 Task: Get the current traffic on the Major Deegan Expressway (I-87).
Action: Mouse moved to (65, 144)
Screenshot: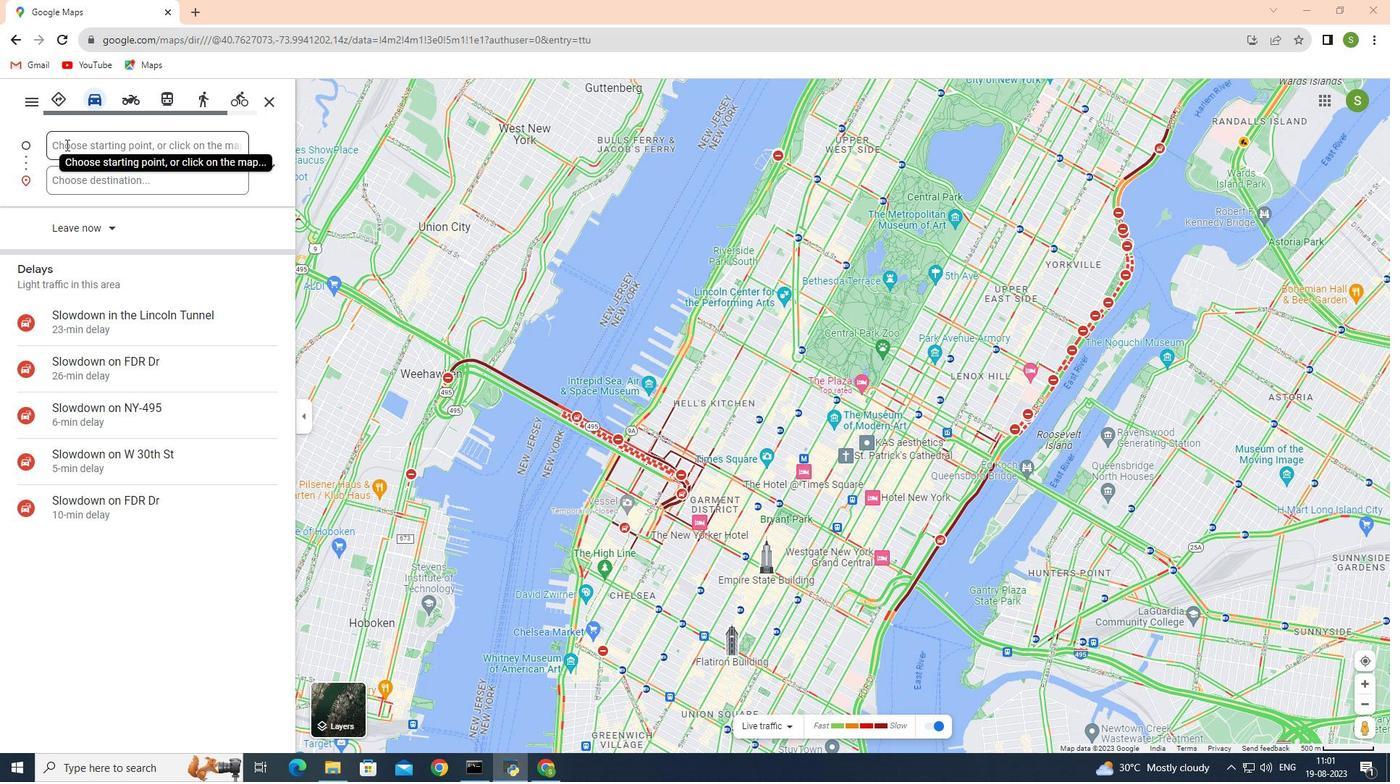 
Action: Mouse pressed left at (65, 144)
Screenshot: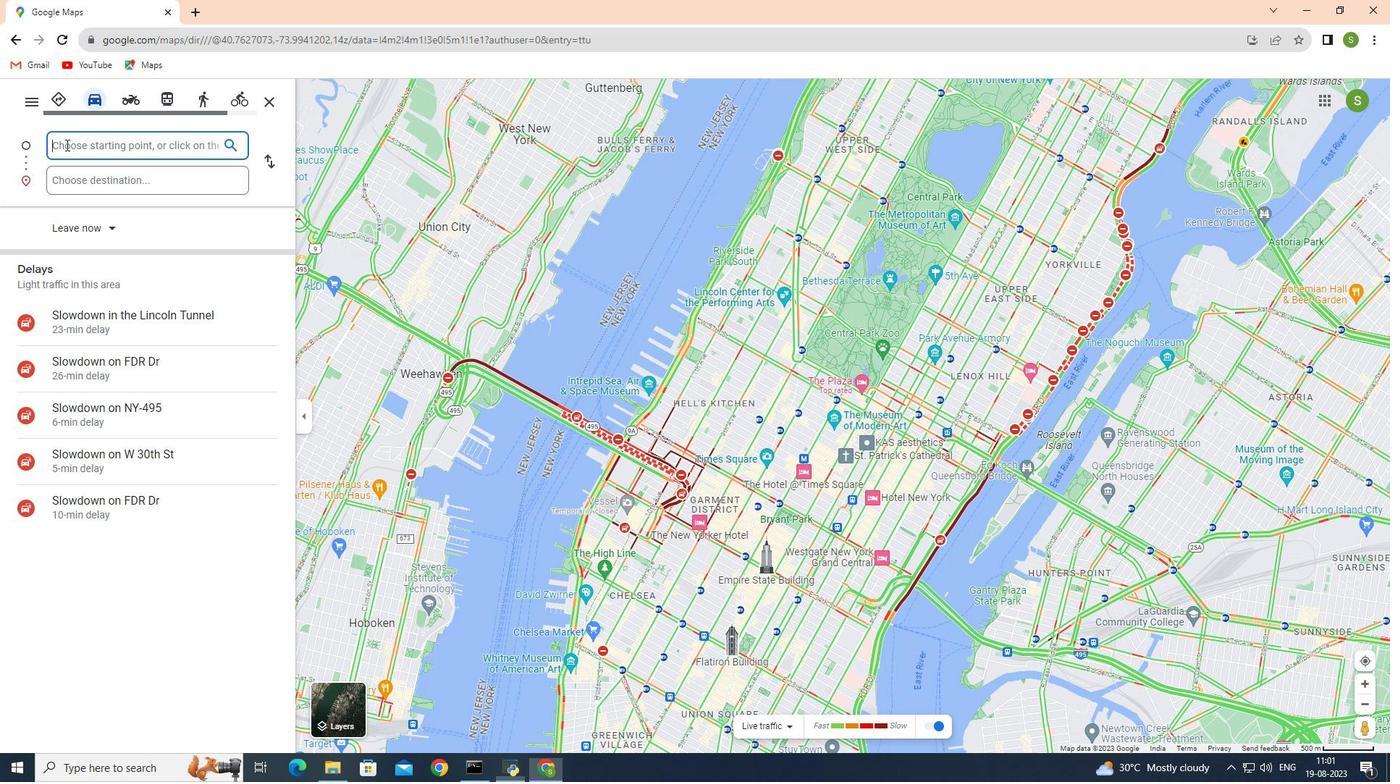 
Action: Key pressed <Key.shift><Key.shift><Key.shift><Key.shift><Key.shift><Key.shift>Major<Key.space><Key.shift>Deegan<Key.space><Key.shift>Express<Key.space><Key.backspace>way<Key.space><Key.shift>(1-87<Key.shift><Key.shift><Key.shift><Key.shift><Key.shift><Key.shift><Key.shift><Key.shift><Key.shift><Key.shift><Key.shift><Key.shift><Key.shift><Key.shift>)
Screenshot: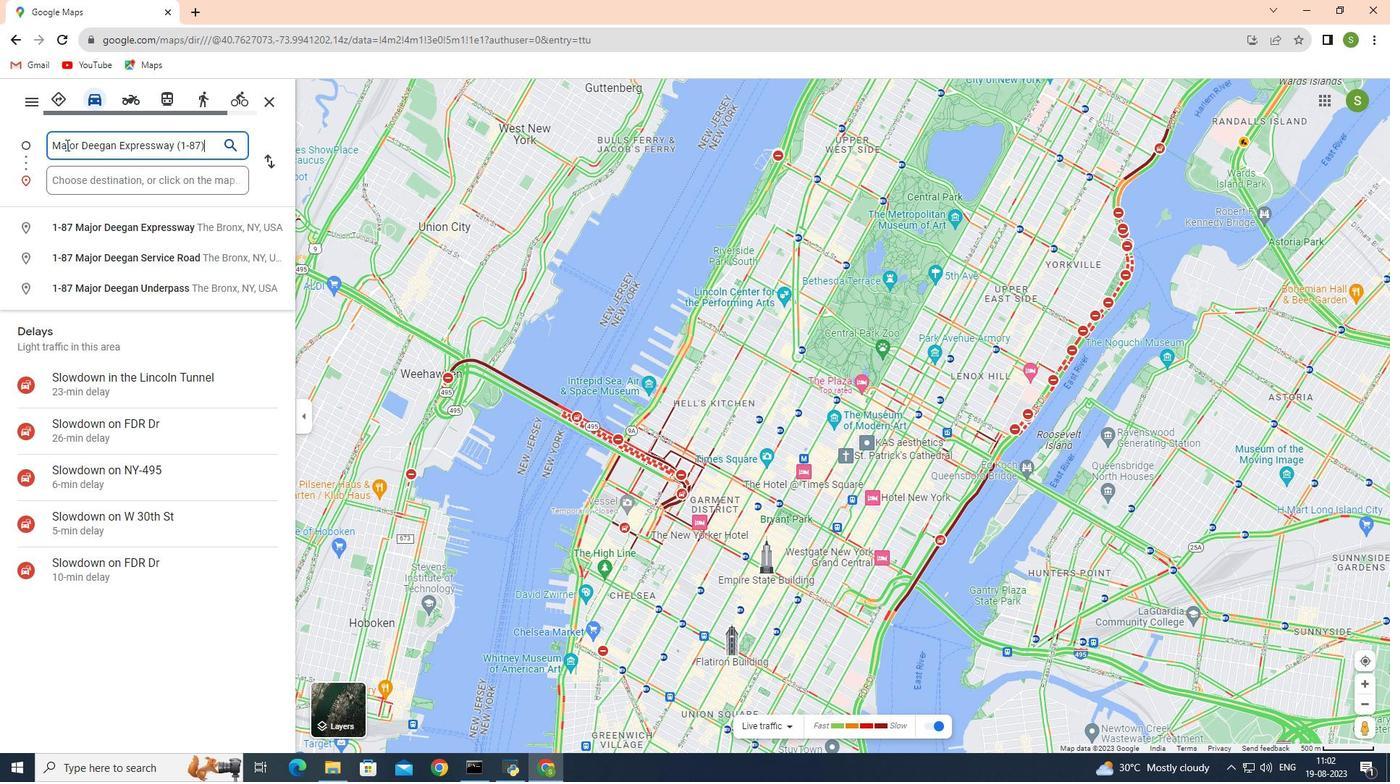 
Action: Mouse moved to (171, 225)
Screenshot: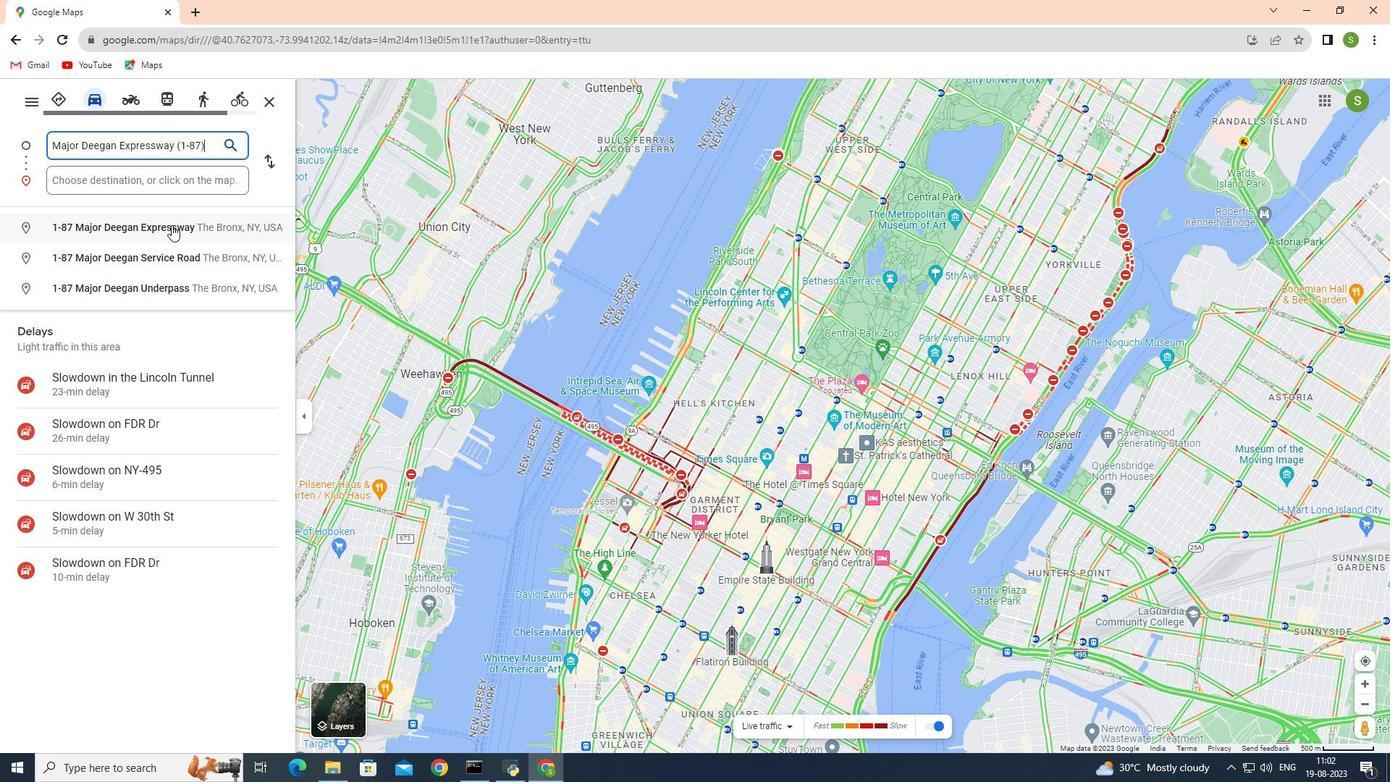 
Action: Mouse pressed left at (171, 225)
Screenshot: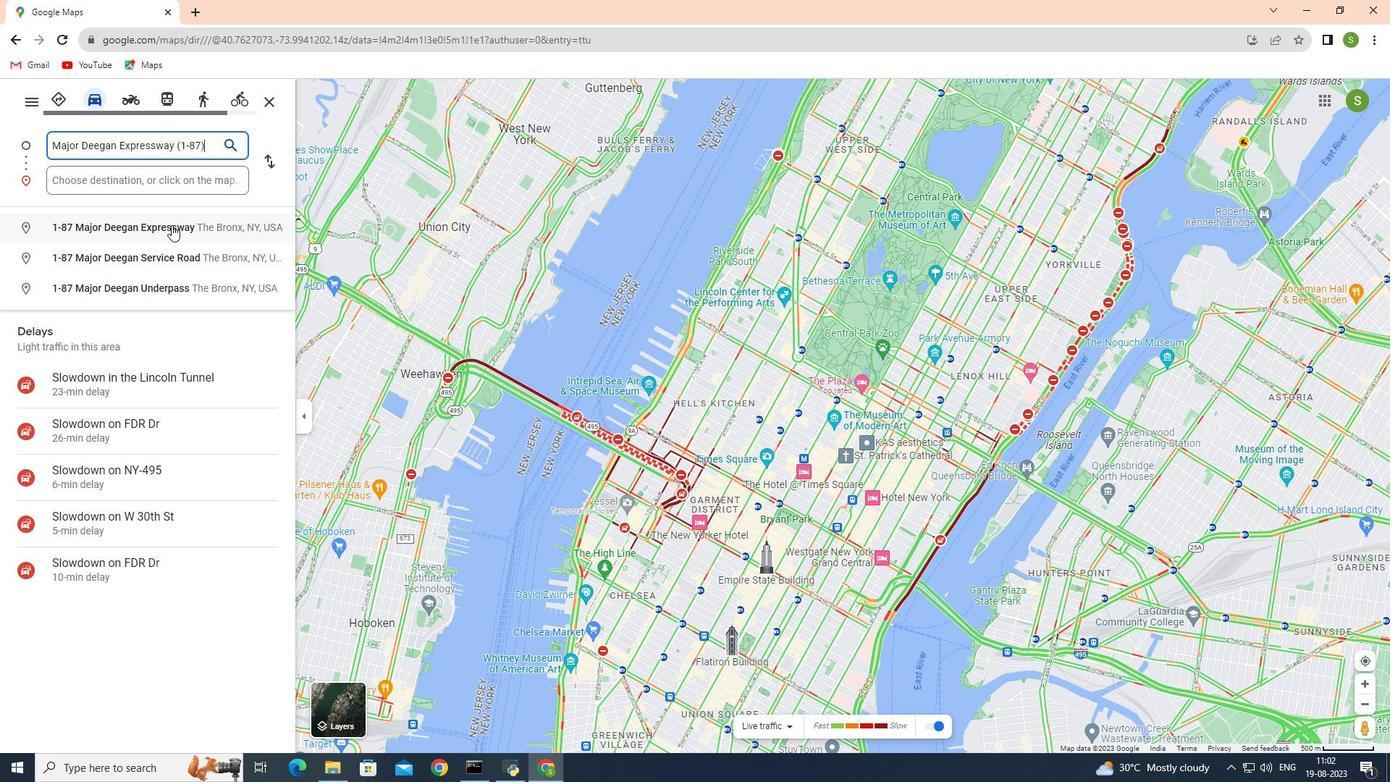 
Action: Mouse moved to (447, 709)
Screenshot: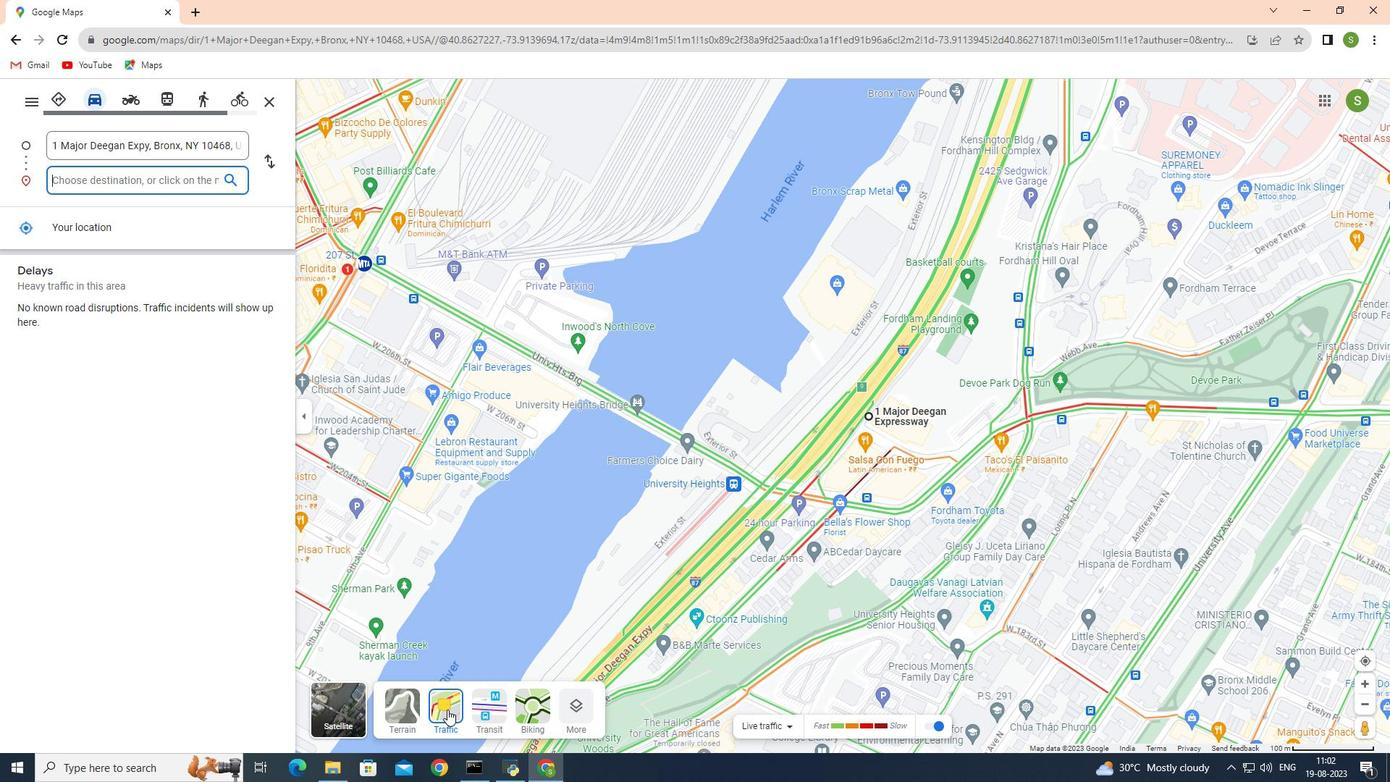 
Action: Mouse pressed left at (447, 709)
Screenshot: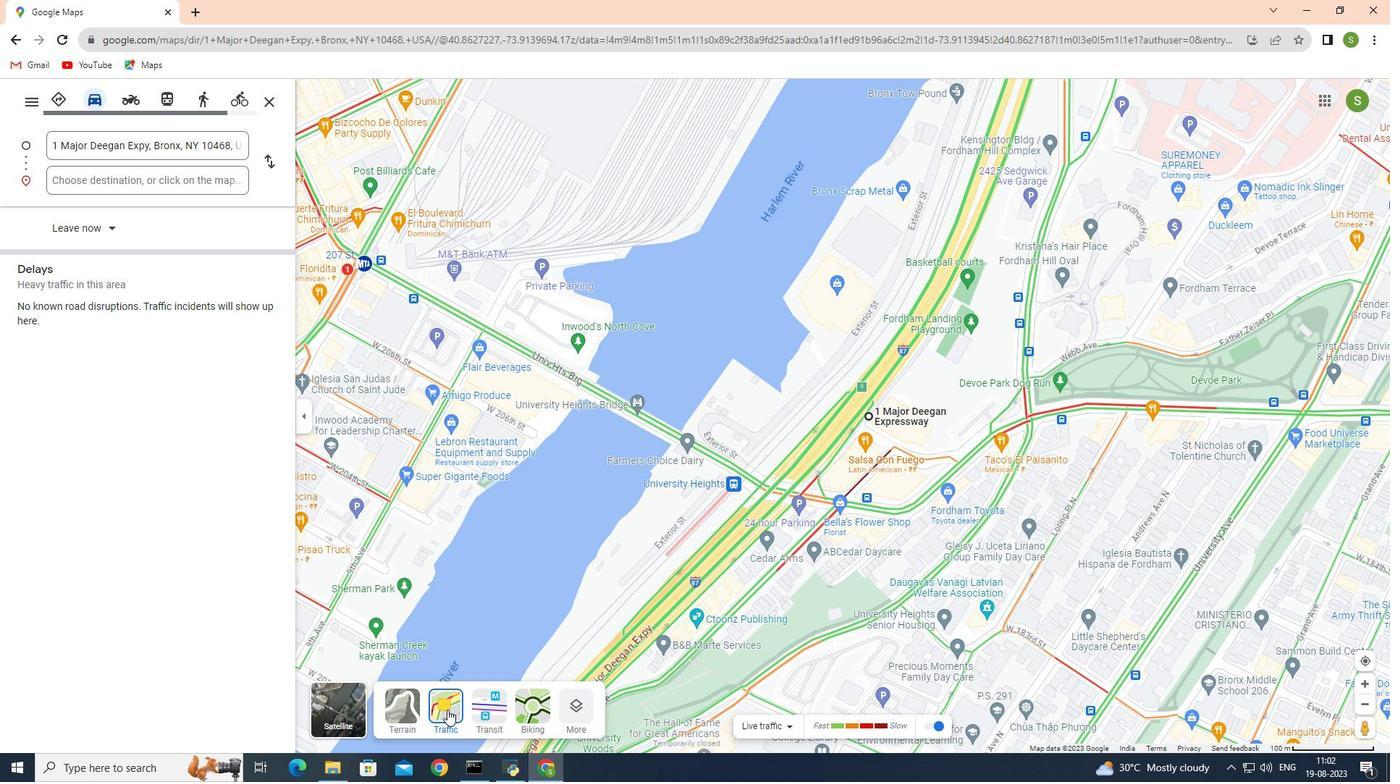 
Action: Mouse pressed left at (447, 709)
Screenshot: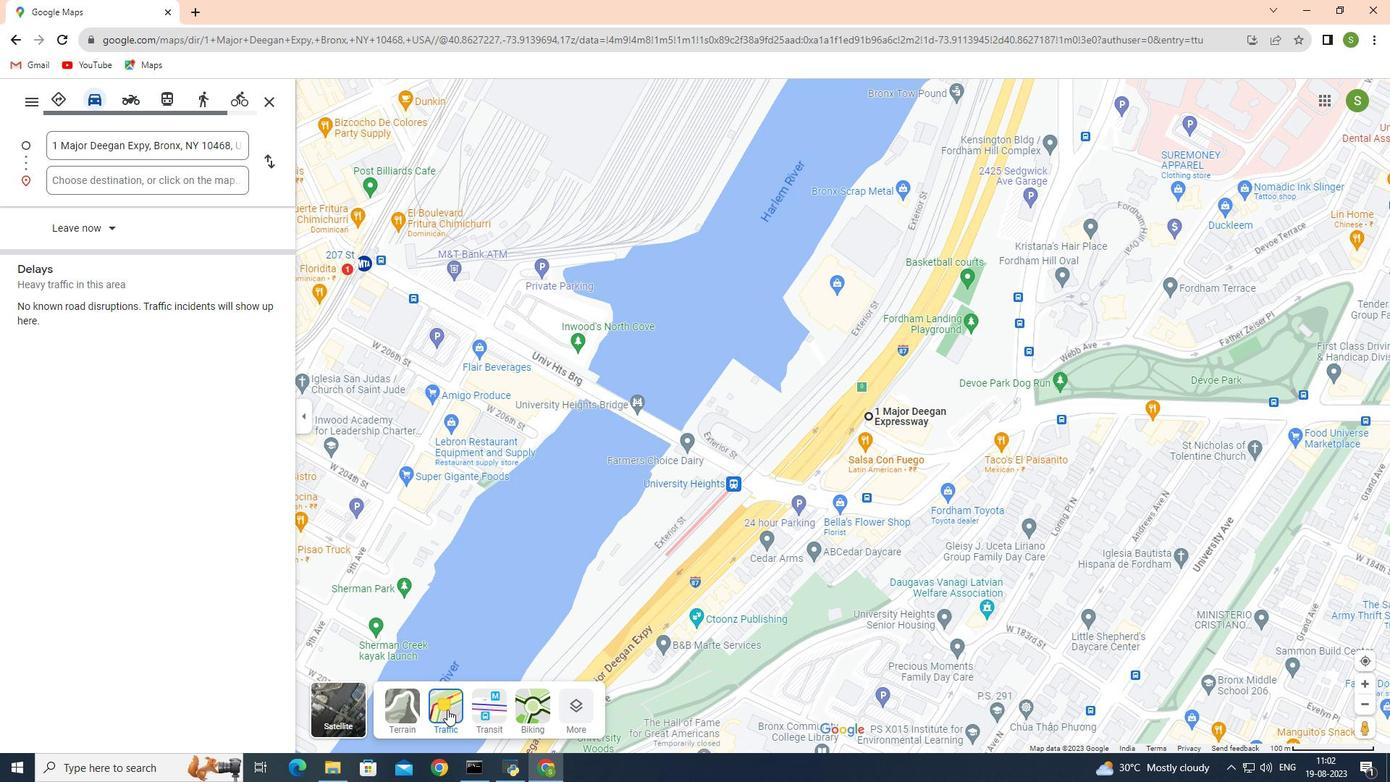 
Action: Mouse moved to (665, 479)
Screenshot: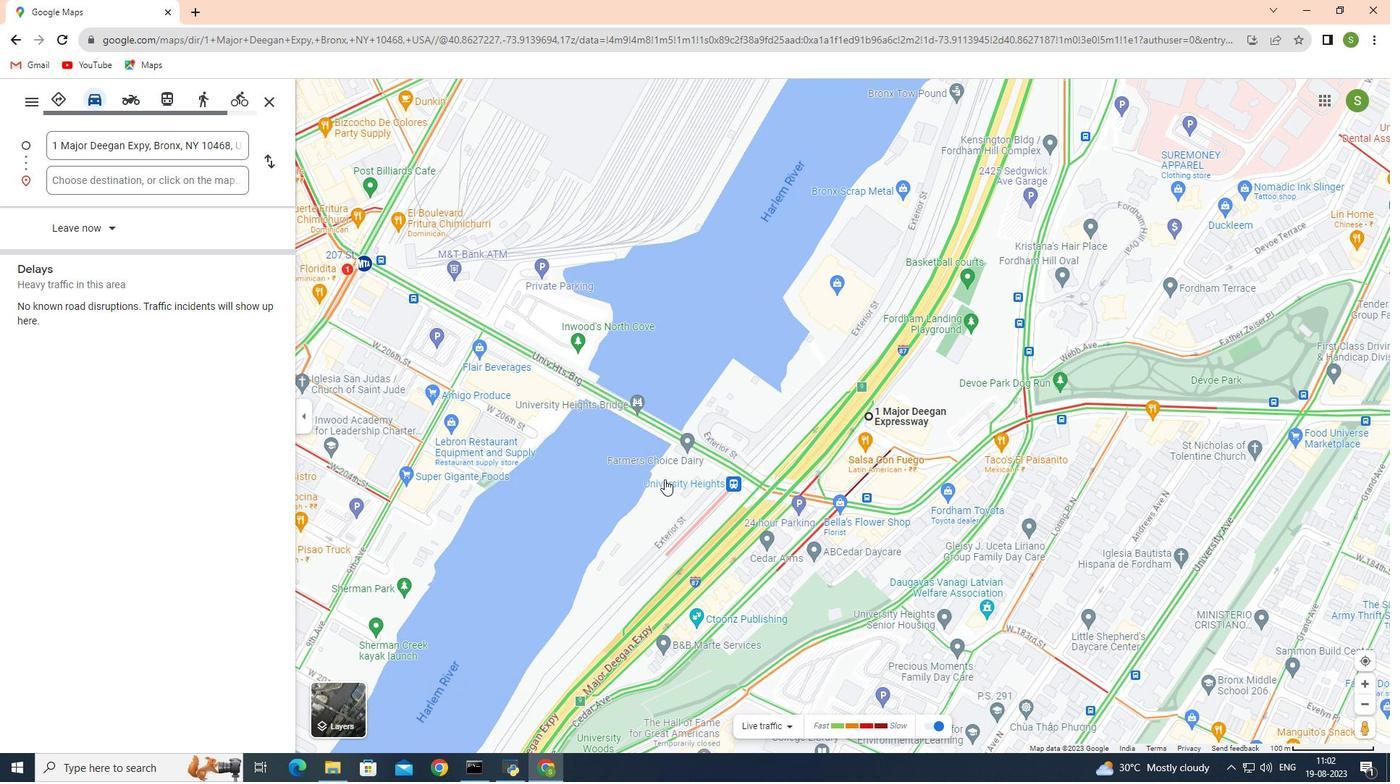 
Action: Mouse scrolled (665, 480) with delta (0, 0)
Screenshot: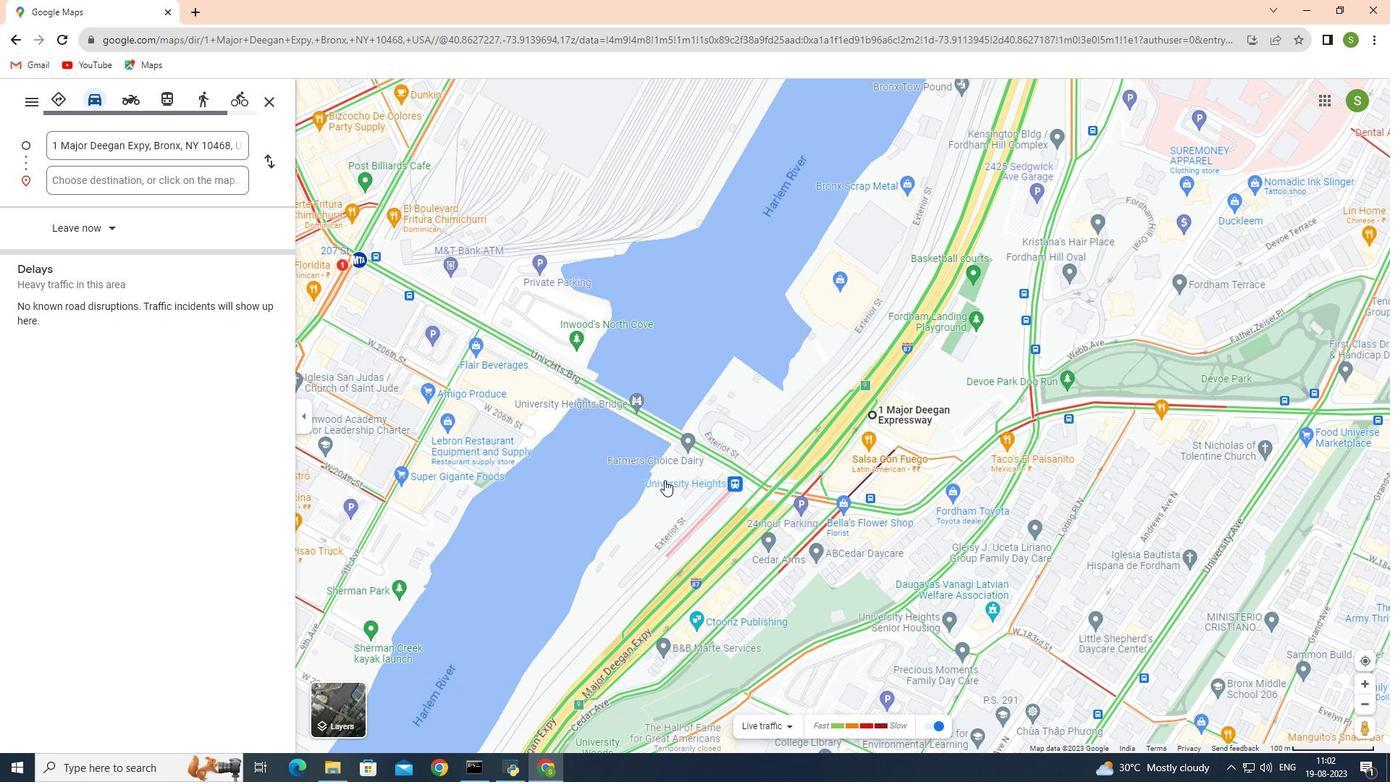 
Action: Mouse moved to (665, 480)
Screenshot: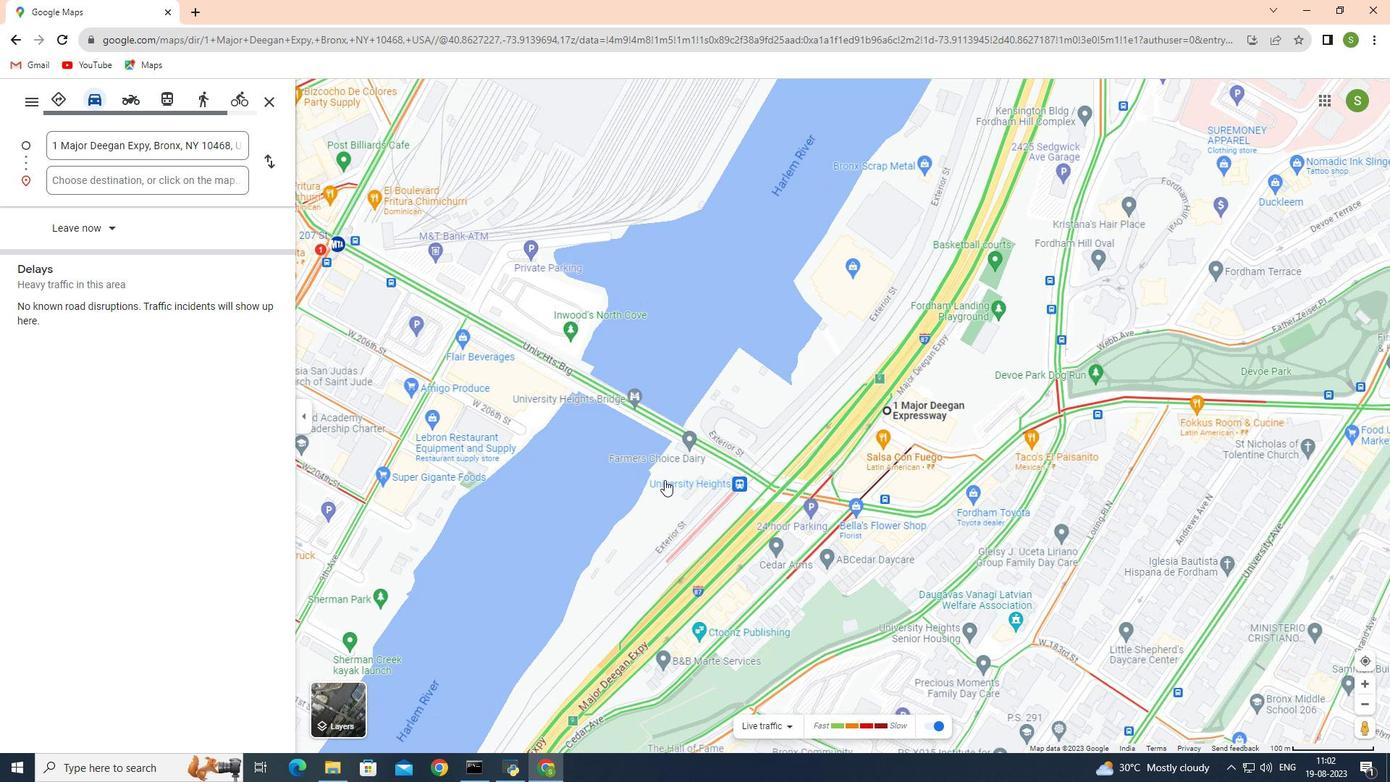 
Action: Mouse scrolled (665, 481) with delta (0, 0)
Screenshot: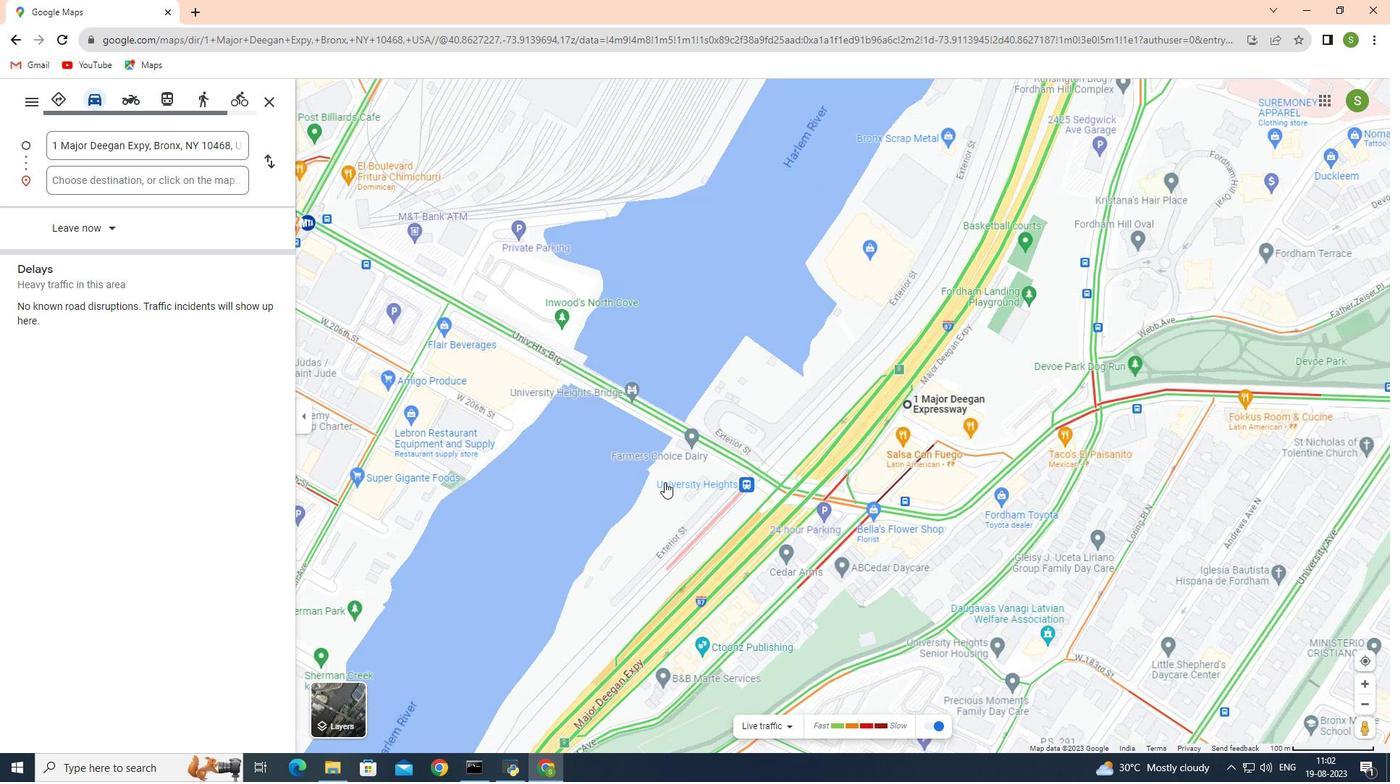 
Action: Mouse moved to (665, 485)
Screenshot: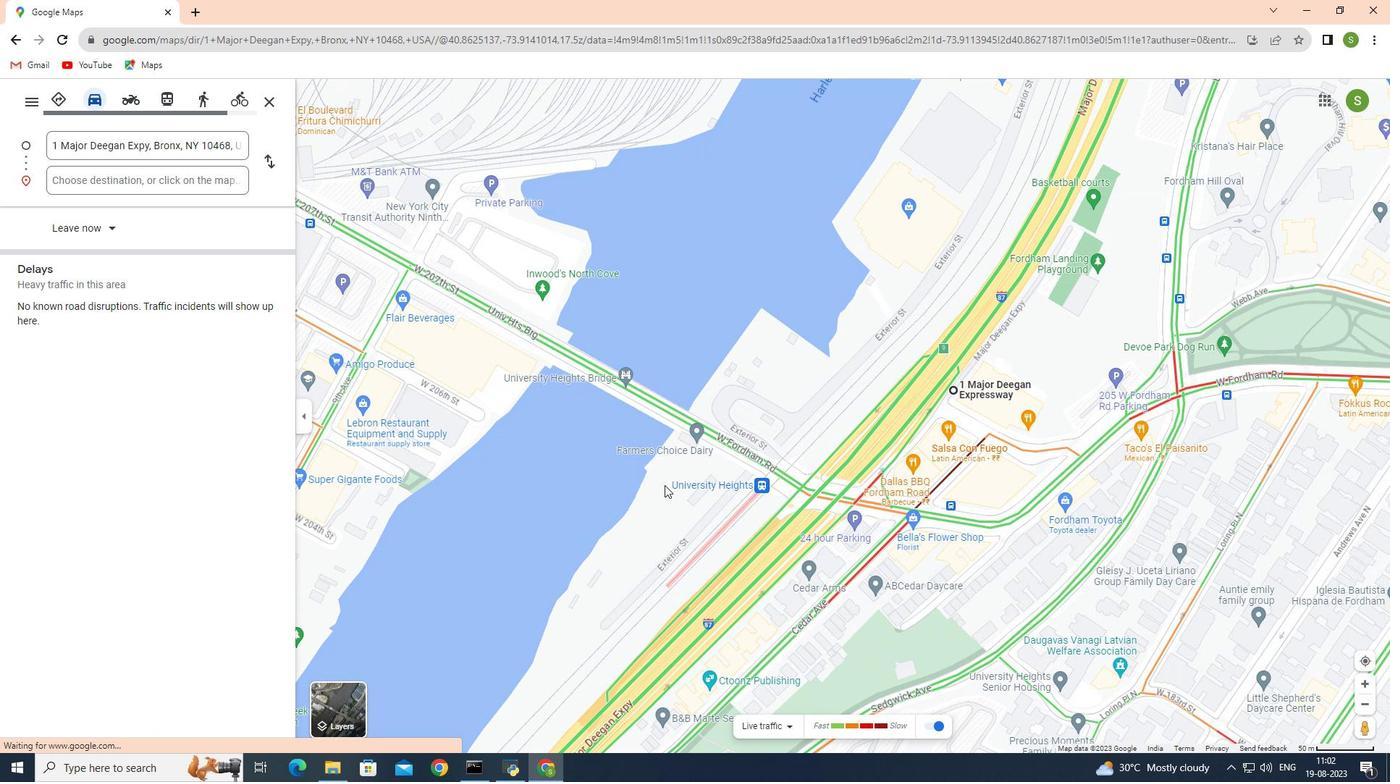 
Action: Mouse scrolled (665, 484) with delta (0, 0)
Screenshot: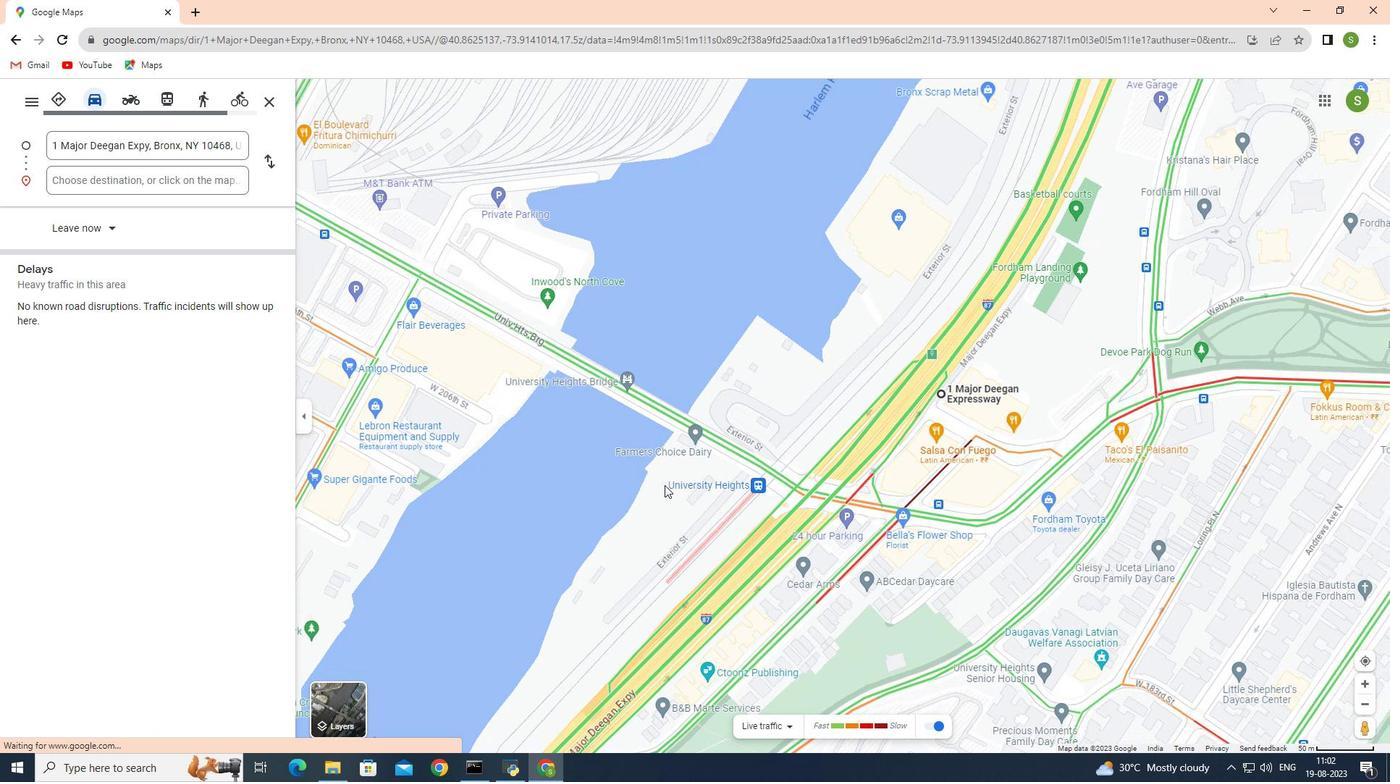
Action: Mouse moved to (665, 486)
Screenshot: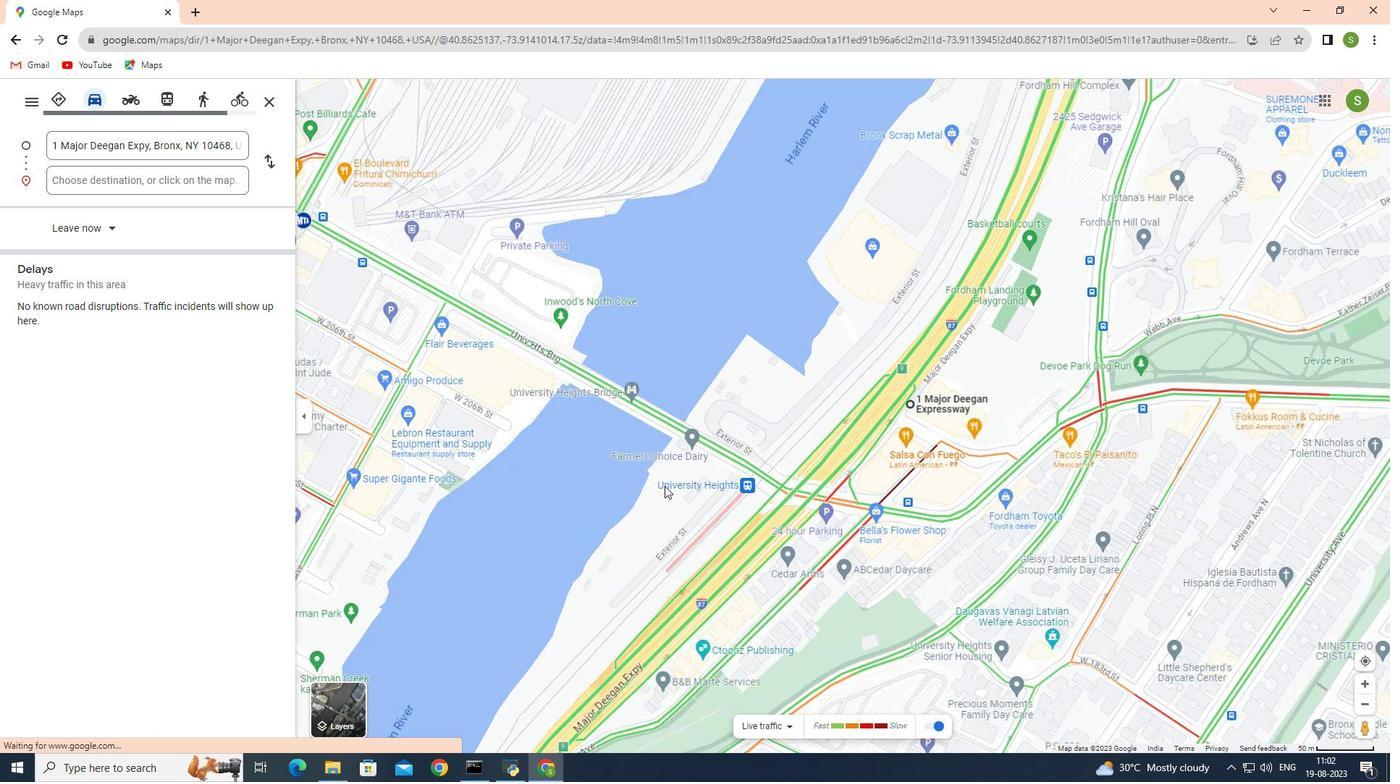 
Action: Mouse scrolled (665, 485) with delta (0, 0)
Screenshot: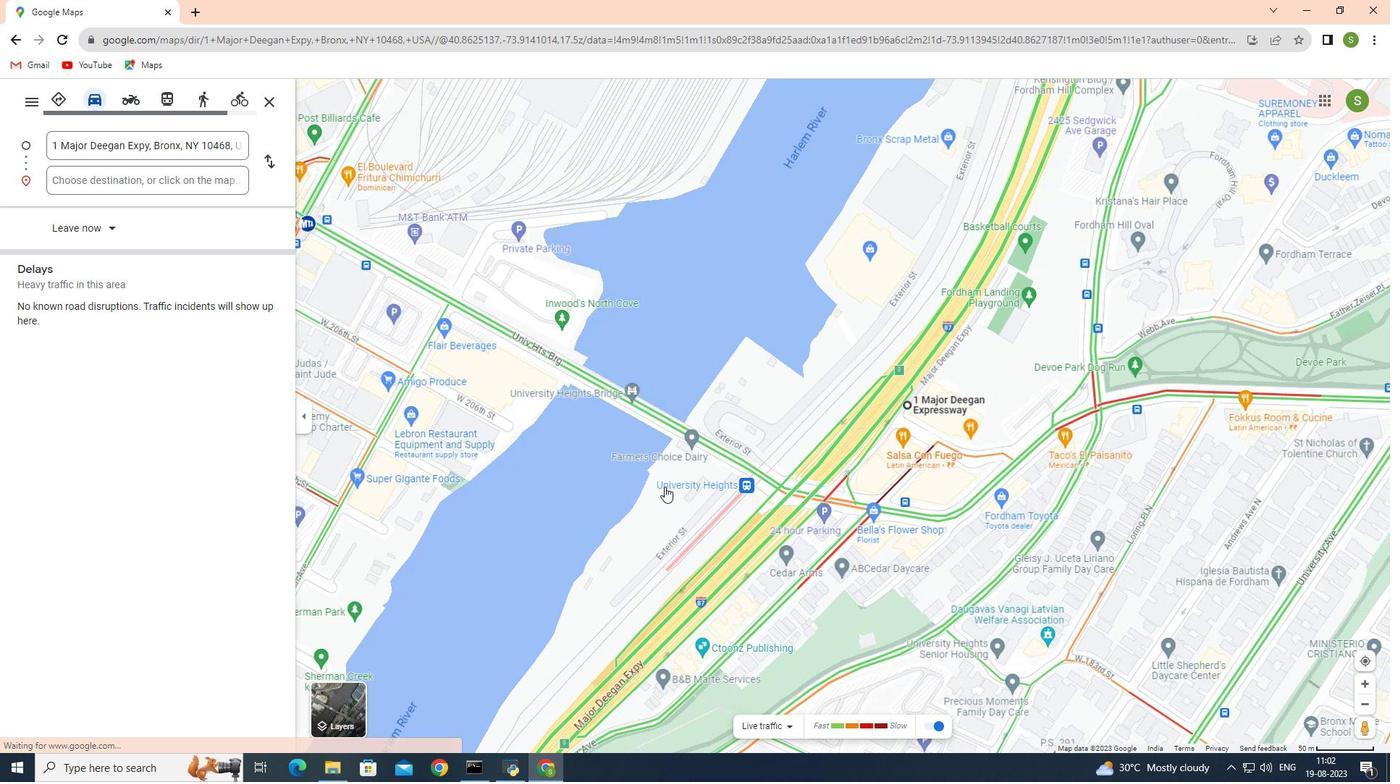 
Action: Mouse moved to (665, 486)
Screenshot: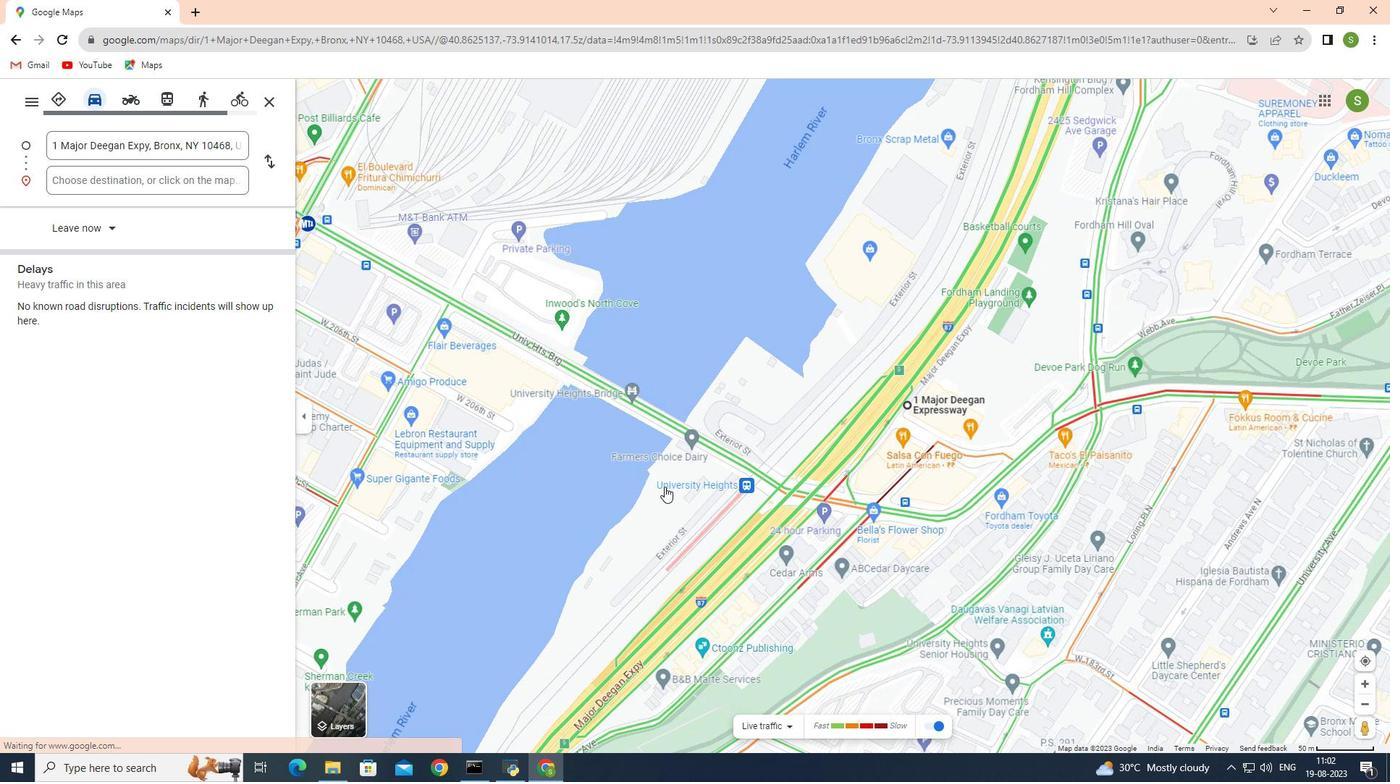
Action: Mouse scrolled (665, 486) with delta (0, 0)
Screenshot: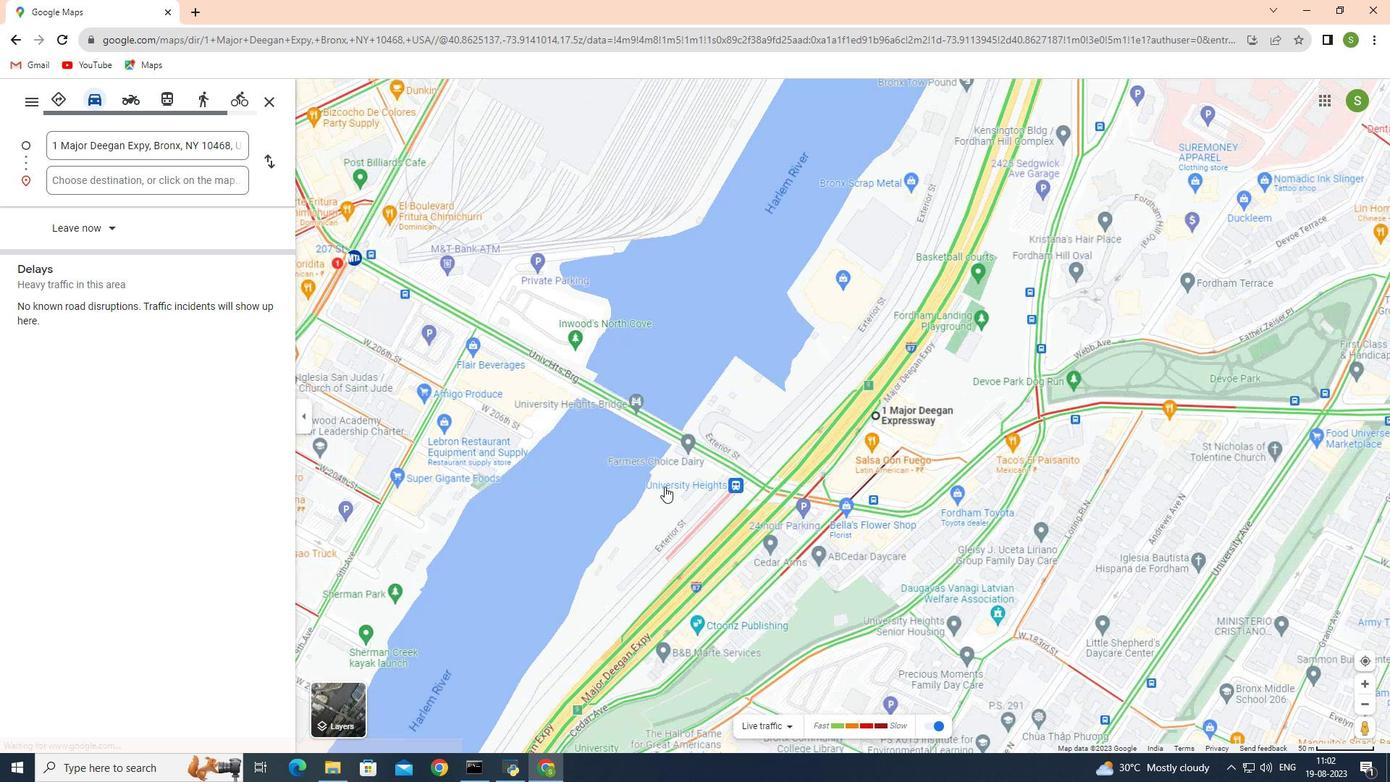 
Action: Mouse moved to (664, 489)
Screenshot: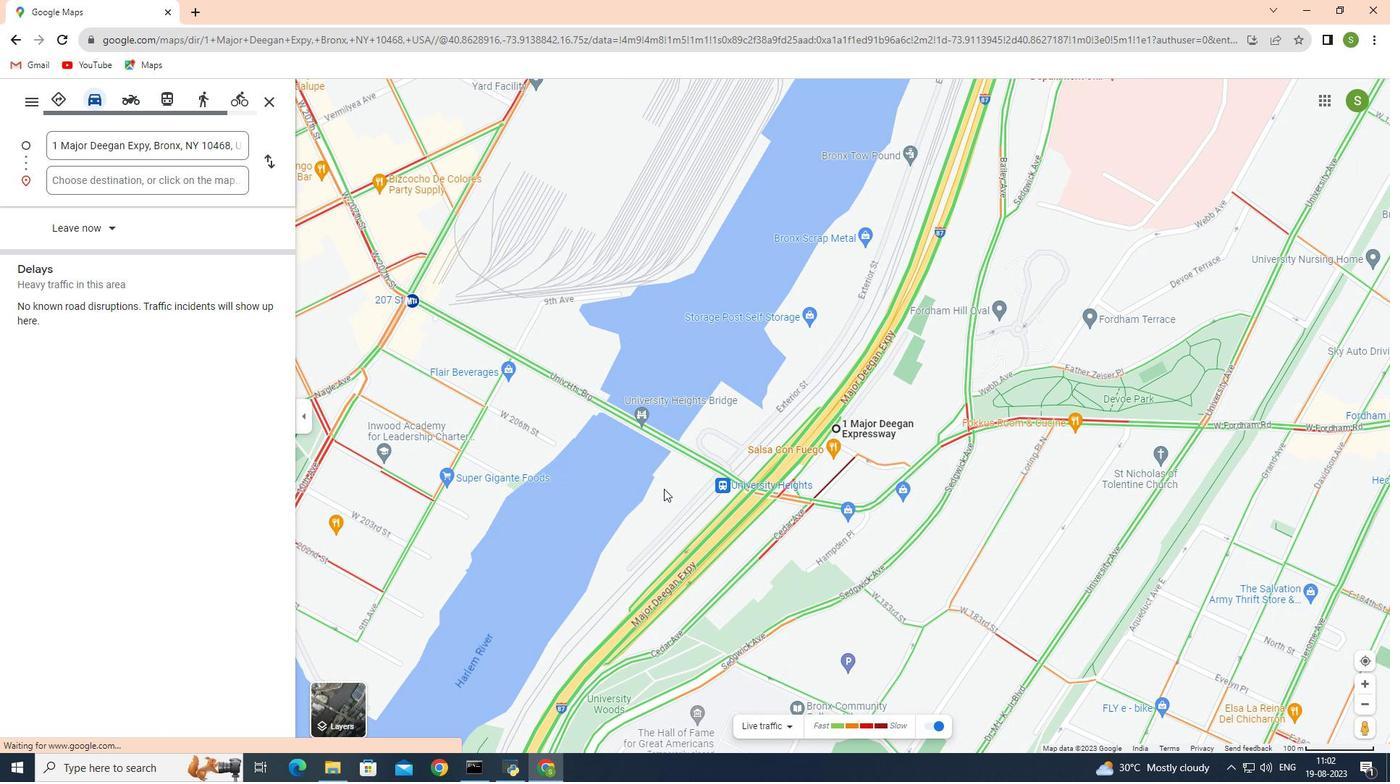 
Action: Mouse scrolled (664, 489) with delta (0, 0)
Screenshot: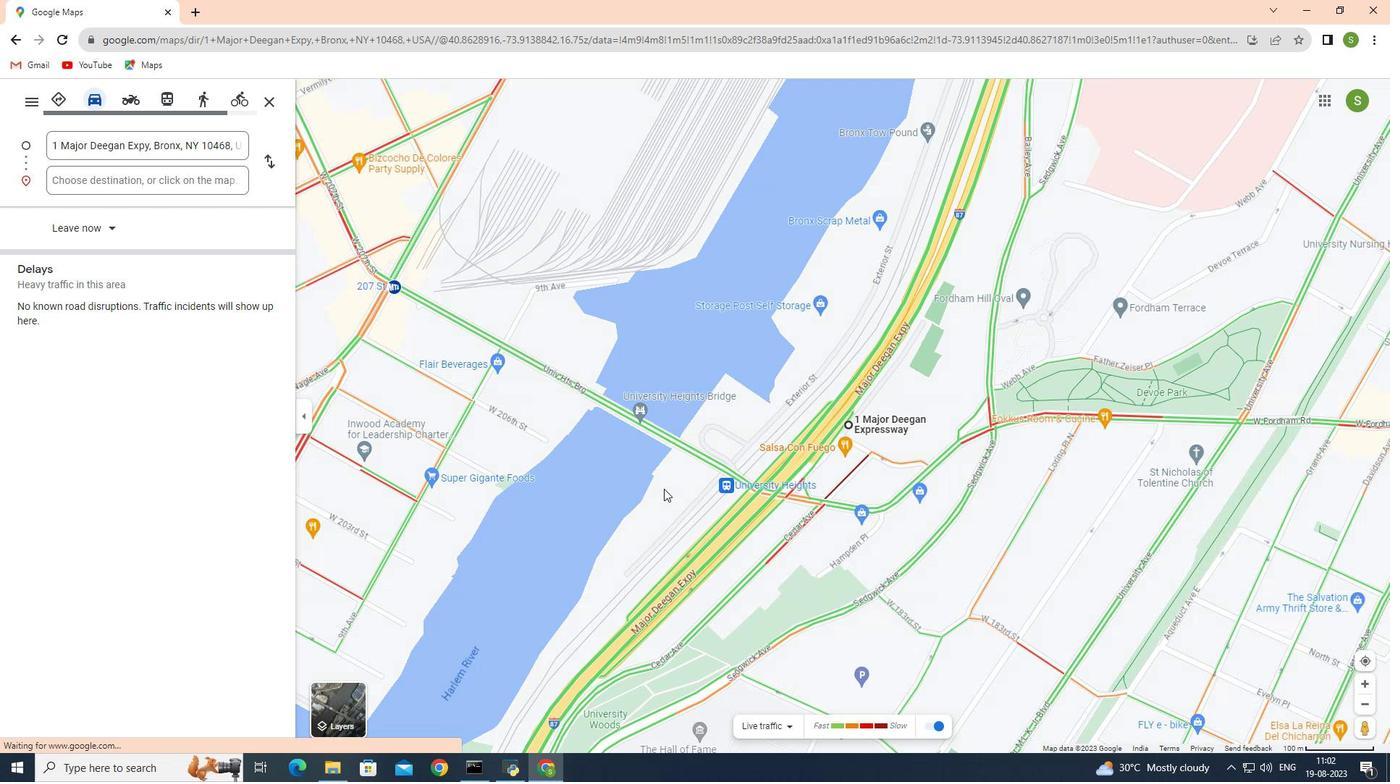 
Action: Mouse scrolled (664, 489) with delta (0, 0)
Screenshot: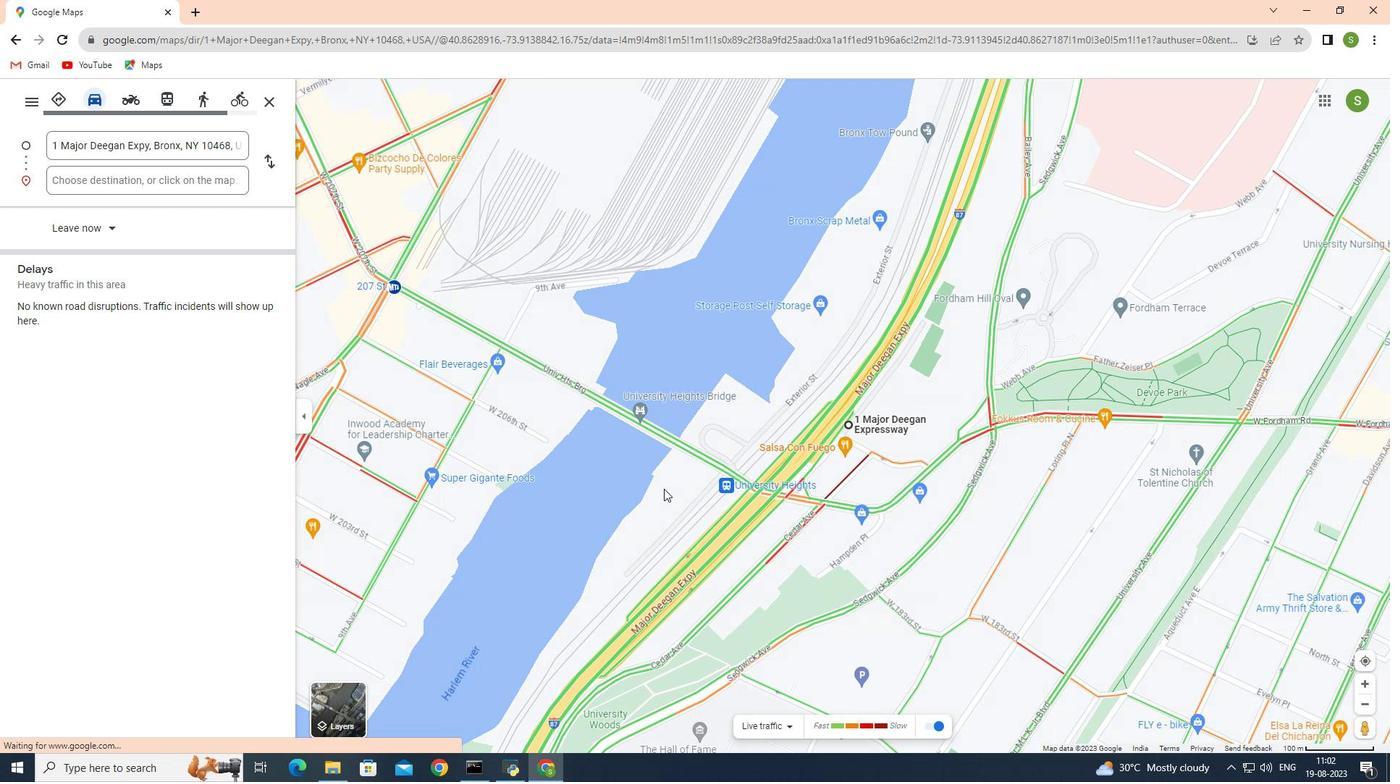 
Action: Mouse moved to (664, 489)
Screenshot: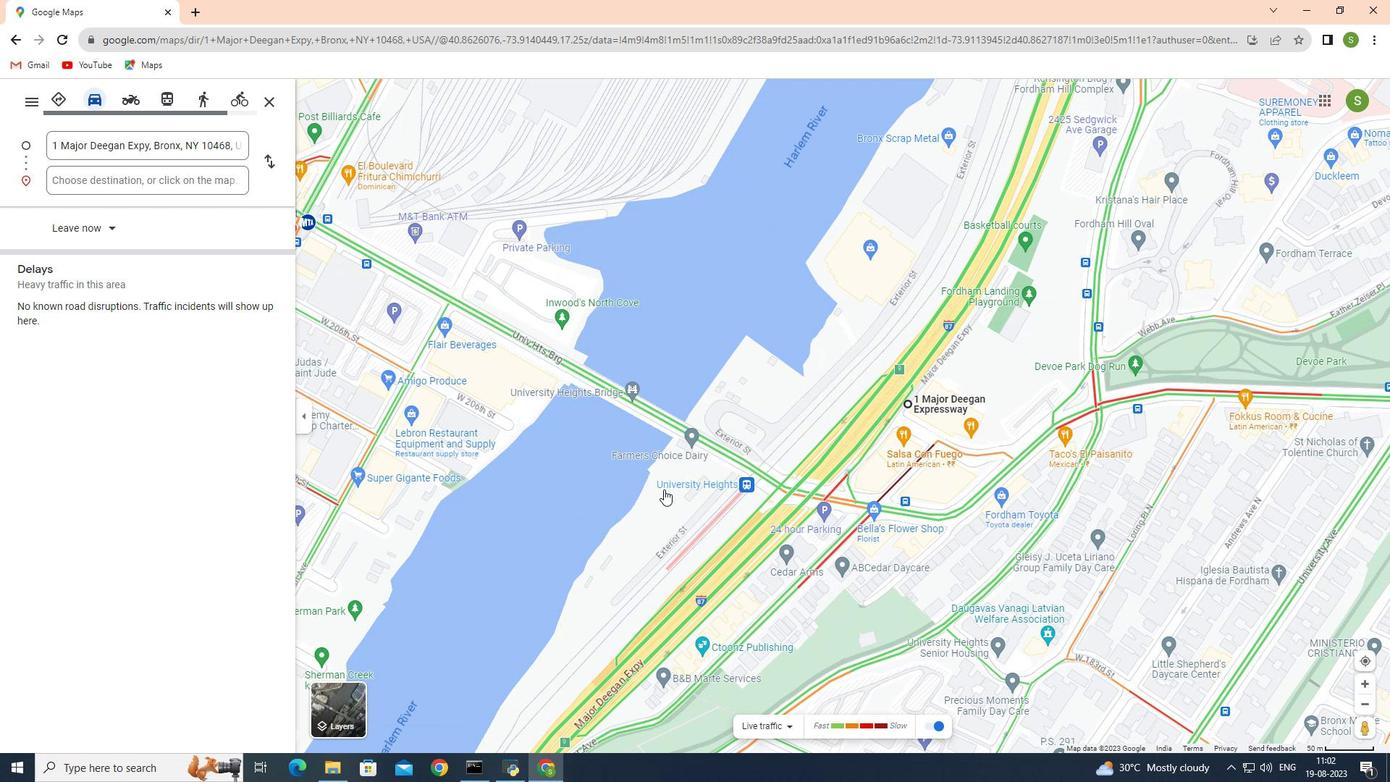 
Action: Mouse scrolled (664, 490) with delta (0, 0)
Screenshot: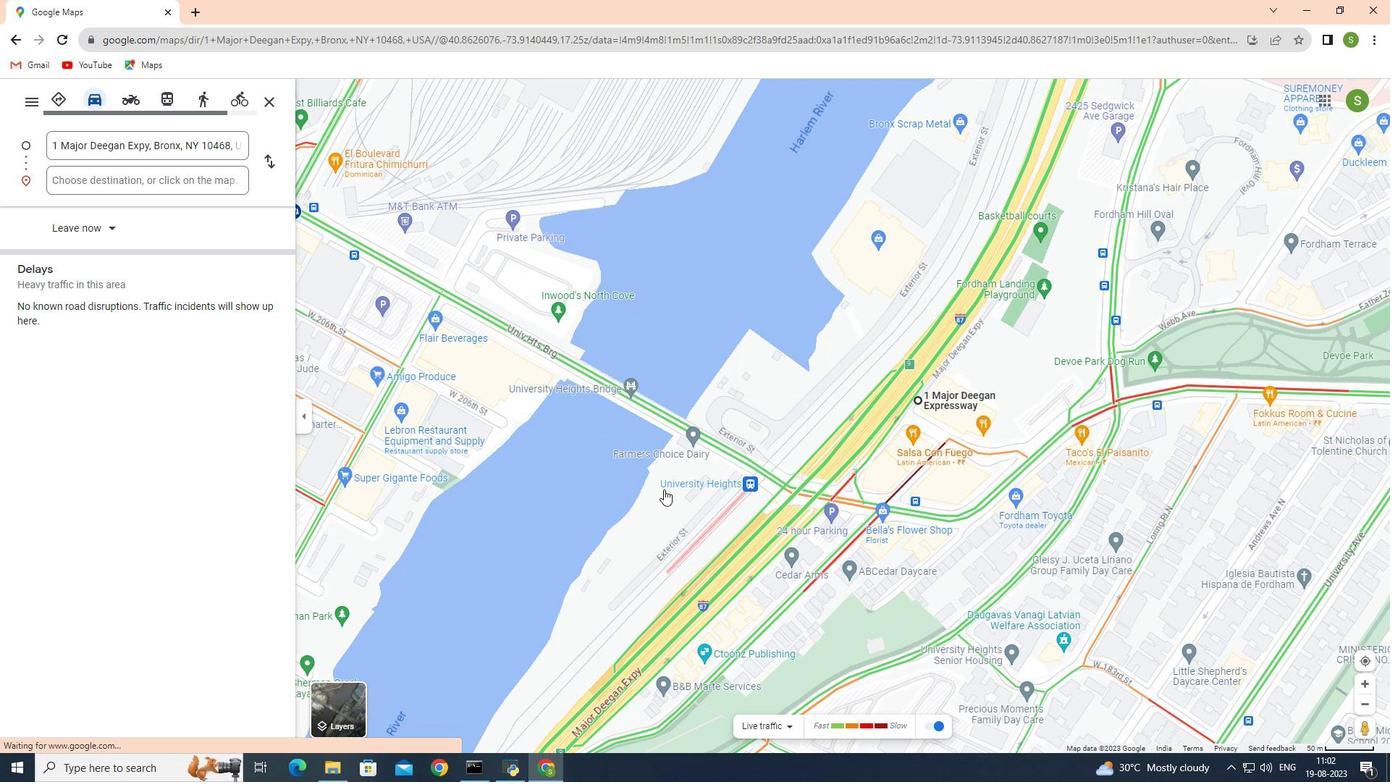 
Action: Mouse scrolled (664, 490) with delta (0, 0)
Screenshot: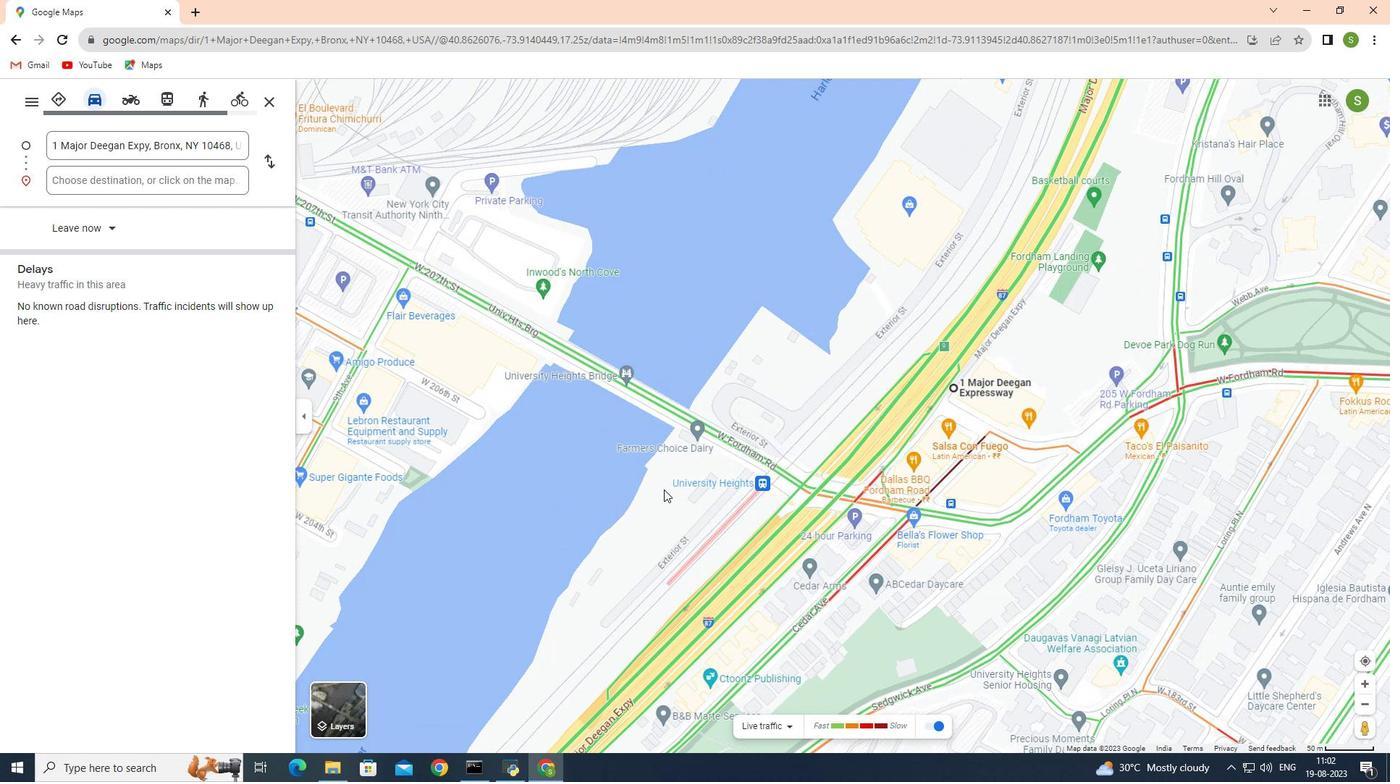 
Action: Mouse scrolled (664, 490) with delta (0, 0)
Screenshot: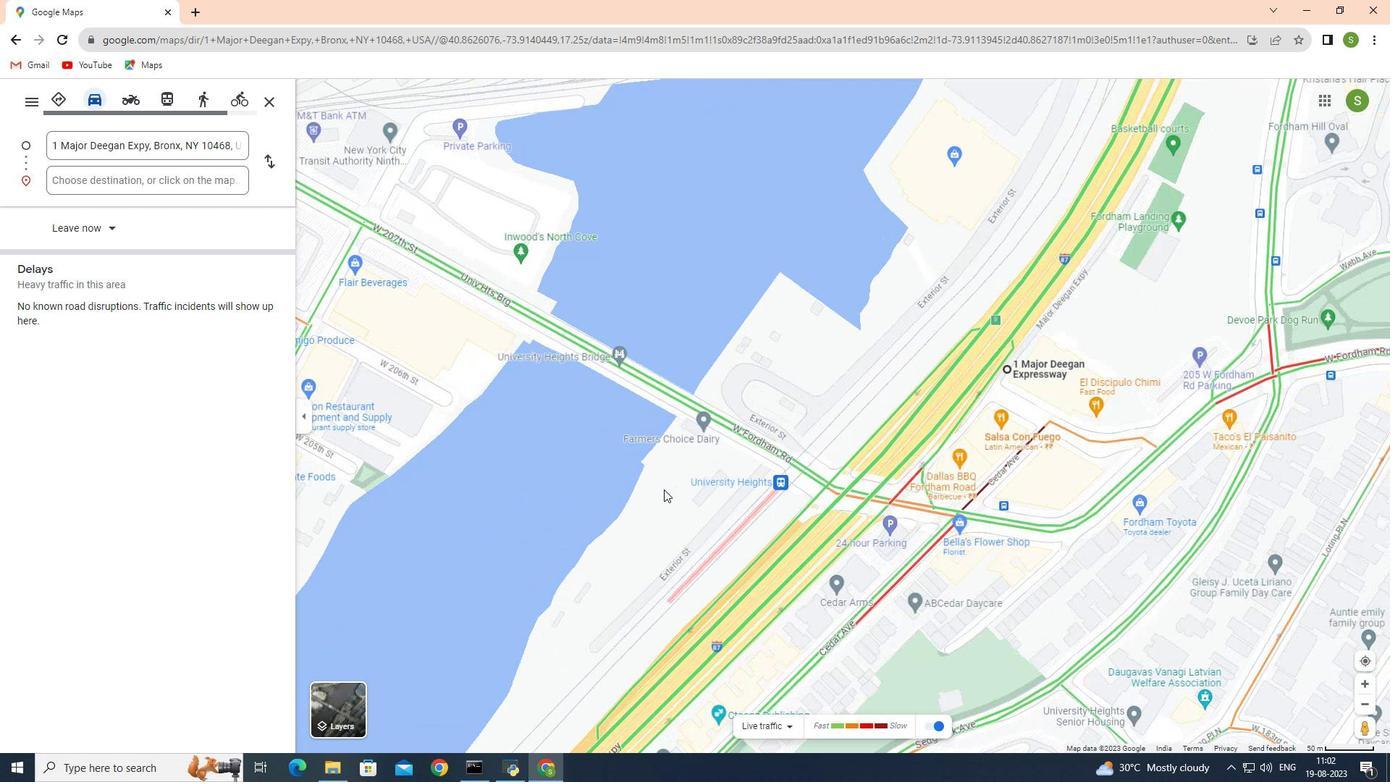 
Action: Mouse moved to (663, 492)
Screenshot: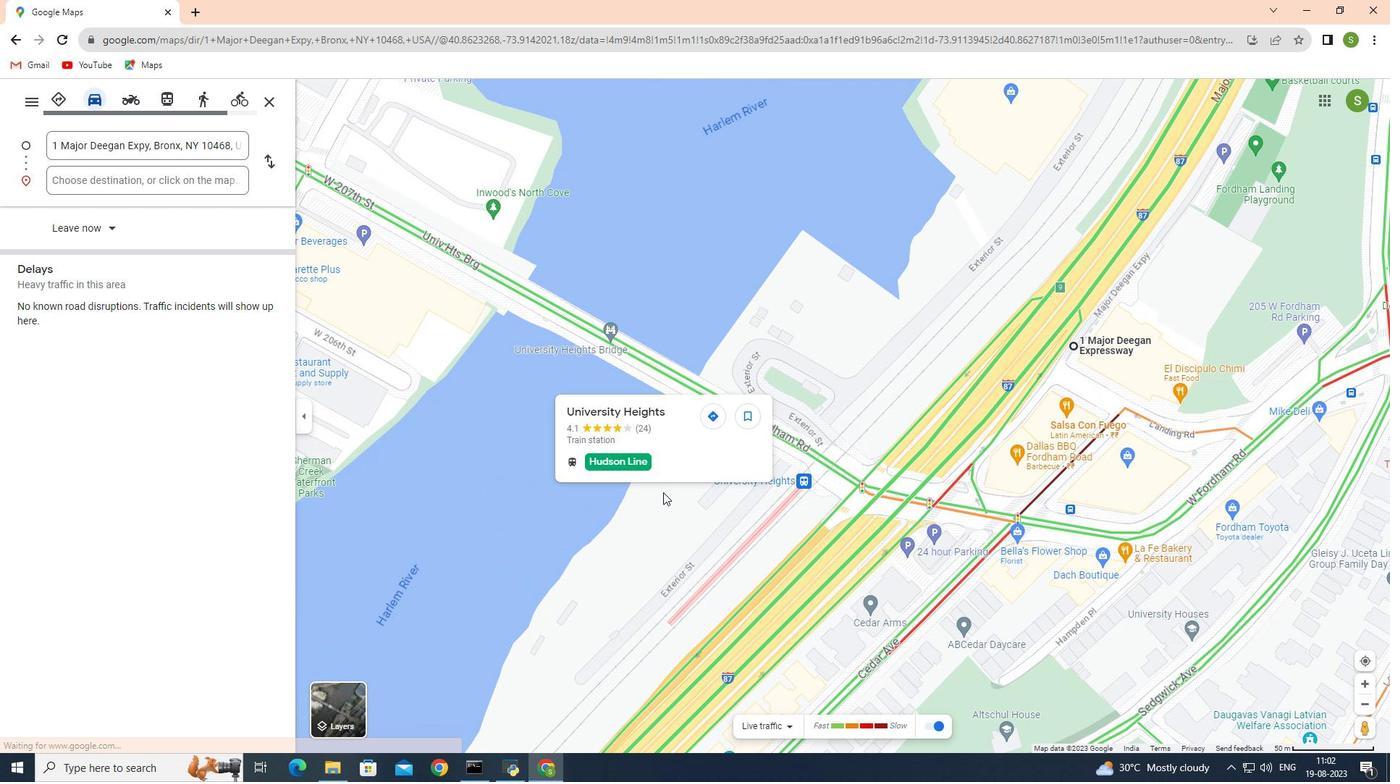 
Action: Mouse scrolled (663, 493) with delta (0, 0)
Screenshot: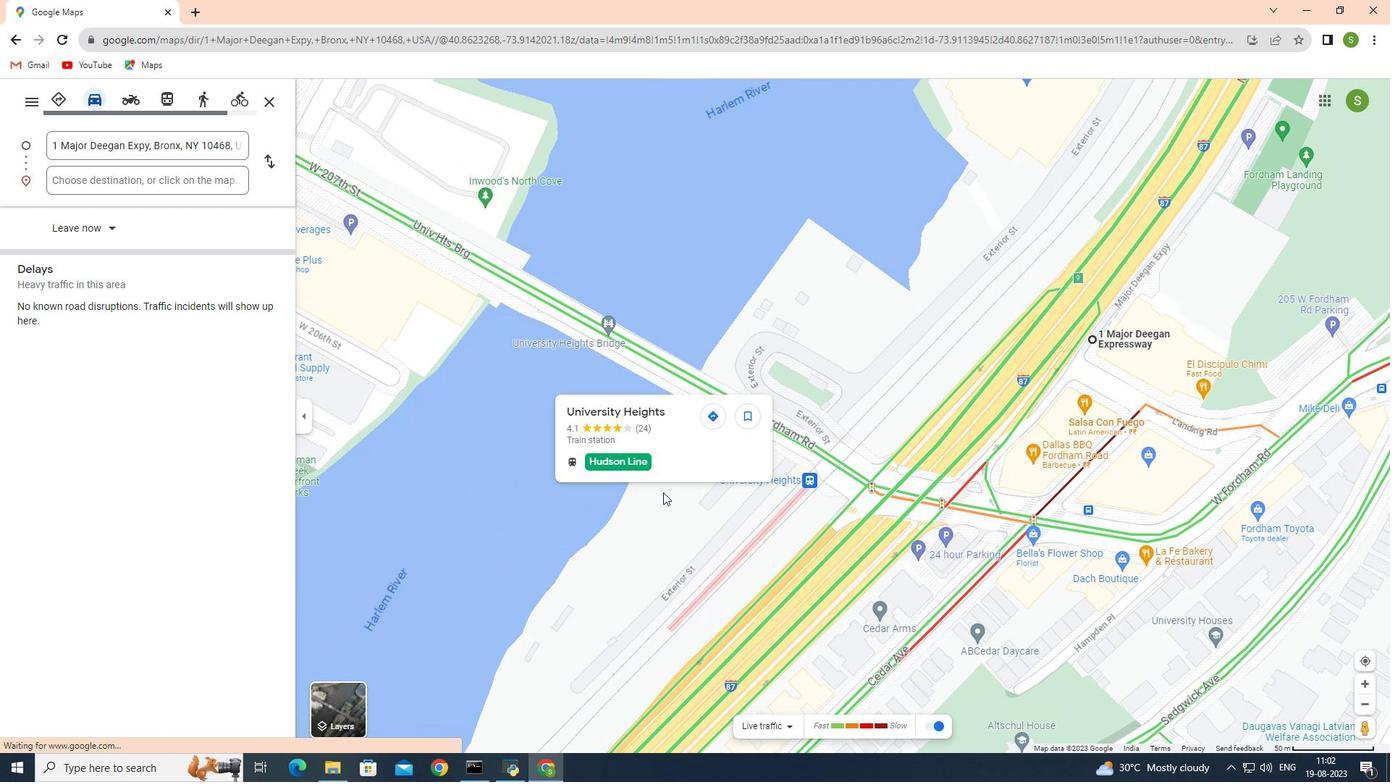 
Action: Mouse moved to (693, 502)
Screenshot: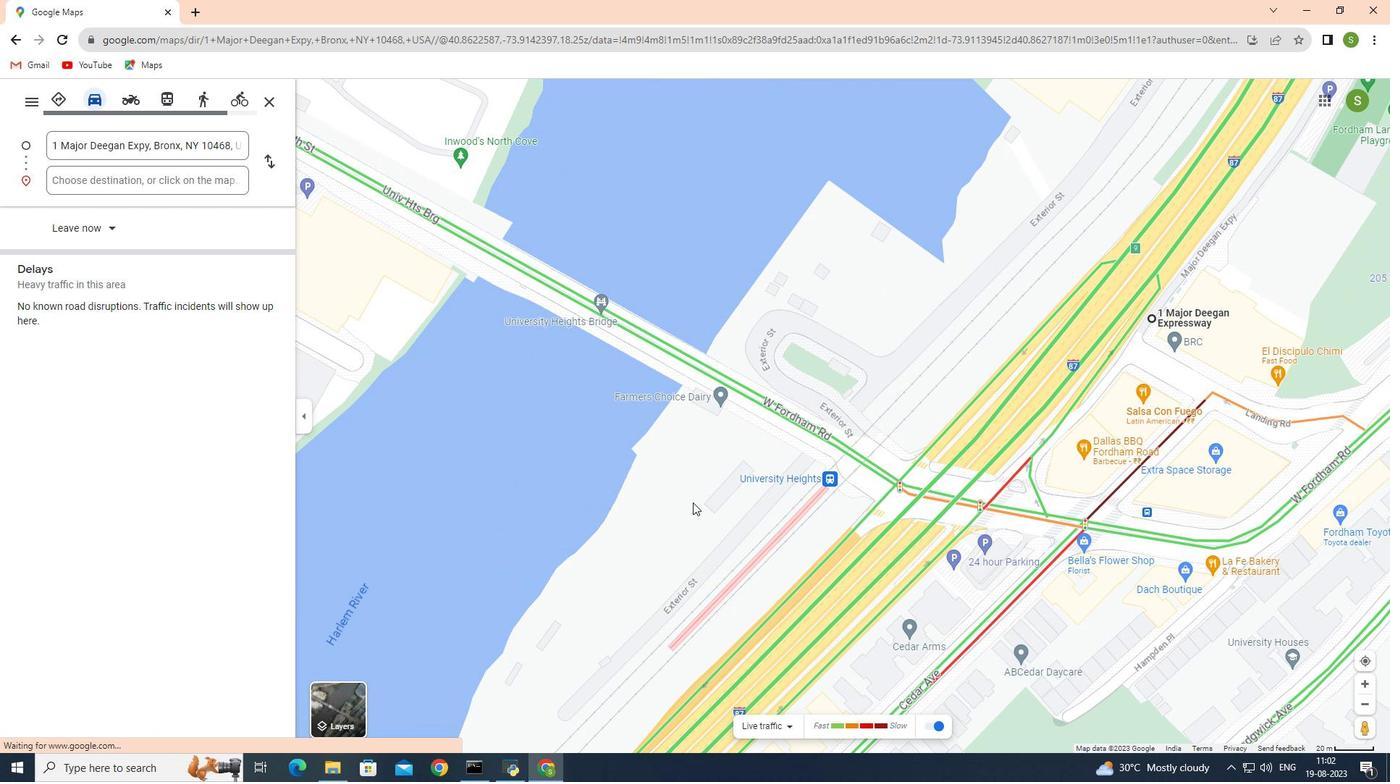 
Action: Mouse scrolled (693, 502) with delta (0, 0)
Screenshot: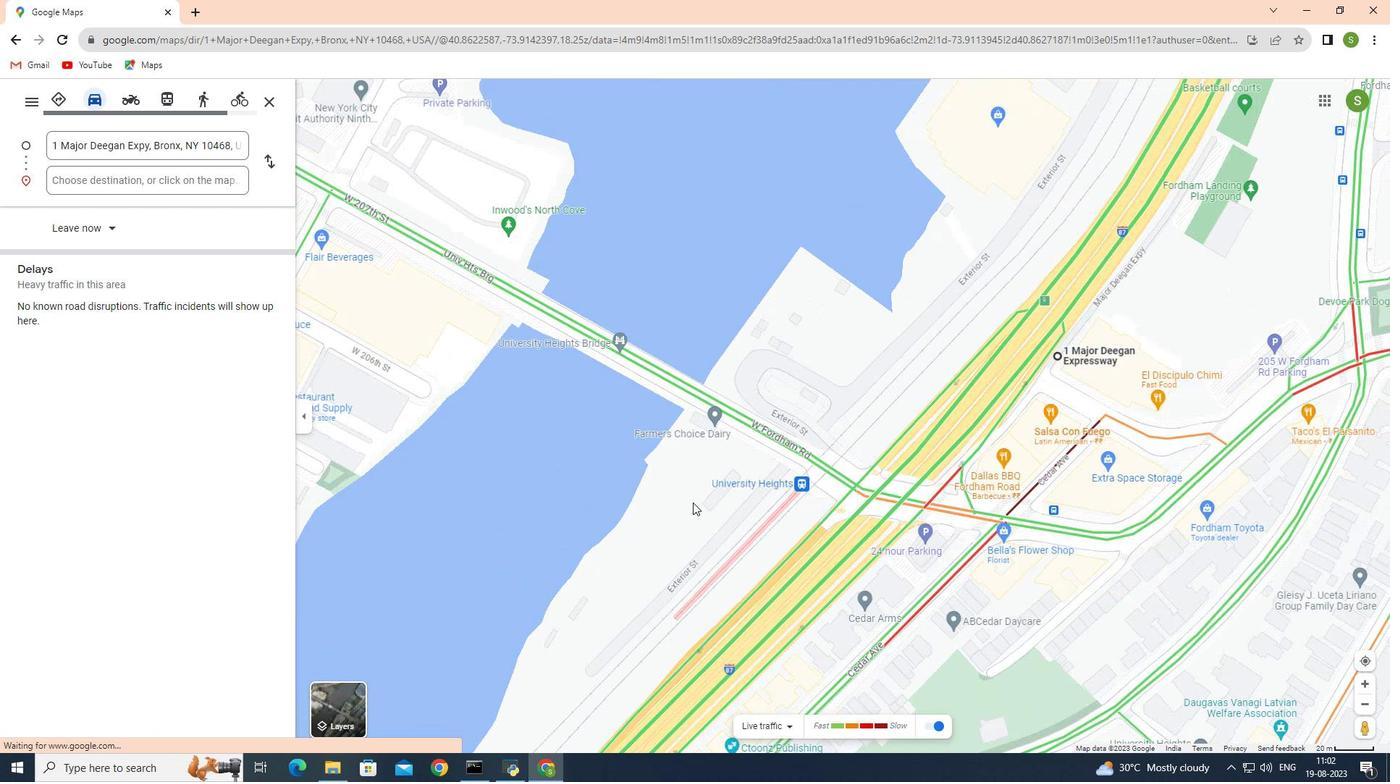 
Action: Mouse scrolled (693, 502) with delta (0, 0)
Screenshot: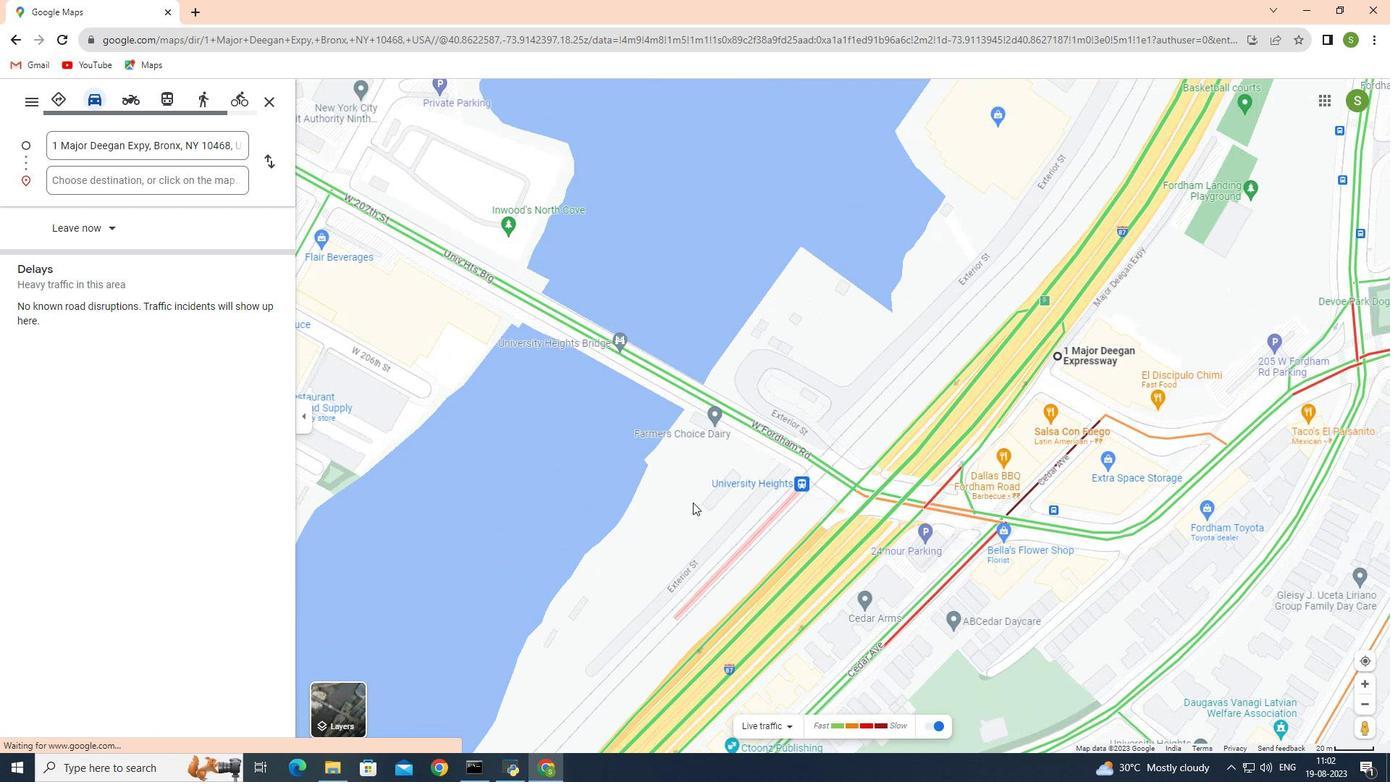 
Action: Mouse scrolled (693, 502) with delta (0, 0)
Screenshot: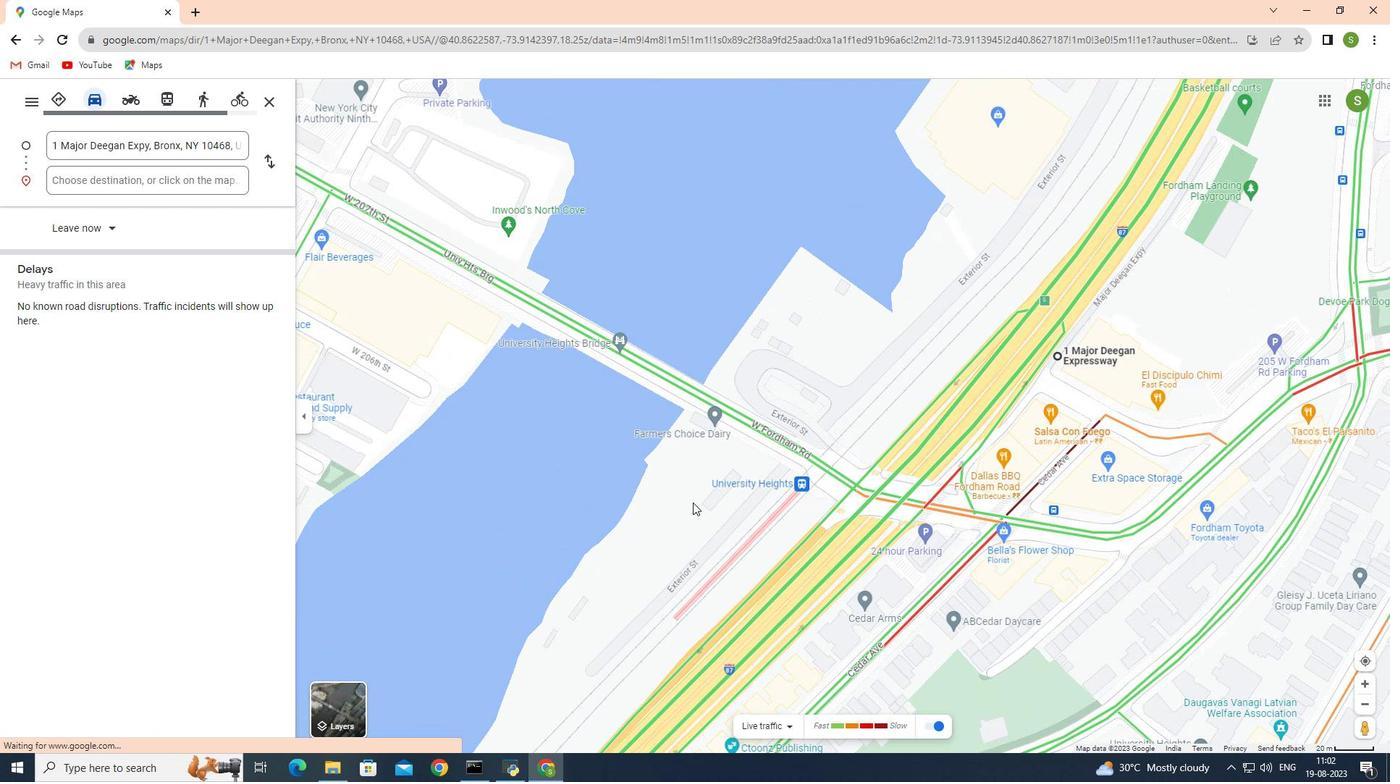 
Action: Mouse moved to (696, 507)
Screenshot: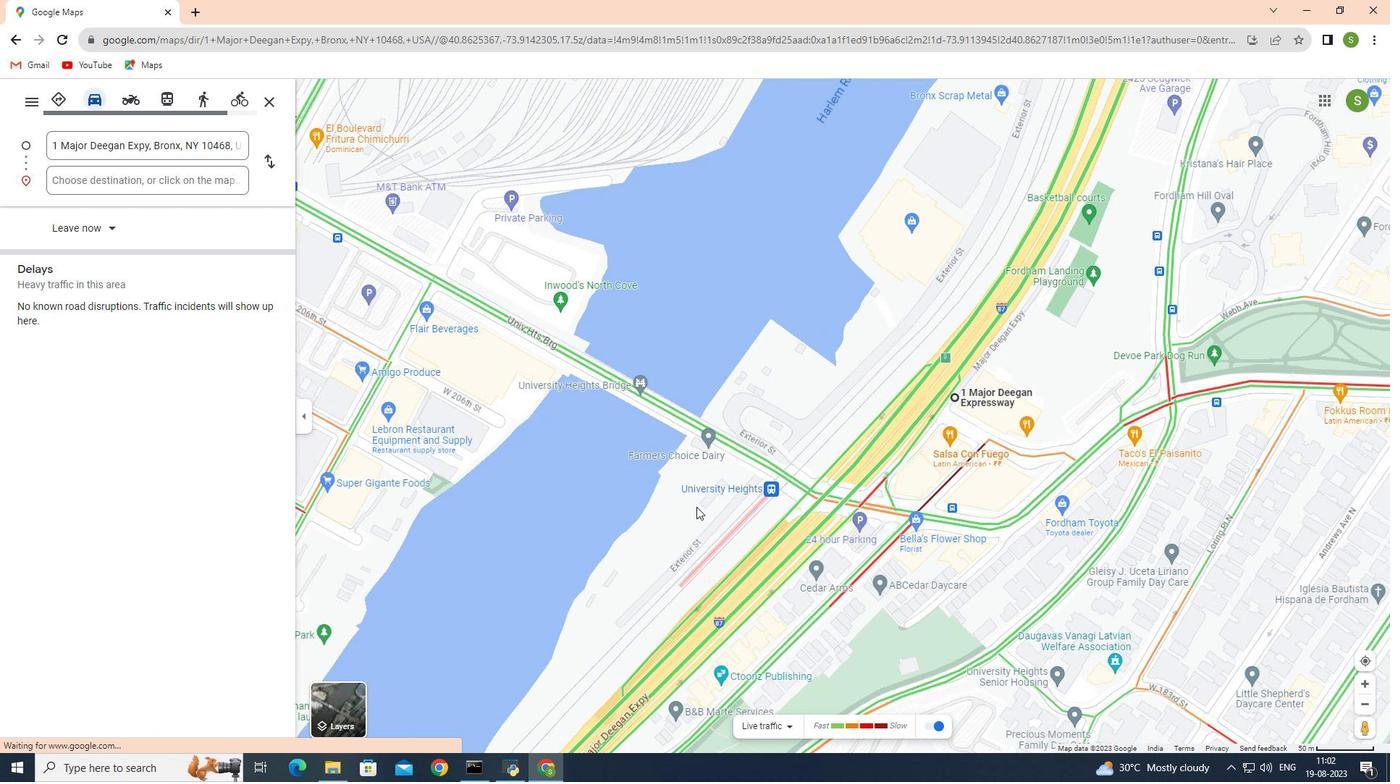 
Action: Mouse scrolled (696, 506) with delta (0, 0)
Screenshot: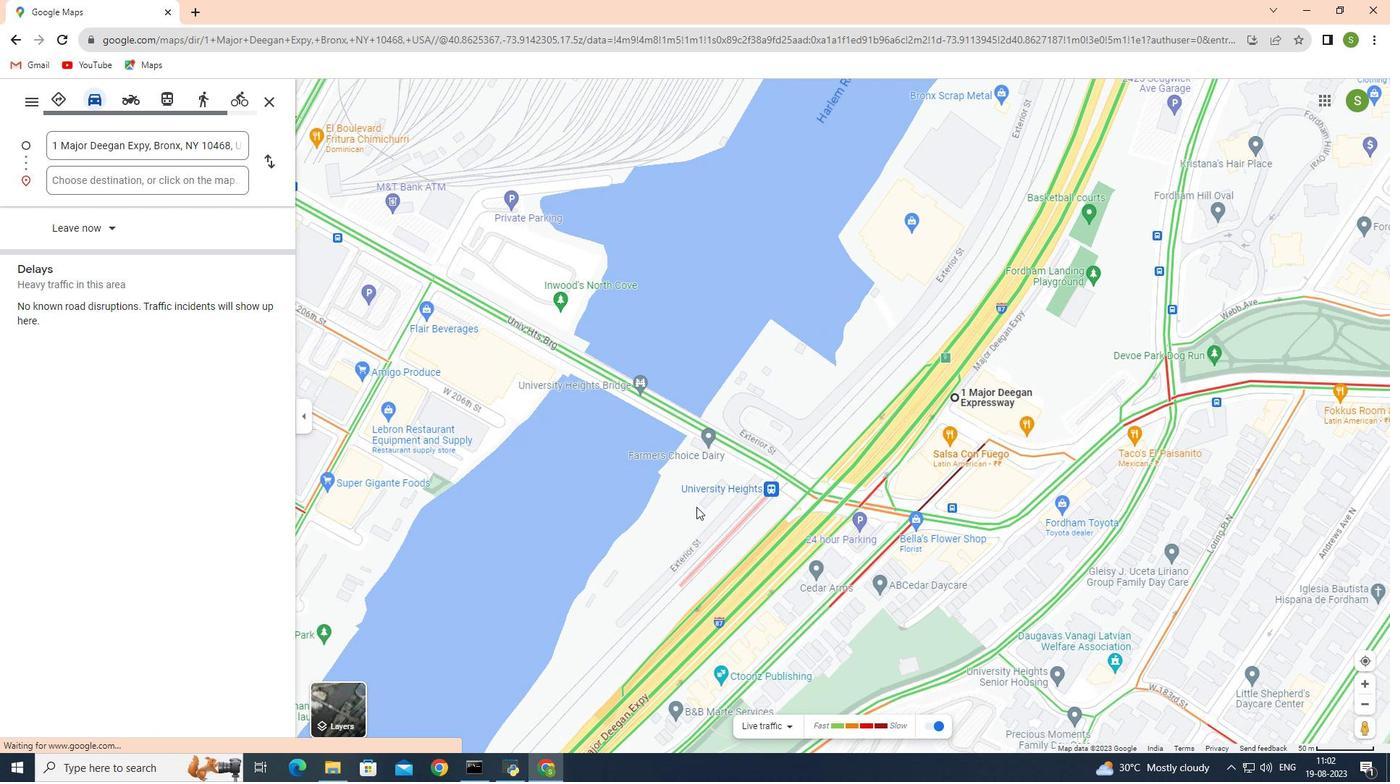 
Action: Mouse scrolled (696, 506) with delta (0, 0)
Screenshot: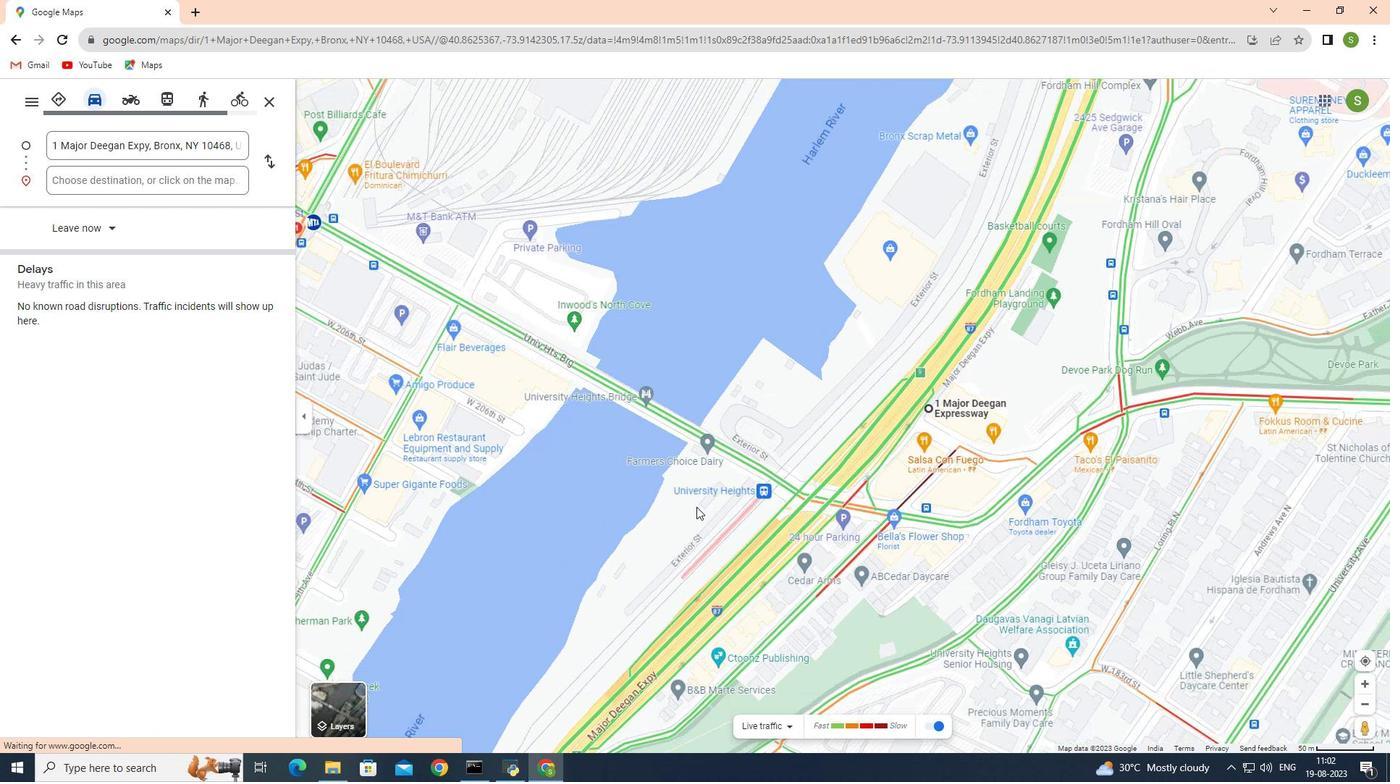 
Action: Mouse scrolled (696, 506) with delta (0, 0)
Screenshot: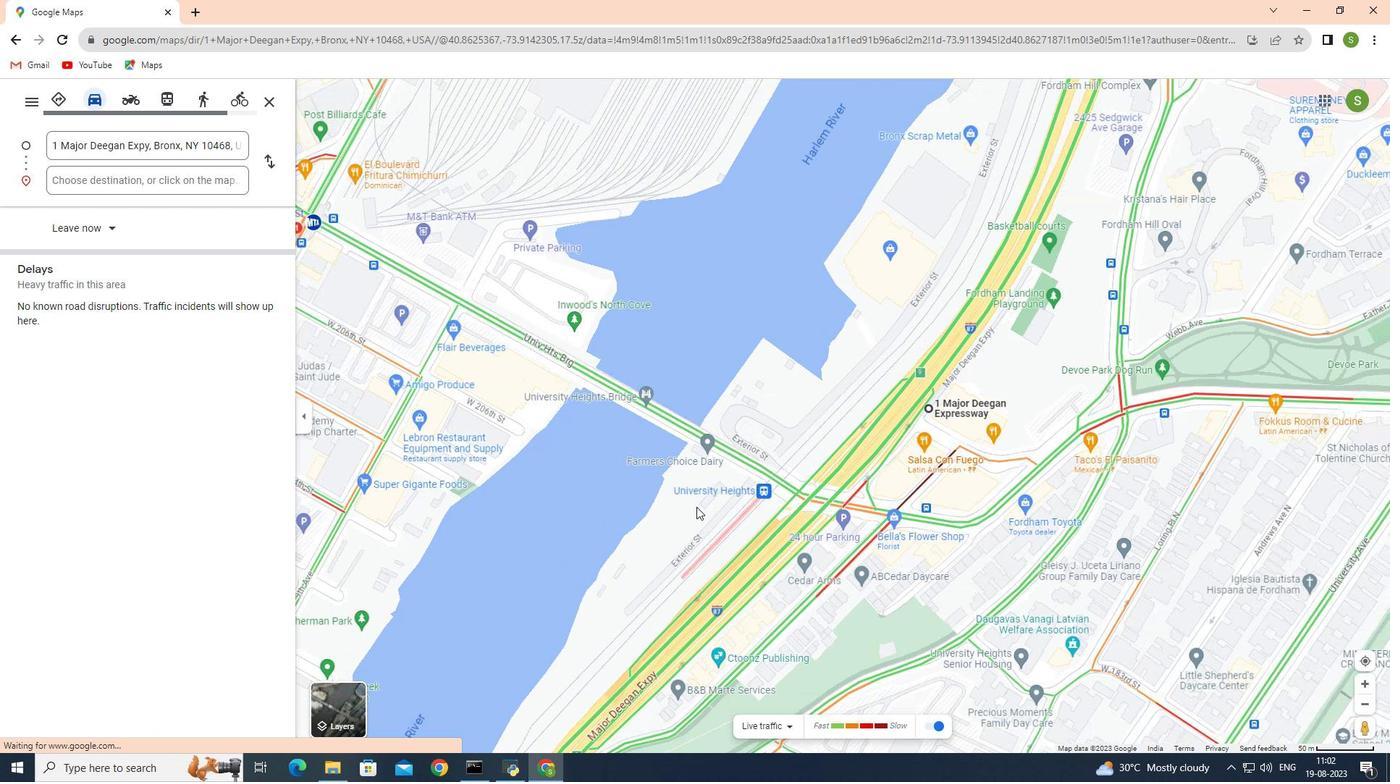 
Action: Mouse moved to (696, 507)
Screenshot: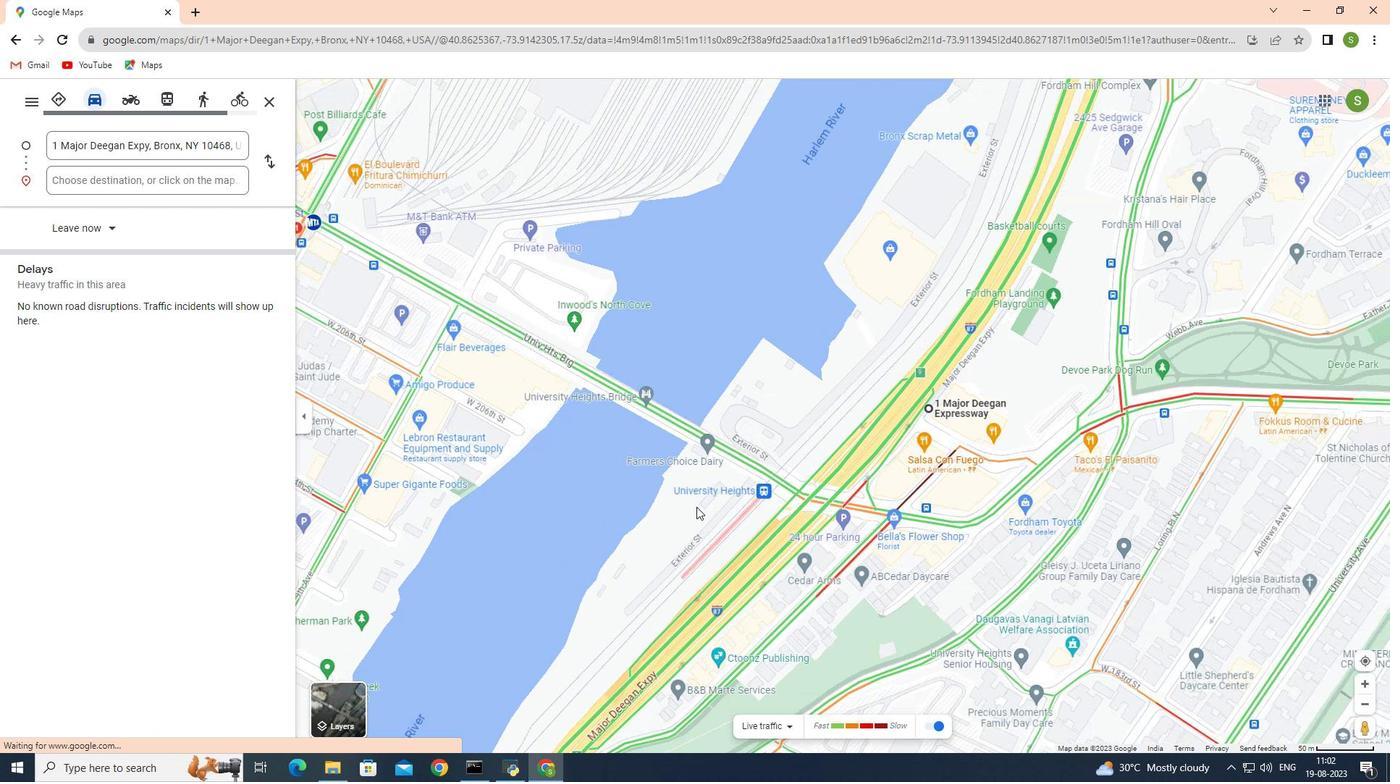 
Action: Mouse scrolled (696, 506) with delta (0, 0)
Screenshot: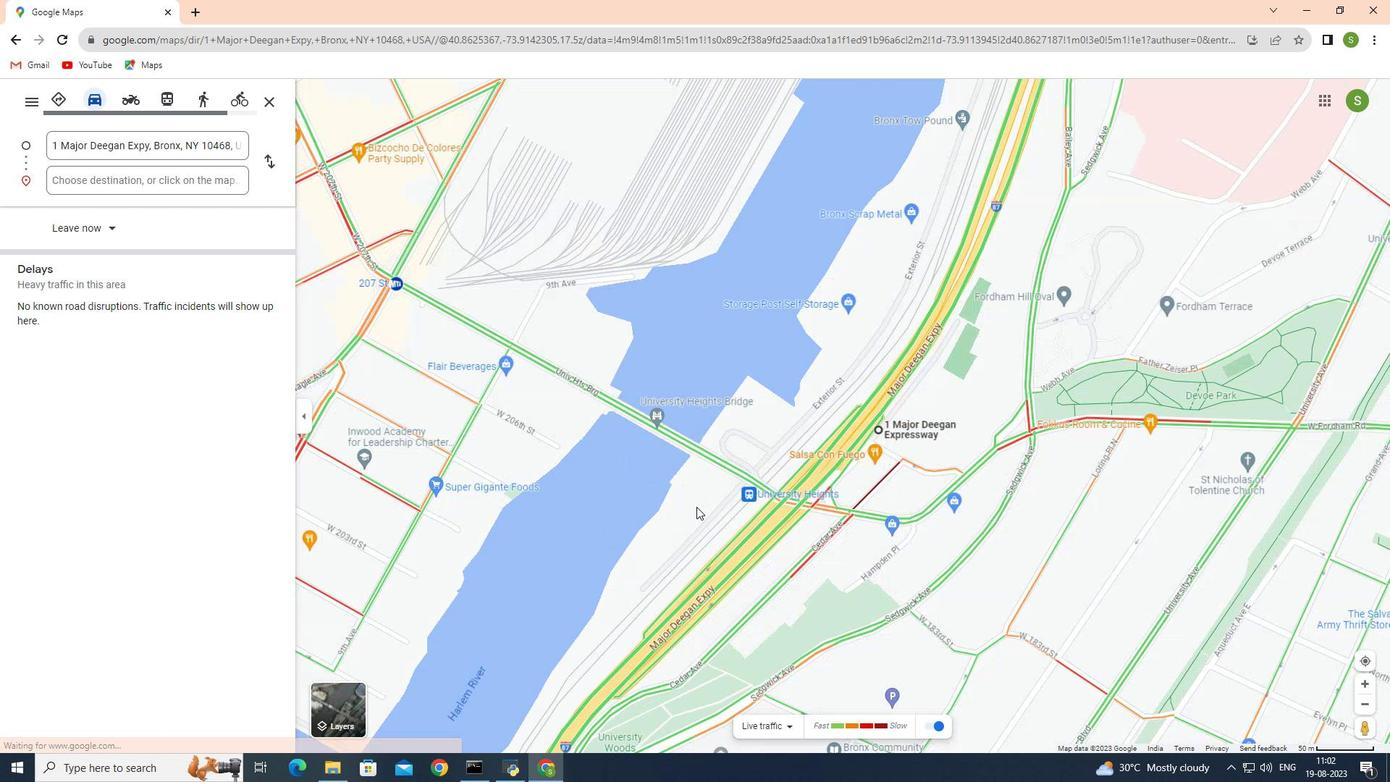 
Action: Mouse moved to (1034, 546)
Screenshot: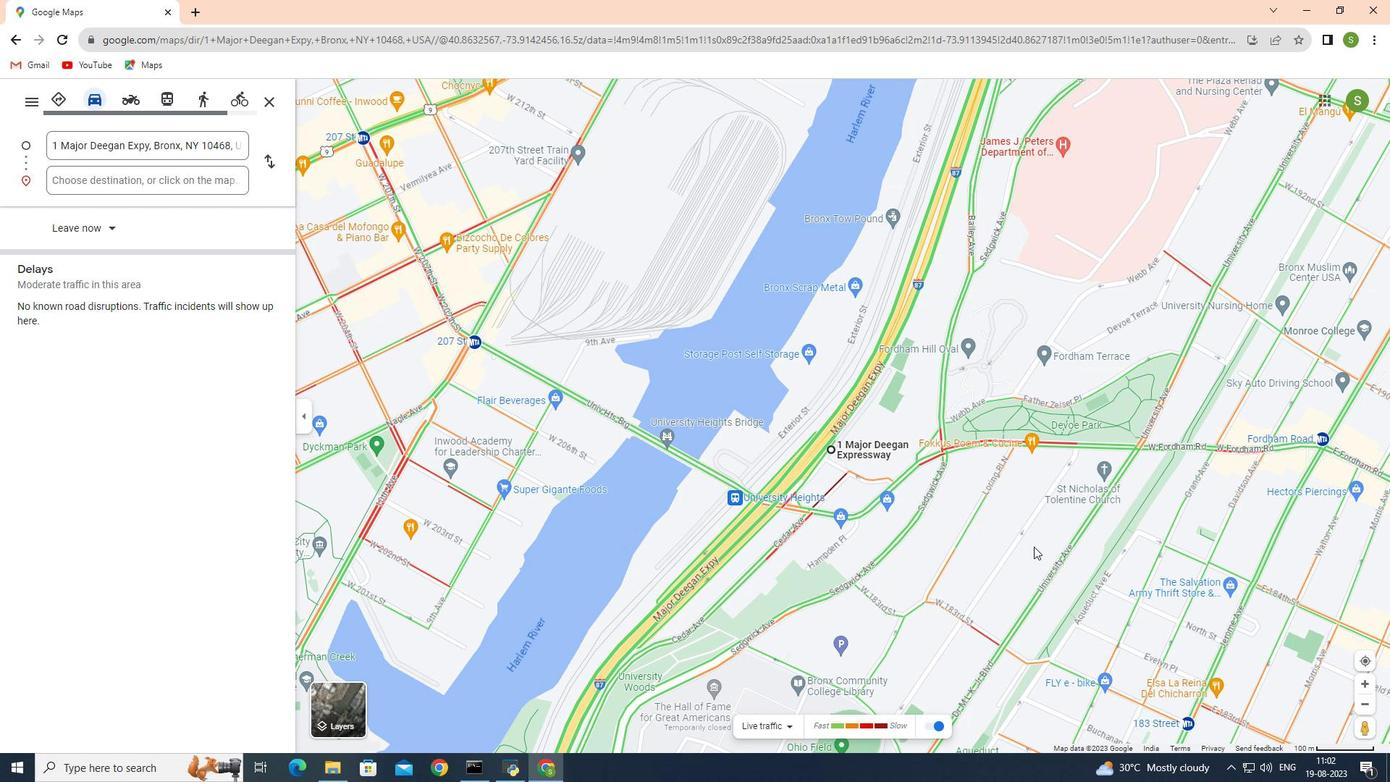 
Action: Mouse scrolled (1034, 546) with delta (0, 0)
Screenshot: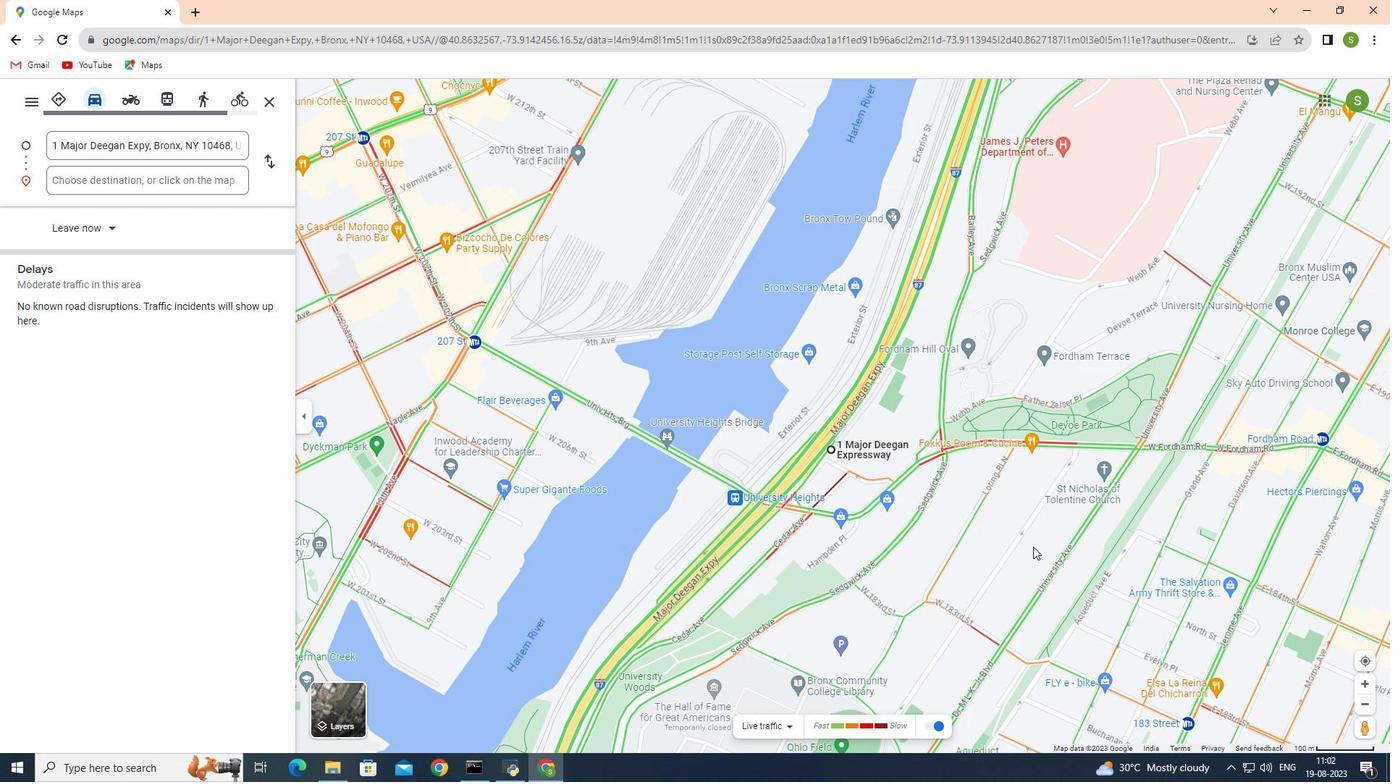 
Action: Mouse moved to (883, 467)
Screenshot: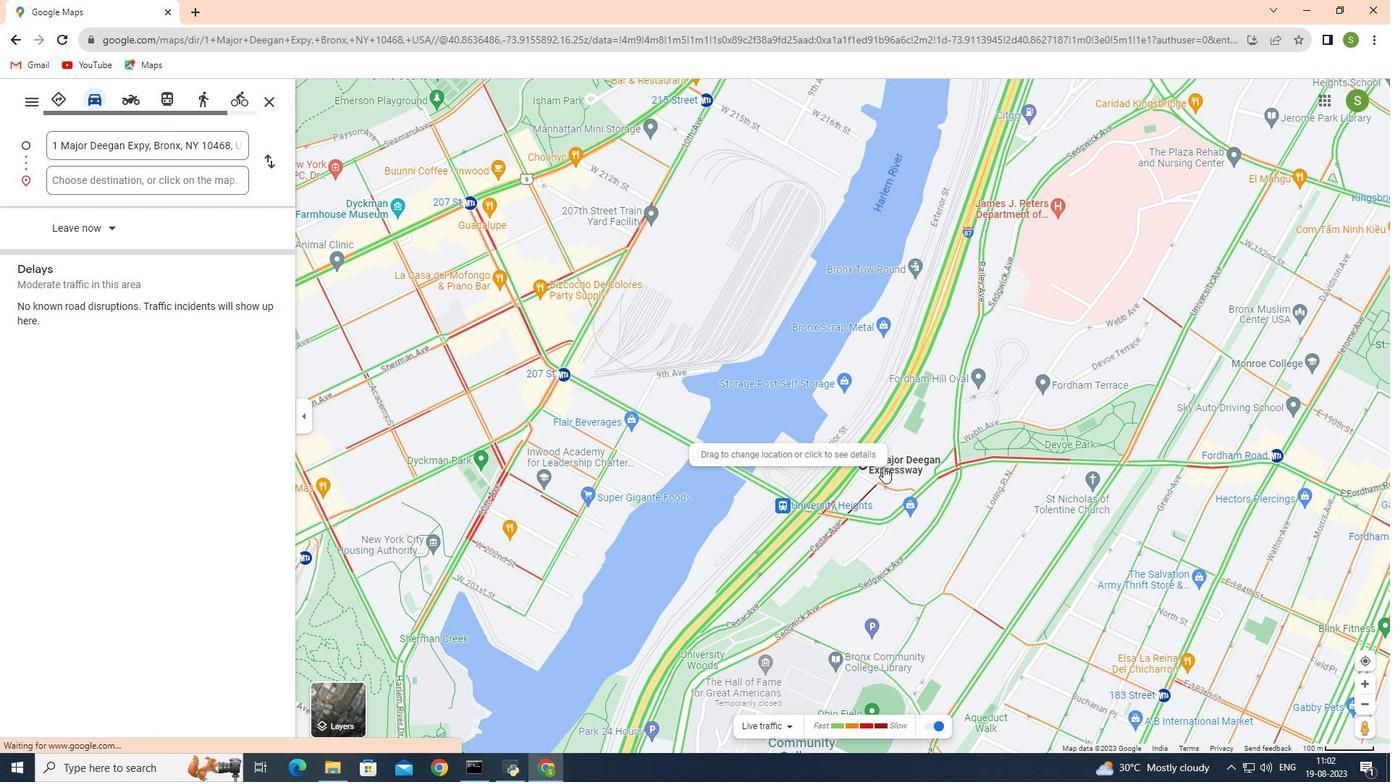 
Action: Mouse scrolled (883, 467) with delta (0, 0)
Screenshot: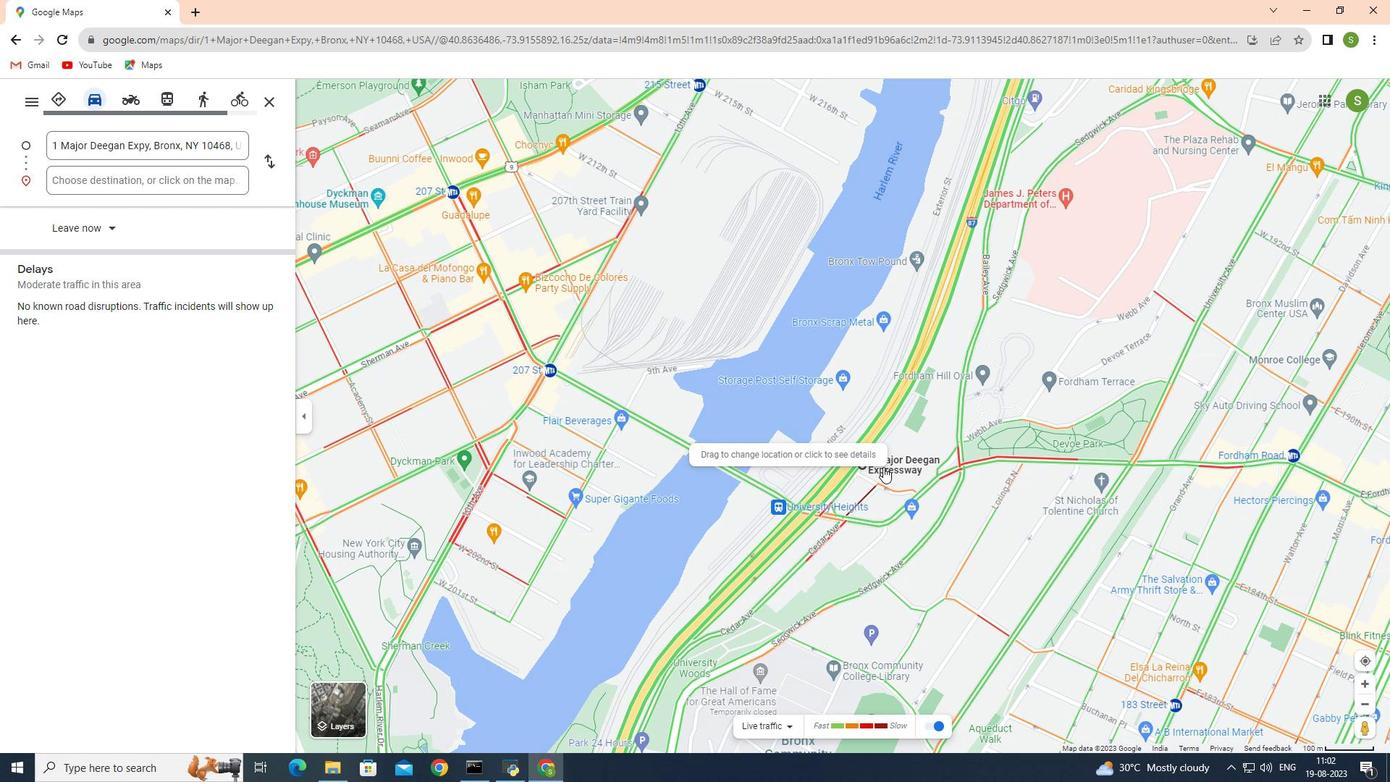 
Action: Mouse scrolled (883, 467) with delta (0, 0)
Screenshot: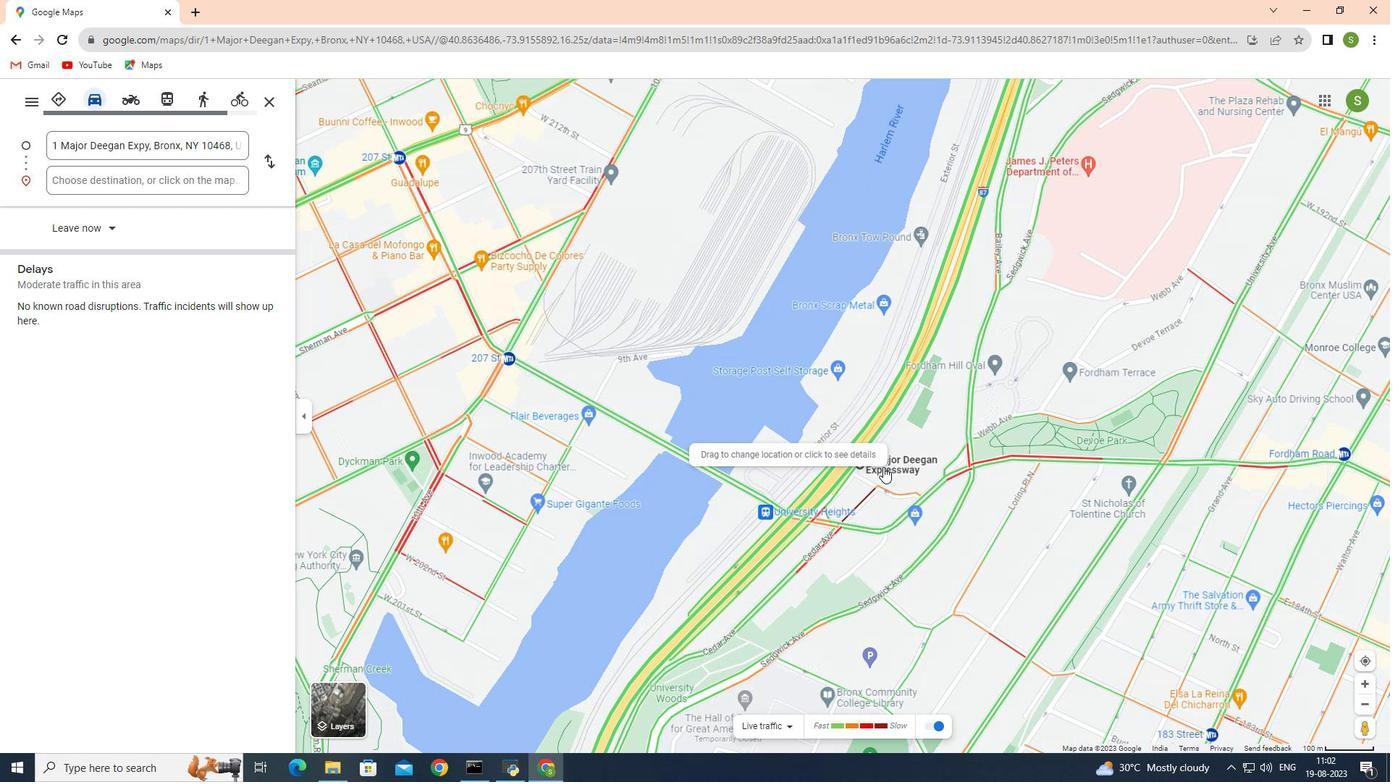 
Action: Mouse moved to (884, 470)
Screenshot: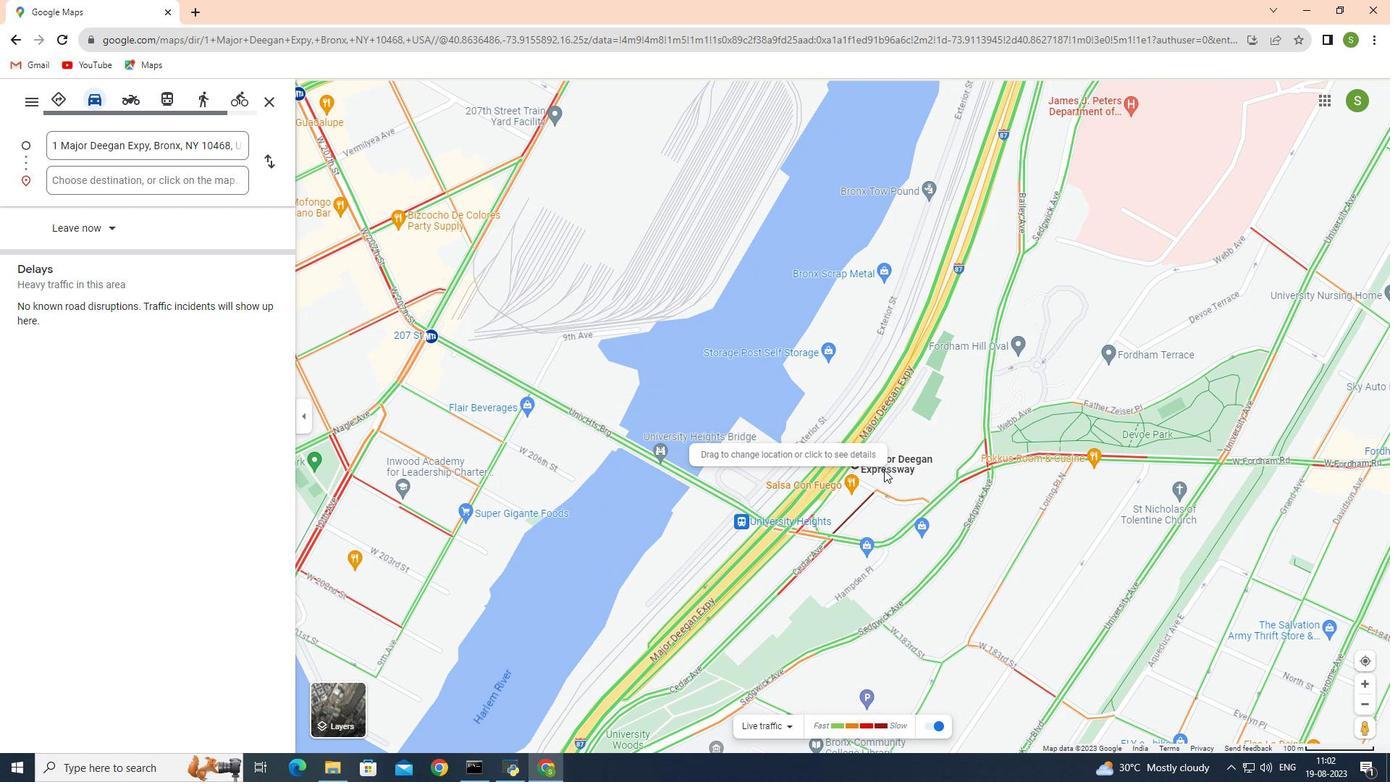 
Action: Mouse scrolled (884, 470) with delta (0, 0)
Screenshot: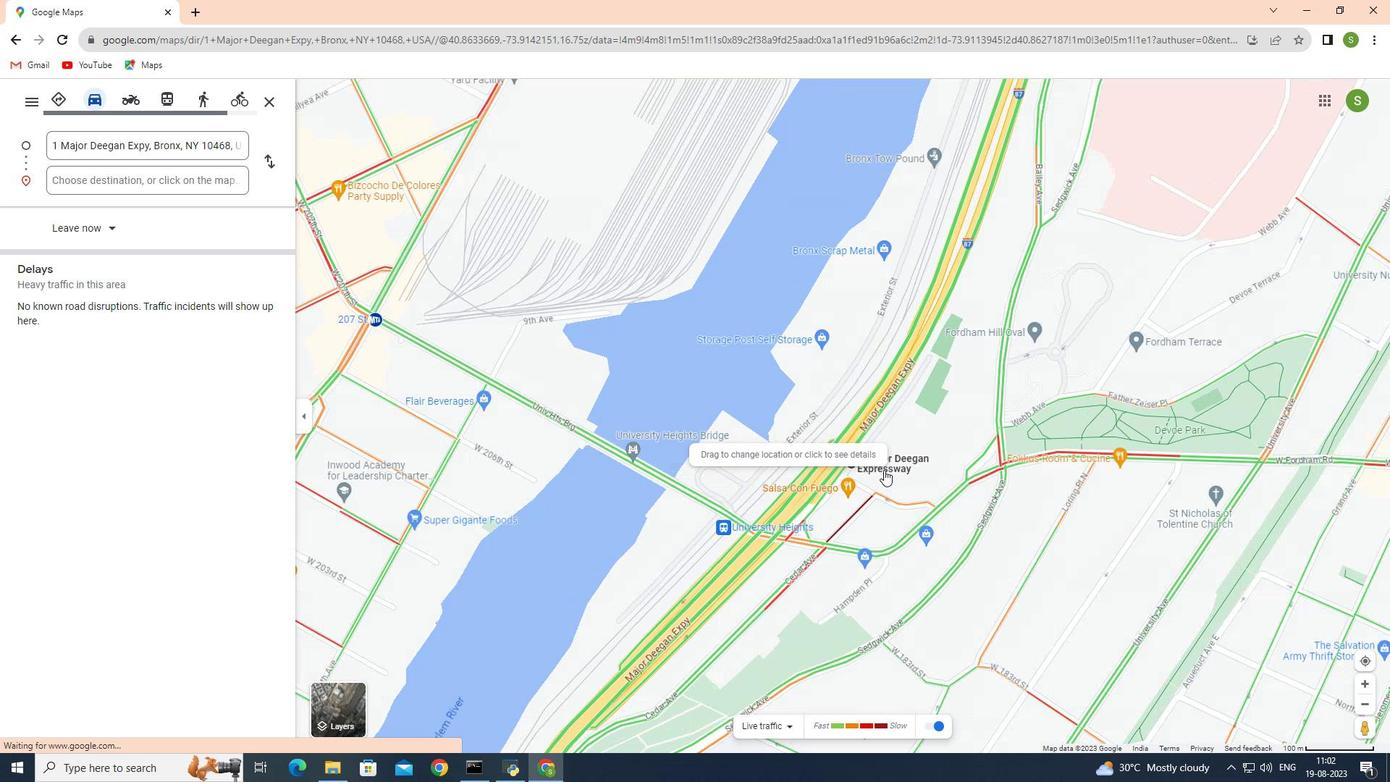 
Action: Mouse scrolled (884, 470) with delta (0, 0)
Screenshot: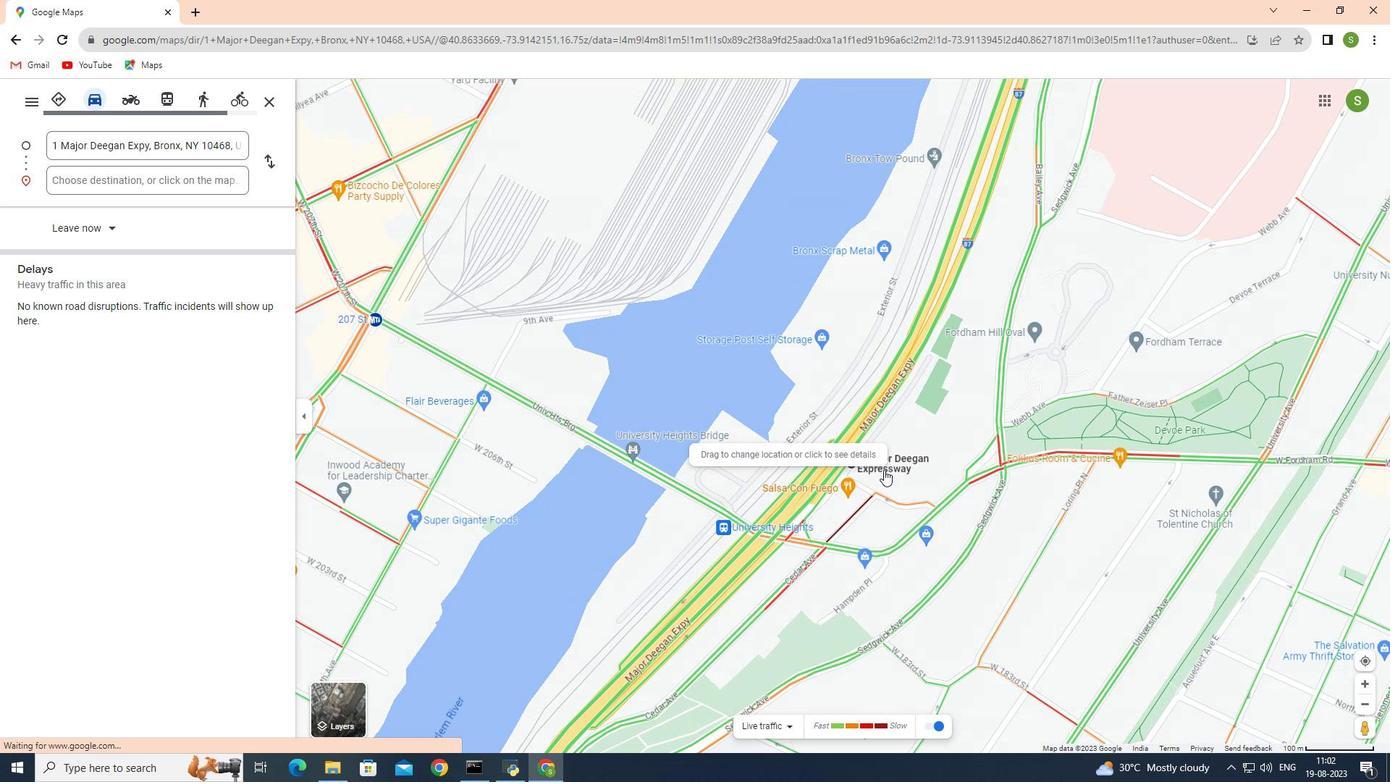 
Action: Mouse moved to (886, 472)
Screenshot: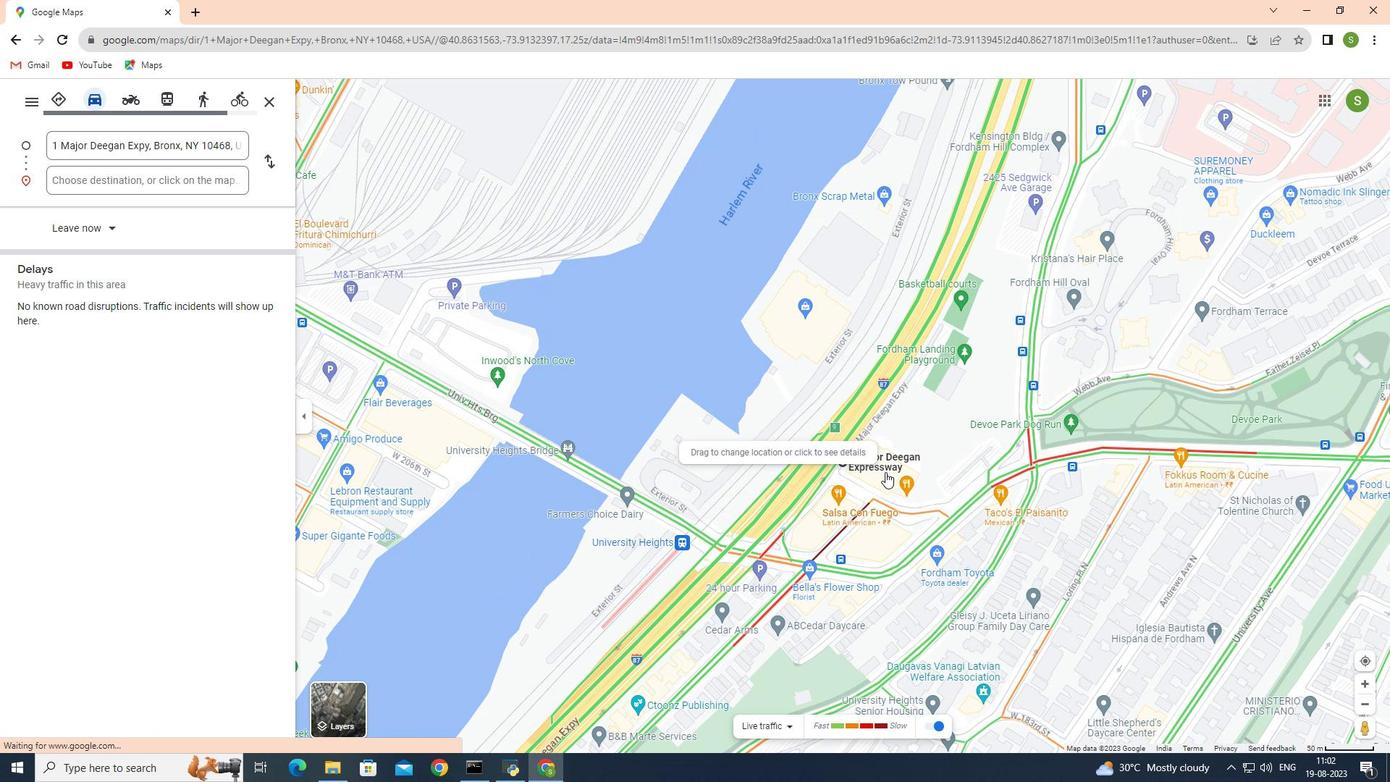 
Action: Mouse scrolled (886, 473) with delta (0, 0)
Screenshot: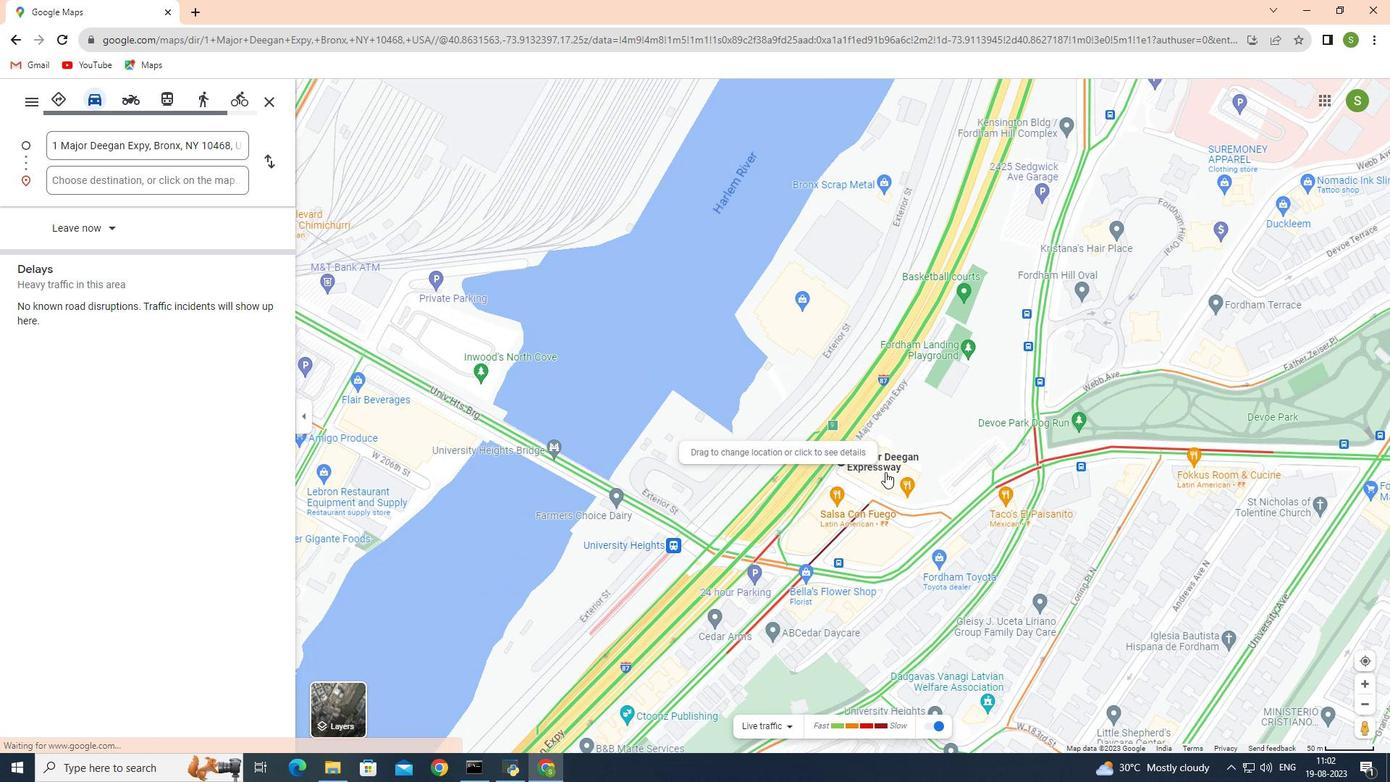 
Action: Mouse scrolled (886, 473) with delta (0, 0)
Screenshot: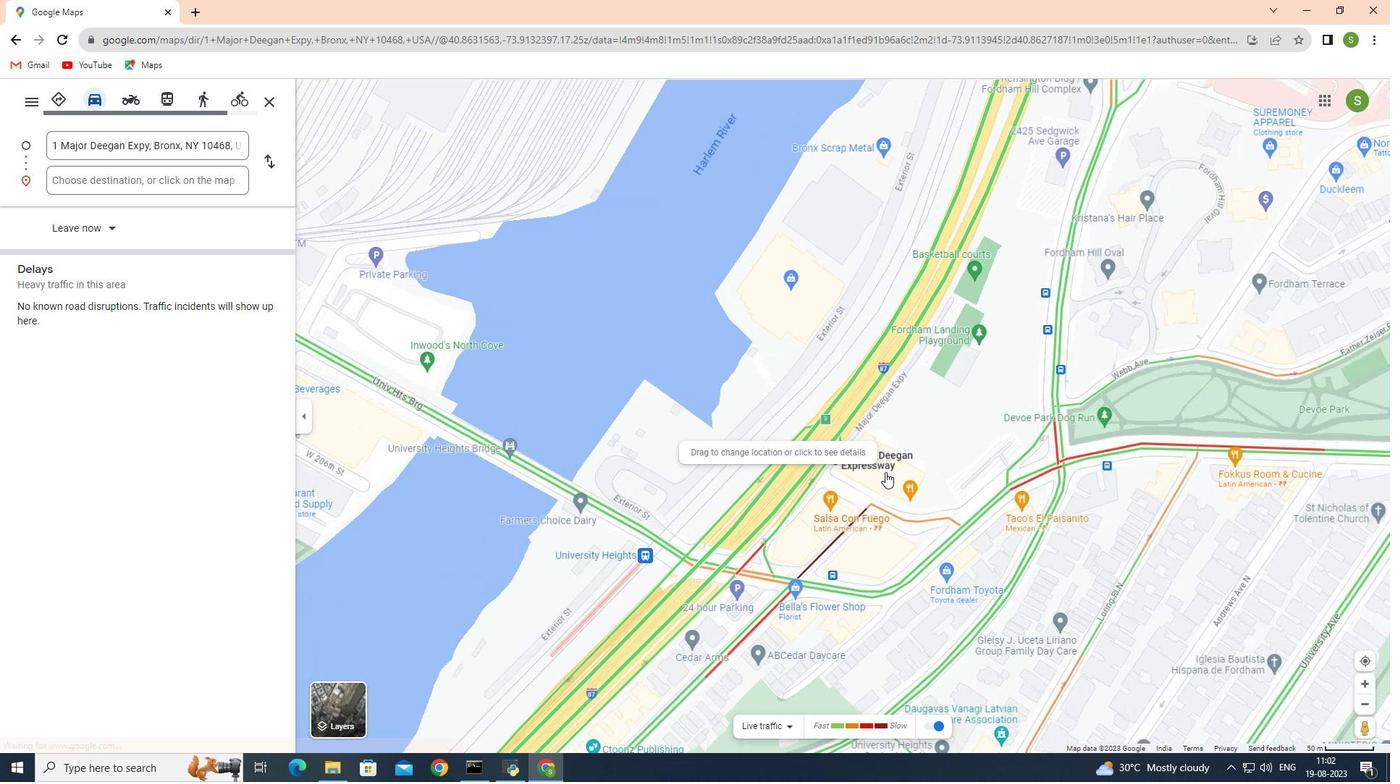 
Action: Mouse scrolled (886, 473) with delta (0, 0)
Screenshot: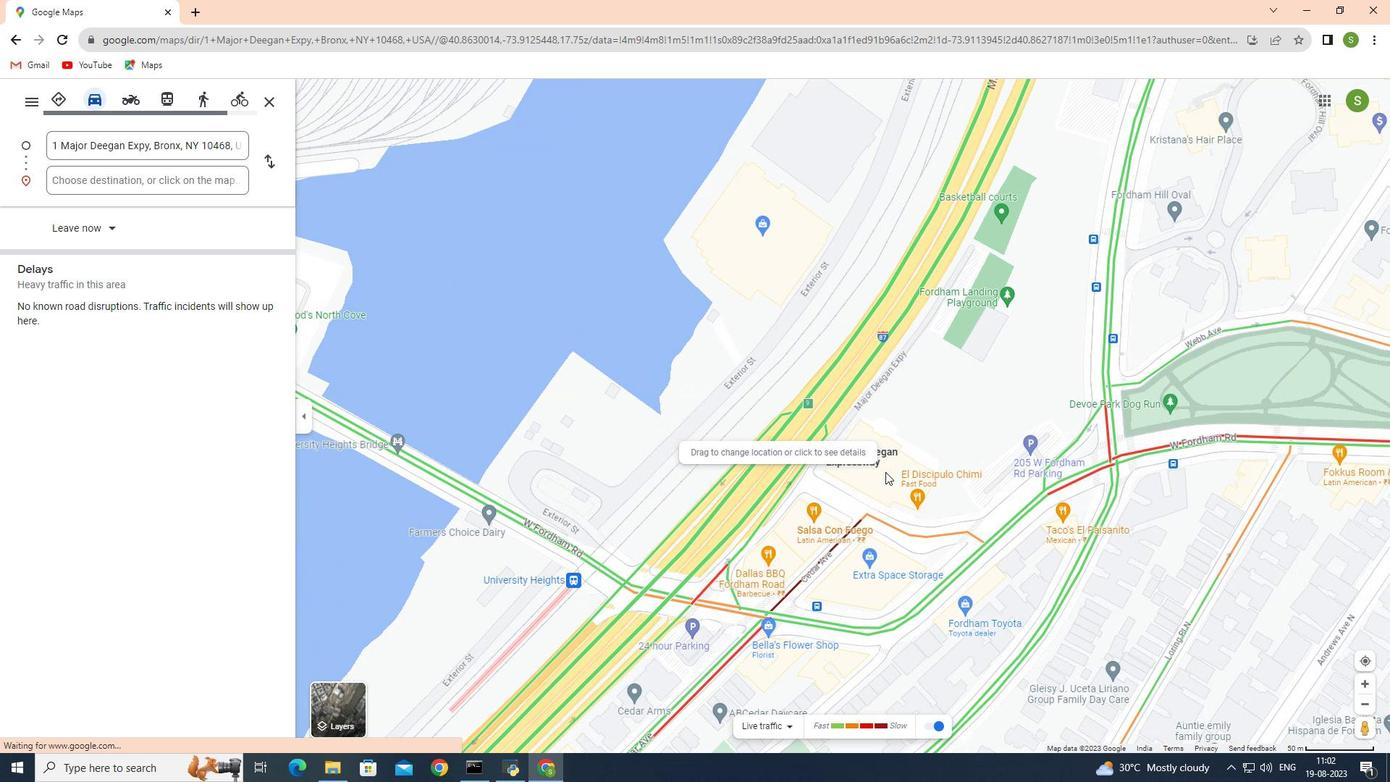 
Action: Mouse scrolled (886, 473) with delta (0, 0)
Screenshot: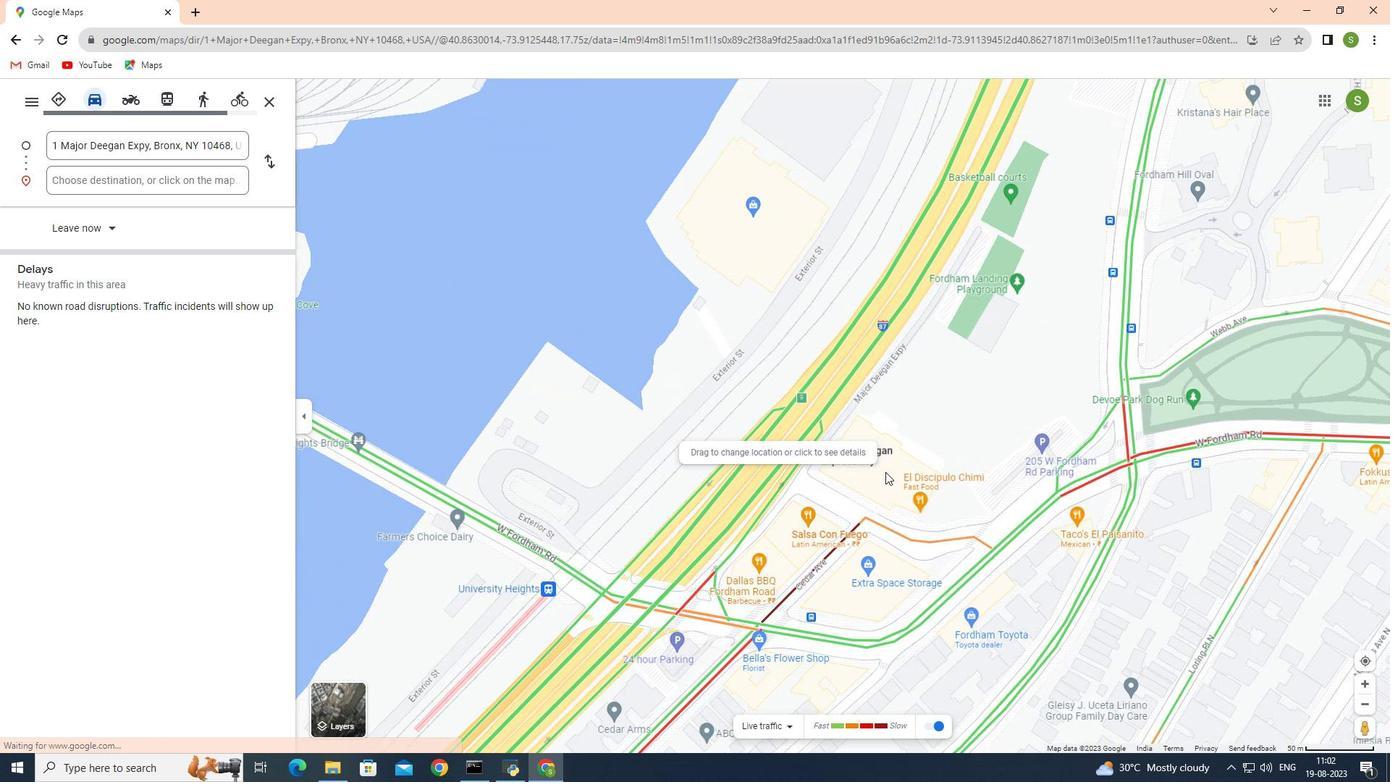 
Action: Mouse scrolled (886, 473) with delta (0, 0)
Screenshot: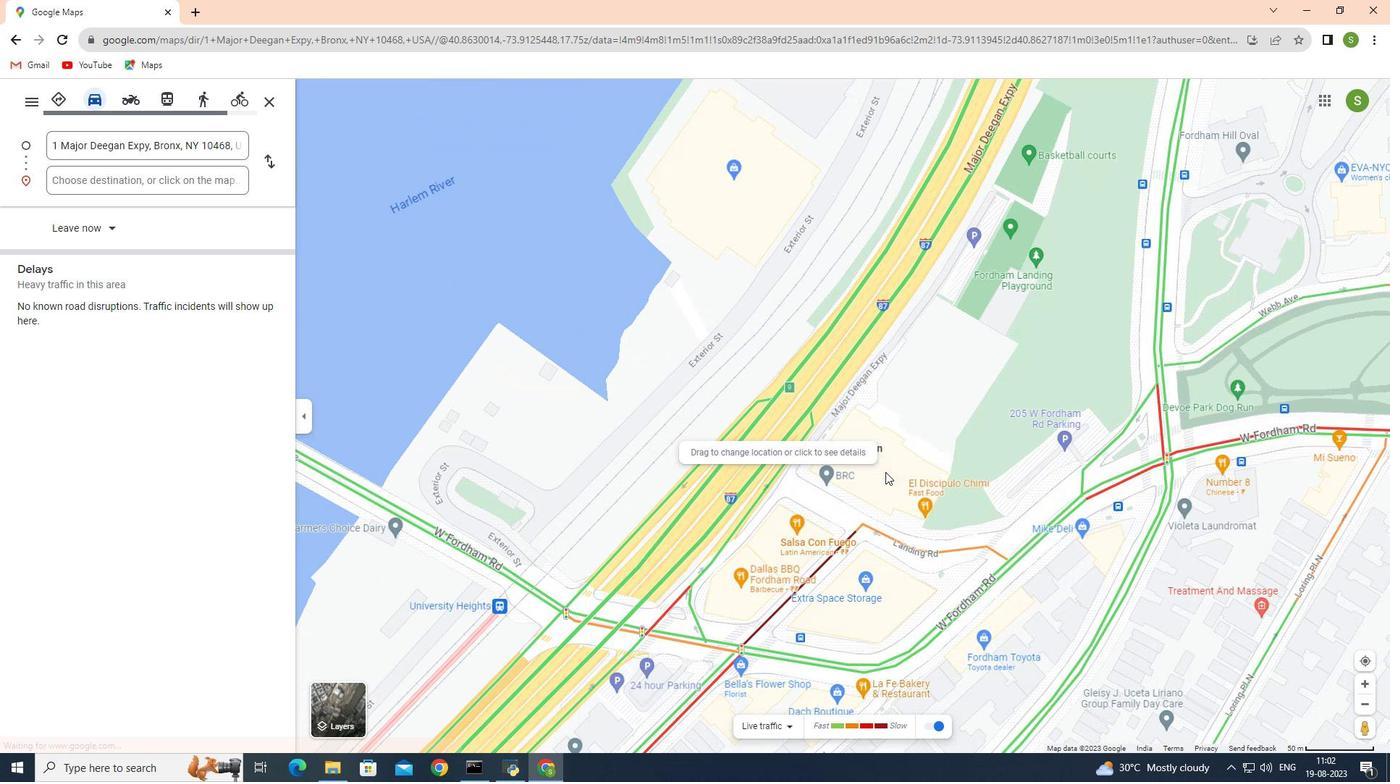 
Action: Mouse scrolled (886, 473) with delta (0, 0)
Screenshot: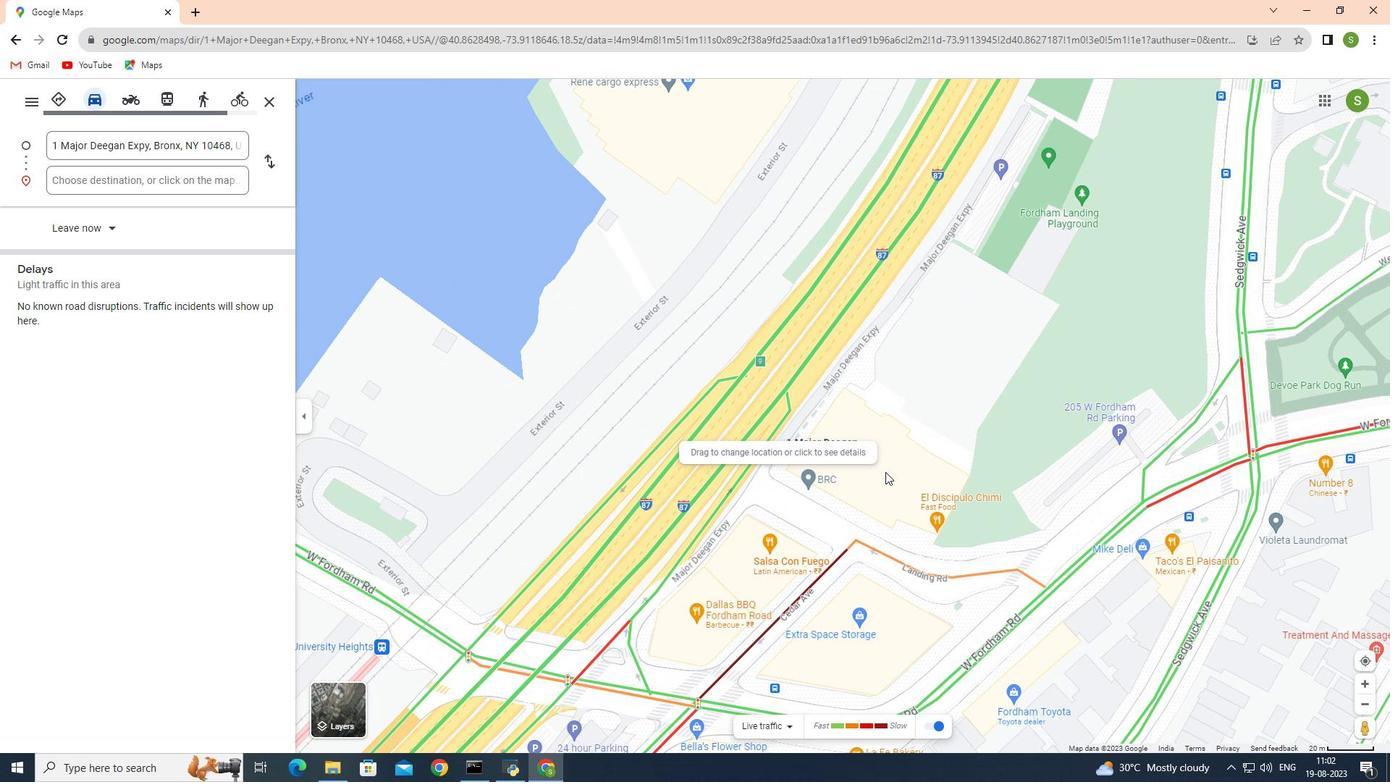 
Action: Mouse scrolled (886, 473) with delta (0, 0)
Screenshot: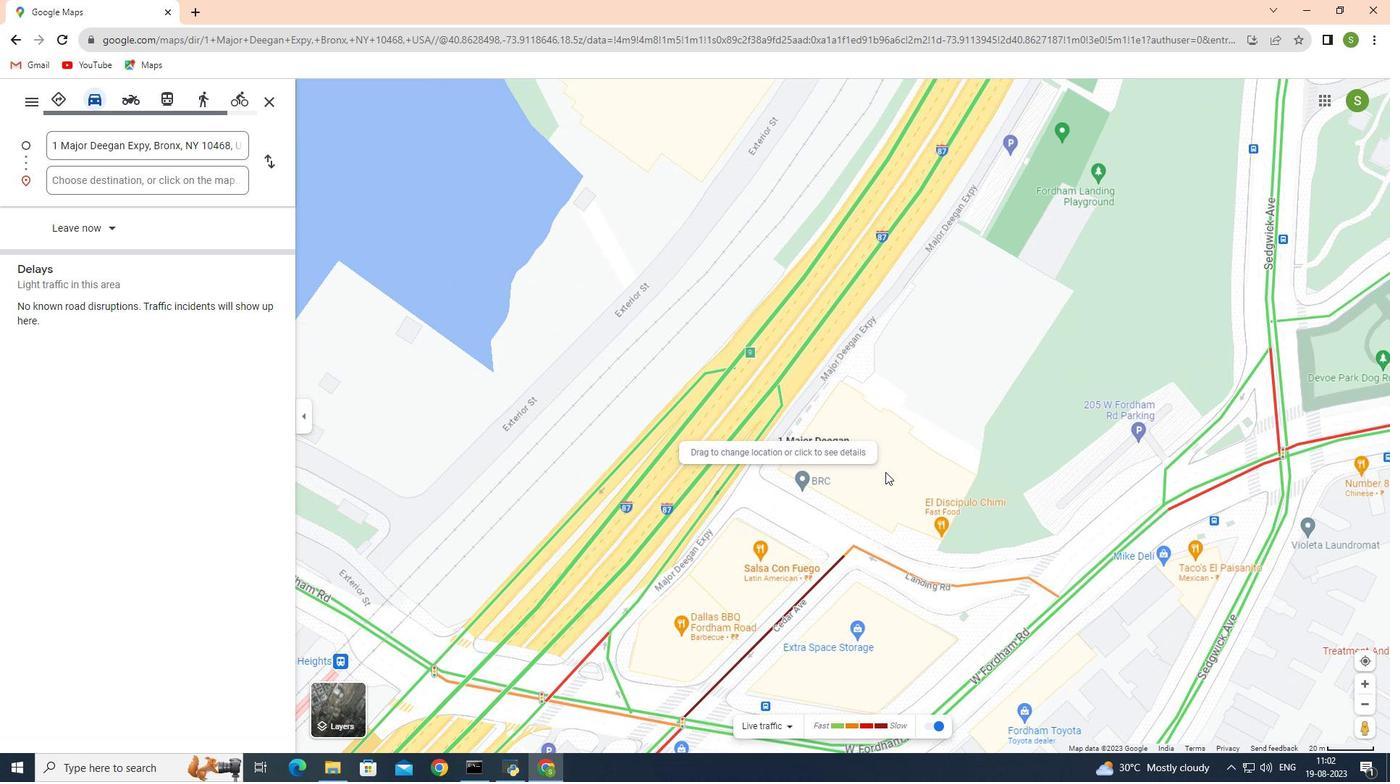 
Action: Mouse scrolled (886, 473) with delta (0, 0)
Screenshot: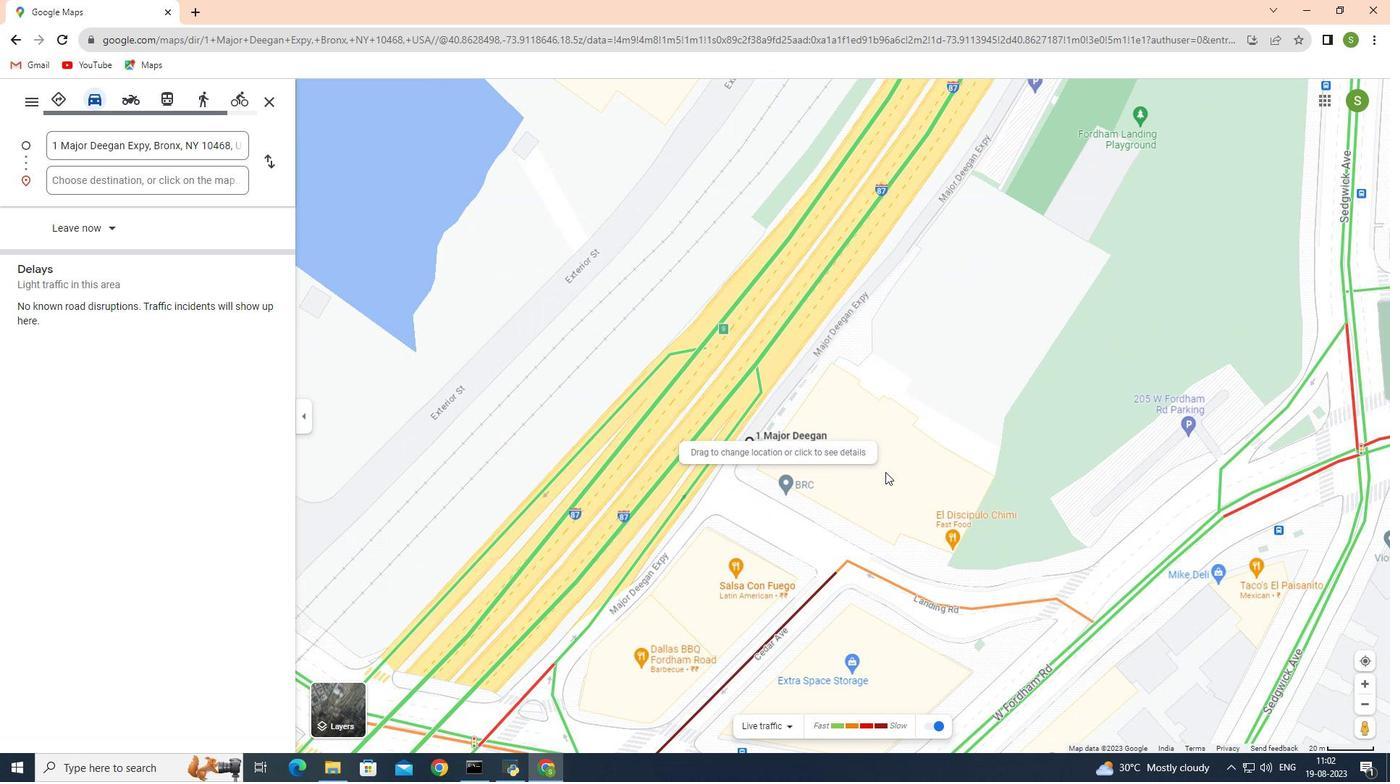 
Action: Mouse scrolled (886, 473) with delta (0, 0)
Screenshot: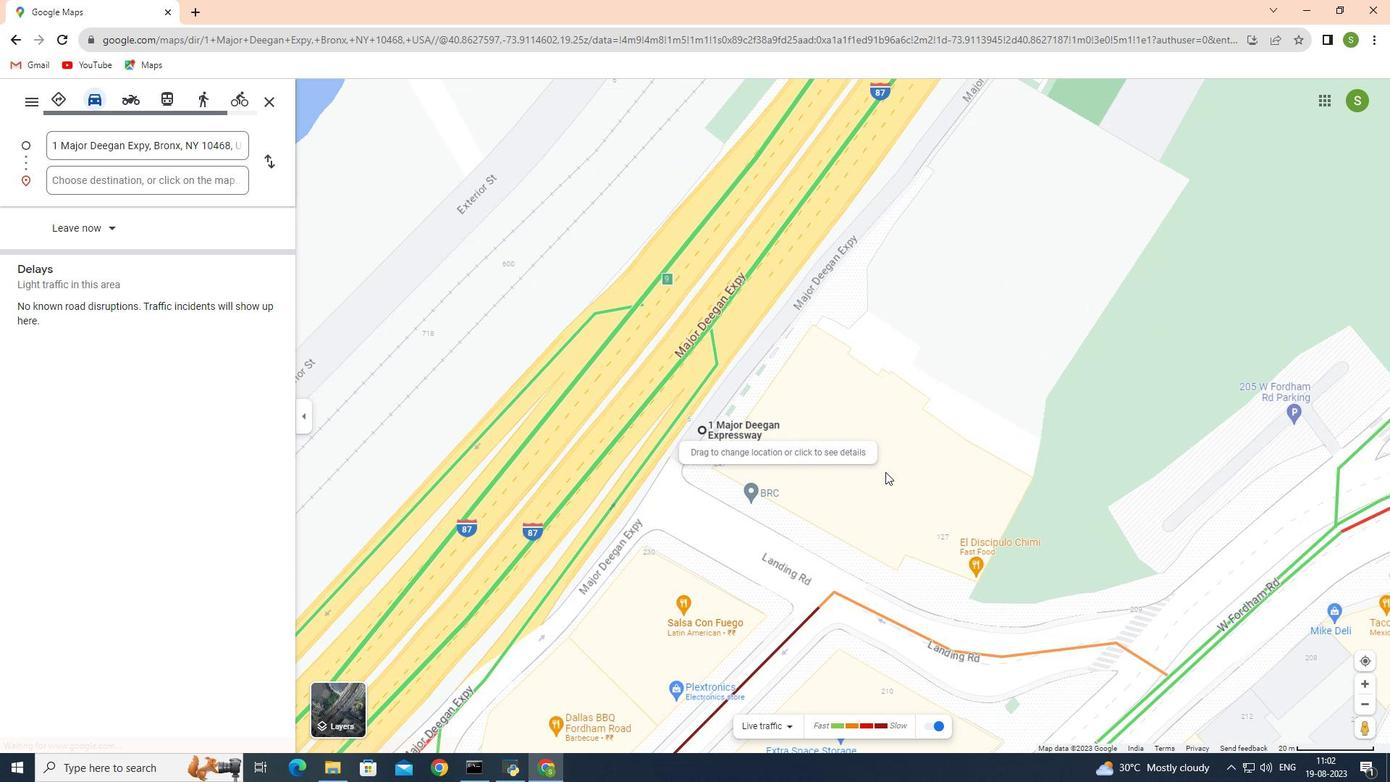 
Action: Mouse scrolled (886, 473) with delta (0, 0)
Screenshot: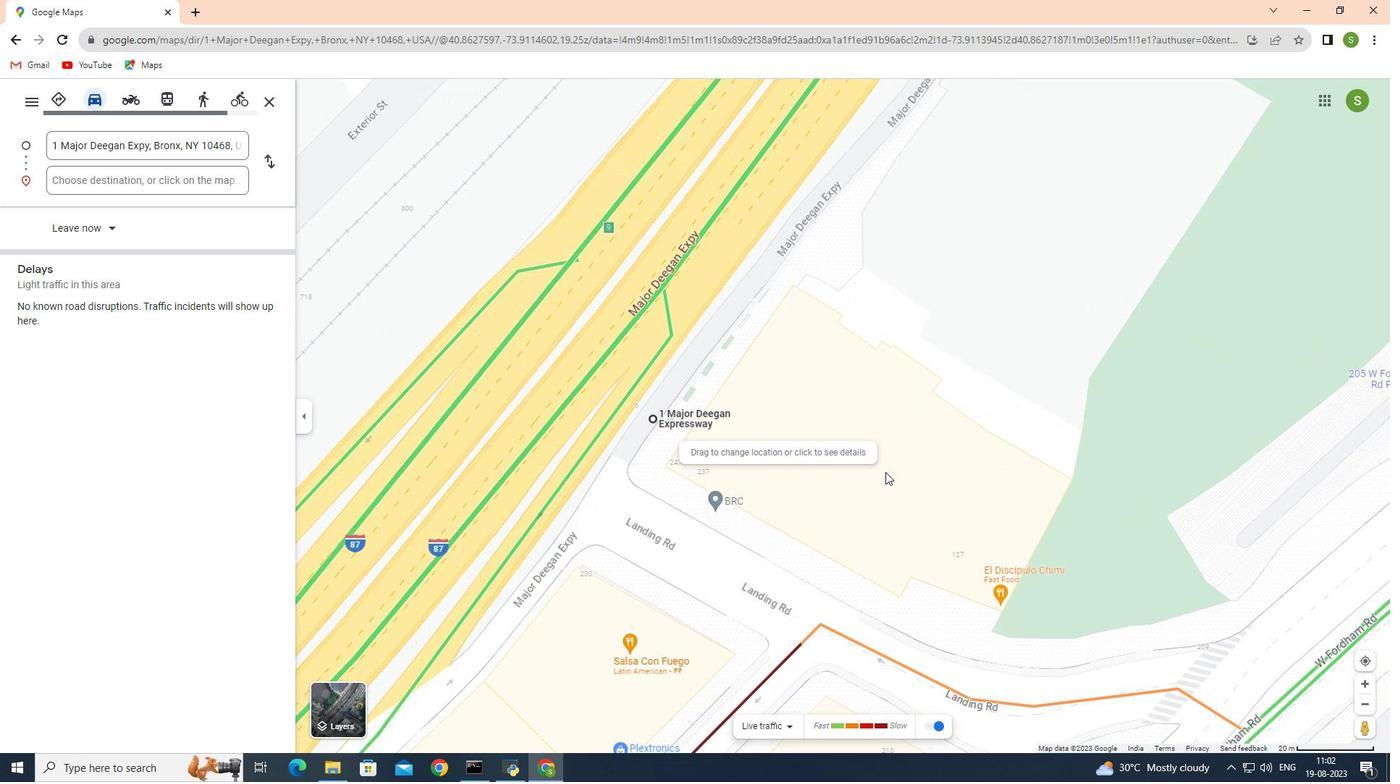 
Action: Mouse moved to (834, 468)
Screenshot: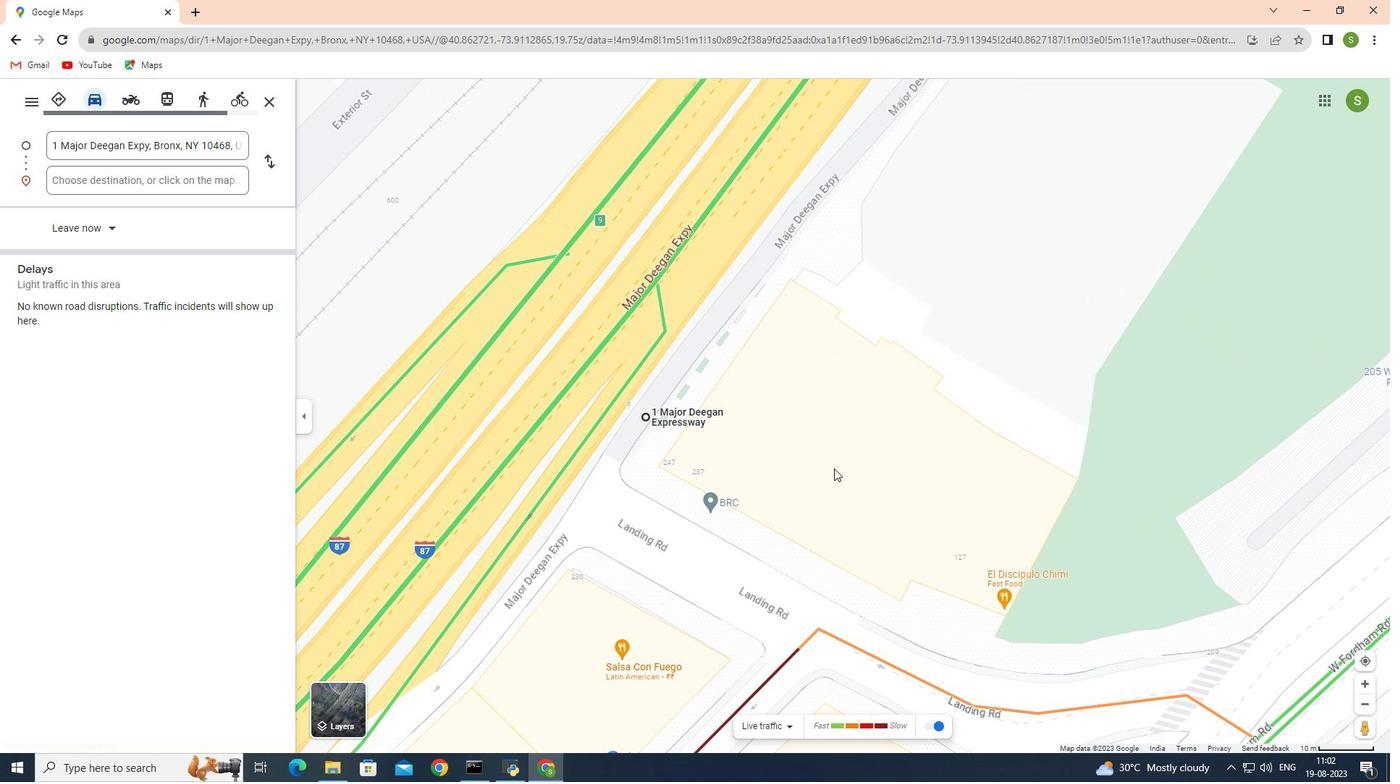 
Action: Mouse scrolled (834, 467) with delta (0, 0)
Screenshot: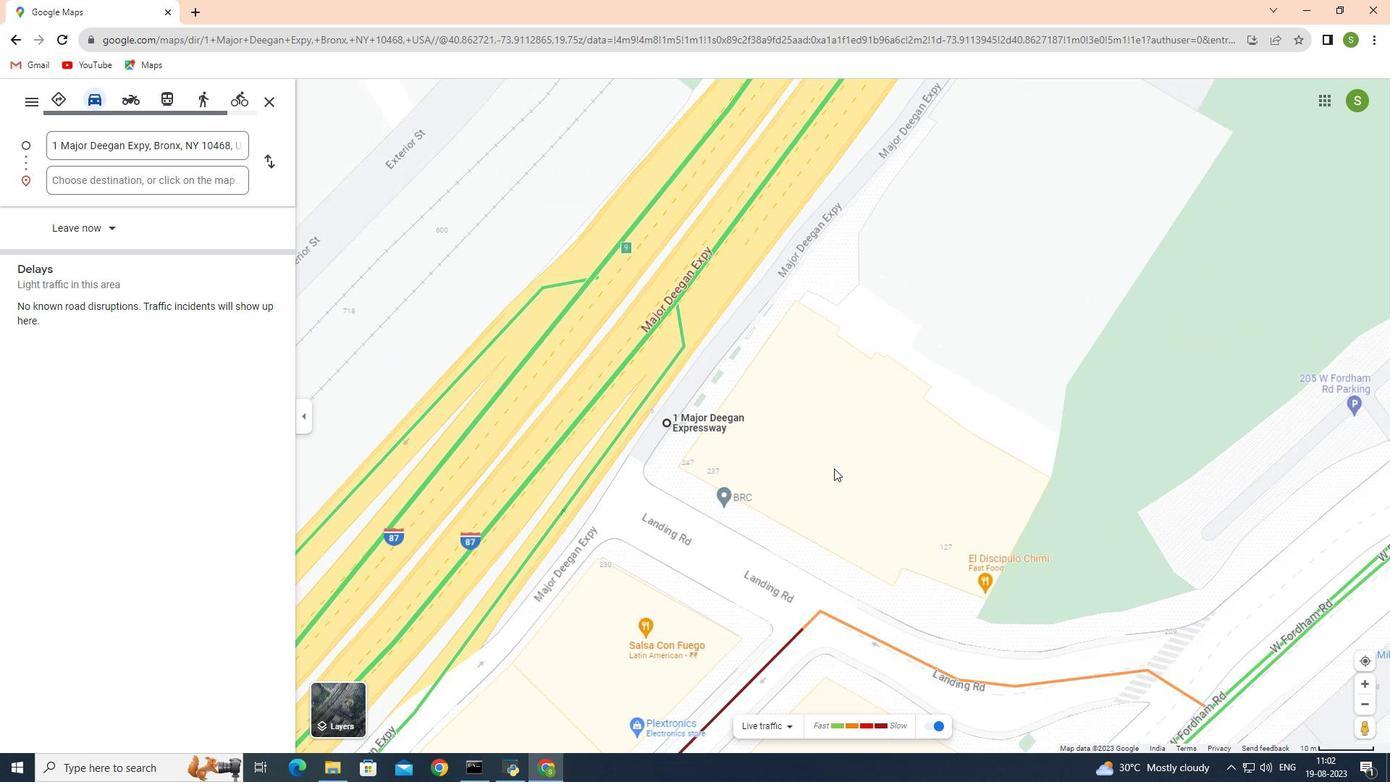 
Action: Mouse scrolled (834, 467) with delta (0, 0)
Screenshot: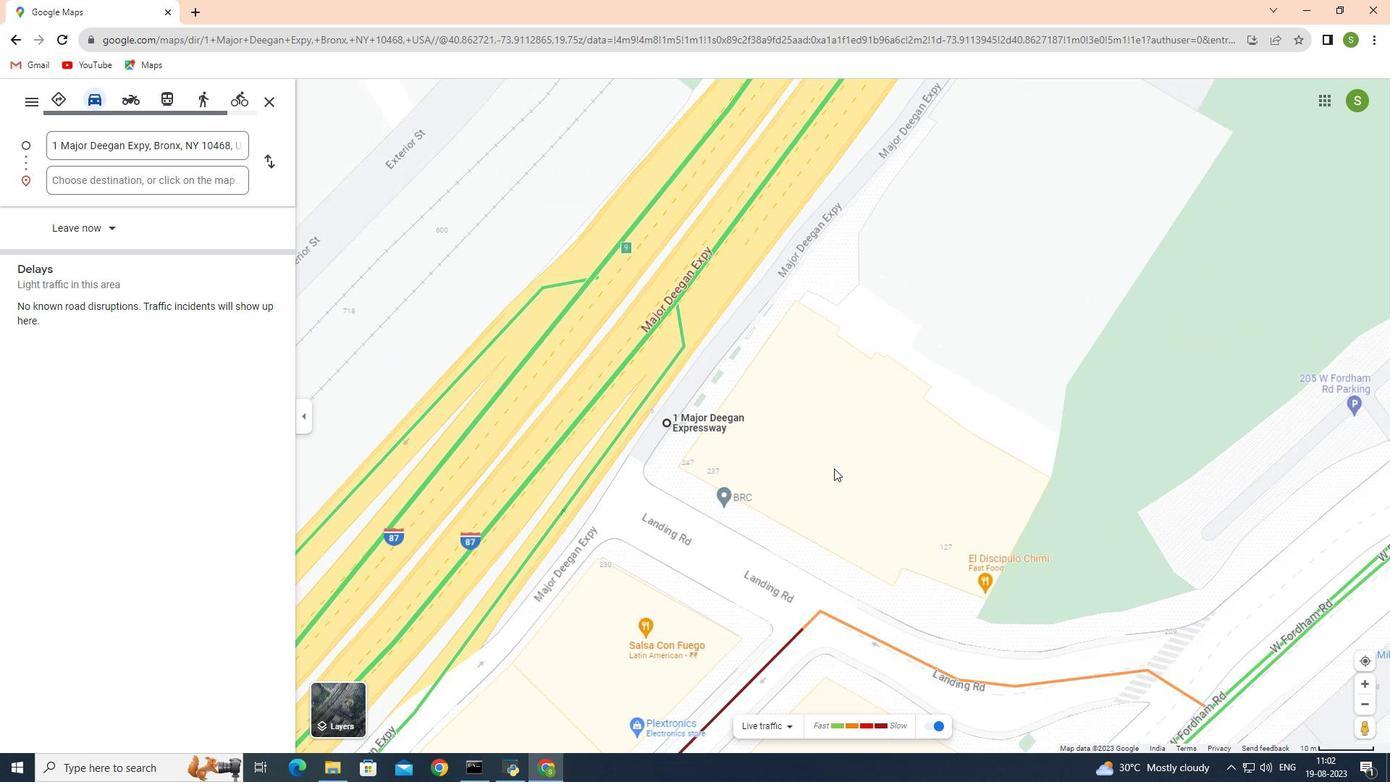 
Action: Mouse scrolled (834, 467) with delta (0, 0)
Screenshot: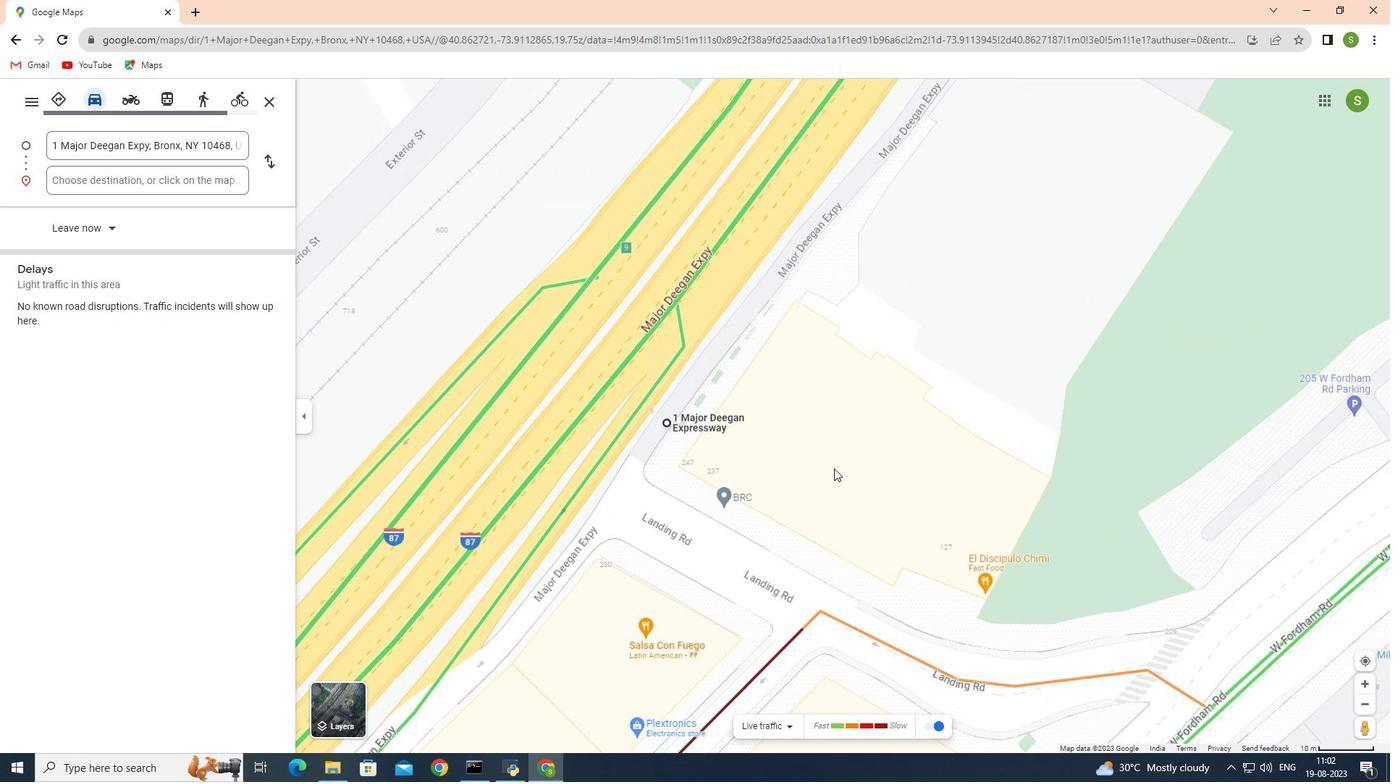
Action: Mouse scrolled (834, 467) with delta (0, 0)
Screenshot: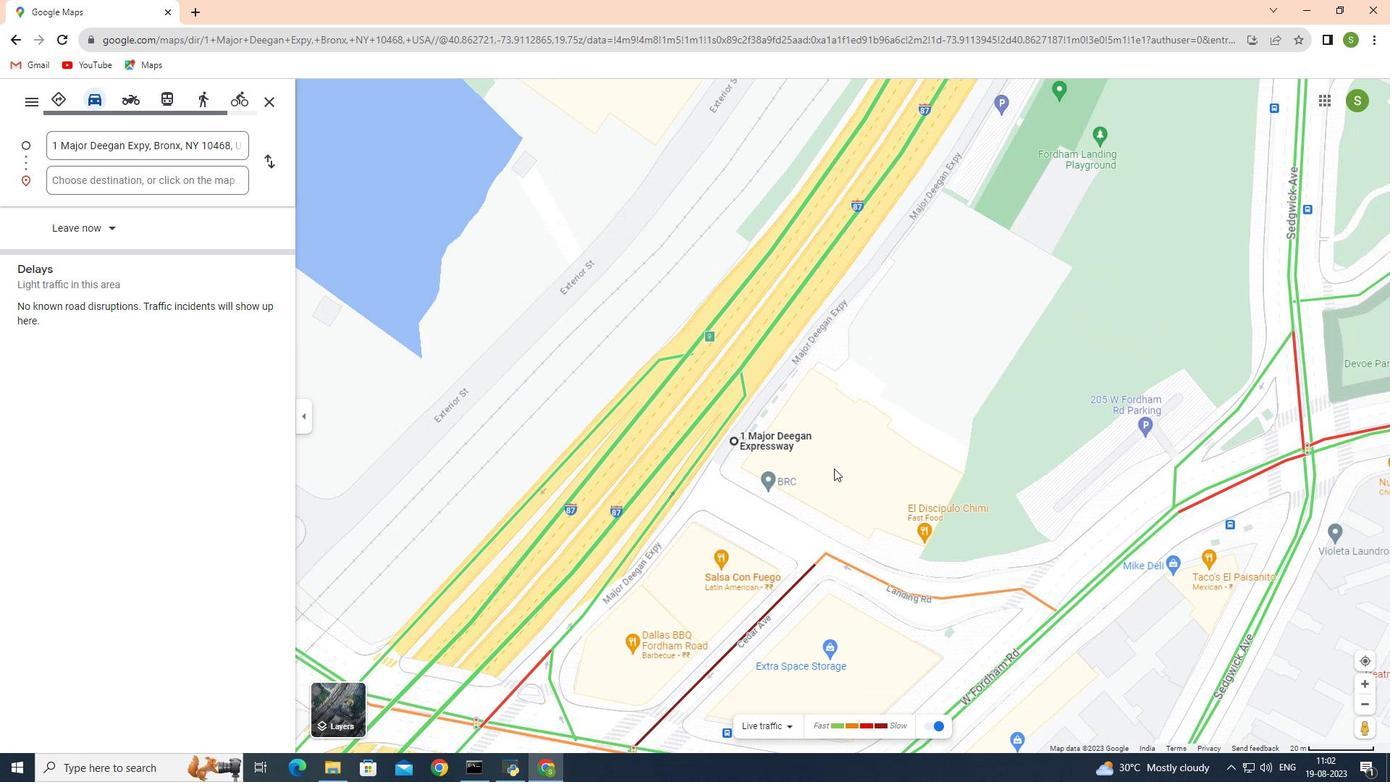 
Action: Mouse scrolled (834, 467) with delta (0, 0)
Screenshot: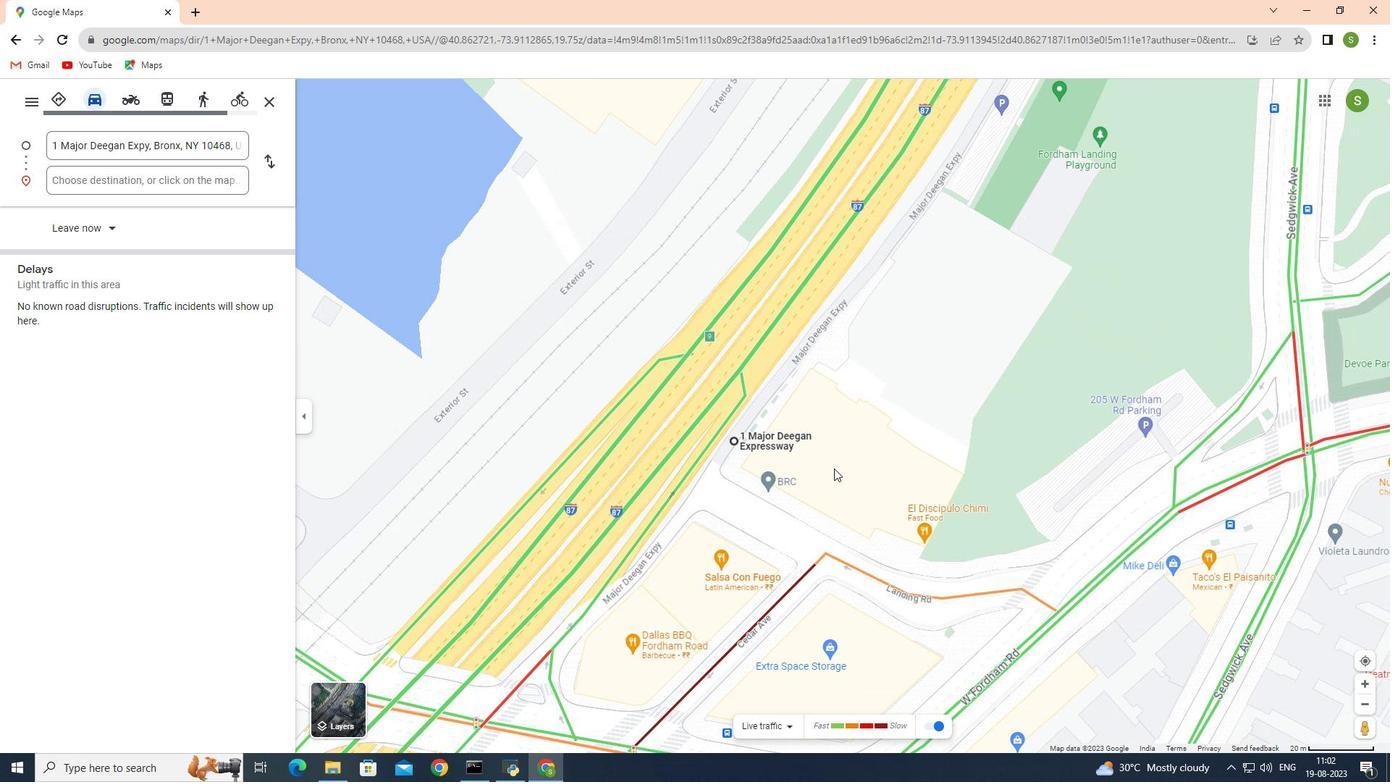 
Action: Mouse scrolled (834, 467) with delta (0, 0)
Screenshot: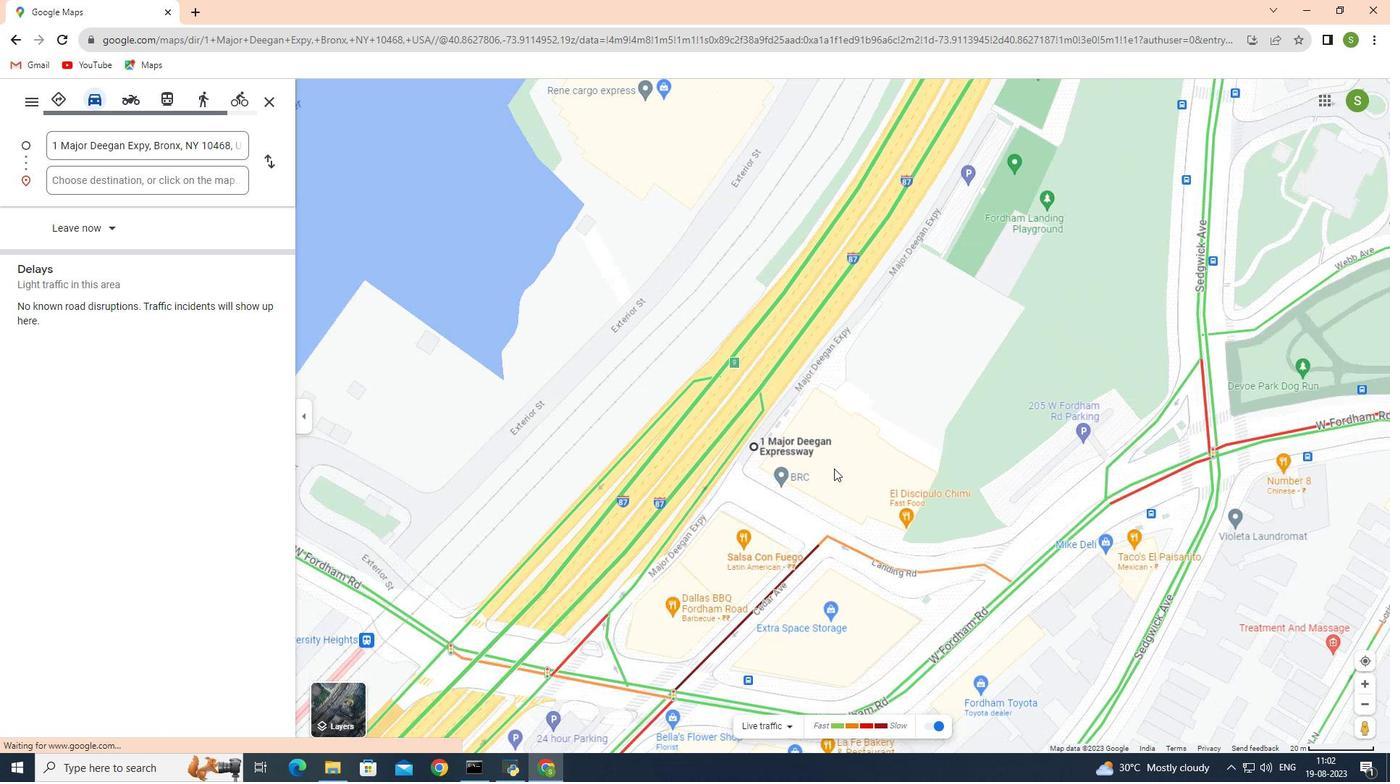 
Action: Mouse scrolled (834, 467) with delta (0, 0)
Screenshot: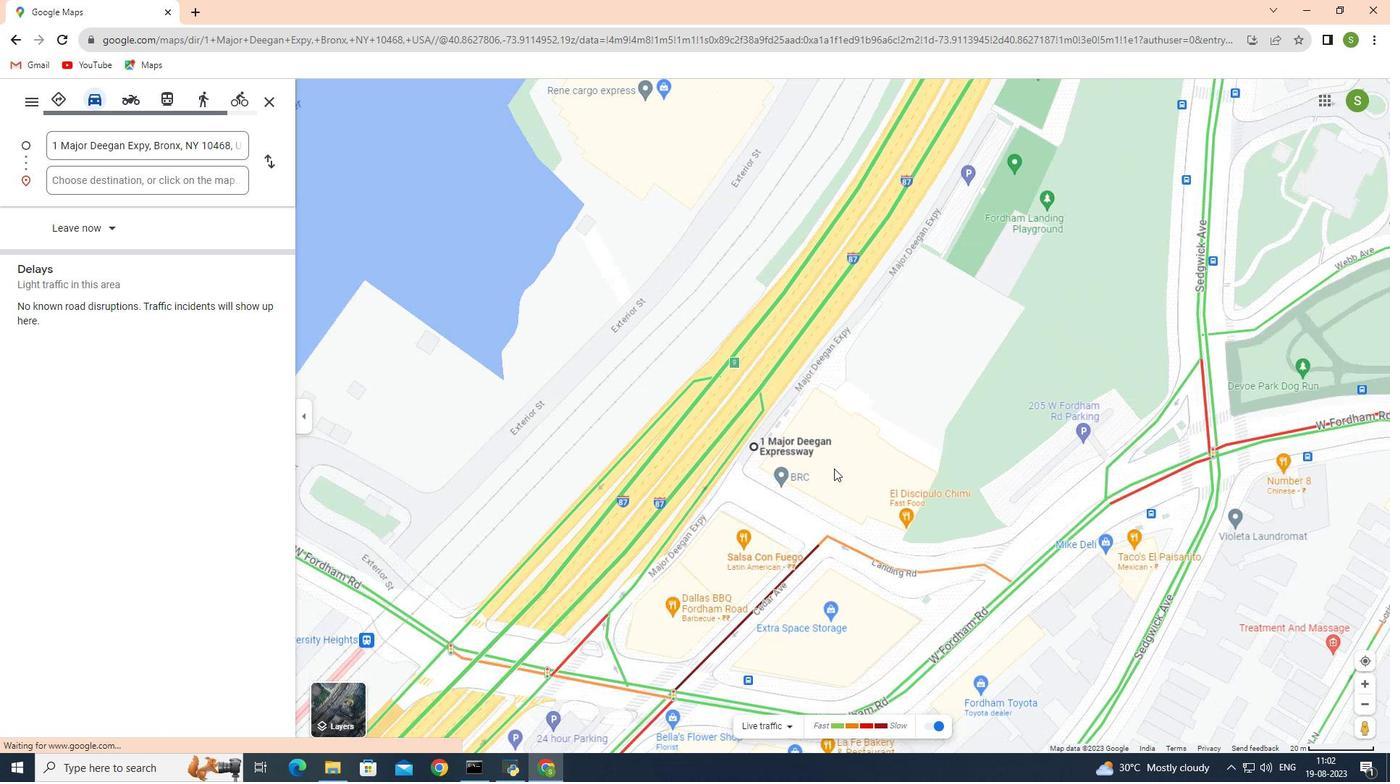 
Action: Mouse scrolled (834, 467) with delta (0, 0)
Screenshot: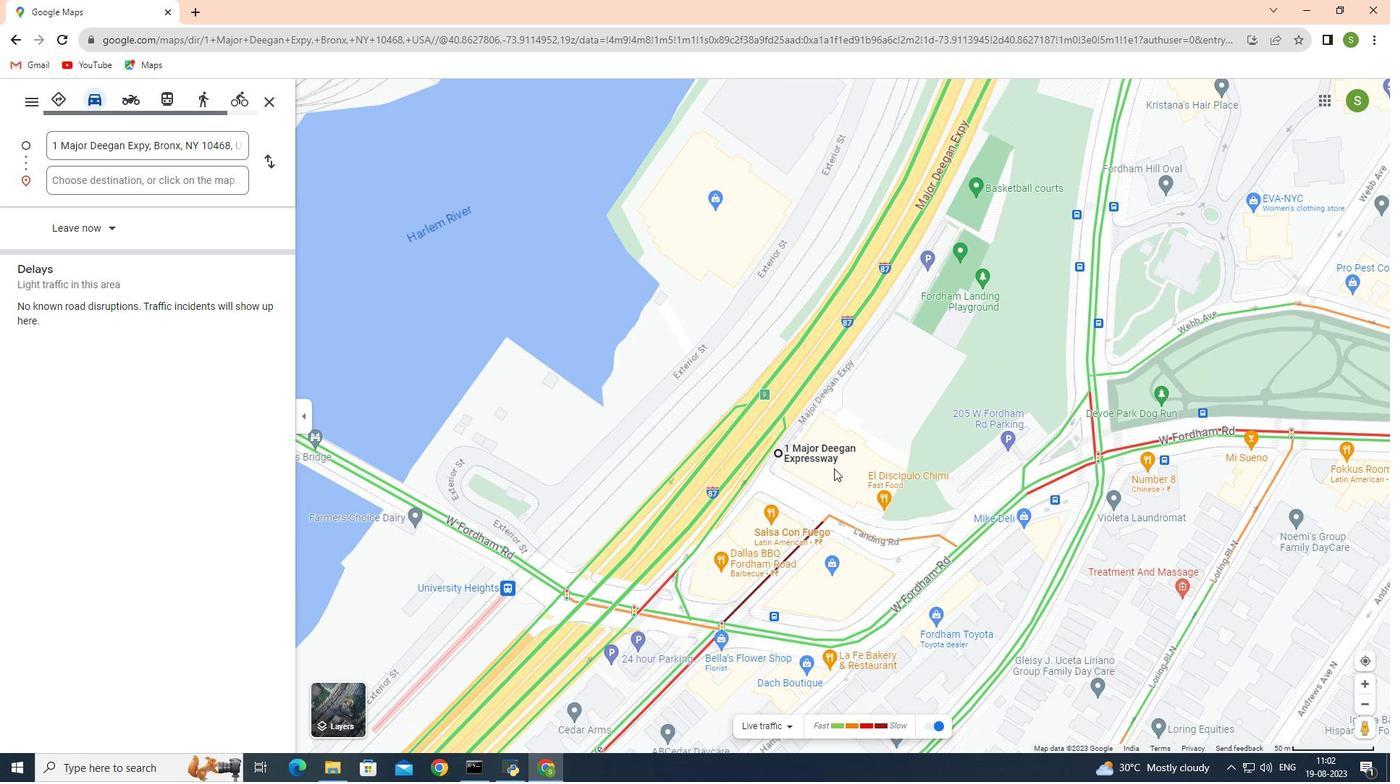 
Action: Mouse scrolled (834, 467) with delta (0, 0)
Screenshot: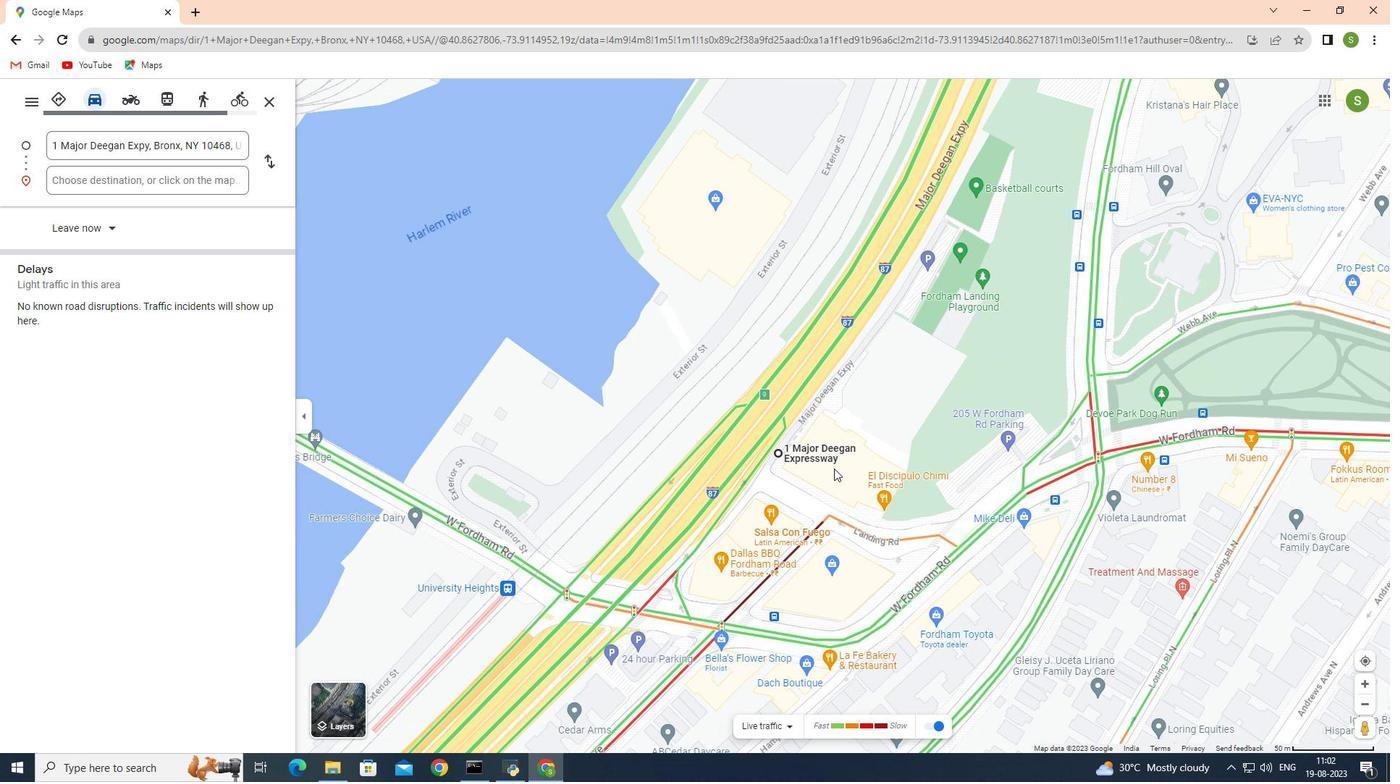
Action: Mouse scrolled (834, 467) with delta (0, 0)
Screenshot: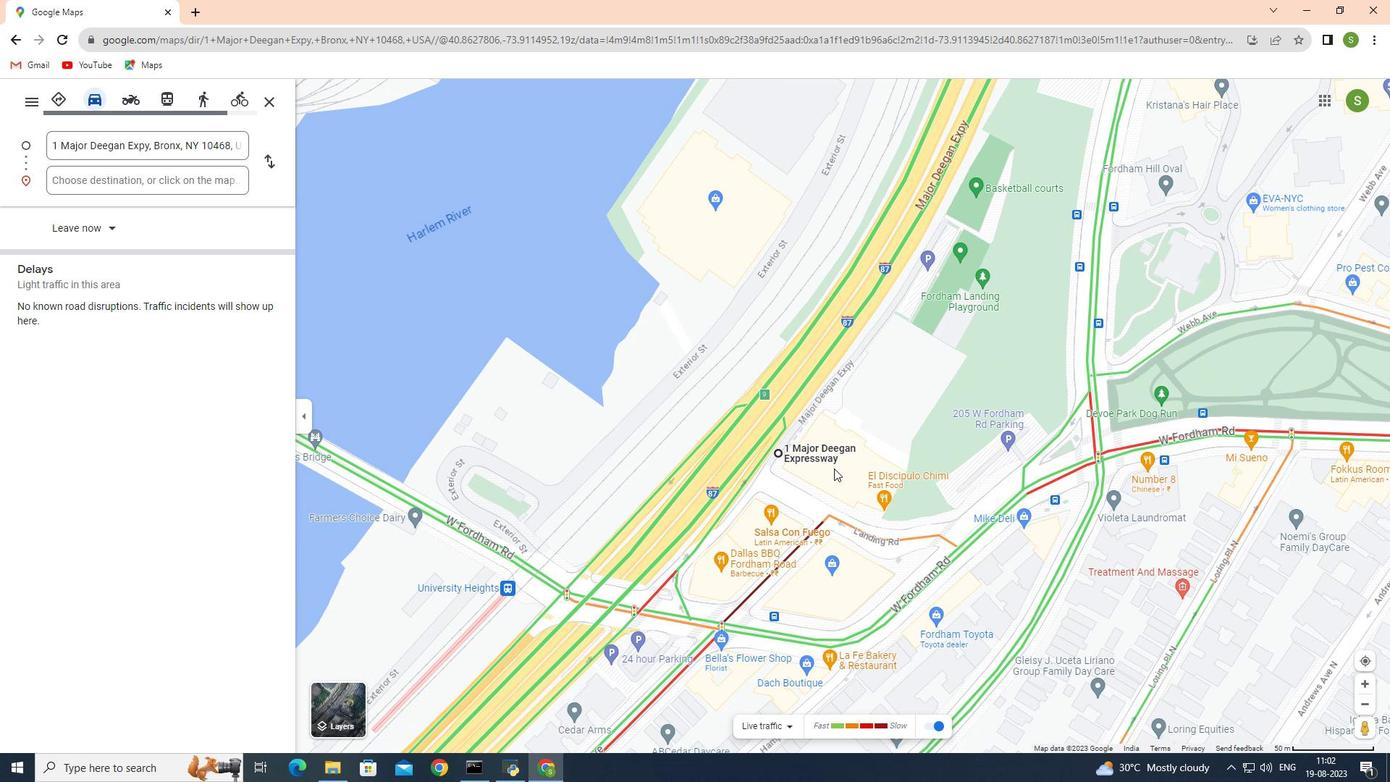 
Action: Mouse scrolled (834, 467) with delta (0, 0)
Screenshot: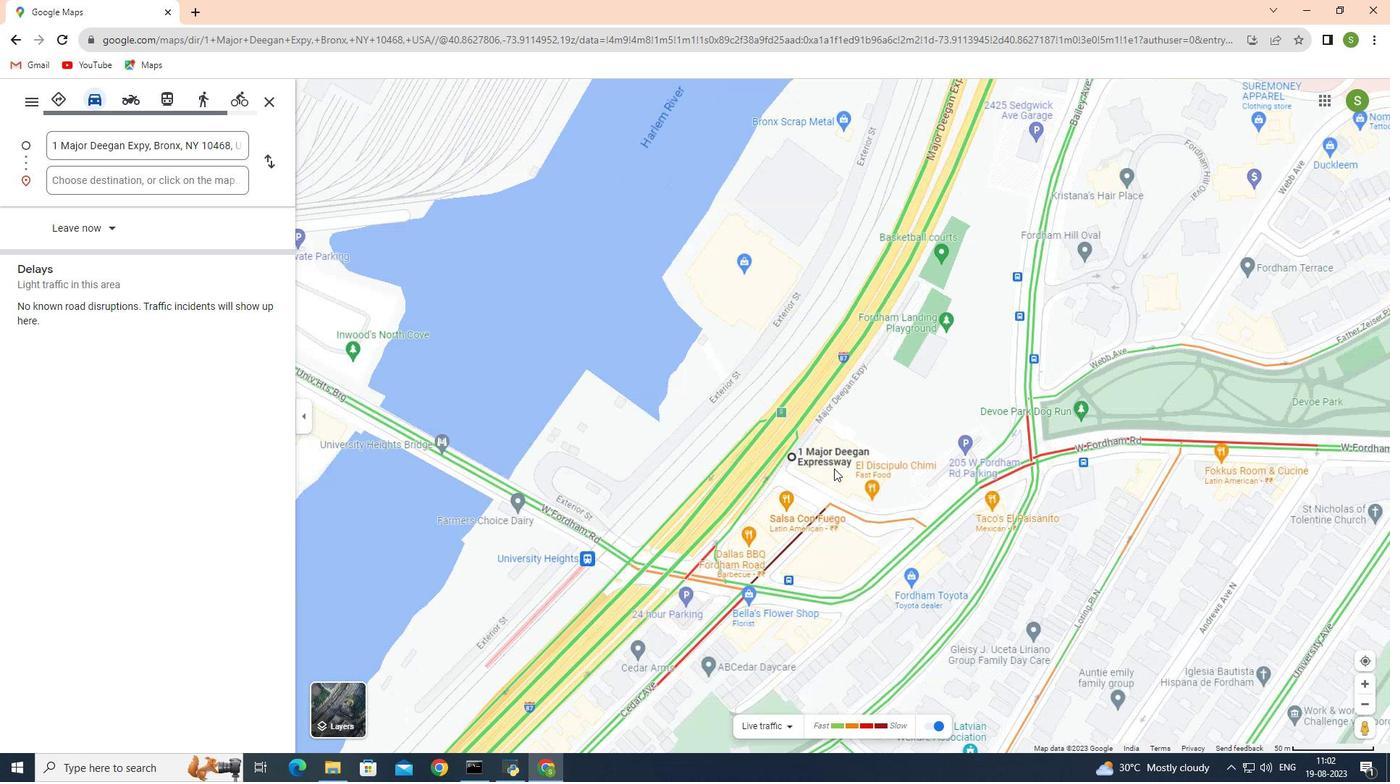 
Action: Mouse scrolled (834, 467) with delta (0, 0)
Screenshot: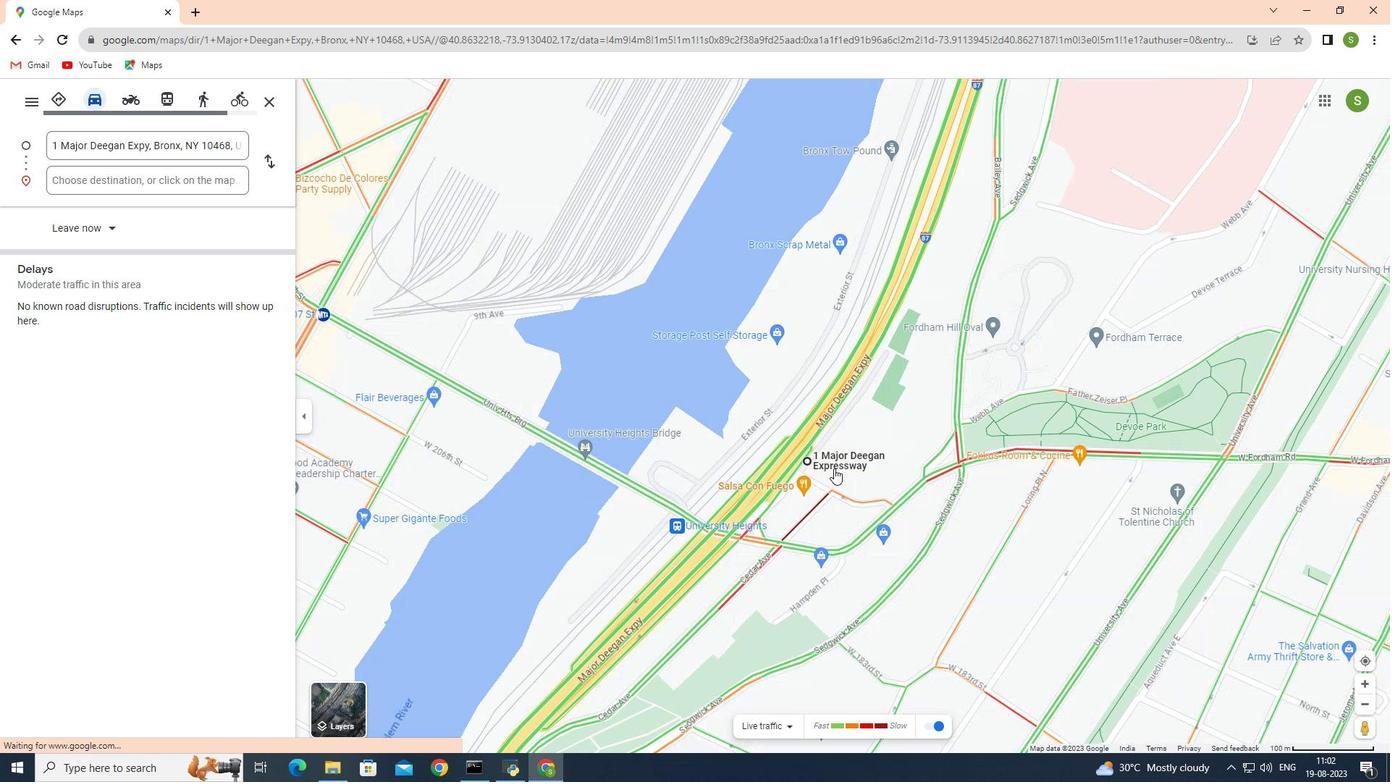 
Action: Mouse scrolled (834, 467) with delta (0, 0)
Screenshot: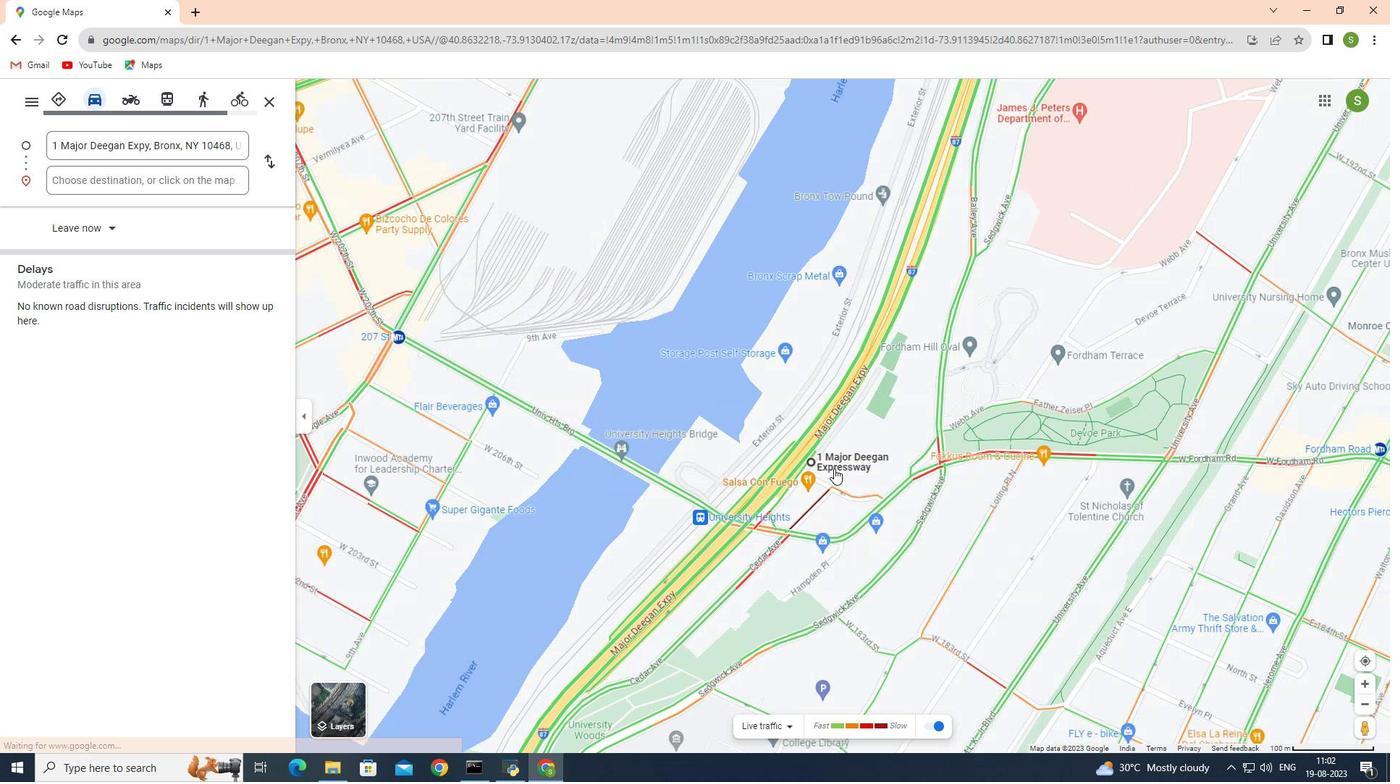 
Action: Mouse scrolled (834, 467) with delta (0, 0)
Screenshot: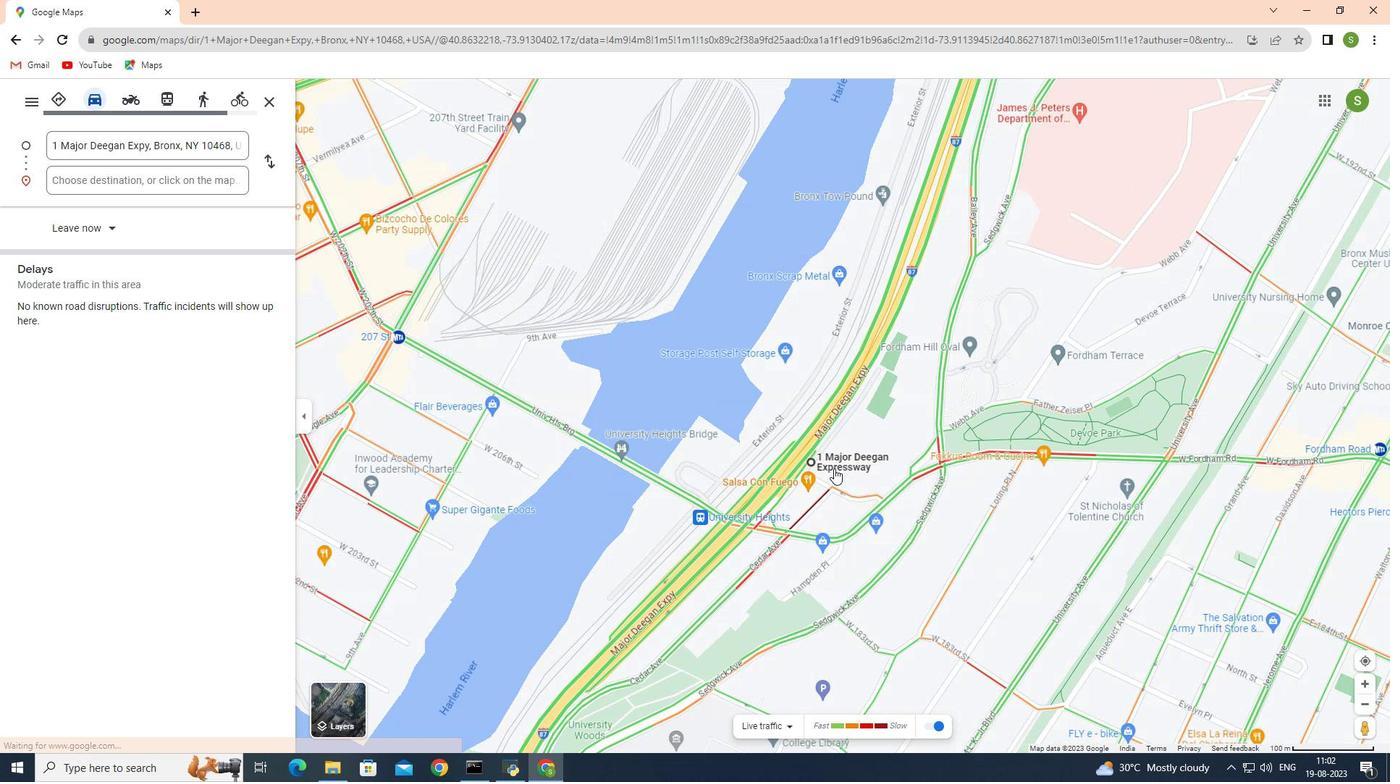 
Action: Mouse scrolled (834, 467) with delta (0, 0)
Screenshot: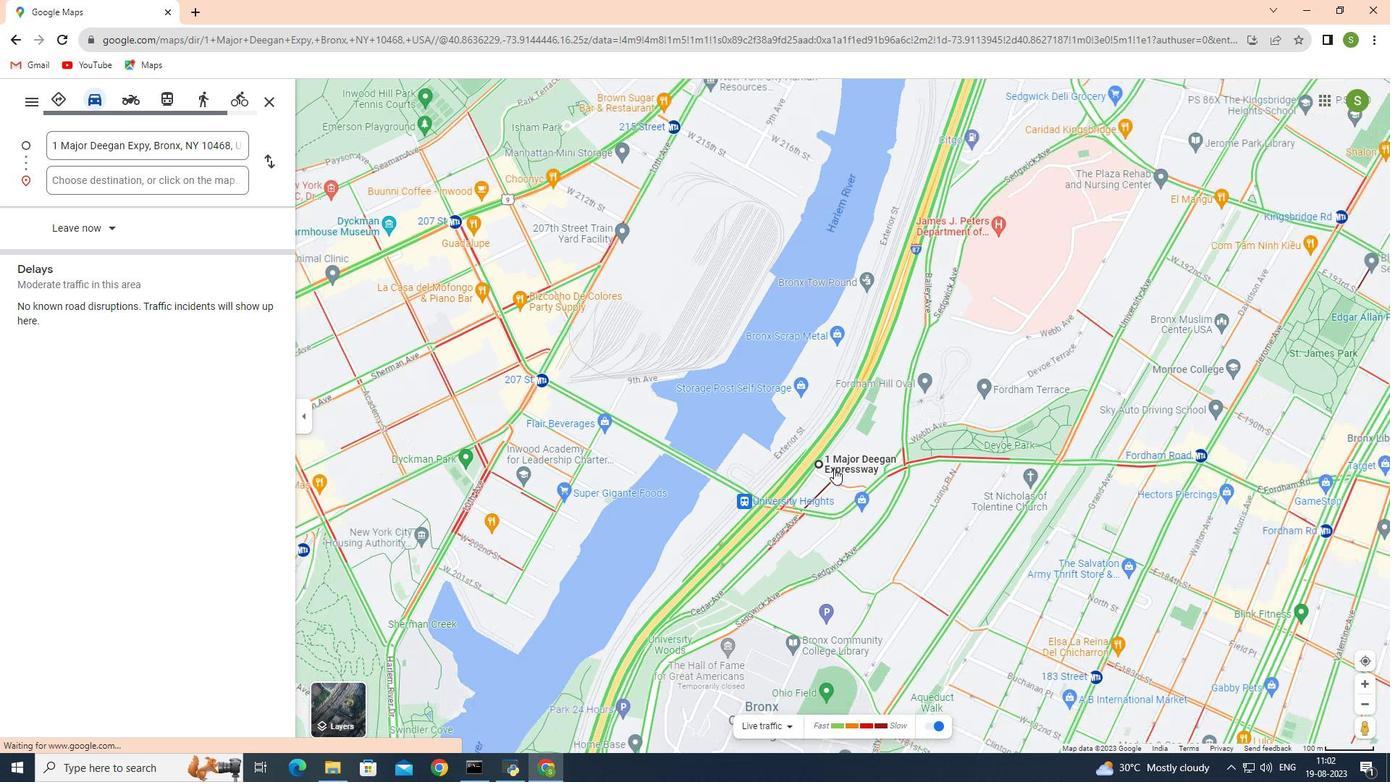 
Action: Mouse scrolled (834, 467) with delta (0, 0)
Screenshot: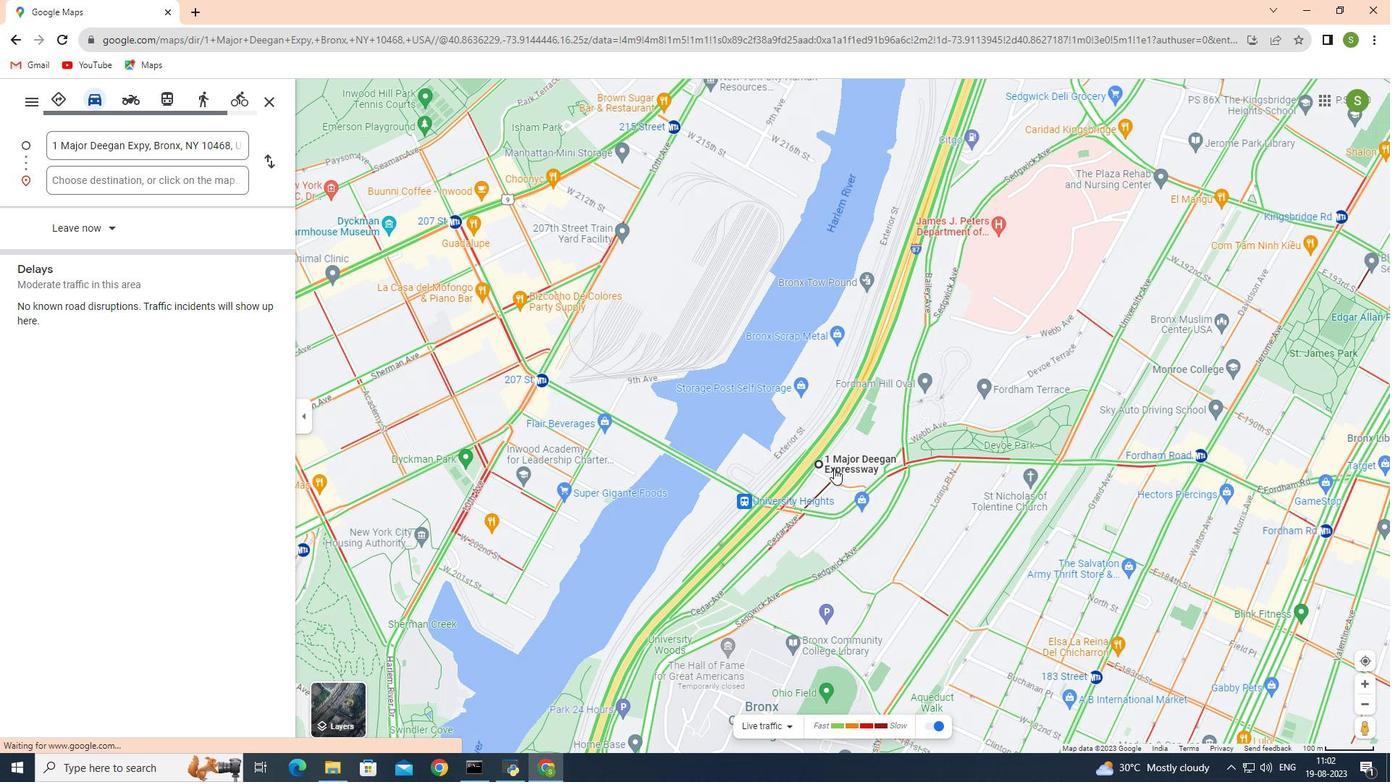 
Action: Mouse scrolled (834, 467) with delta (0, 0)
Screenshot: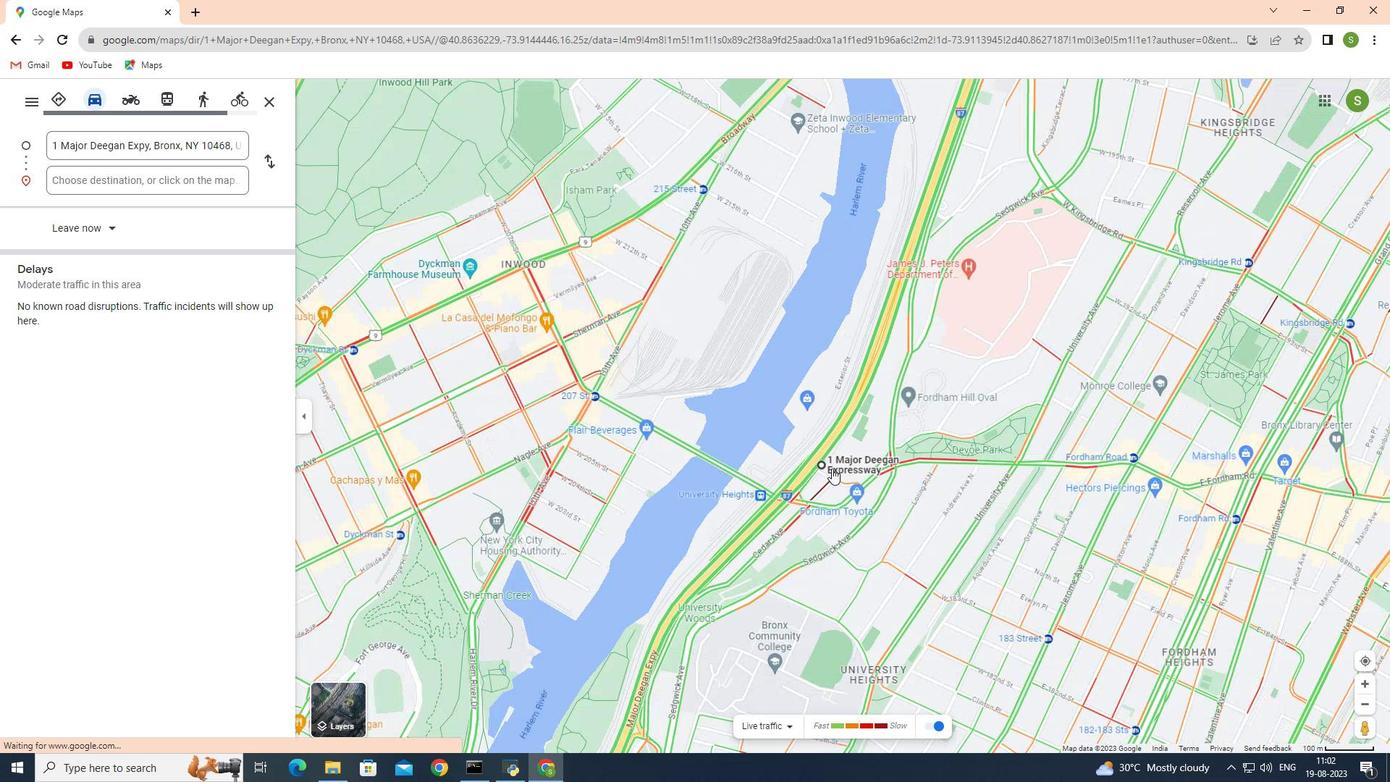
Action: Mouse moved to (832, 468)
Screenshot: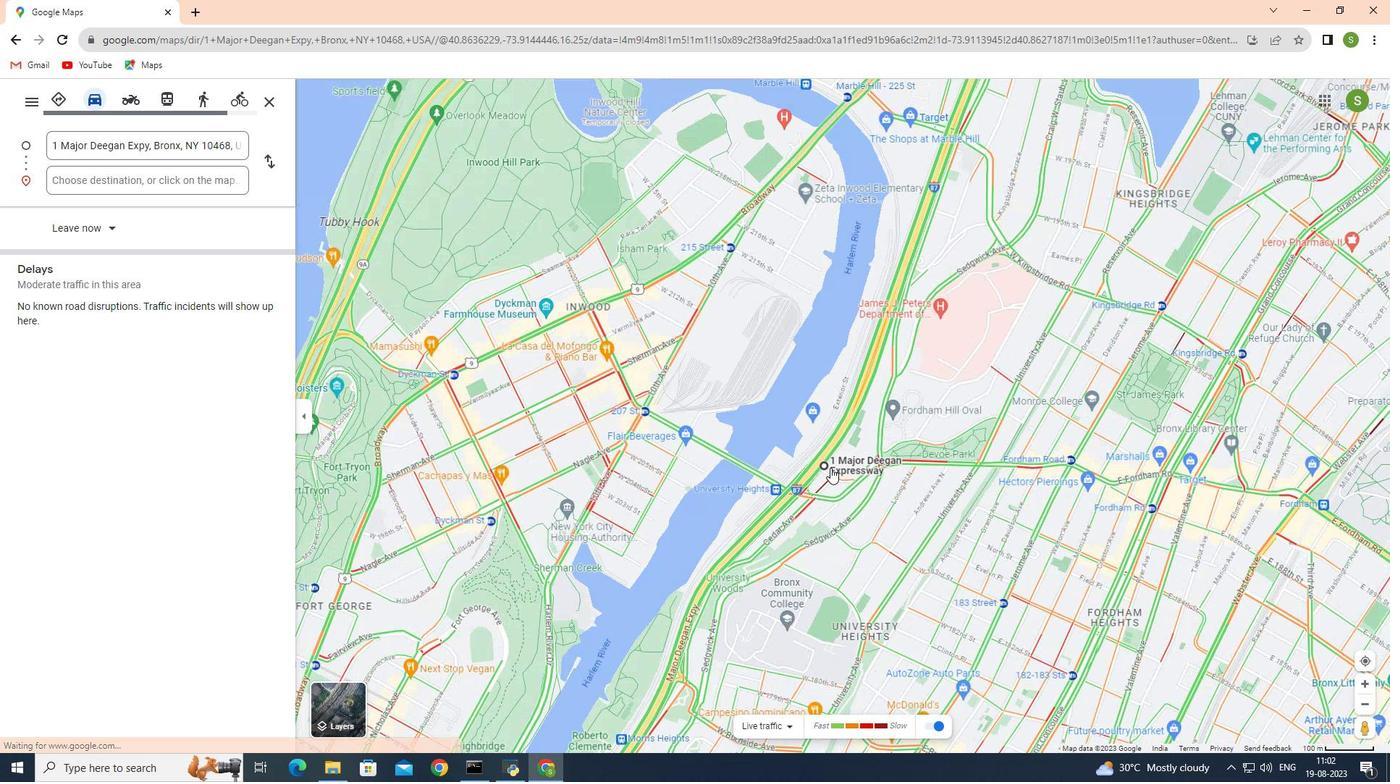 
Action: Mouse scrolled (833, 467) with delta (0, 0)
Screenshot: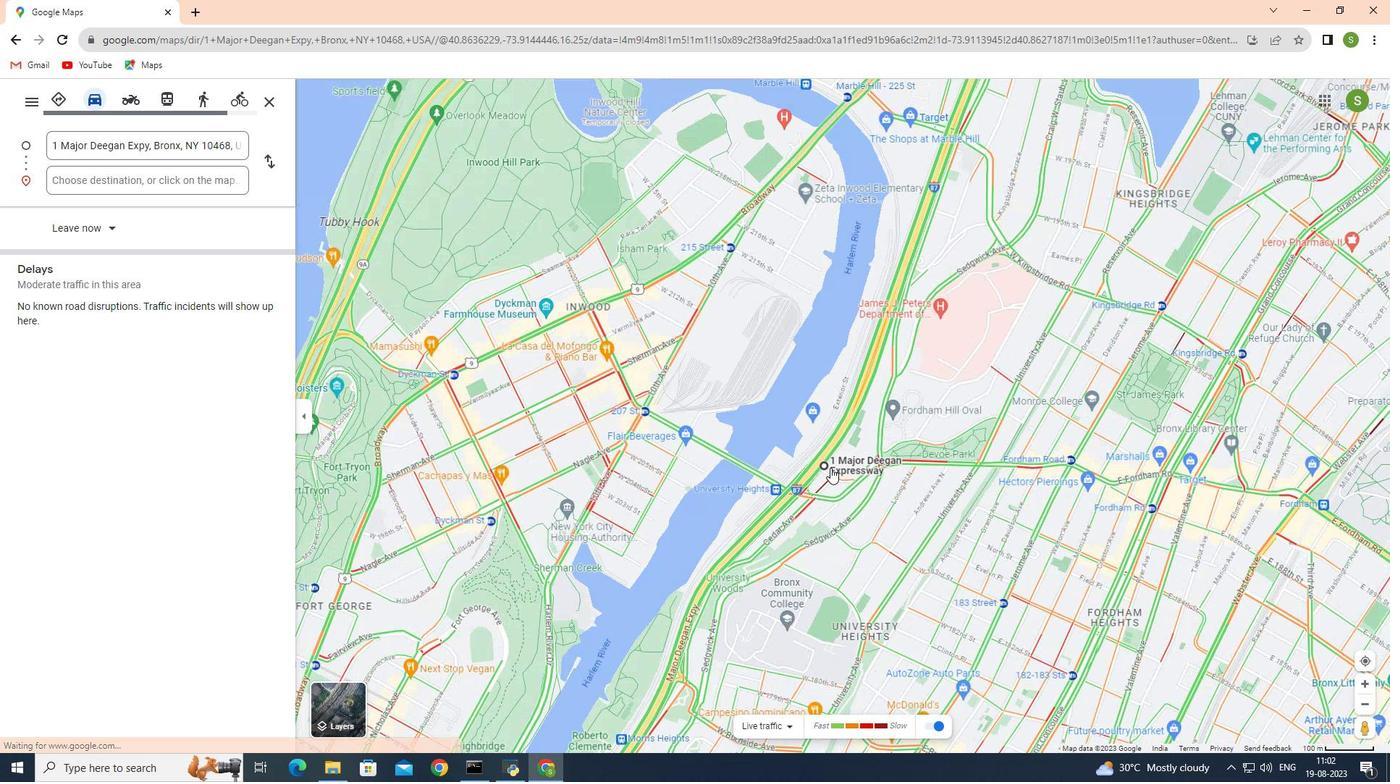 
Action: Mouse moved to (824, 466)
Screenshot: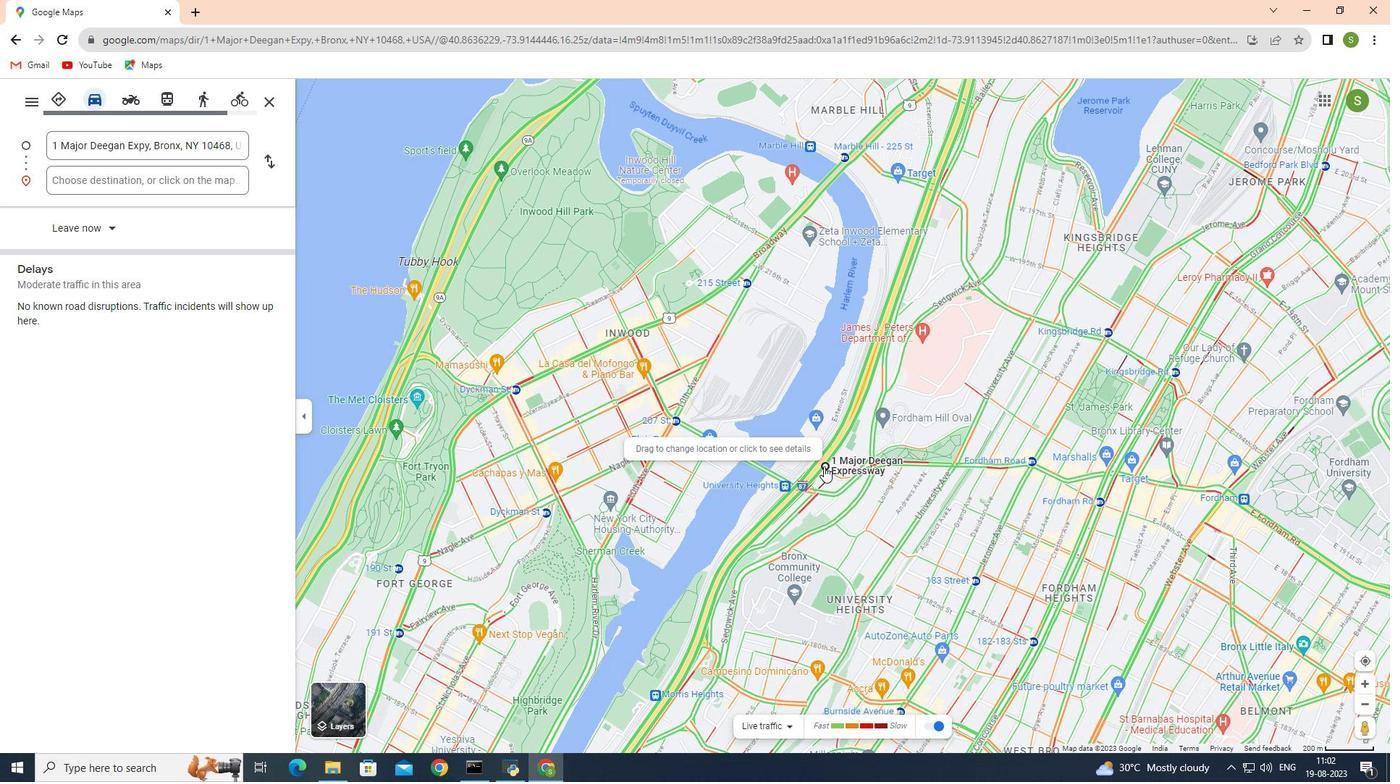 
Action: Mouse scrolled (824, 465) with delta (0, 0)
Screenshot: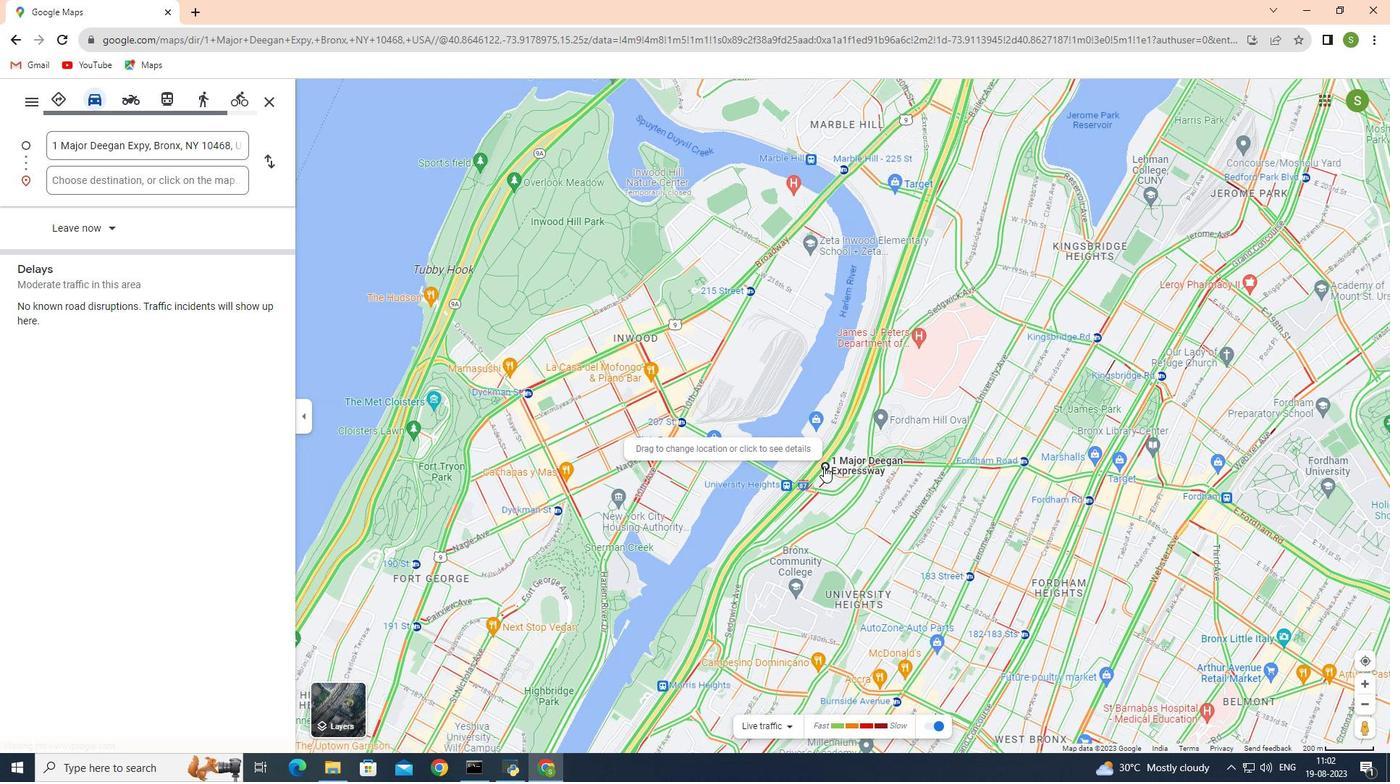 
Action: Mouse scrolled (824, 465) with delta (0, 0)
Screenshot: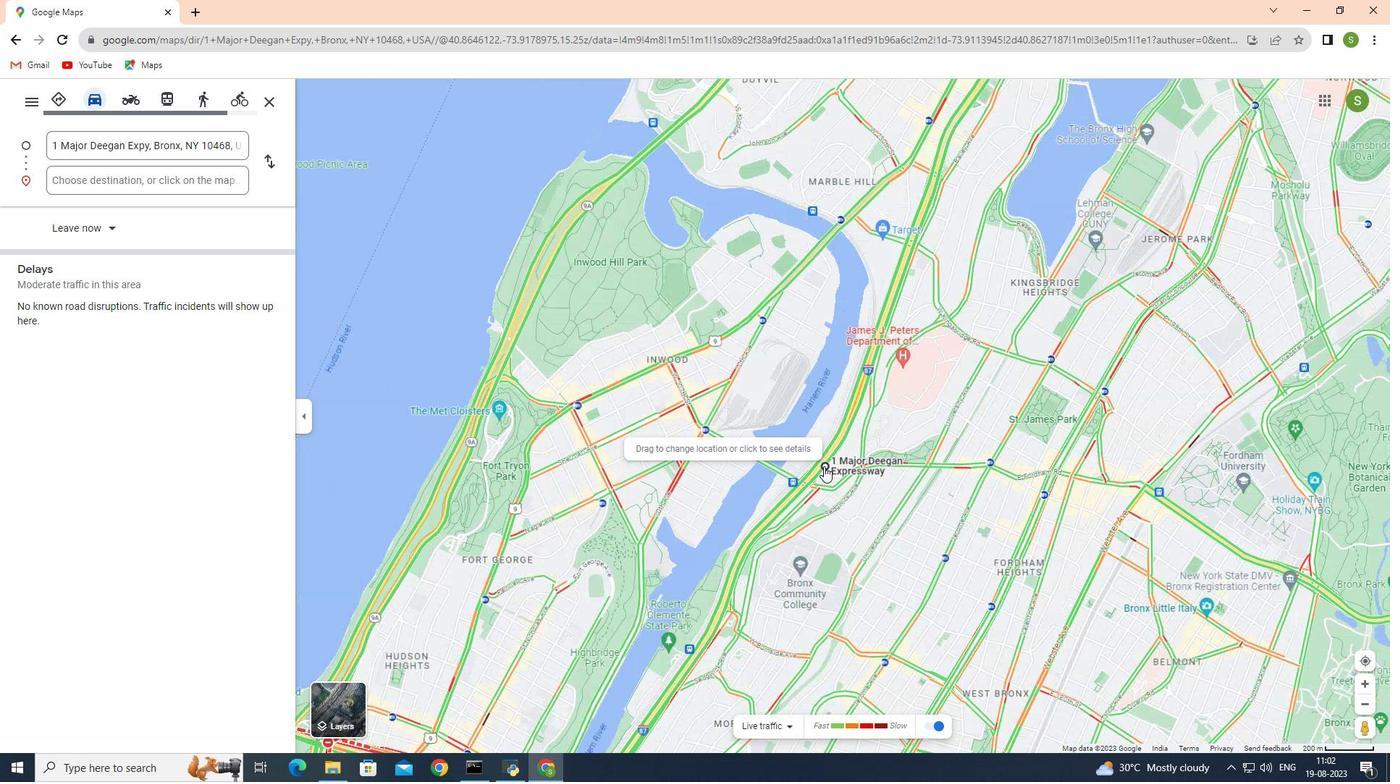 
Action: Mouse scrolled (824, 465) with delta (0, 0)
Screenshot: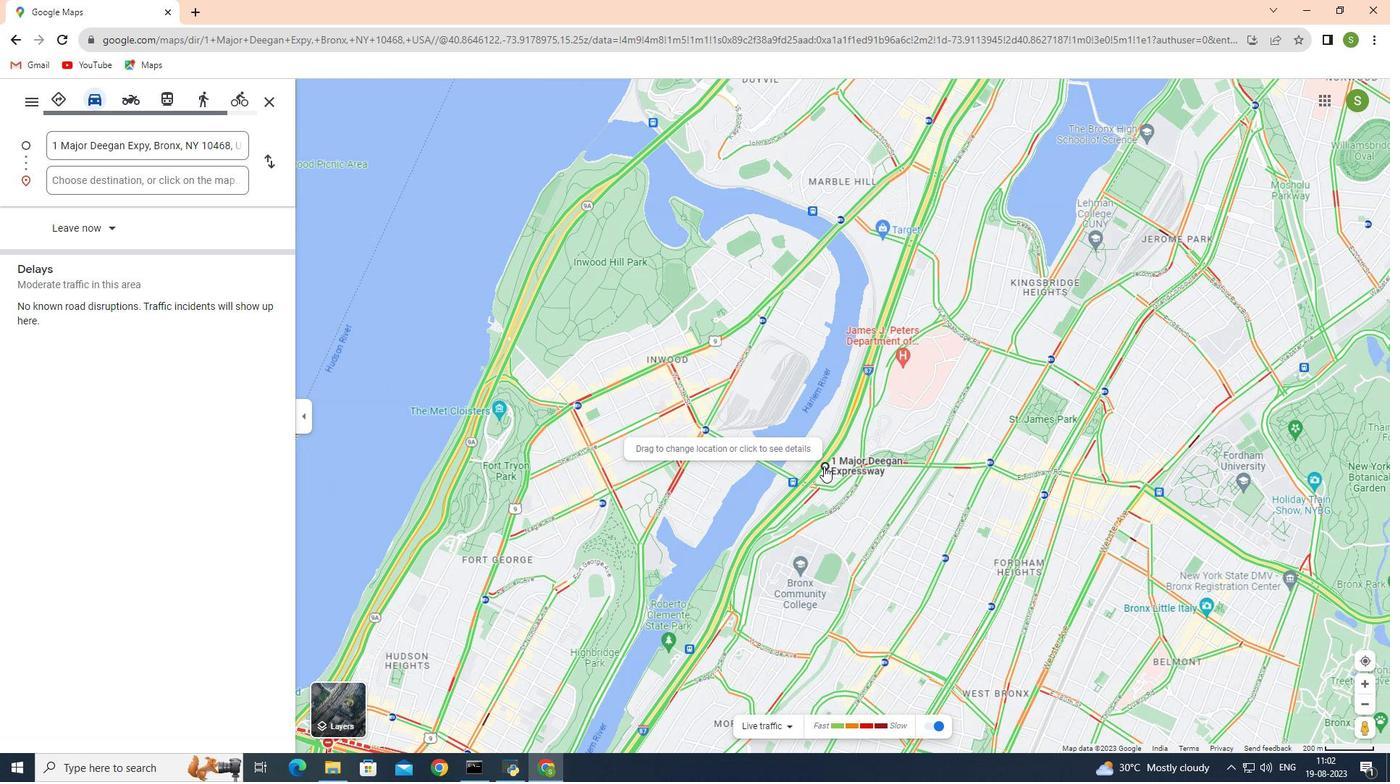 
Action: Mouse scrolled (824, 465) with delta (0, 0)
Screenshot: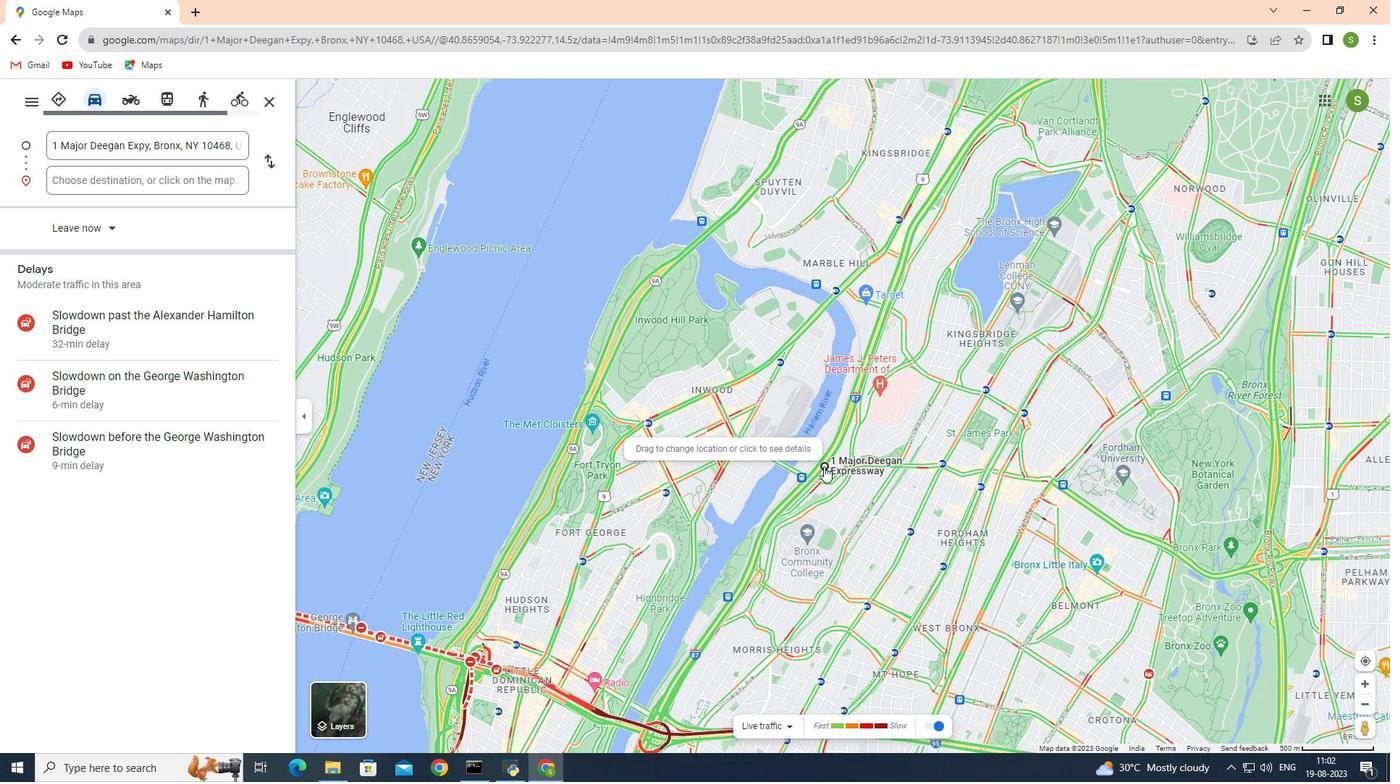 
Action: Mouse scrolled (824, 465) with delta (0, 0)
Screenshot: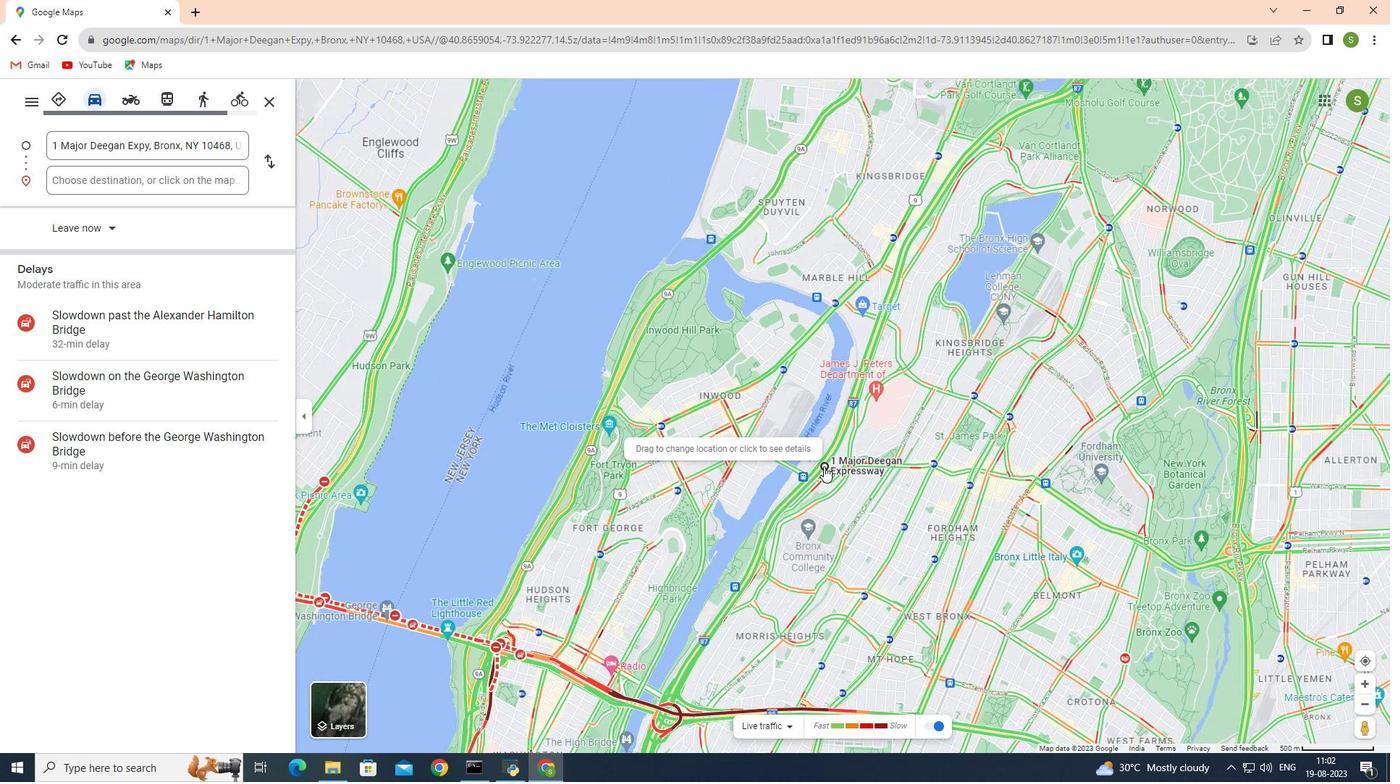 
Action: Mouse scrolled (824, 465) with delta (0, 0)
Screenshot: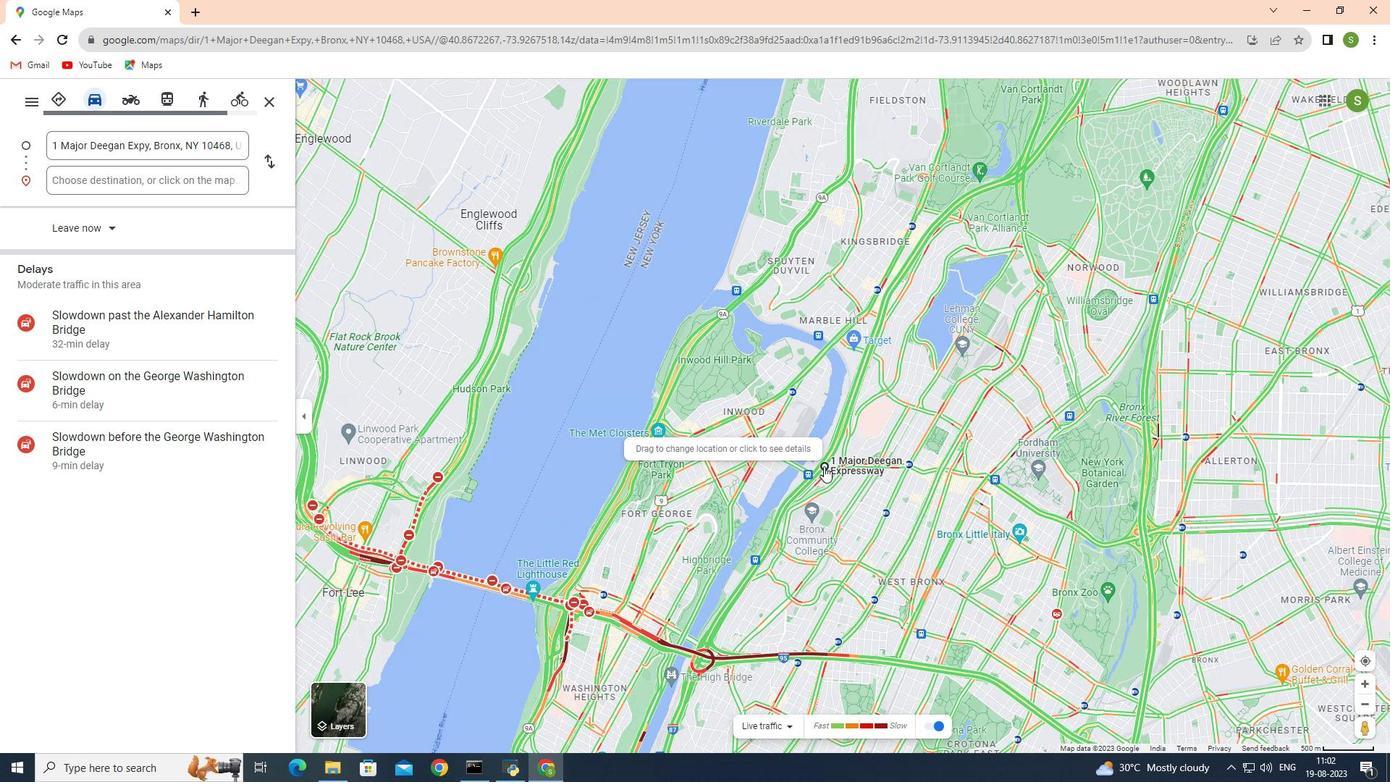 
Action: Mouse scrolled (824, 465) with delta (0, 0)
Screenshot: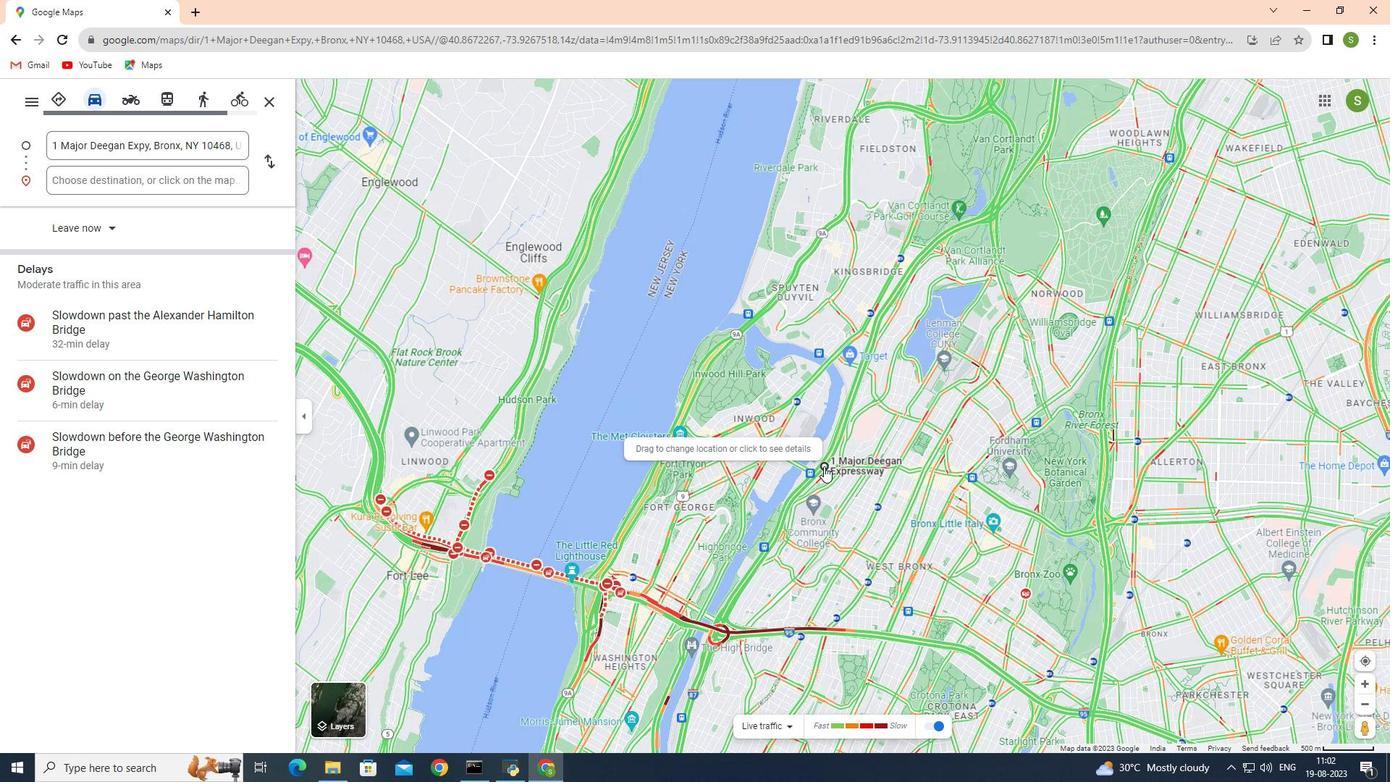 
Action: Mouse scrolled (824, 465) with delta (0, 0)
Screenshot: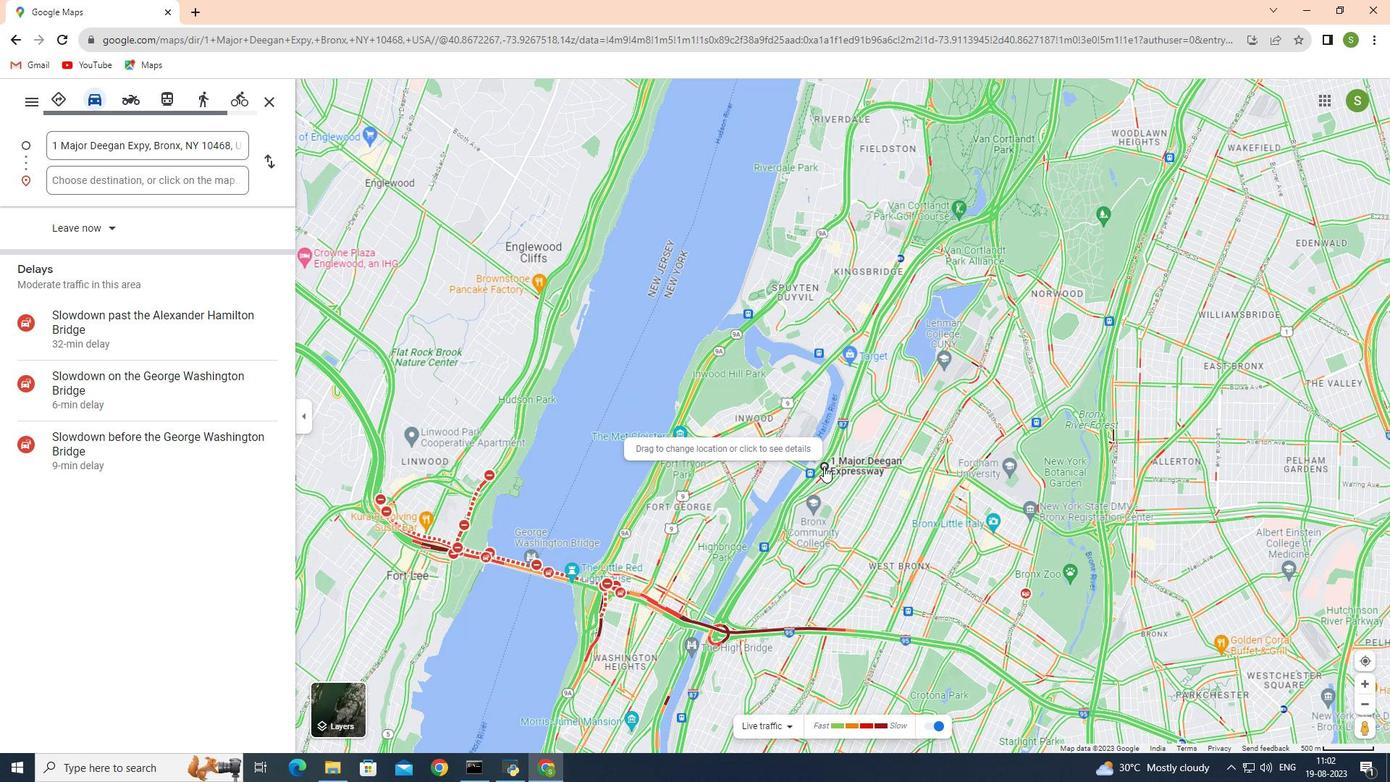 
Action: Mouse scrolled (824, 465) with delta (0, 0)
Screenshot: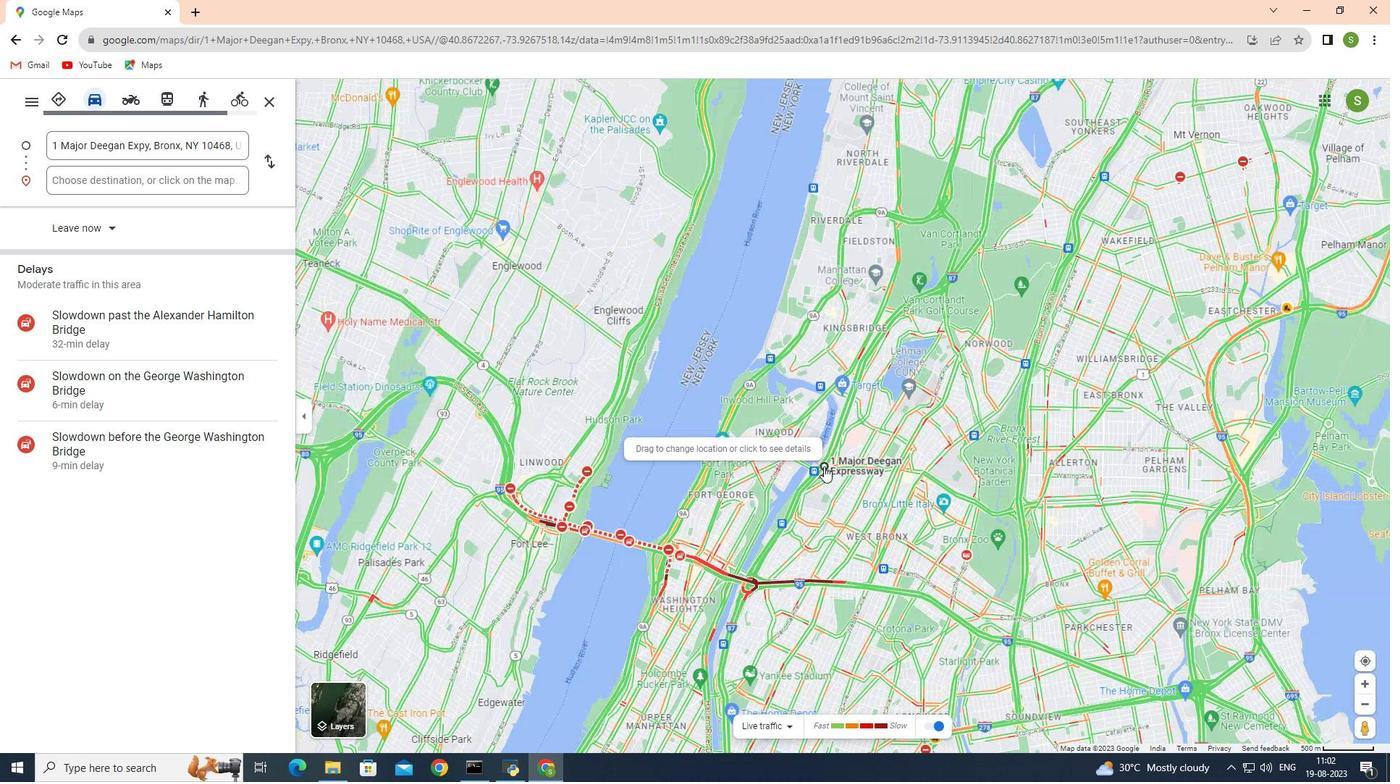 
Action: Mouse scrolled (824, 467) with delta (0, 0)
Screenshot: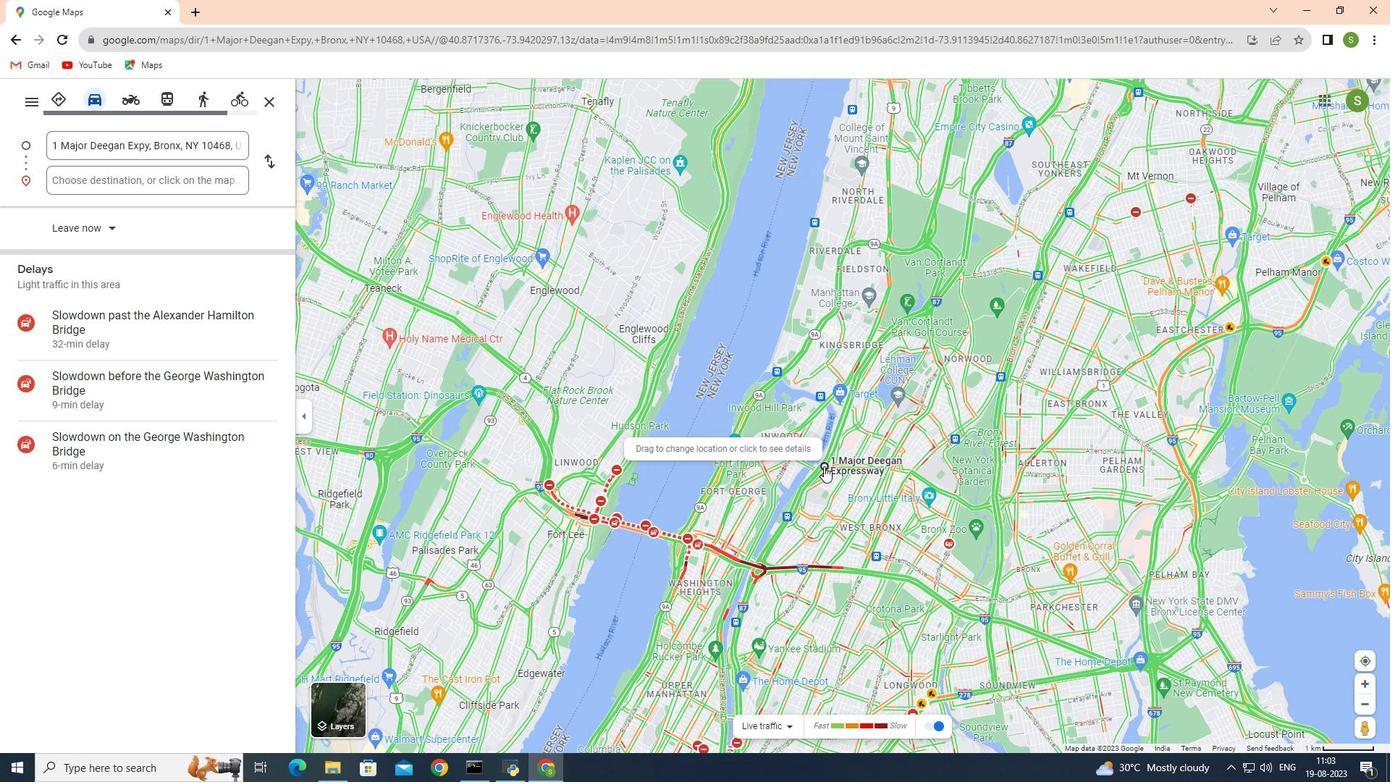 
Action: Mouse scrolled (824, 467) with delta (0, 0)
Screenshot: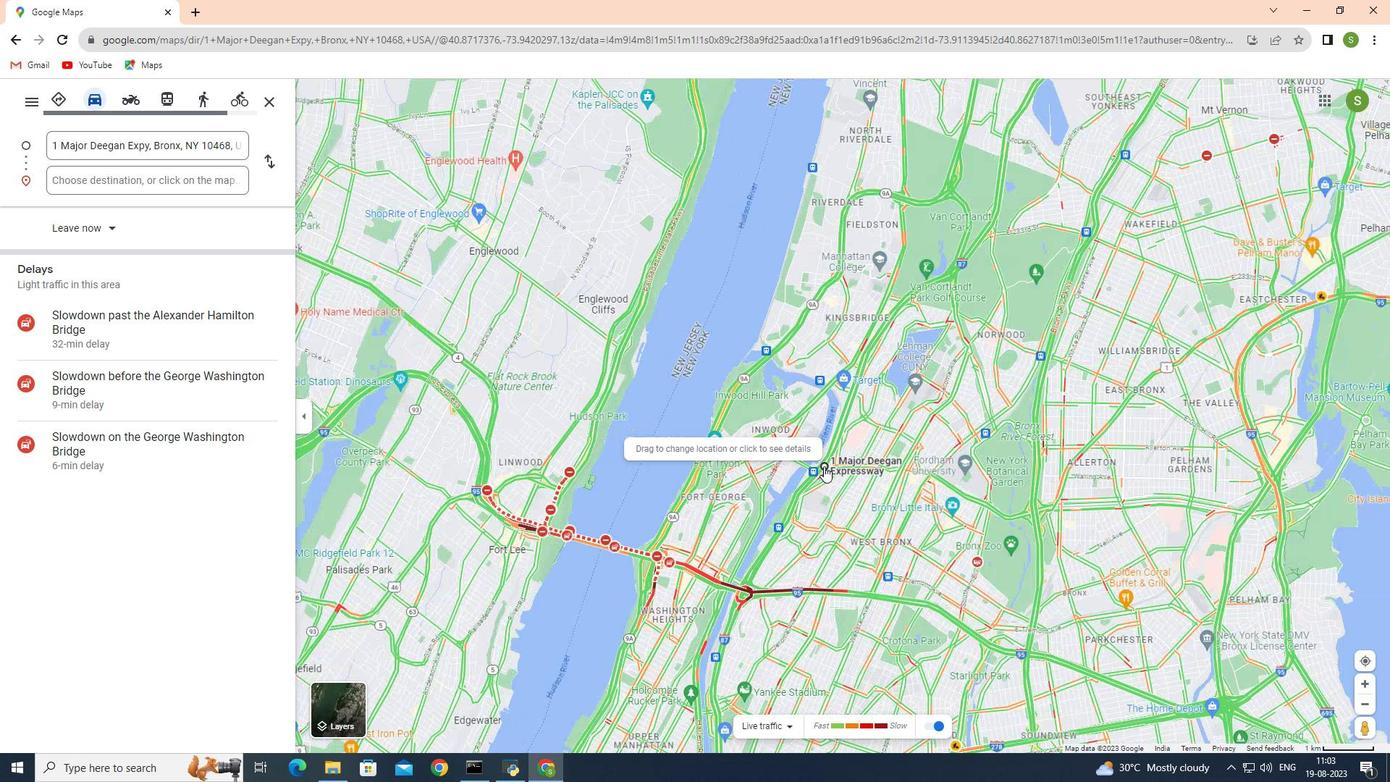 
Action: Mouse scrolled (824, 467) with delta (0, 0)
Screenshot: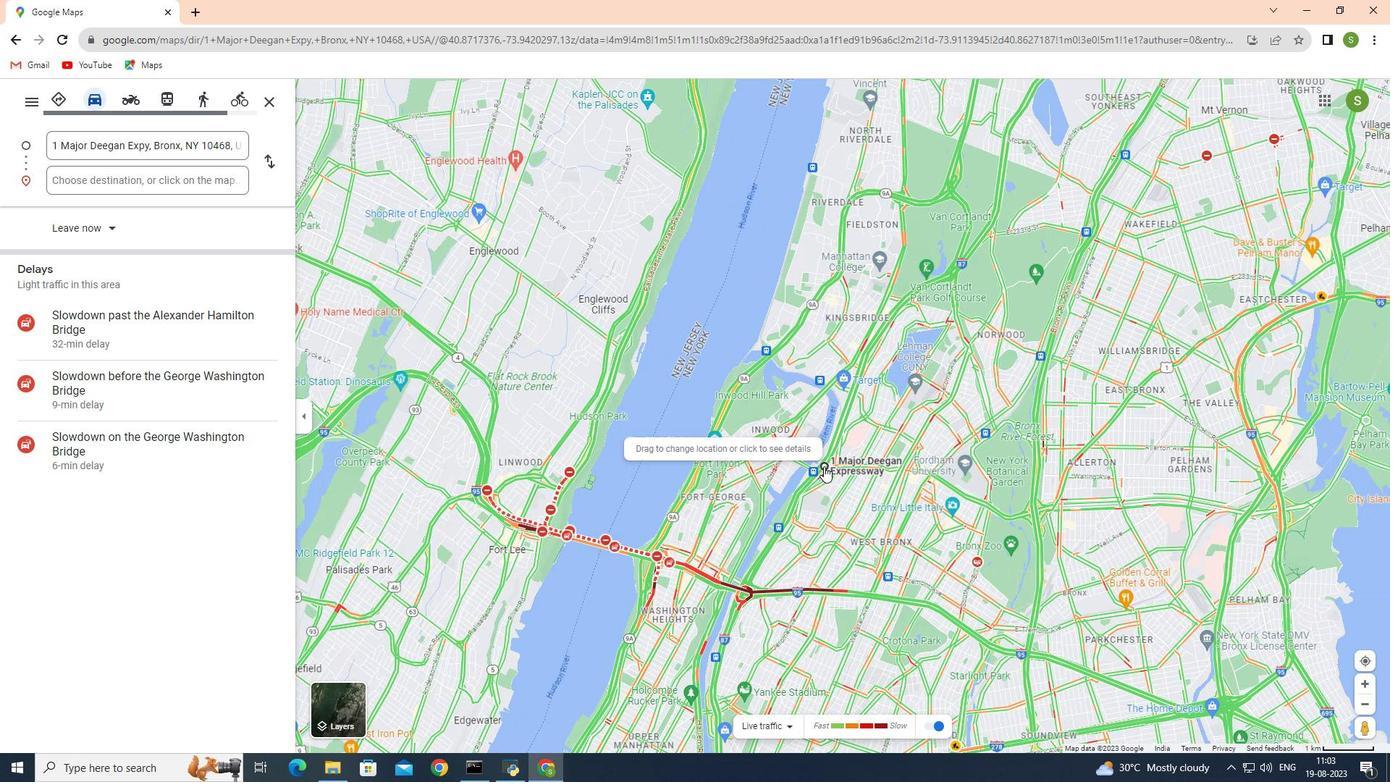 
Action: Mouse scrolled (824, 467) with delta (0, 0)
Screenshot: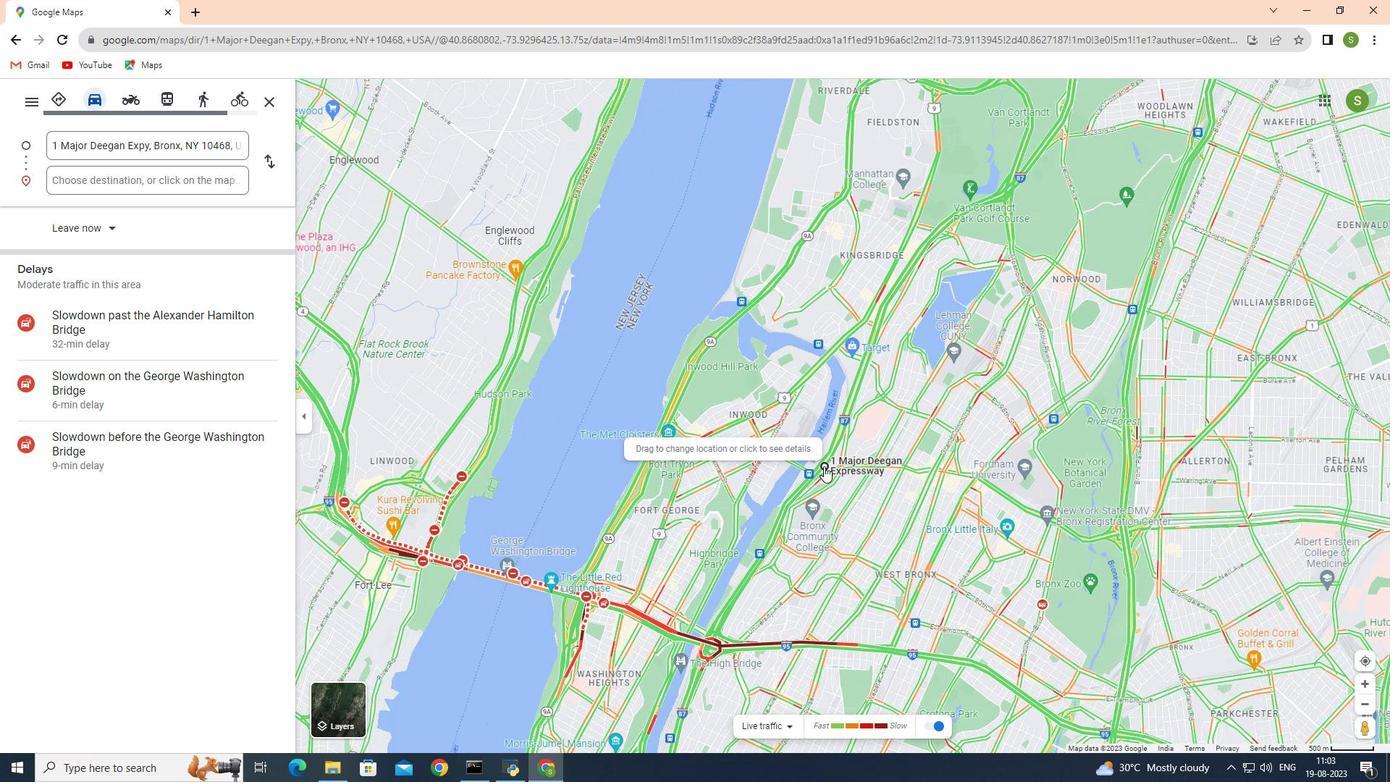
Action: Mouse scrolled (824, 467) with delta (0, 0)
Screenshot: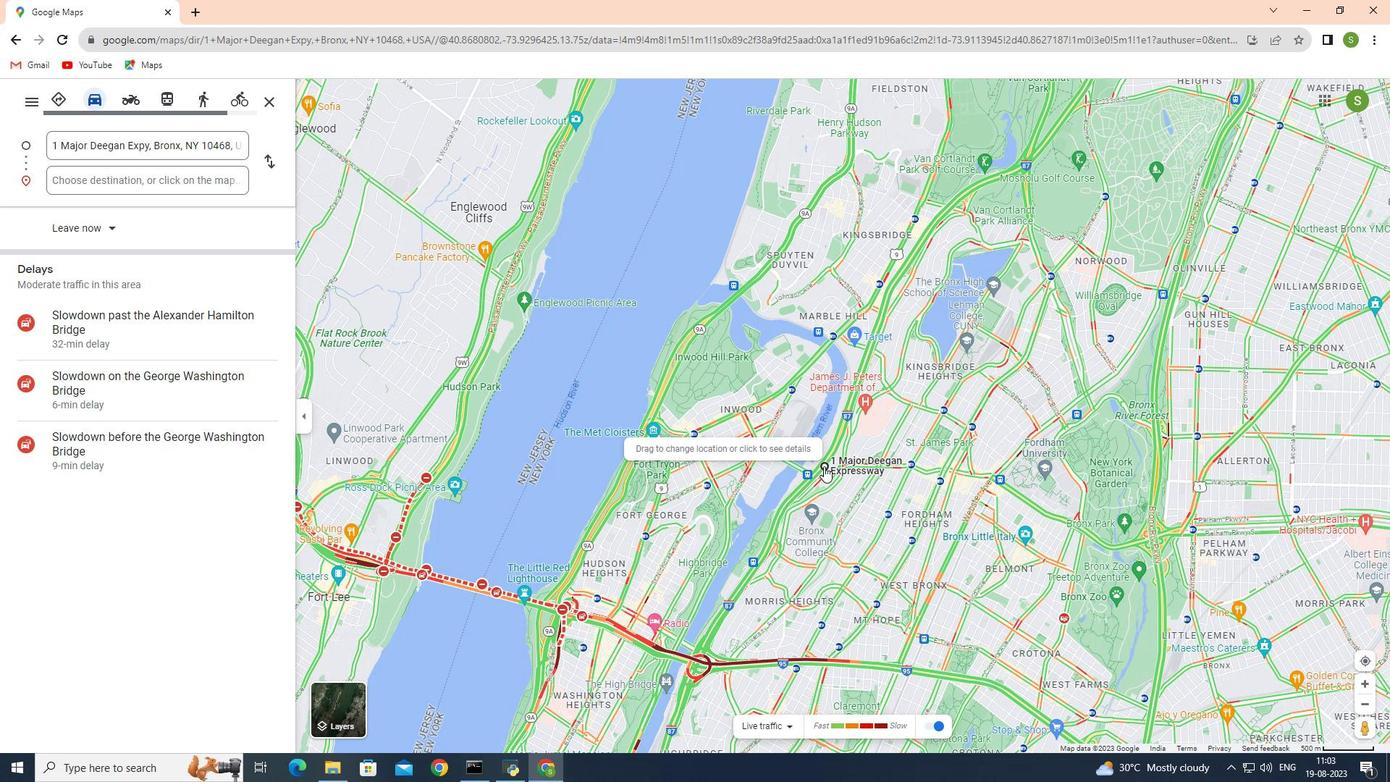 
Action: Mouse scrolled (824, 467) with delta (0, 0)
Screenshot: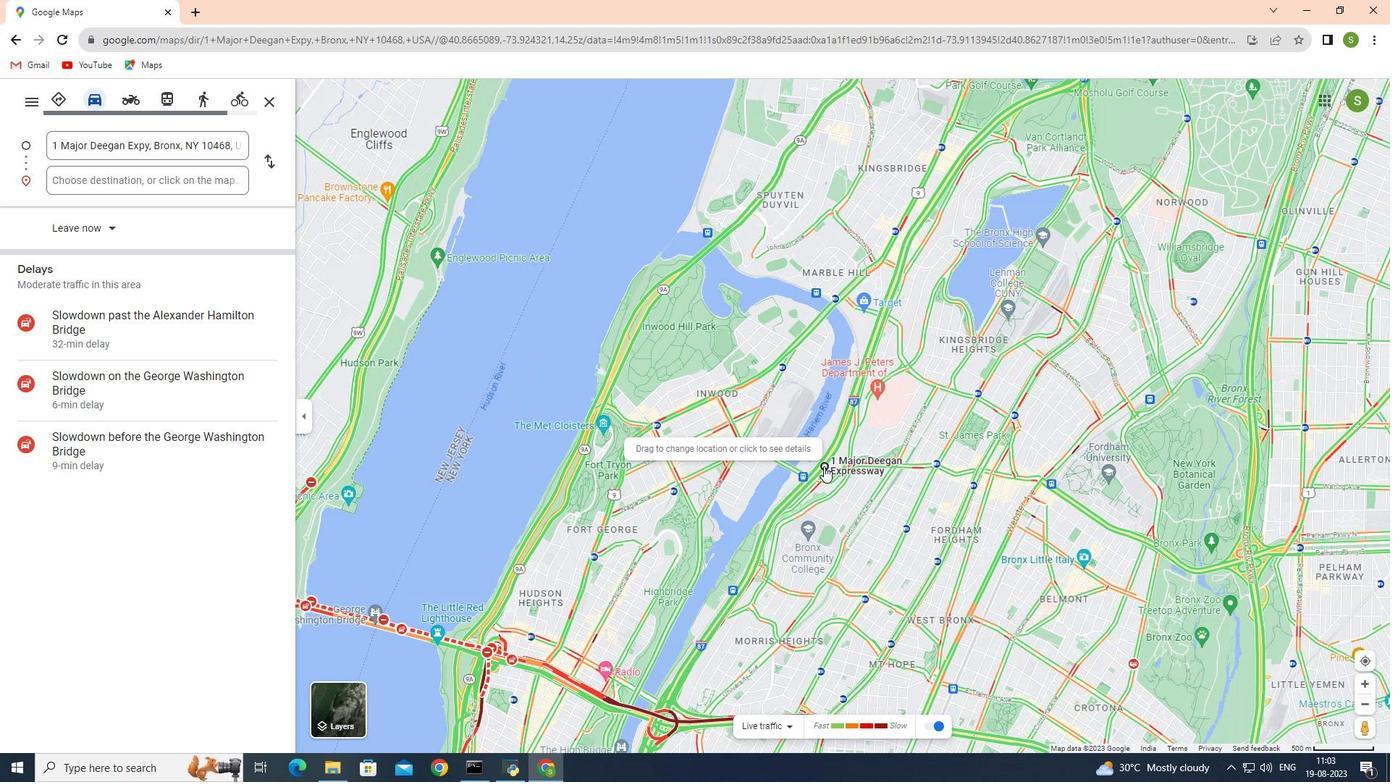 
Action: Mouse scrolled (824, 467) with delta (0, 0)
Screenshot: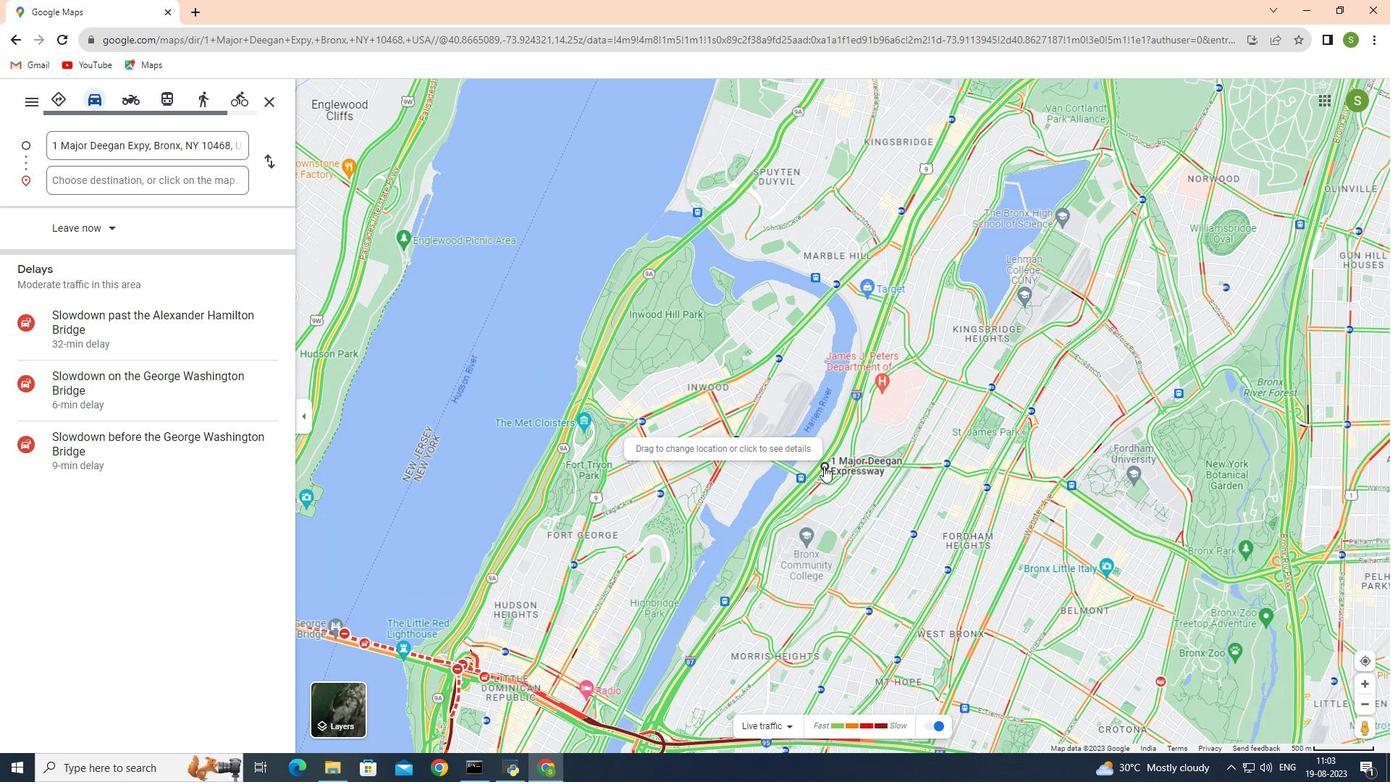 
Action: Mouse scrolled (824, 467) with delta (0, 0)
Screenshot: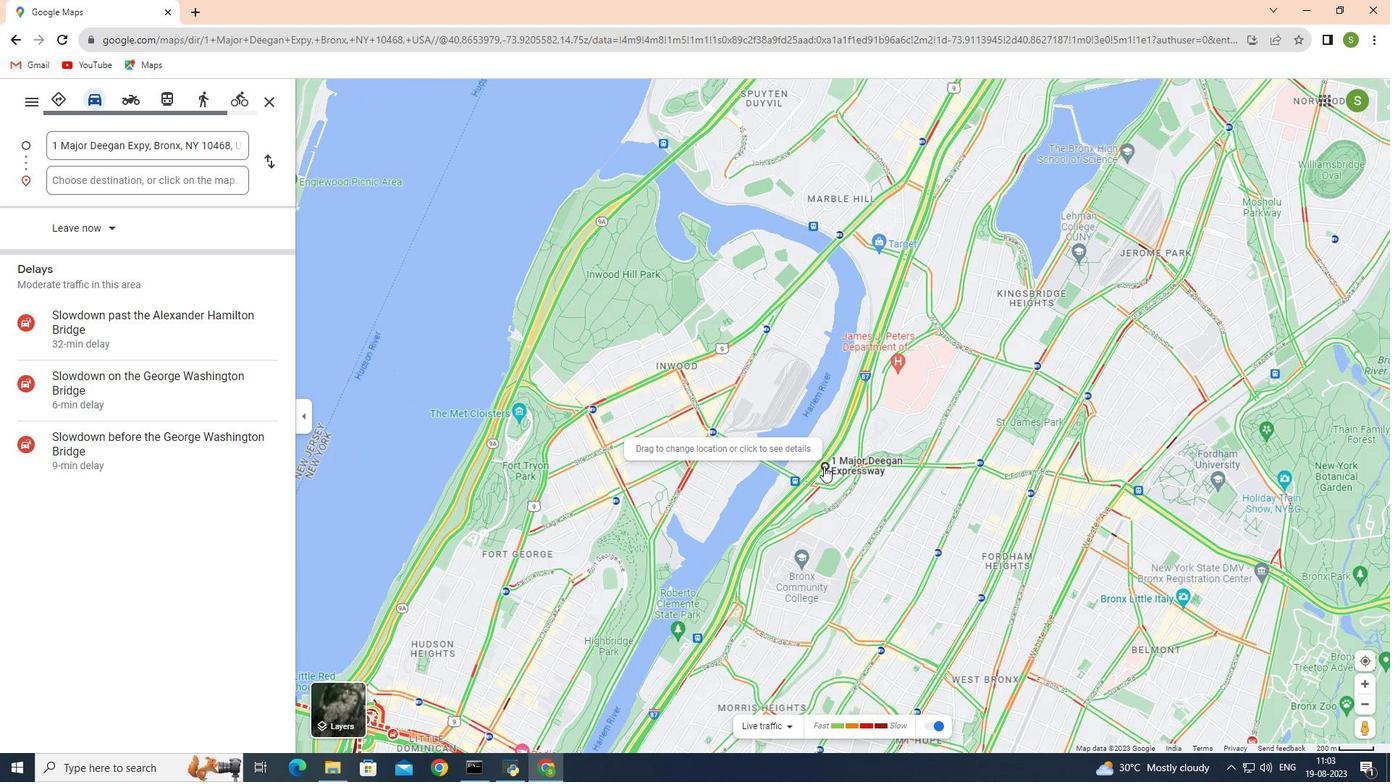 
Action: Mouse scrolled (824, 467) with delta (0, 0)
Screenshot: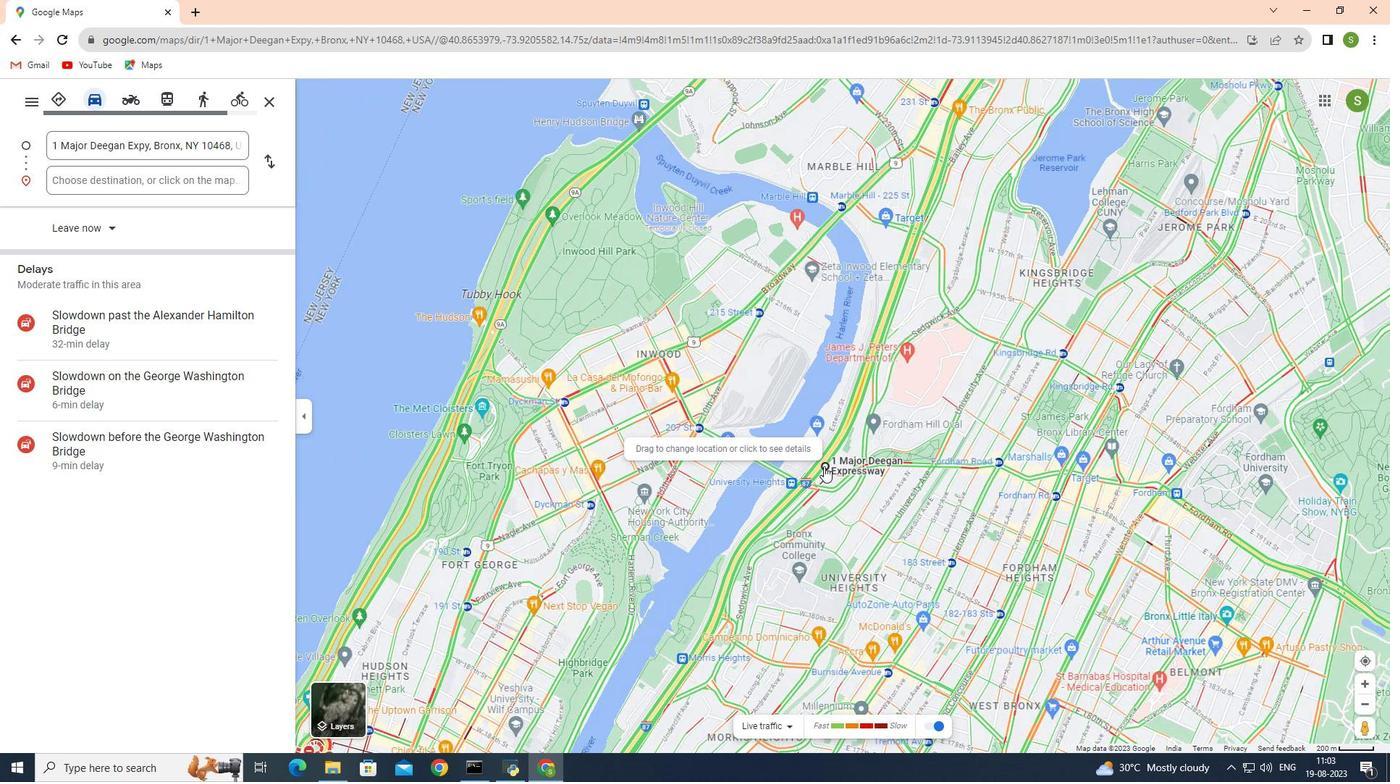 
Action: Mouse scrolled (824, 467) with delta (0, 0)
Screenshot: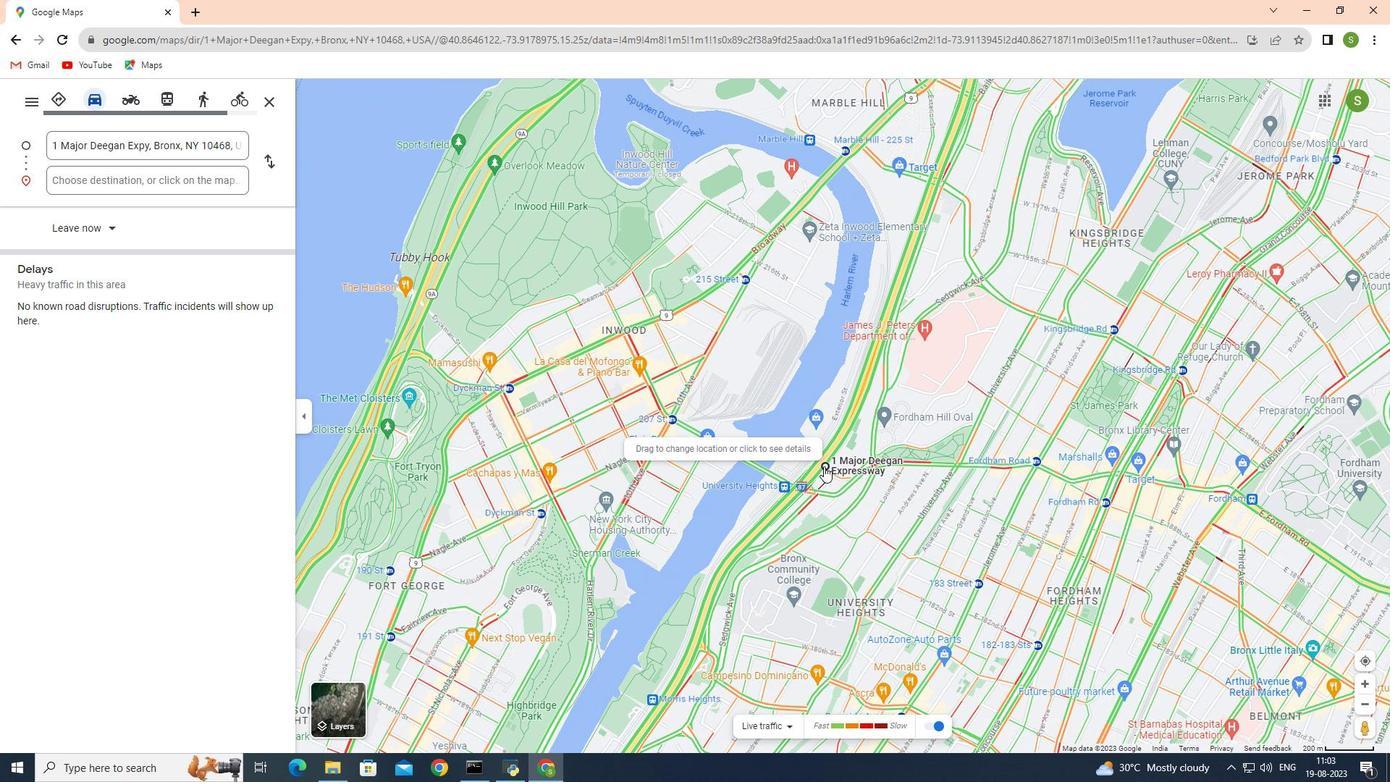 
Action: Mouse scrolled (824, 467) with delta (0, 0)
Screenshot: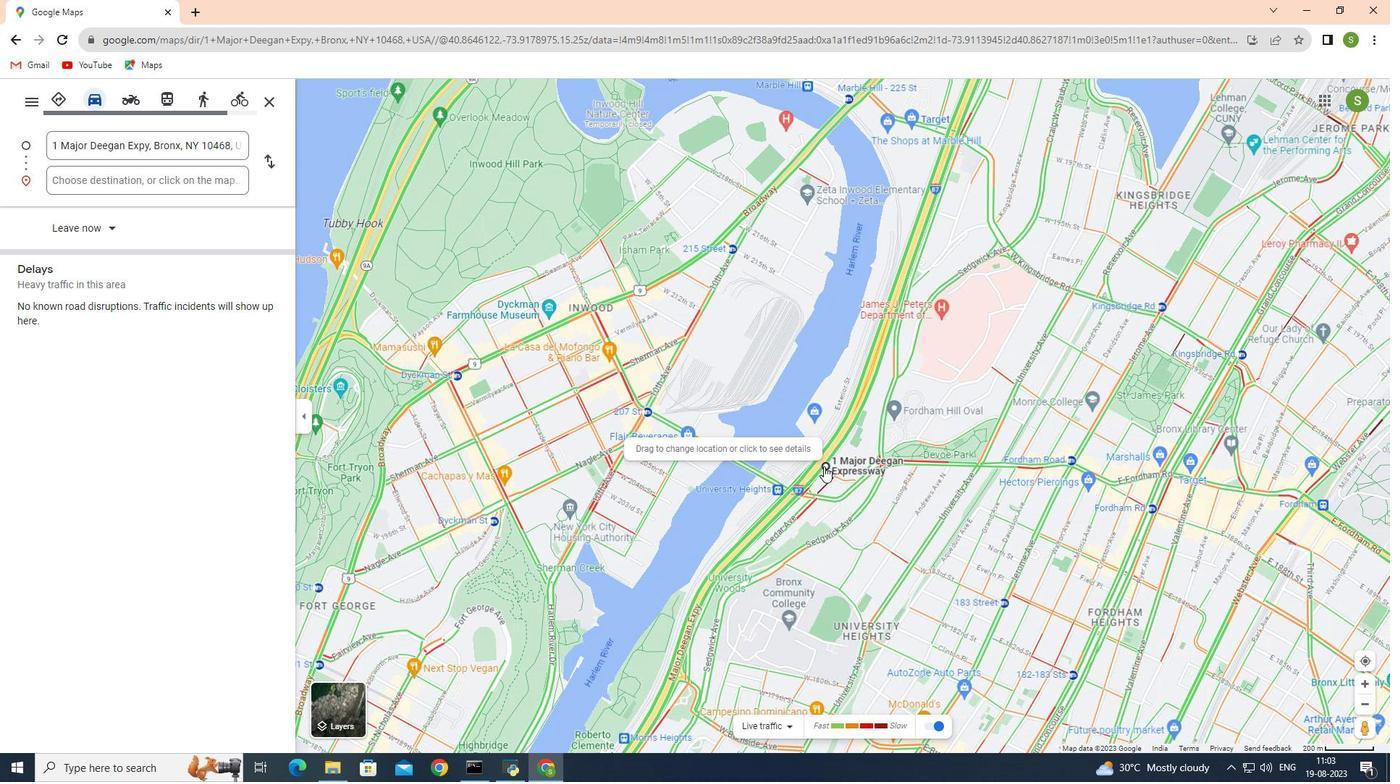 
Action: Mouse scrolled (824, 465) with delta (0, 0)
Screenshot: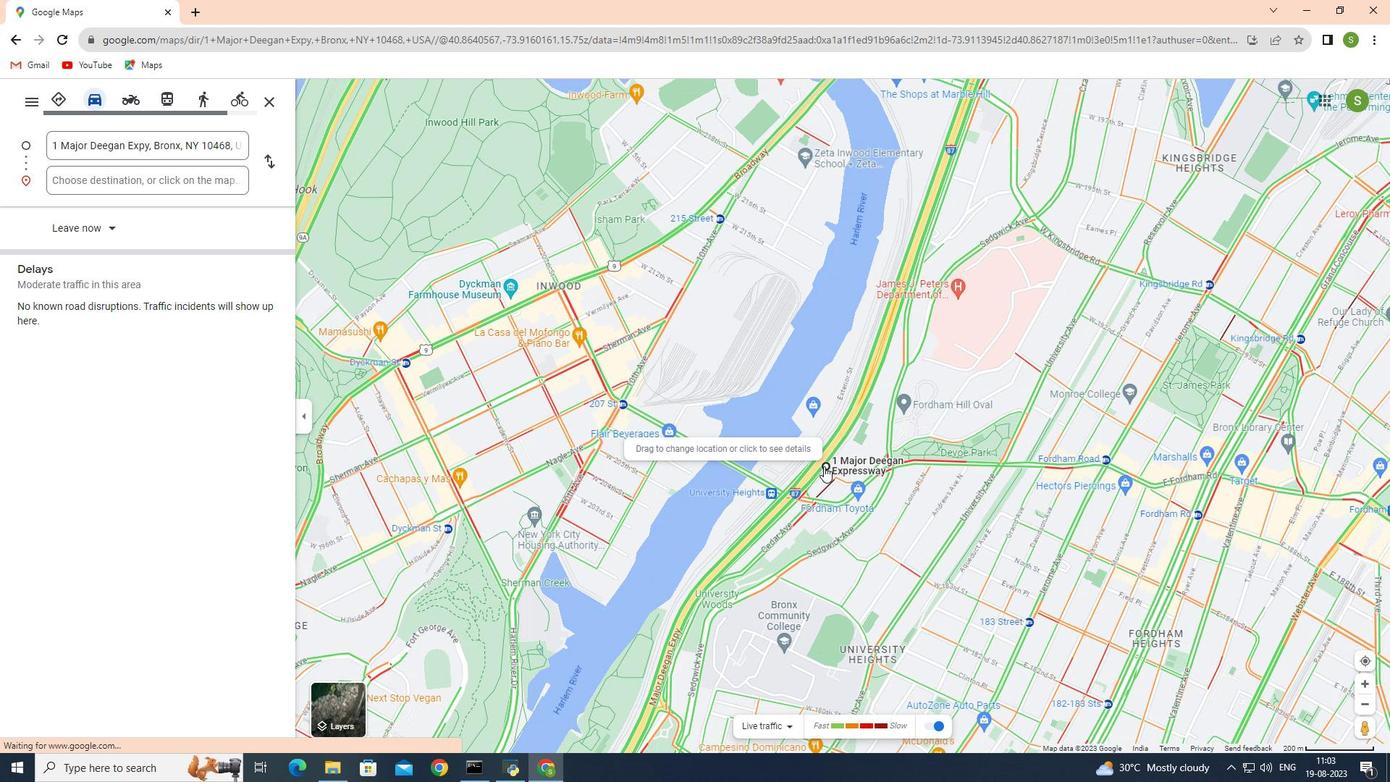
Action: Mouse scrolled (824, 465) with delta (0, 0)
Screenshot: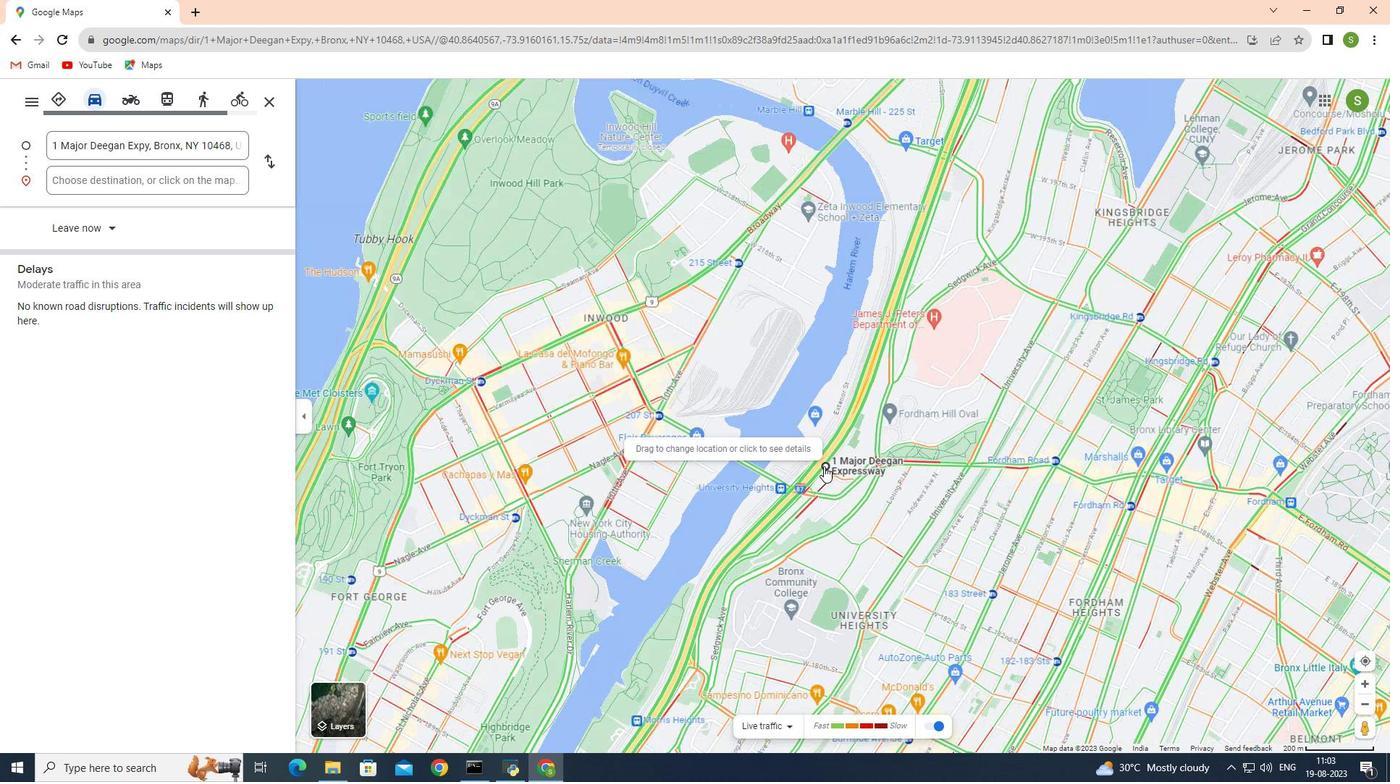 
Action: Mouse moved to (864, 472)
Screenshot: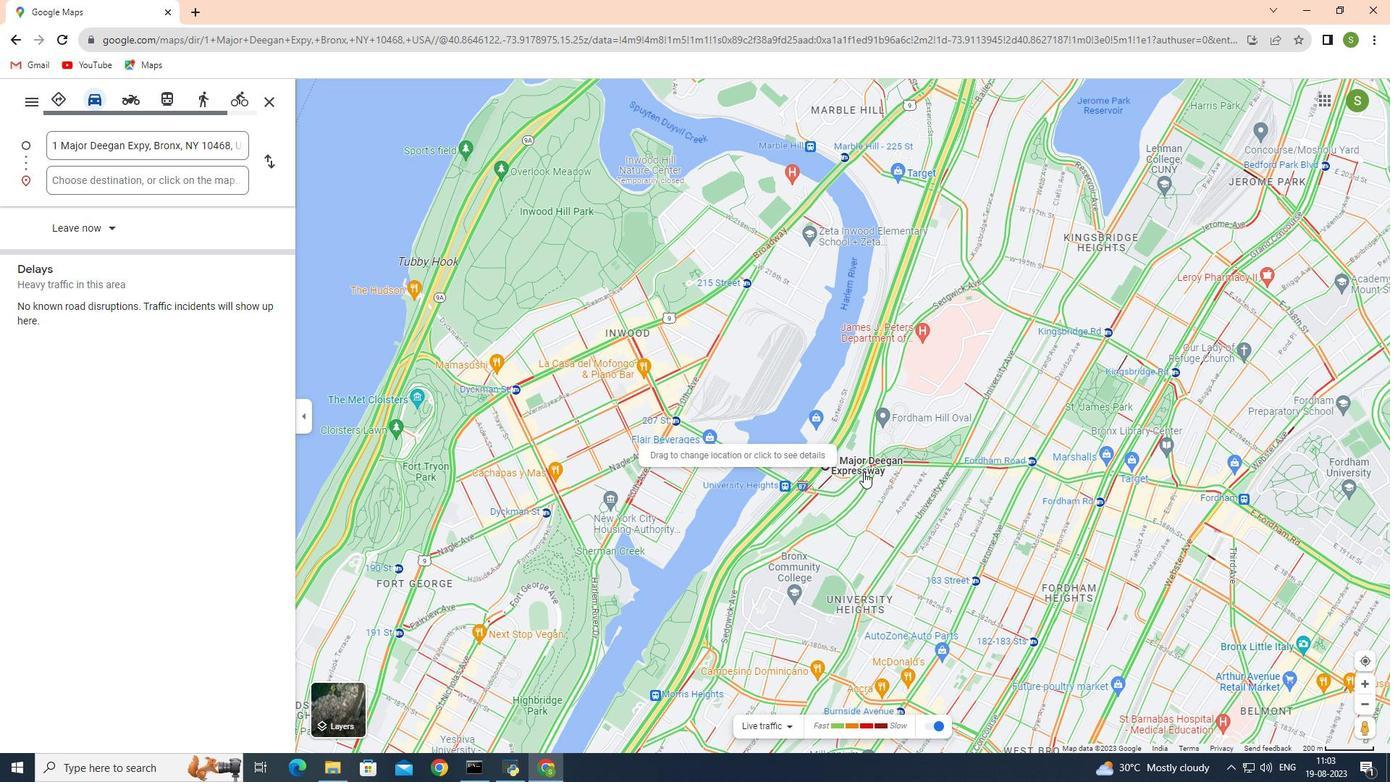 
Action: Mouse scrolled (864, 473) with delta (0, 0)
Screenshot: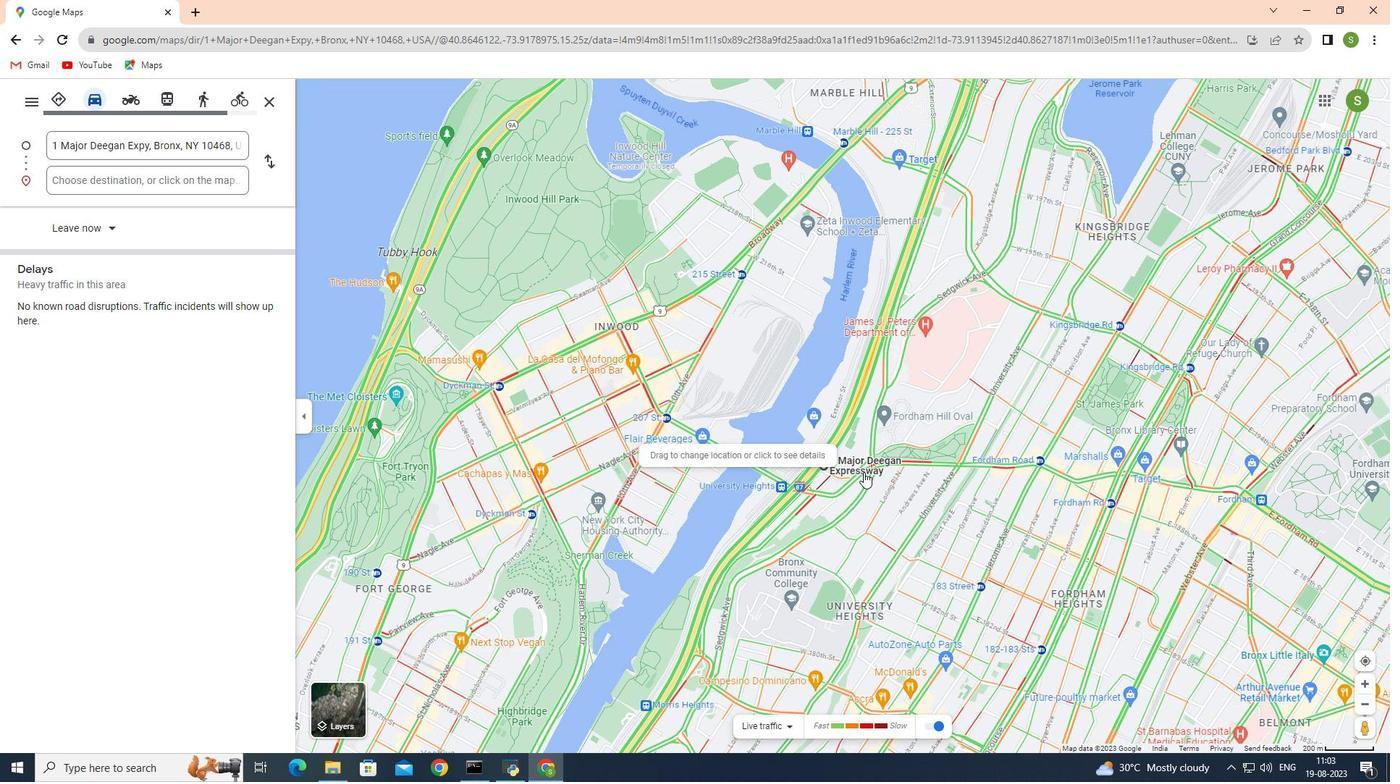 
Action: Mouse moved to (862, 474)
Screenshot: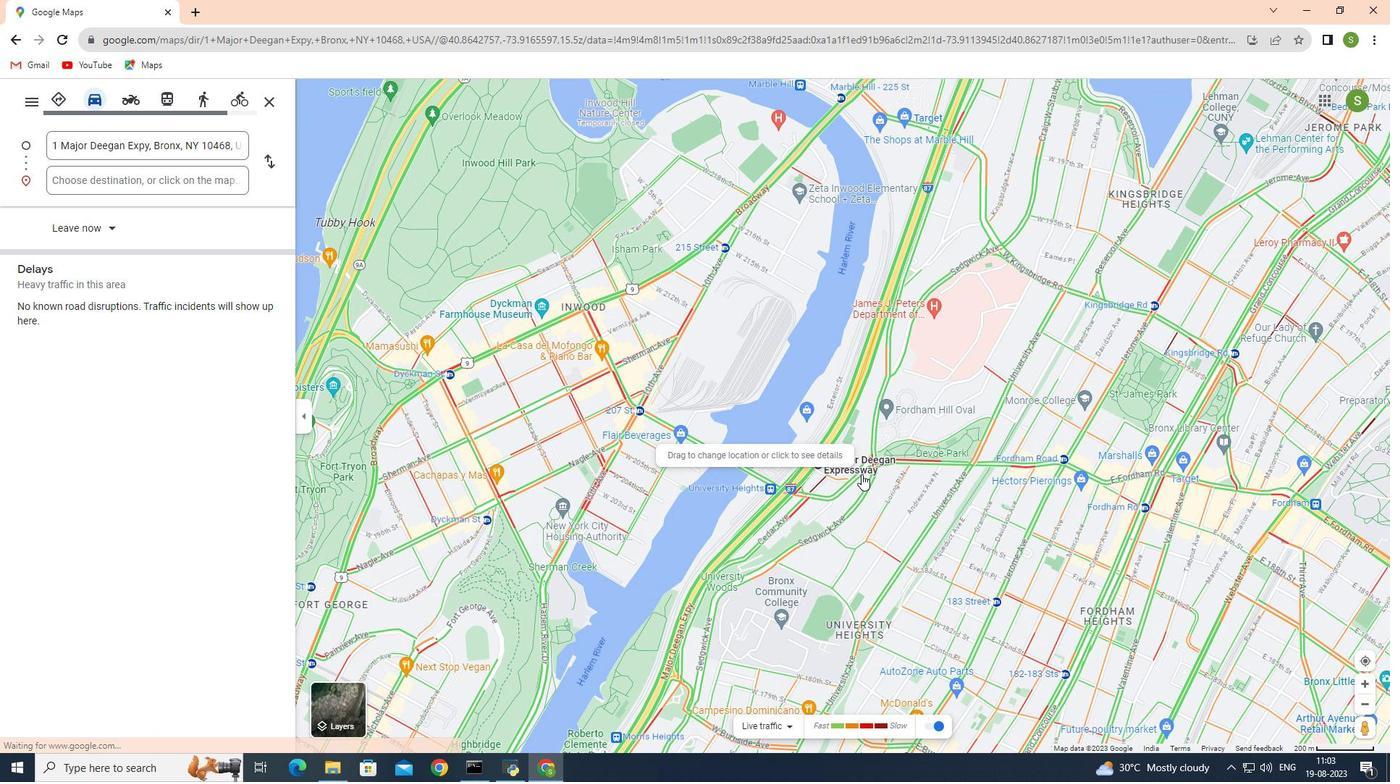 
Action: Mouse scrolled (862, 475) with delta (0, 0)
Screenshot: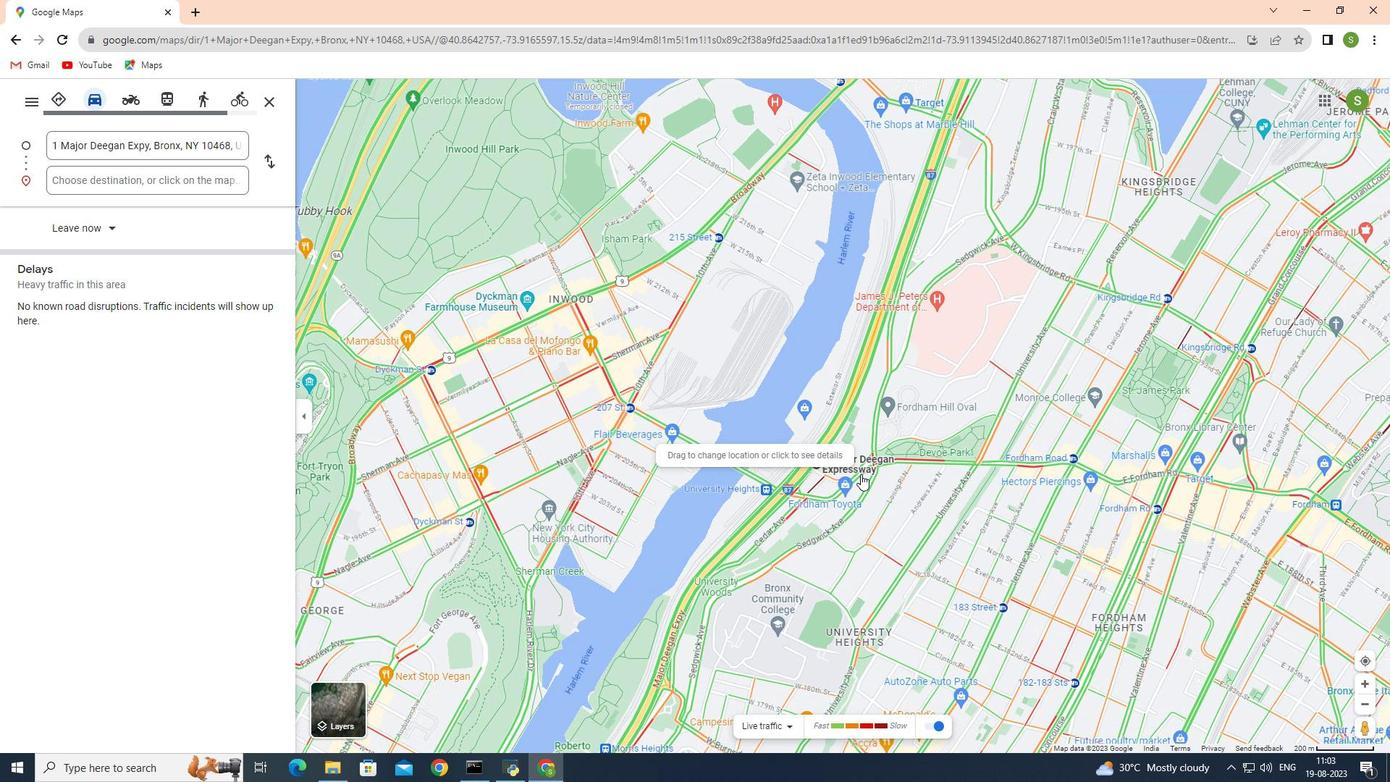
Action: Mouse moved to (857, 474)
Screenshot: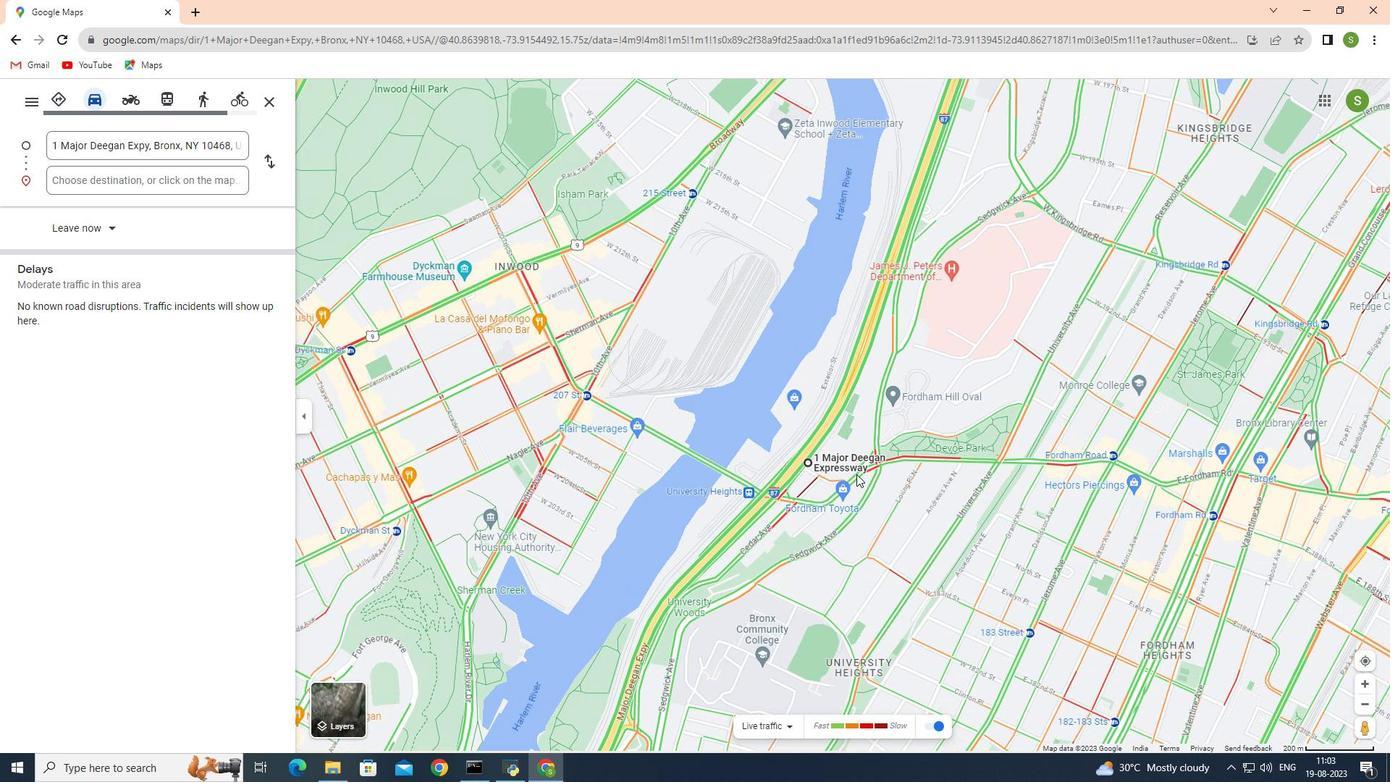 
Action: Mouse scrolled (857, 475) with delta (0, 0)
Screenshot: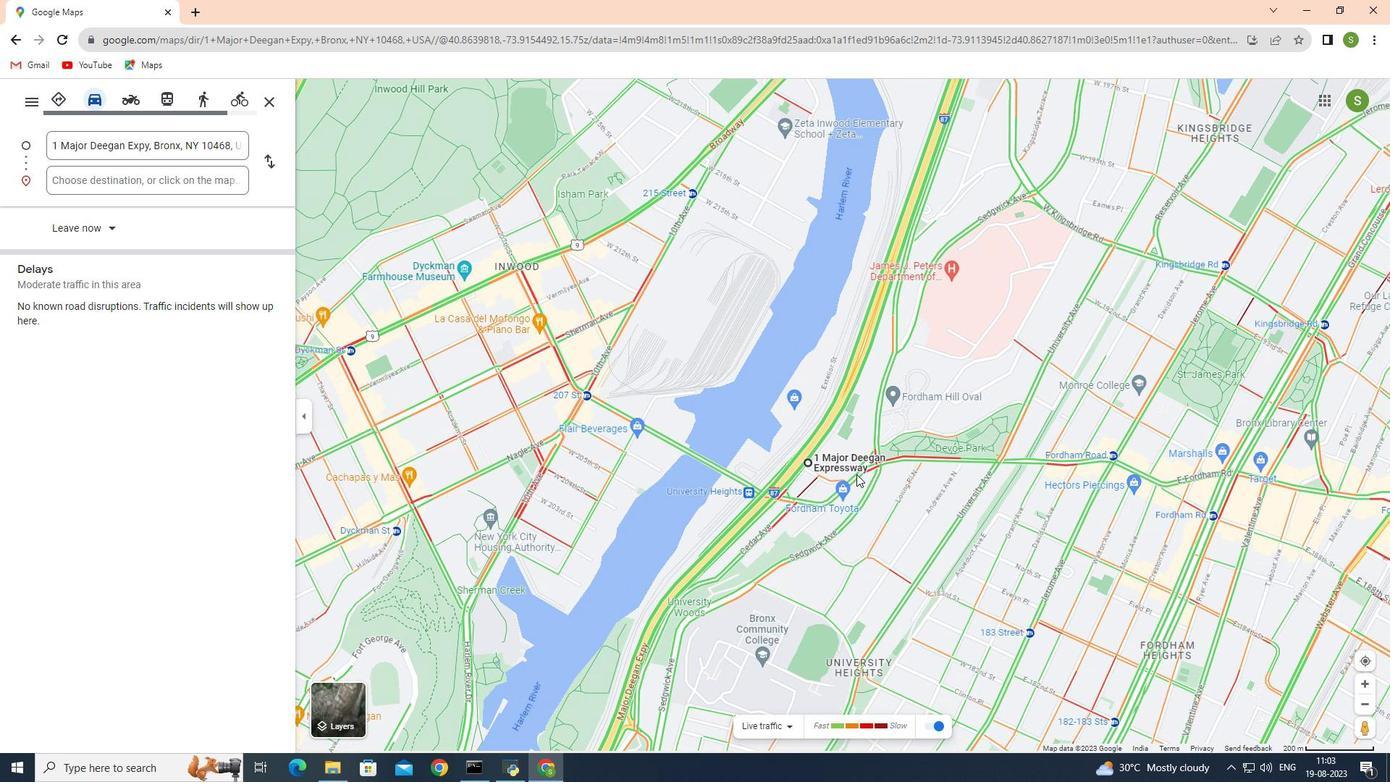 
Action: Mouse moved to (857, 474)
Screenshot: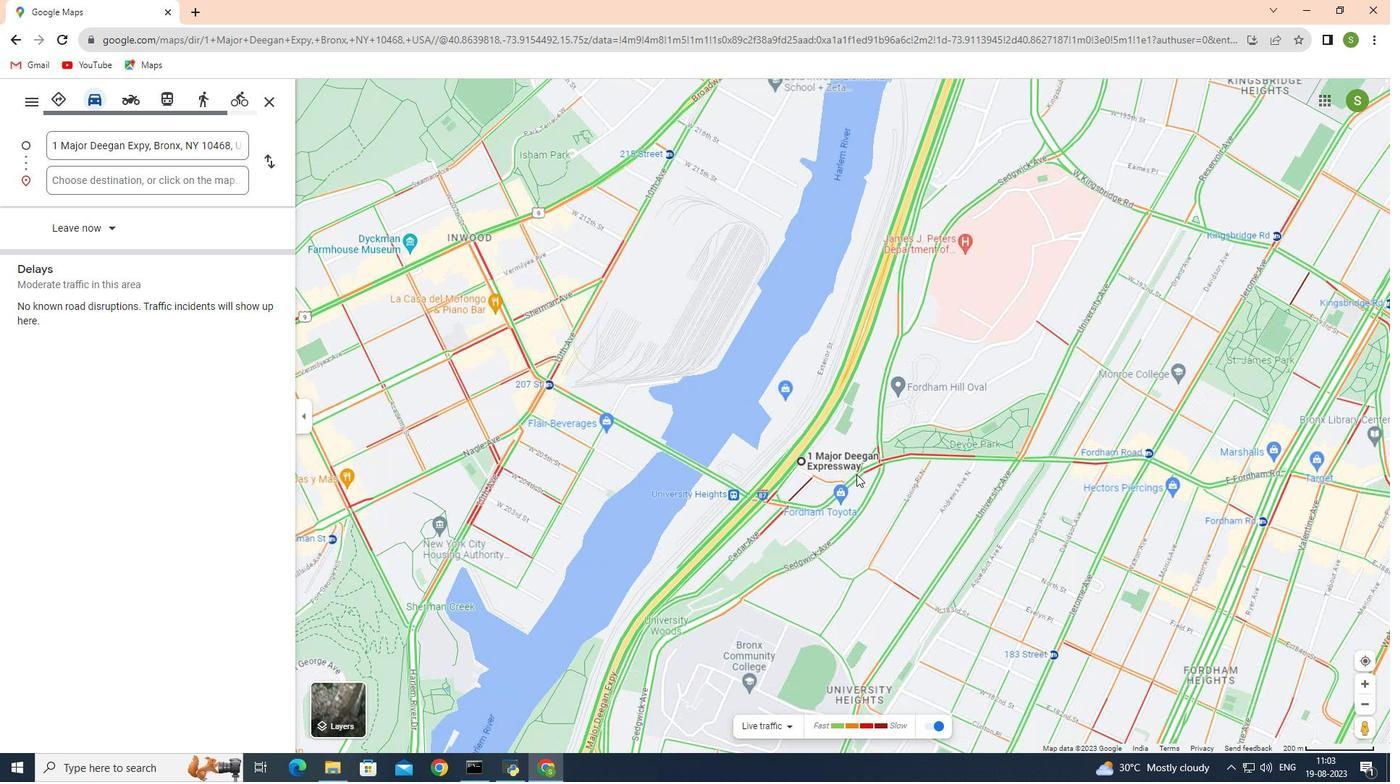 
Action: Mouse scrolled (857, 475) with delta (0, 0)
Screenshot: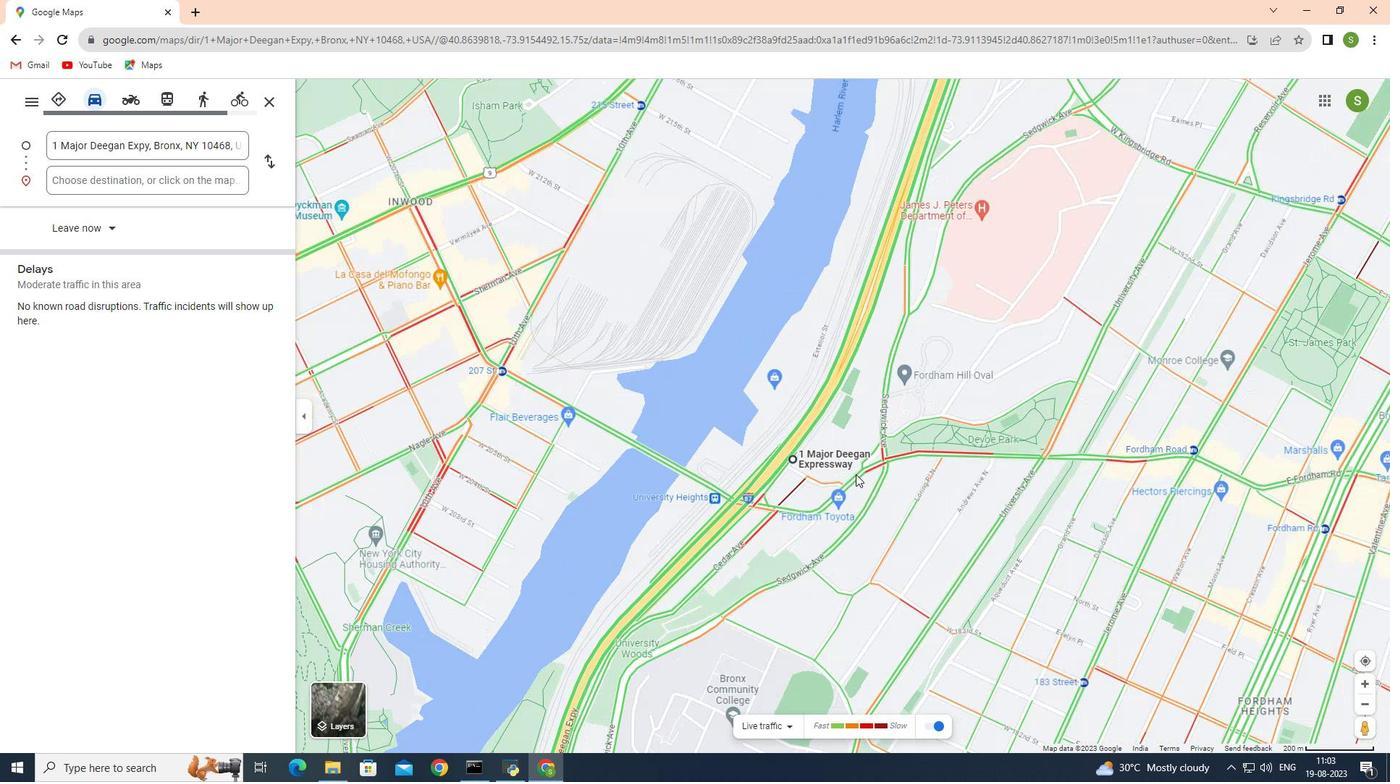 
Action: Mouse moved to (850, 477)
Screenshot: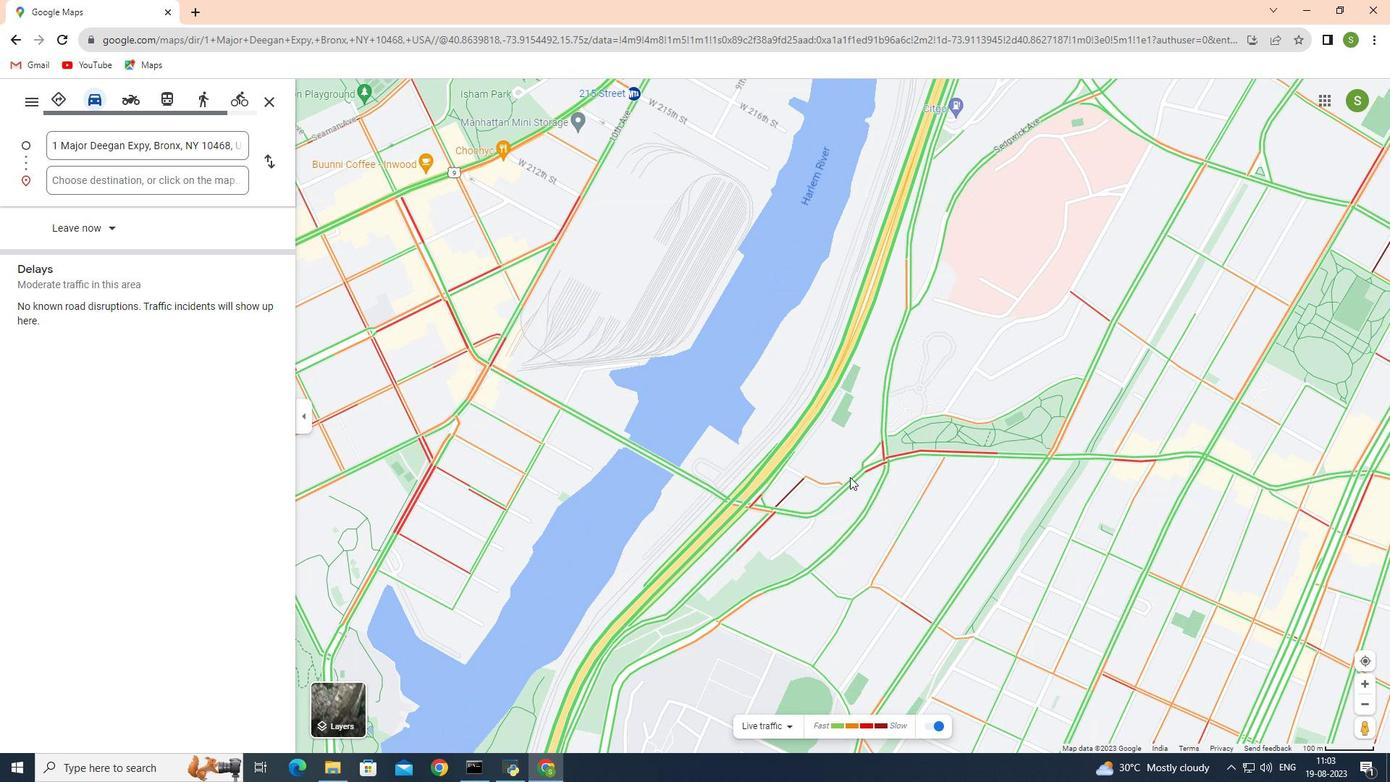 
Action: Mouse scrolled (850, 478) with delta (0, 0)
Screenshot: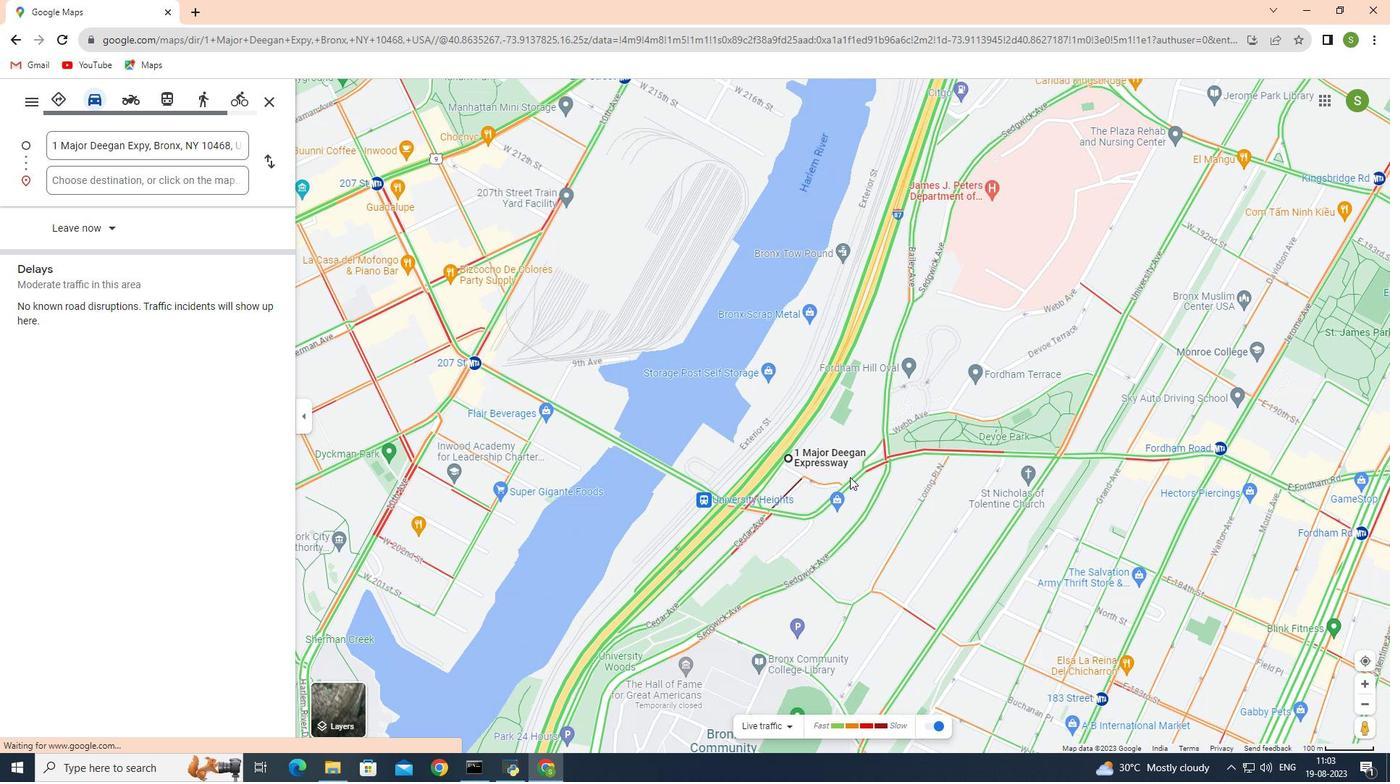 
Action: Mouse scrolled (850, 478) with delta (0, 0)
Screenshot: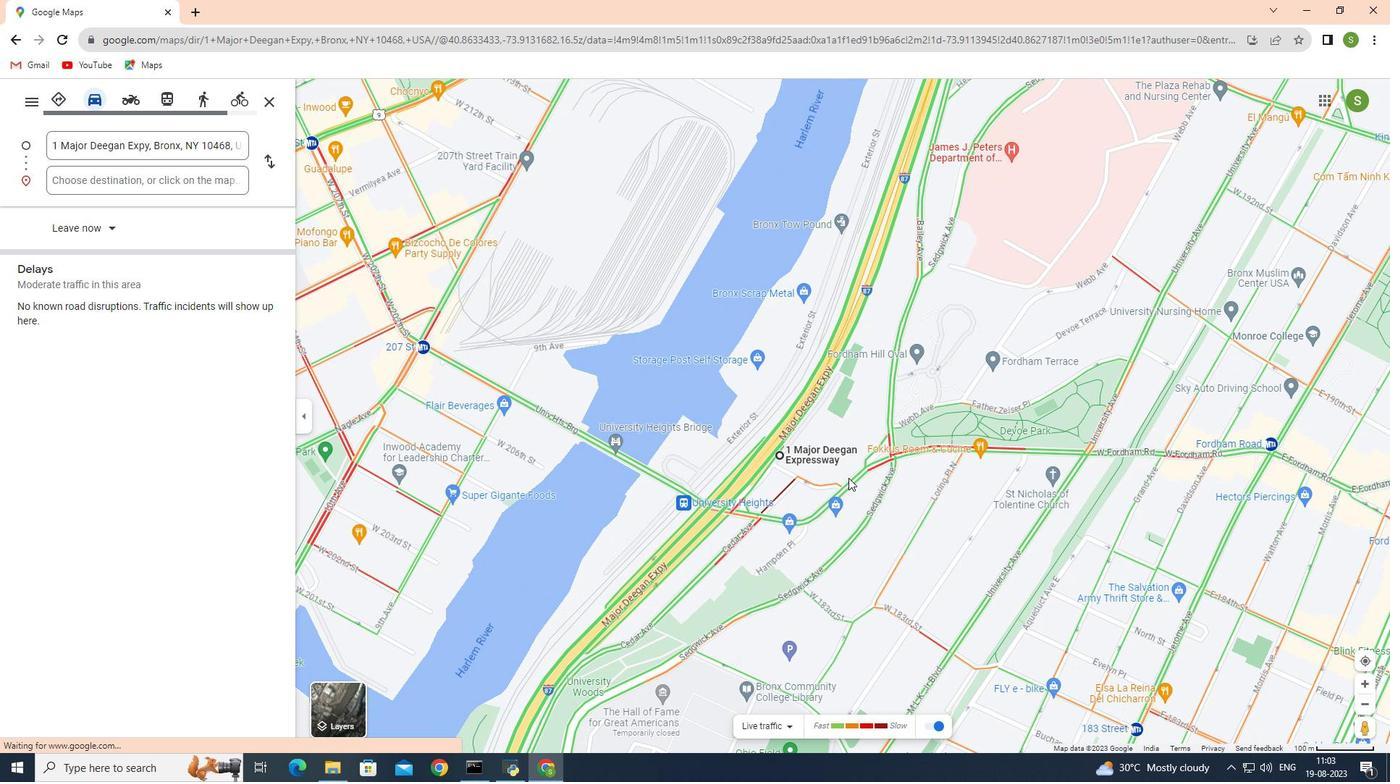 
Action: Mouse moved to (841, 481)
Screenshot: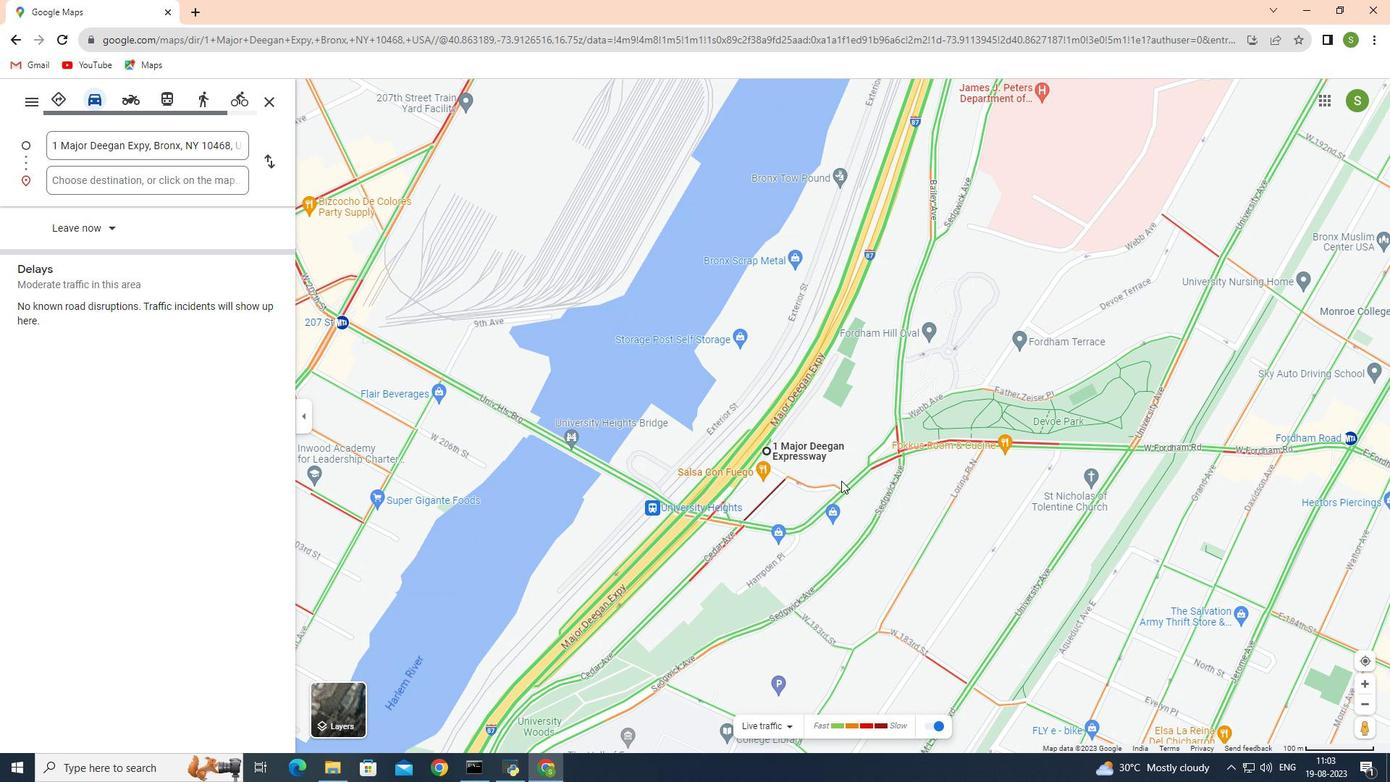
Action: Mouse scrolled (841, 481) with delta (0, 0)
Screenshot: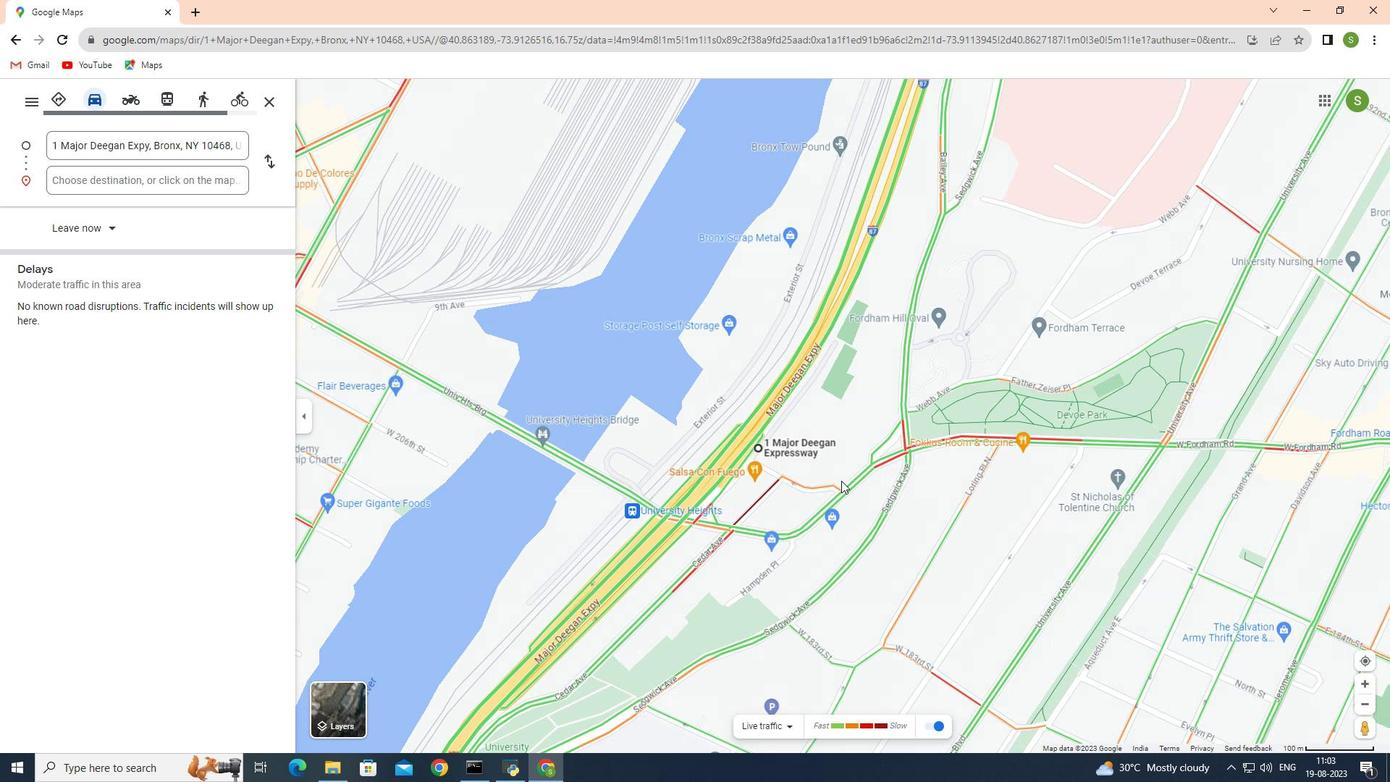 
Action: Mouse scrolled (841, 481) with delta (0, 0)
Screenshot: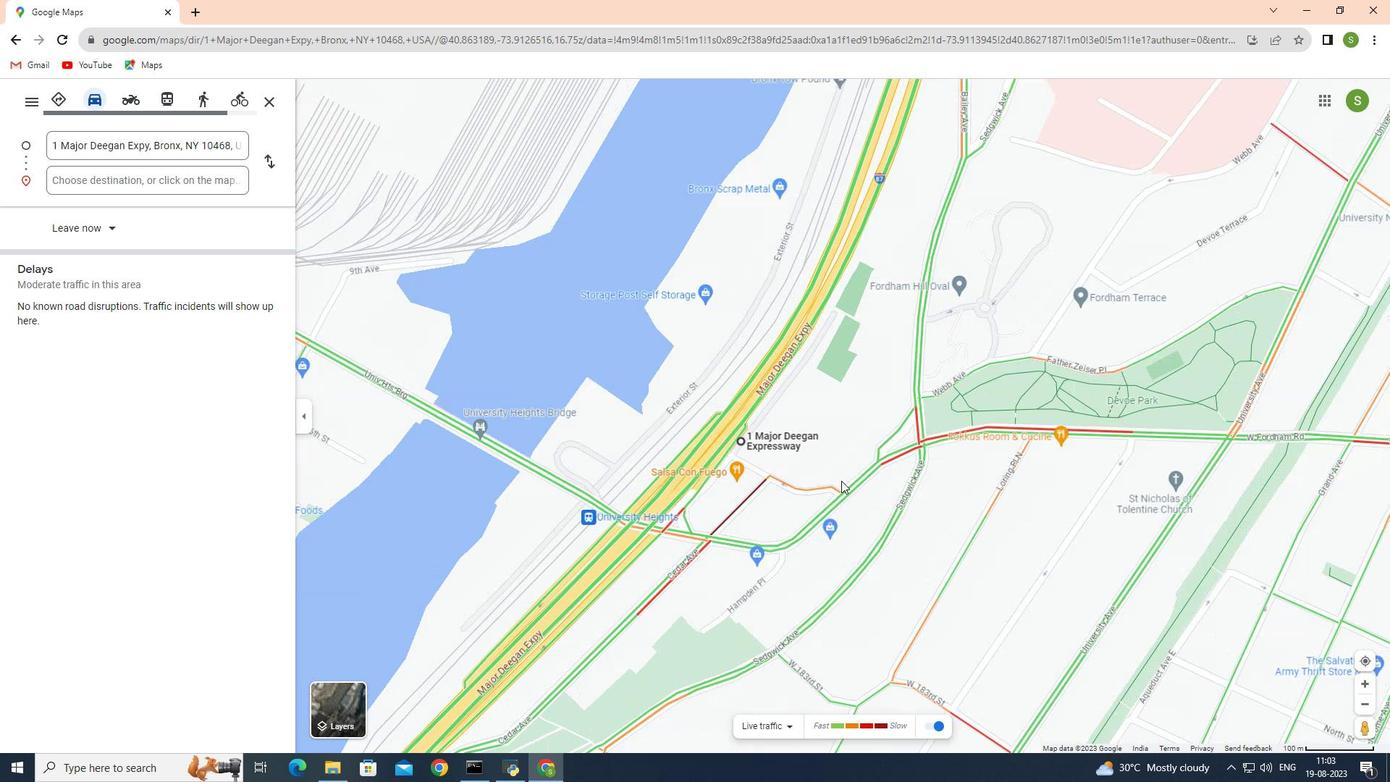 
Action: Mouse scrolled (841, 481) with delta (0, 0)
Screenshot: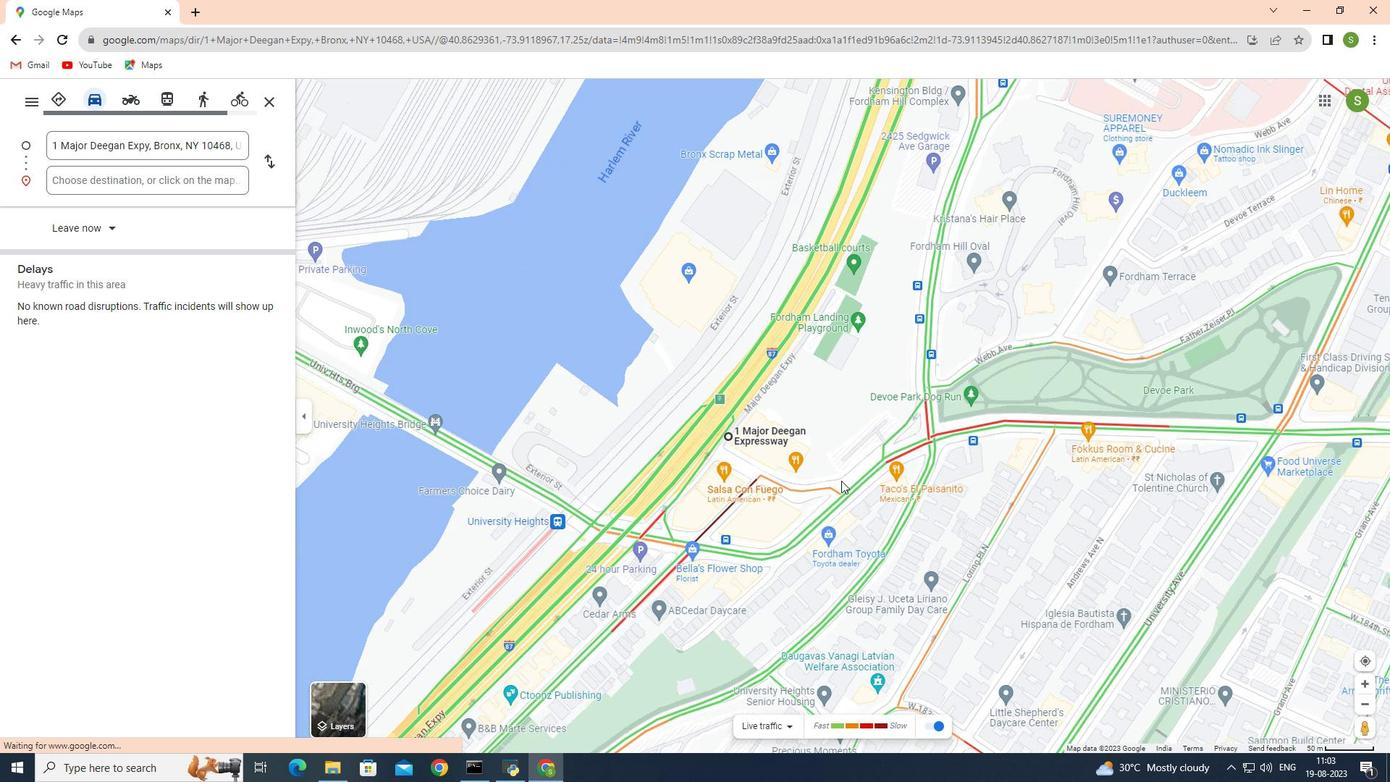 
Action: Mouse scrolled (841, 481) with delta (0, 0)
Screenshot: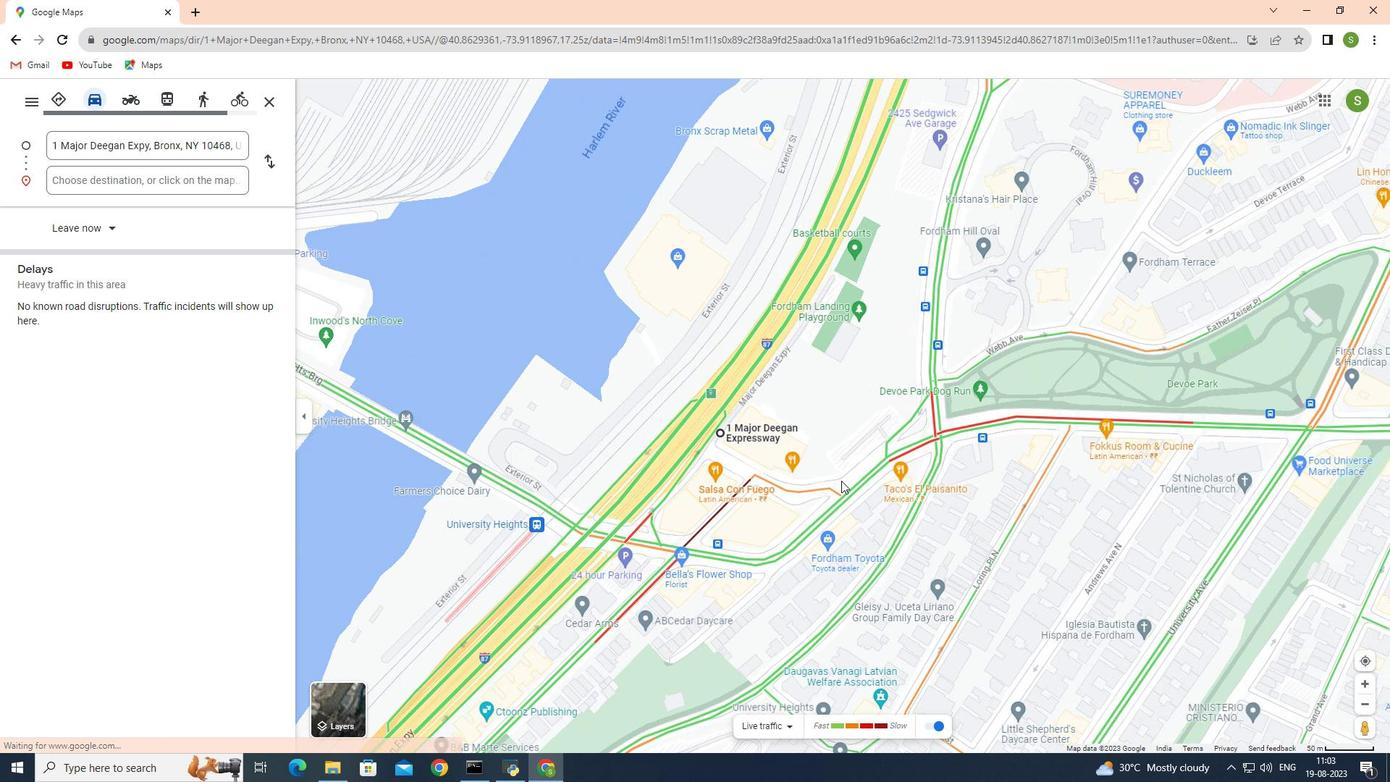 
Action: Mouse scrolled (841, 480) with delta (0, 0)
Screenshot: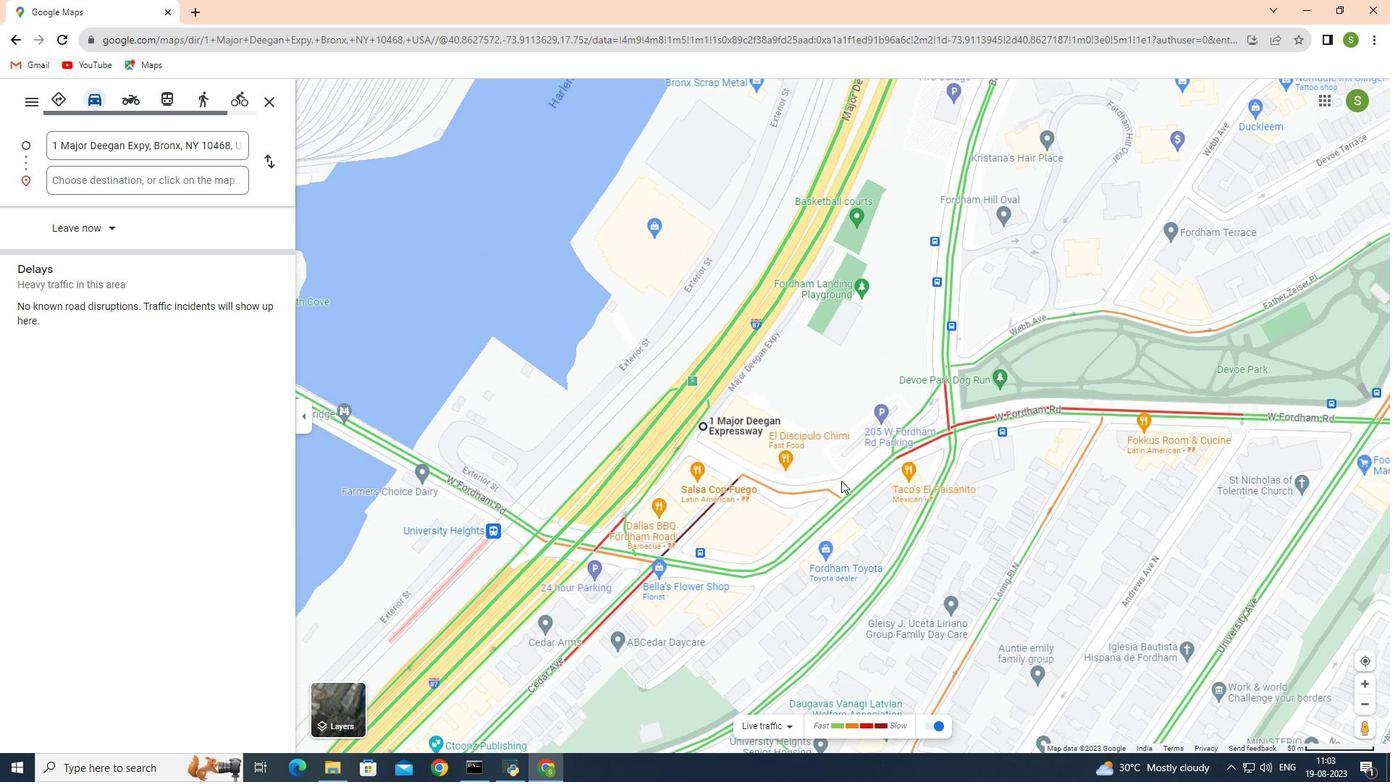 
Action: Mouse scrolled (841, 480) with delta (0, 0)
Screenshot: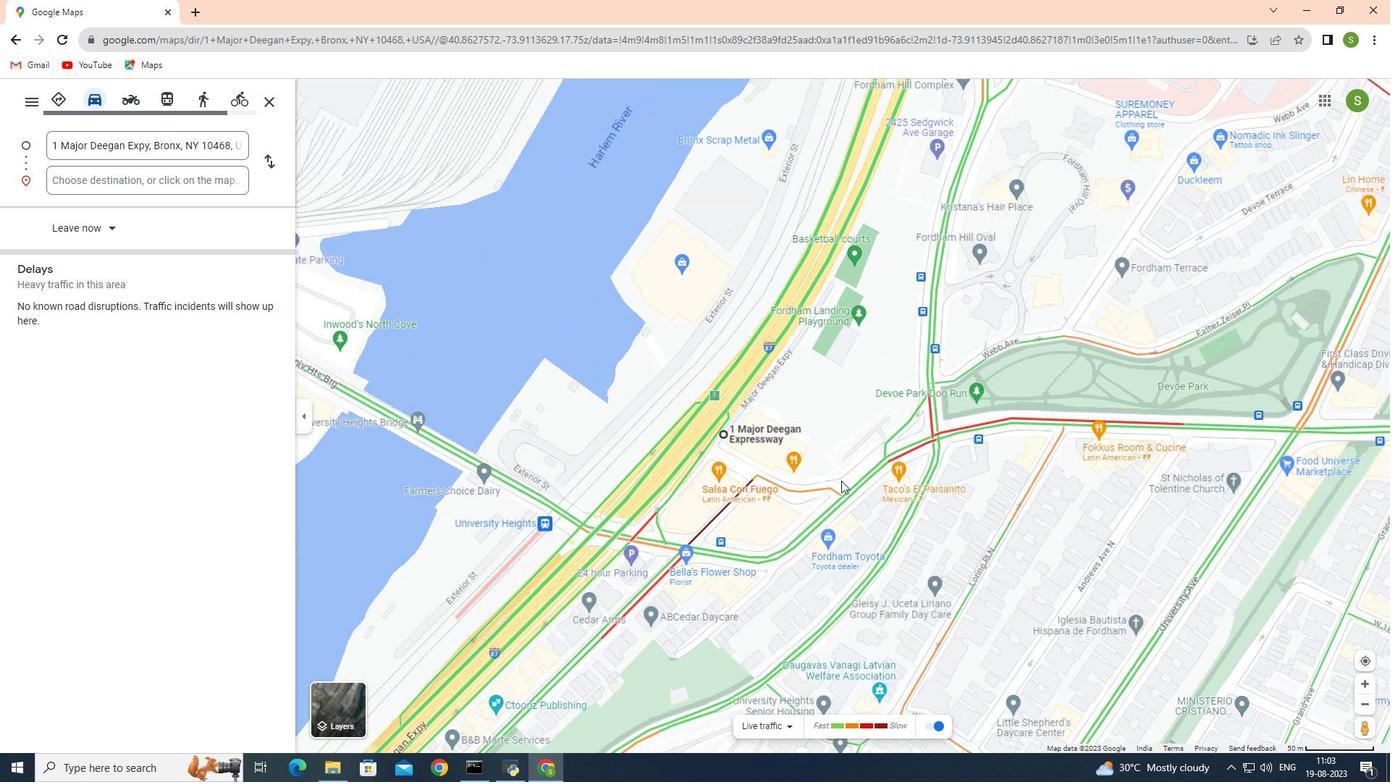 
Action: Mouse scrolled (841, 480) with delta (0, 0)
Screenshot: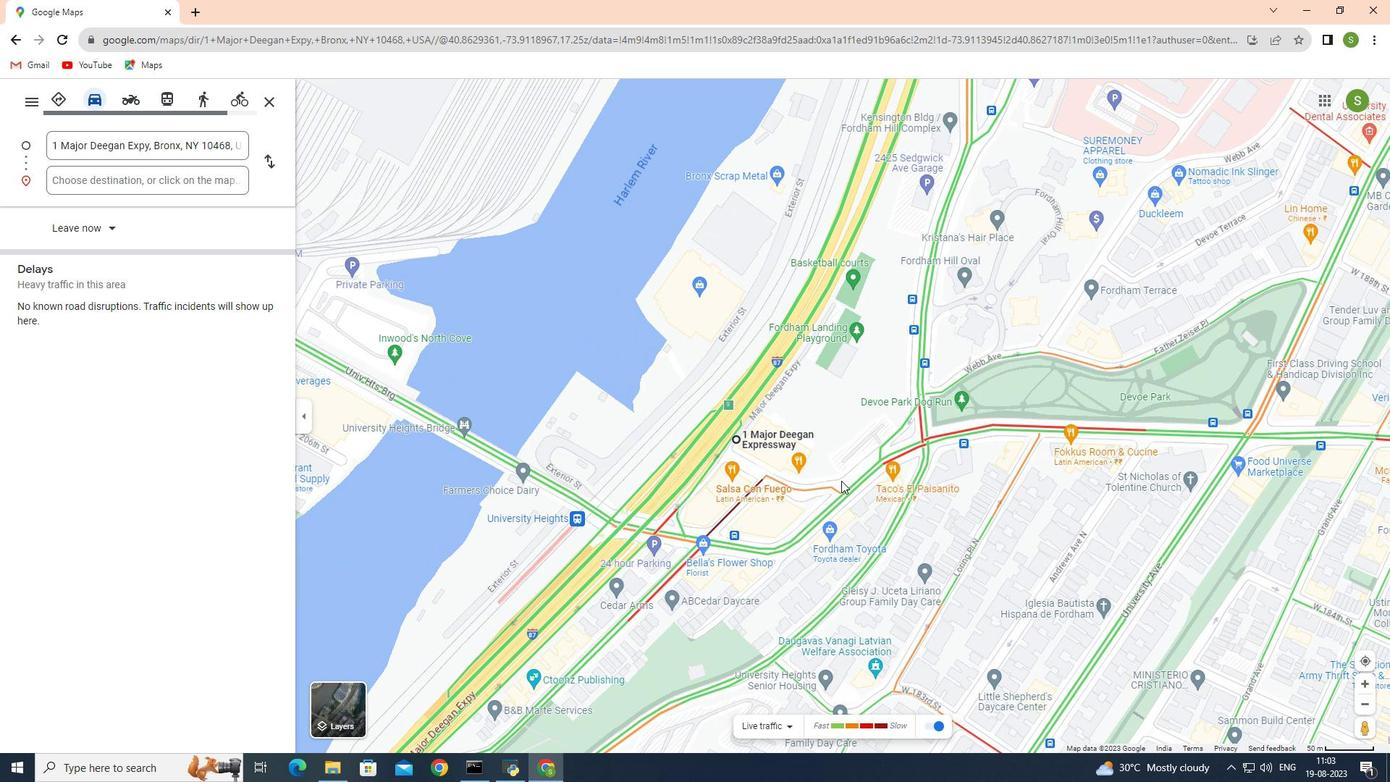
Action: Mouse scrolled (841, 480) with delta (0, 0)
Screenshot: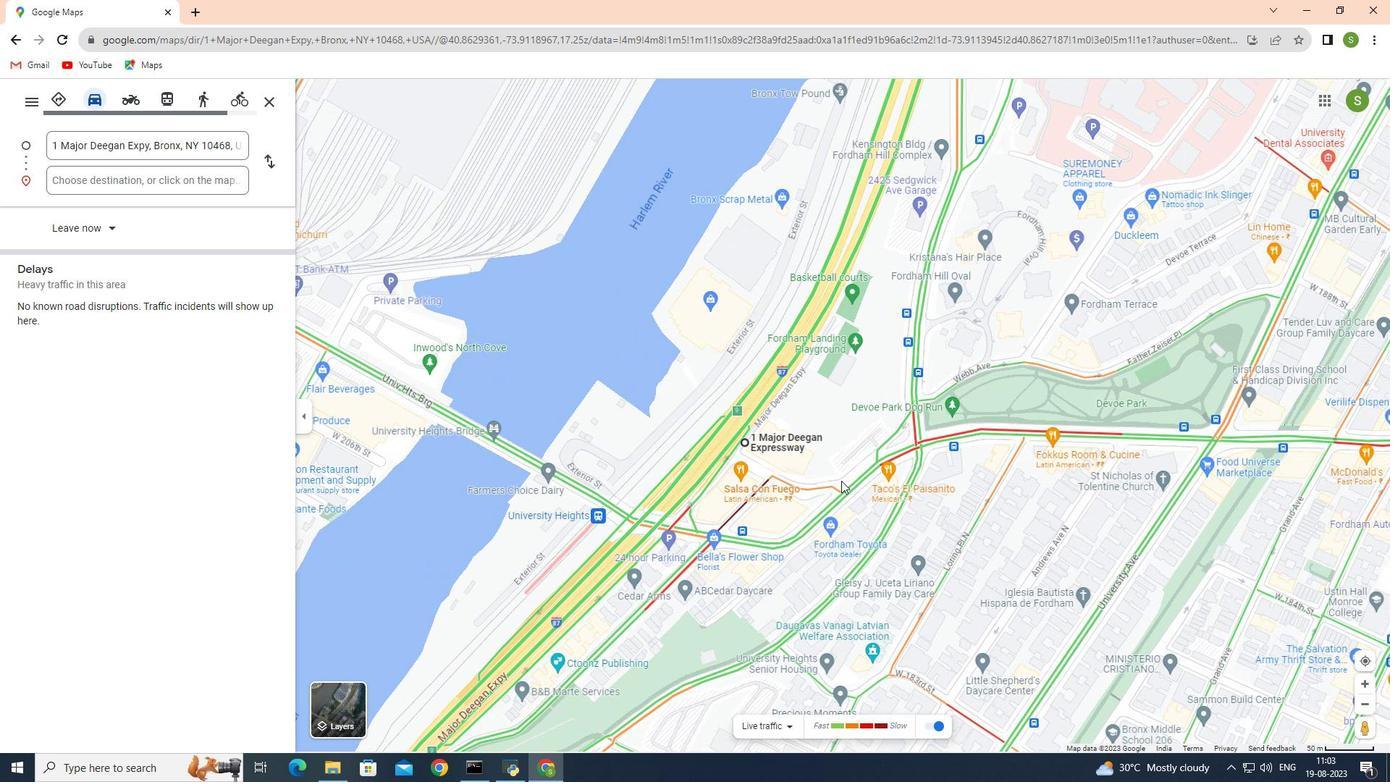
Action: Mouse scrolled (841, 480) with delta (0, 0)
Screenshot: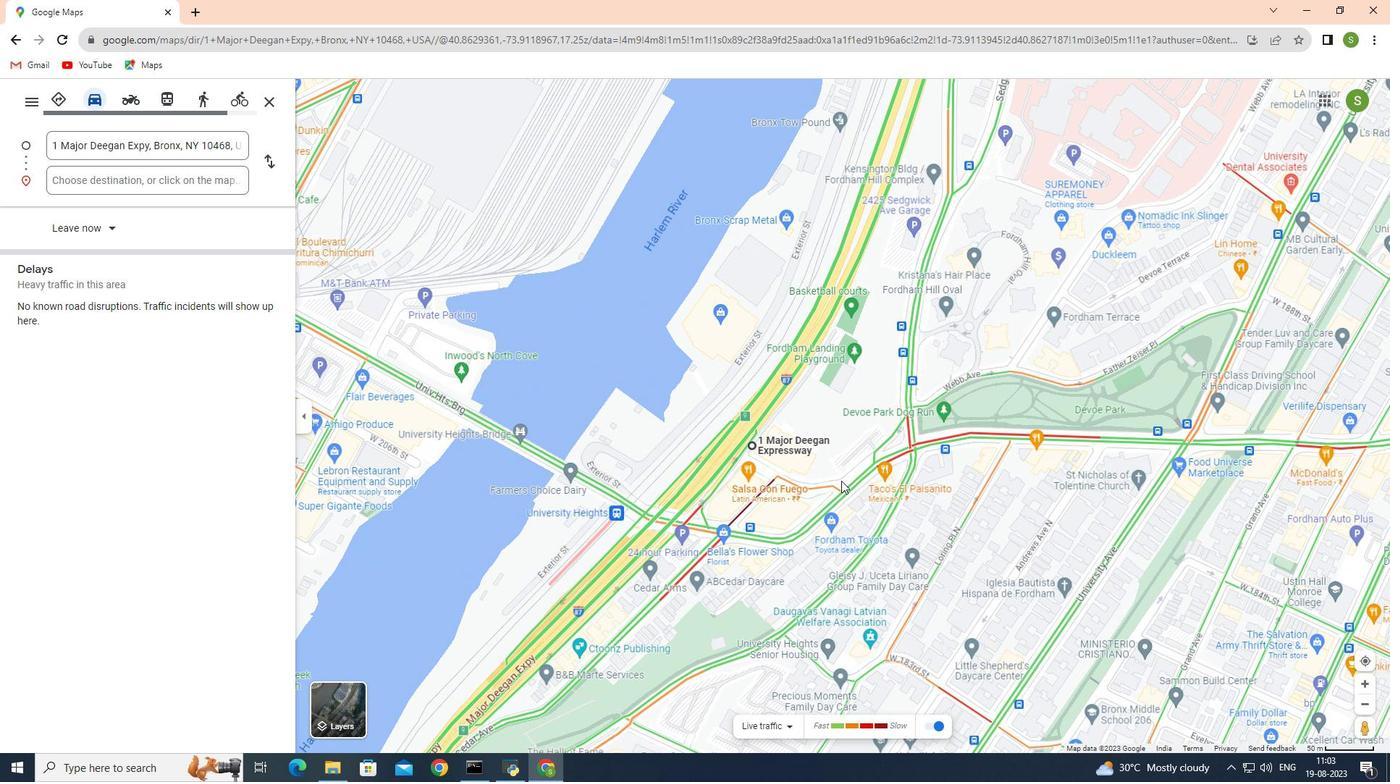 
Action: Mouse scrolled (841, 480) with delta (0, 0)
Screenshot: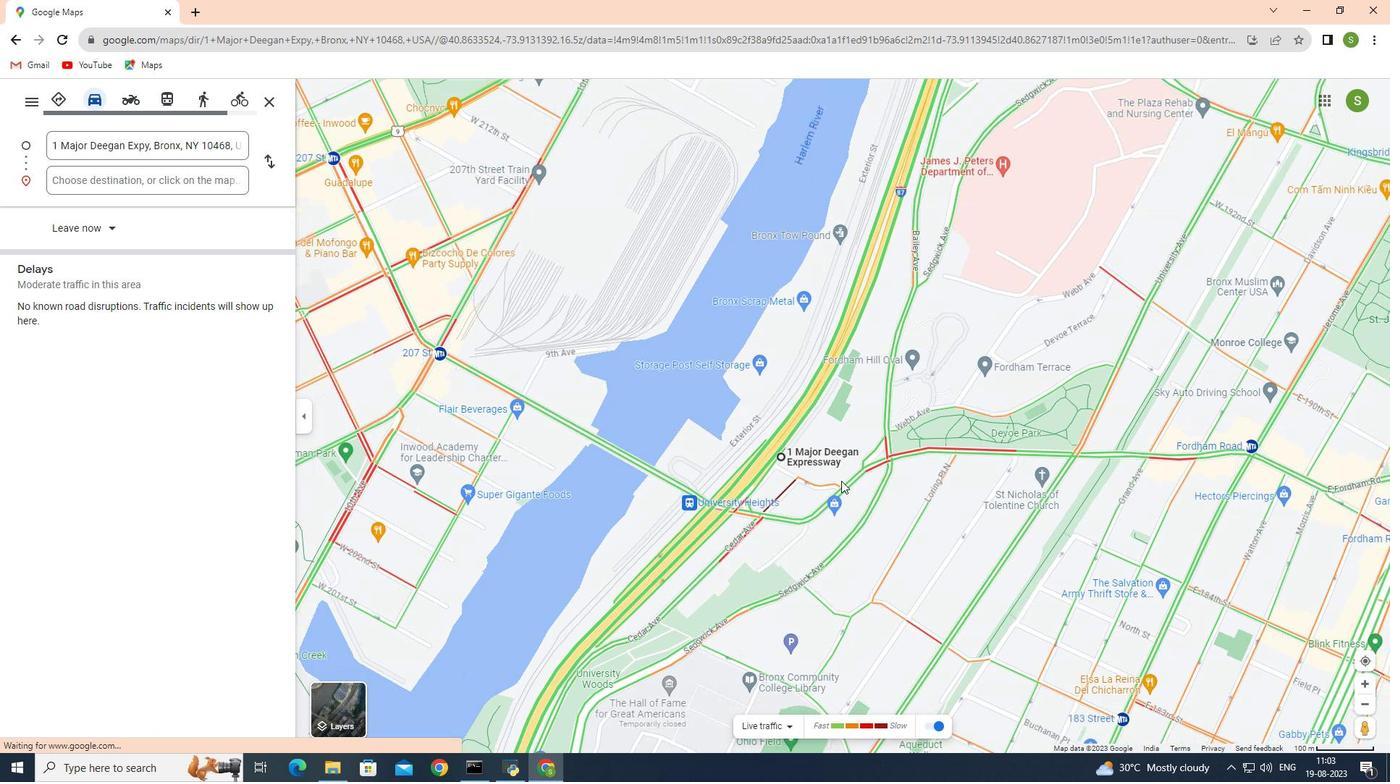 
Action: Mouse scrolled (841, 480) with delta (0, 0)
Screenshot: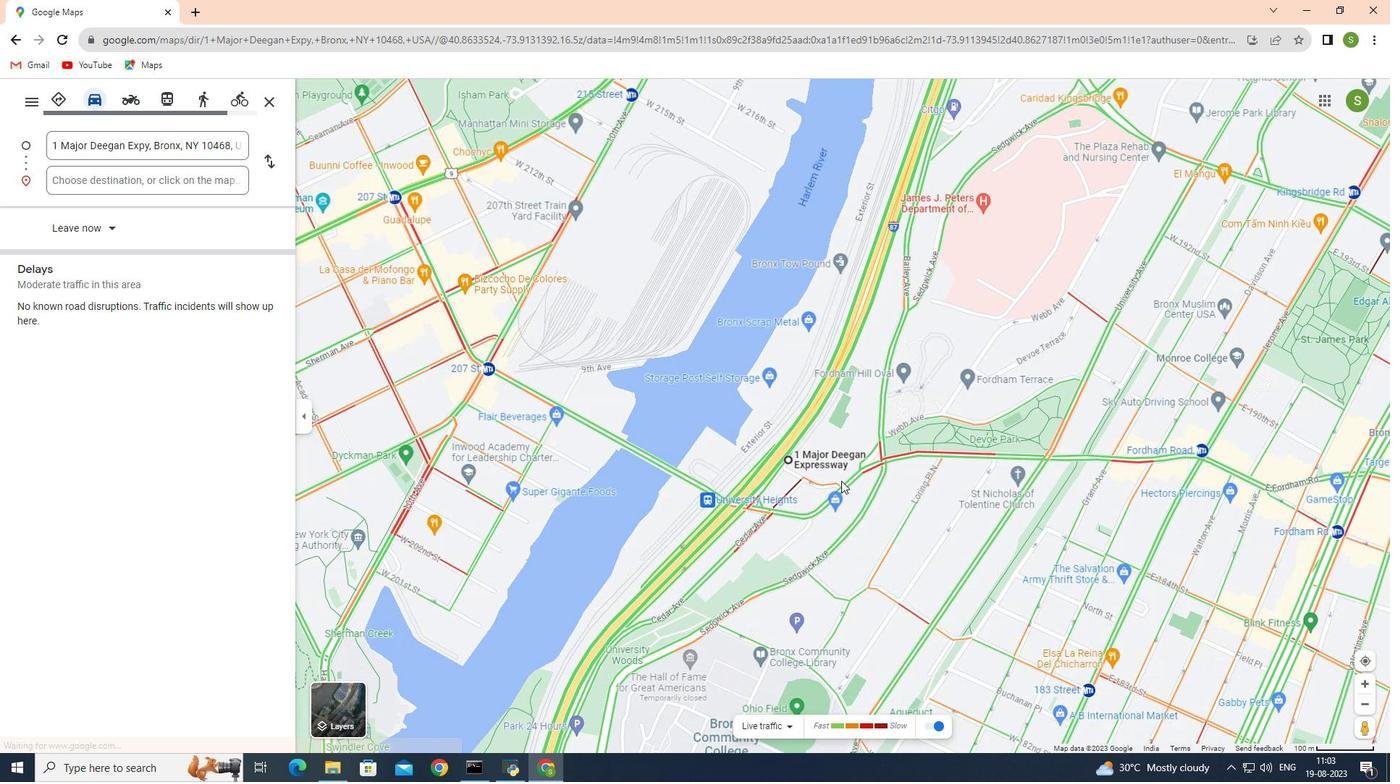 
Action: Mouse scrolled (841, 480) with delta (0, 0)
Screenshot: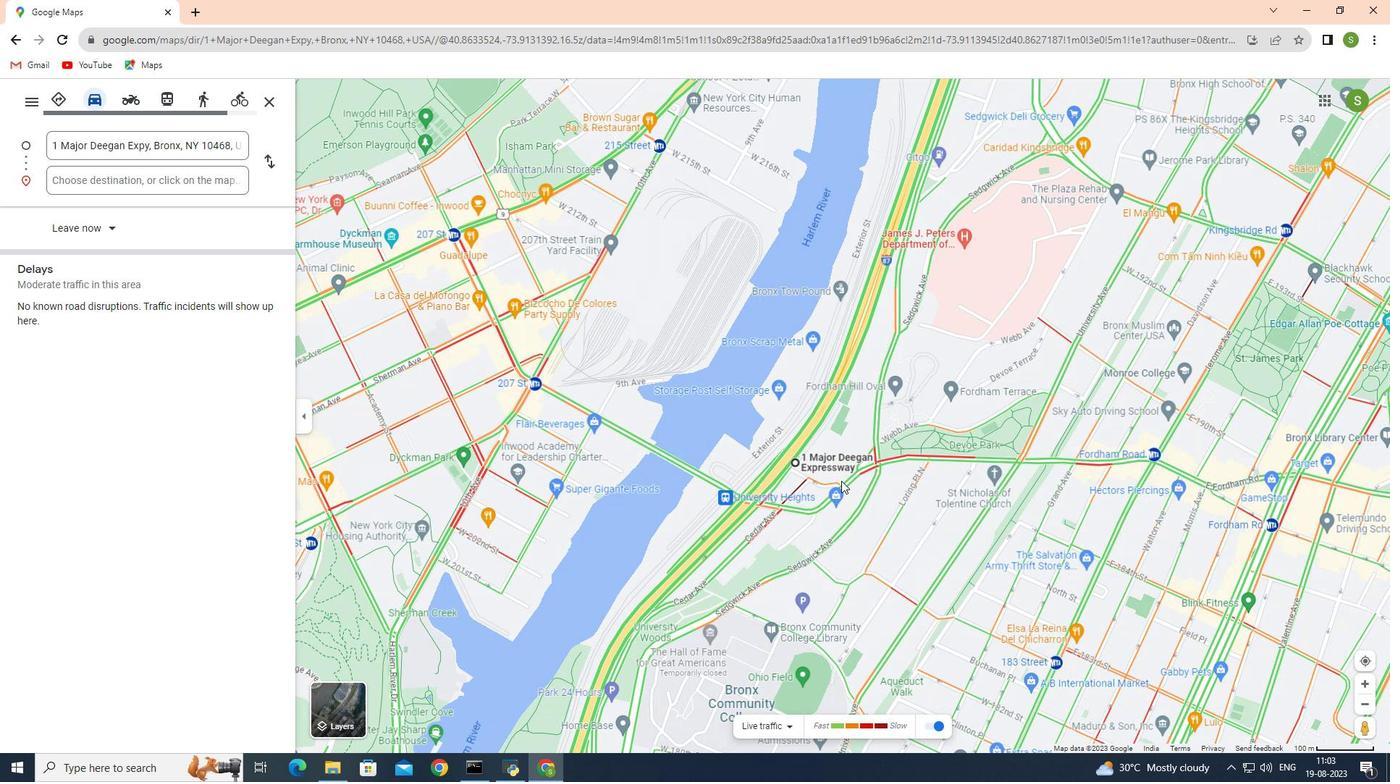 
Action: Mouse moved to (959, 450)
Screenshot: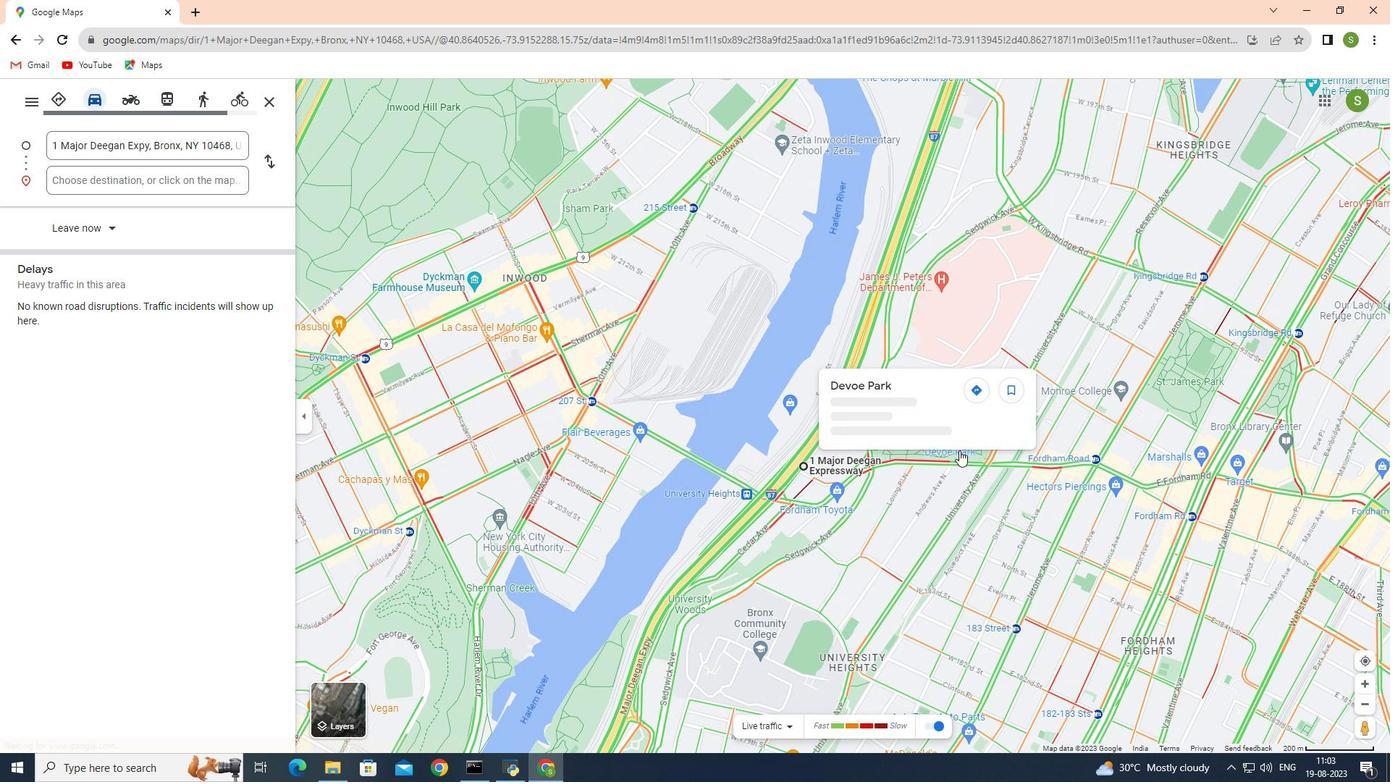 
Action: Mouse scrolled (959, 451) with delta (0, 0)
Screenshot: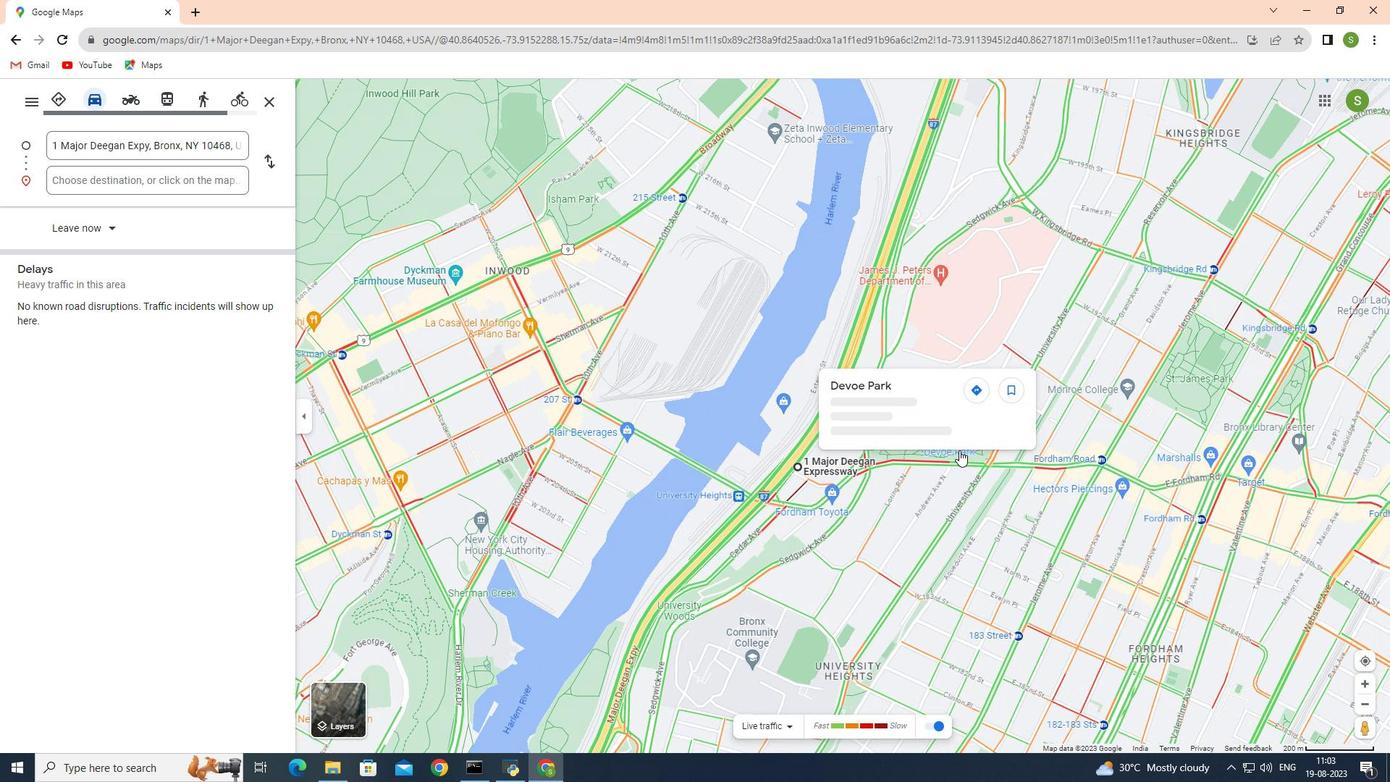 
Action: Mouse scrolled (959, 451) with delta (0, 0)
Screenshot: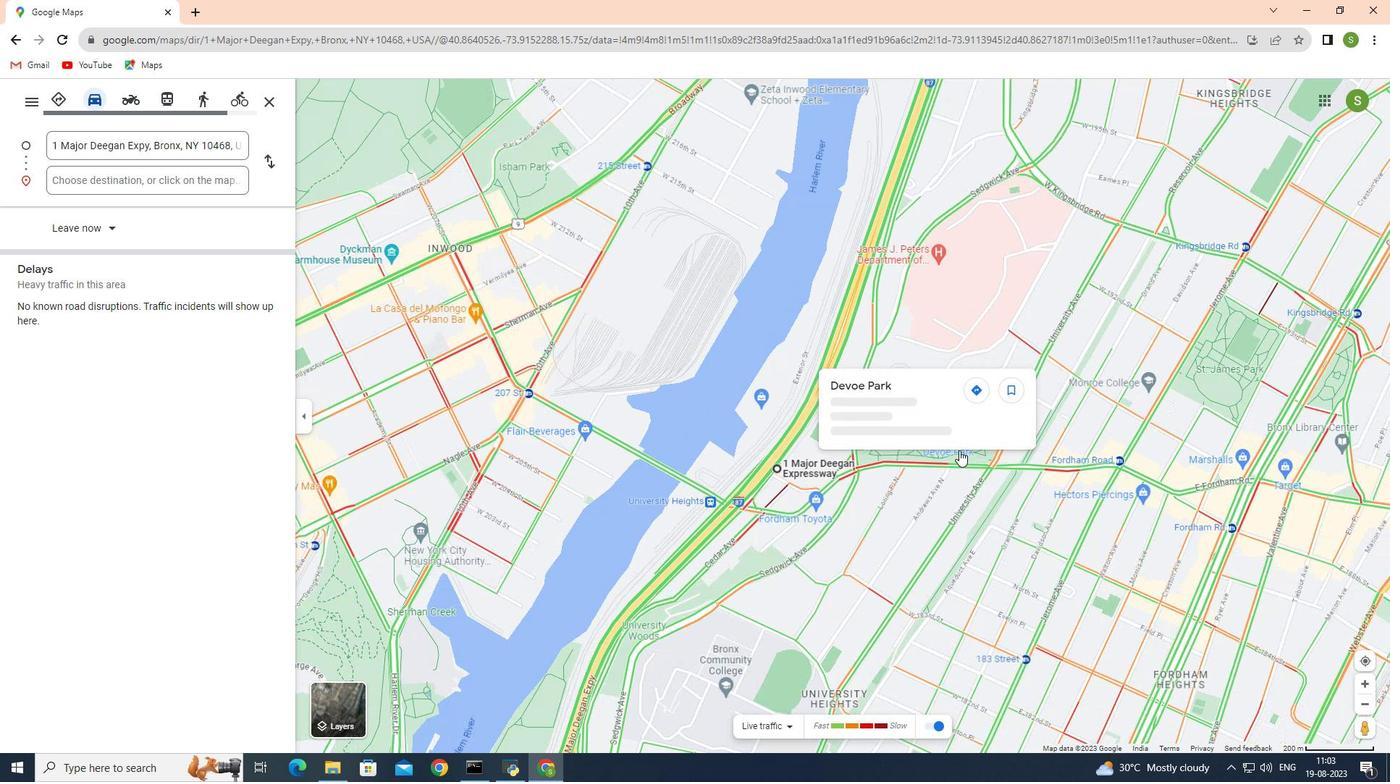 
Action: Mouse moved to (961, 450)
Screenshot: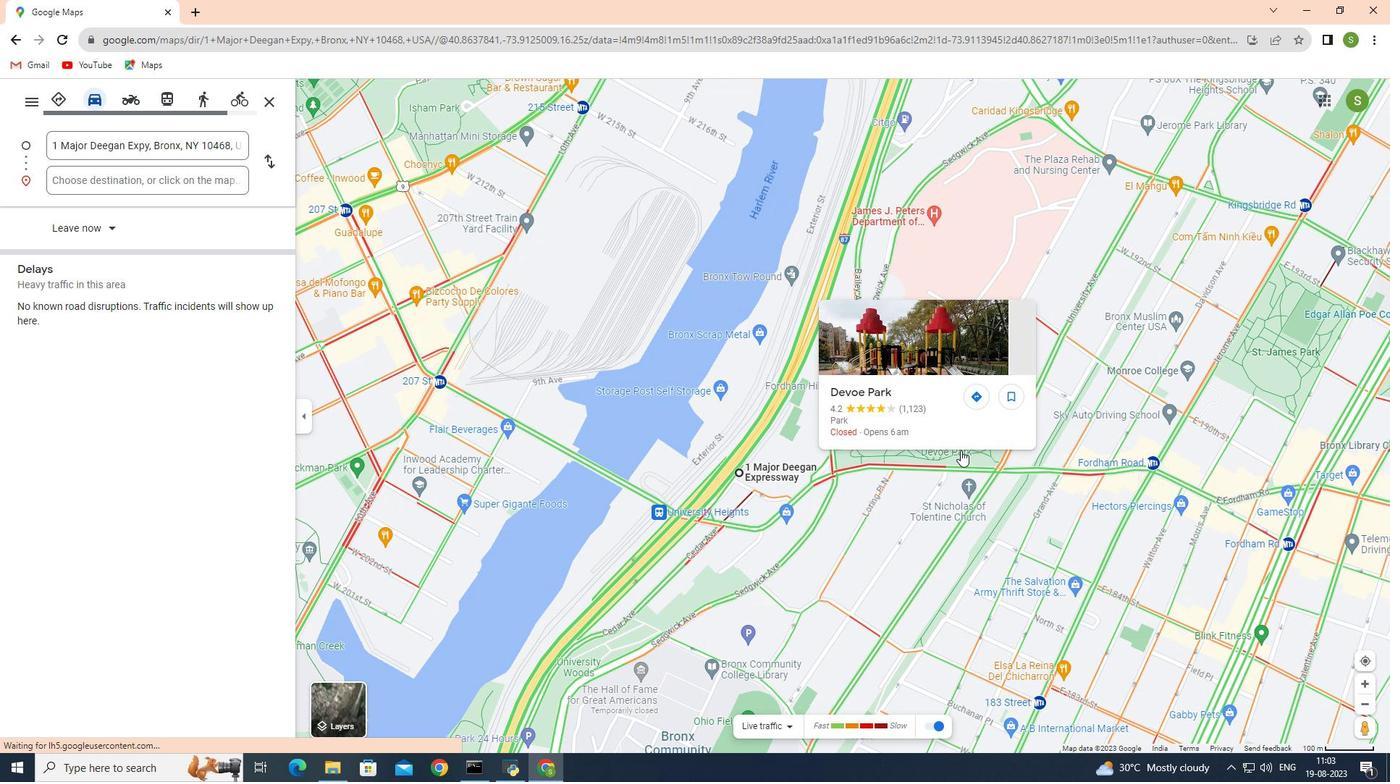 
Action: Mouse scrolled (961, 451) with delta (0, 0)
Screenshot: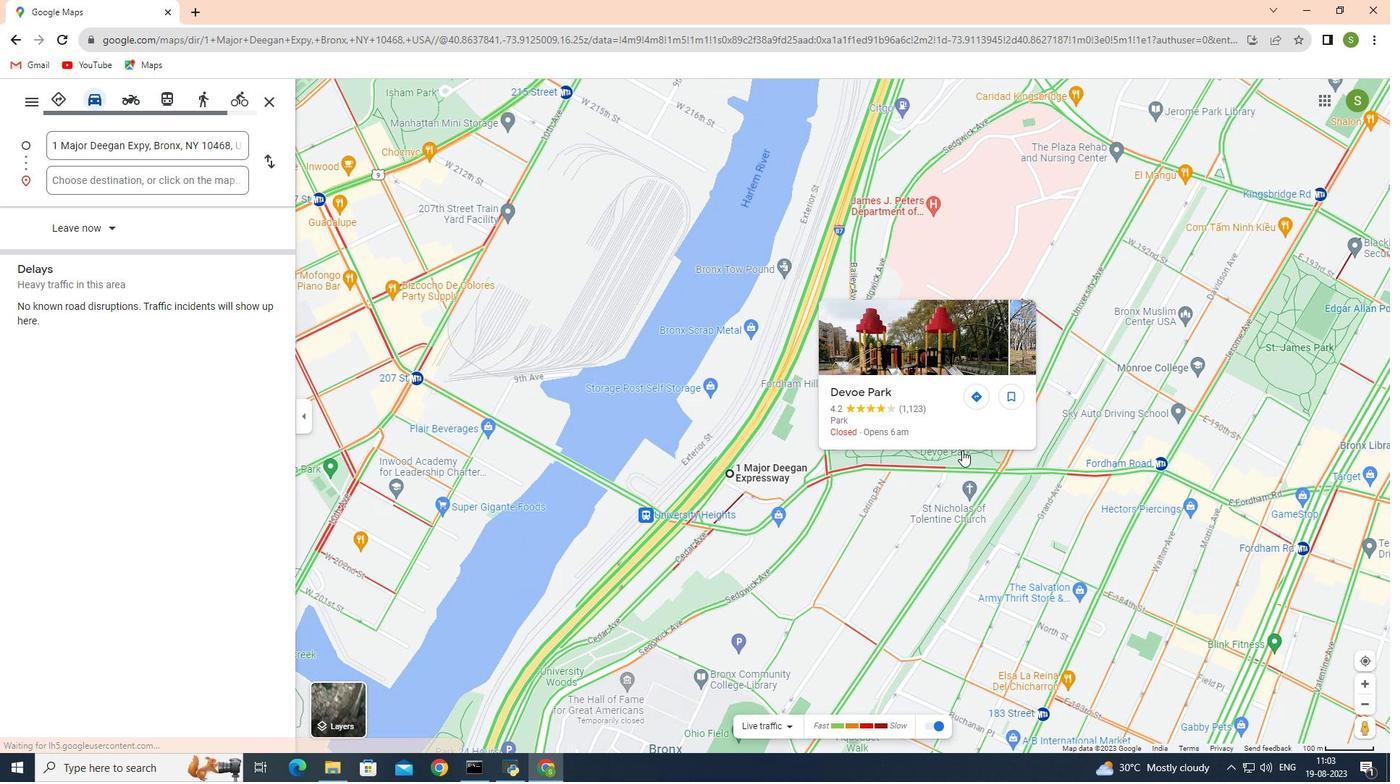 
Action: Mouse scrolled (961, 451) with delta (0, 0)
Screenshot: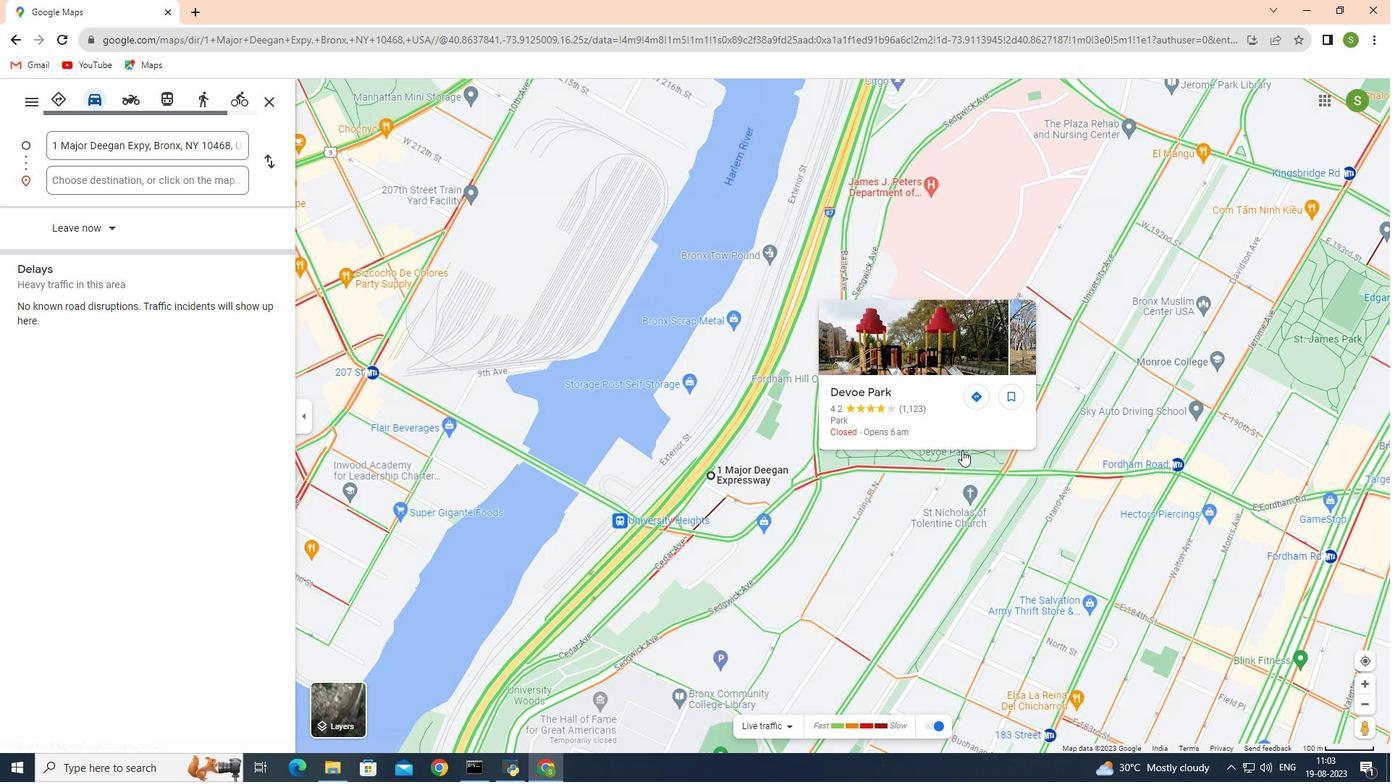 
Action: Mouse moved to (800, 520)
Screenshot: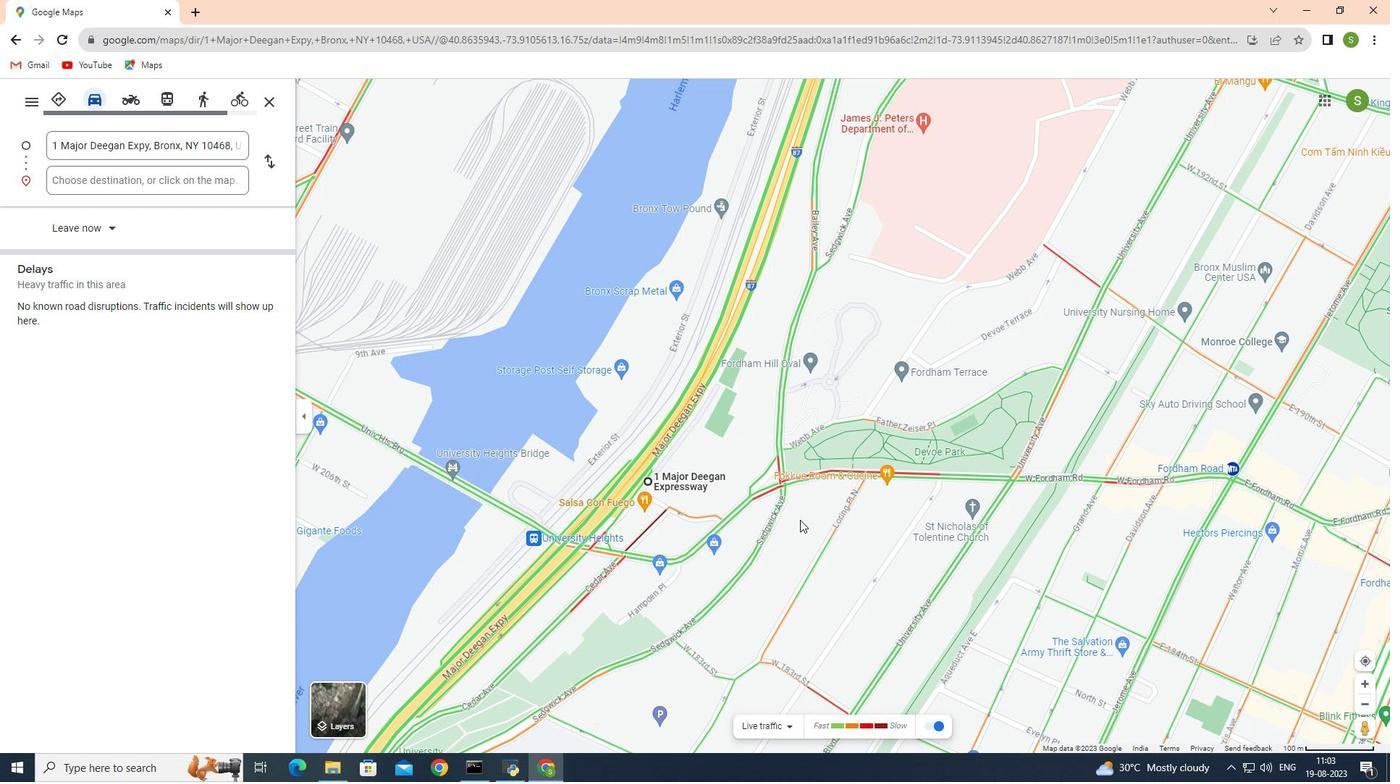 
Action: Mouse scrolled (800, 519) with delta (0, 0)
Screenshot: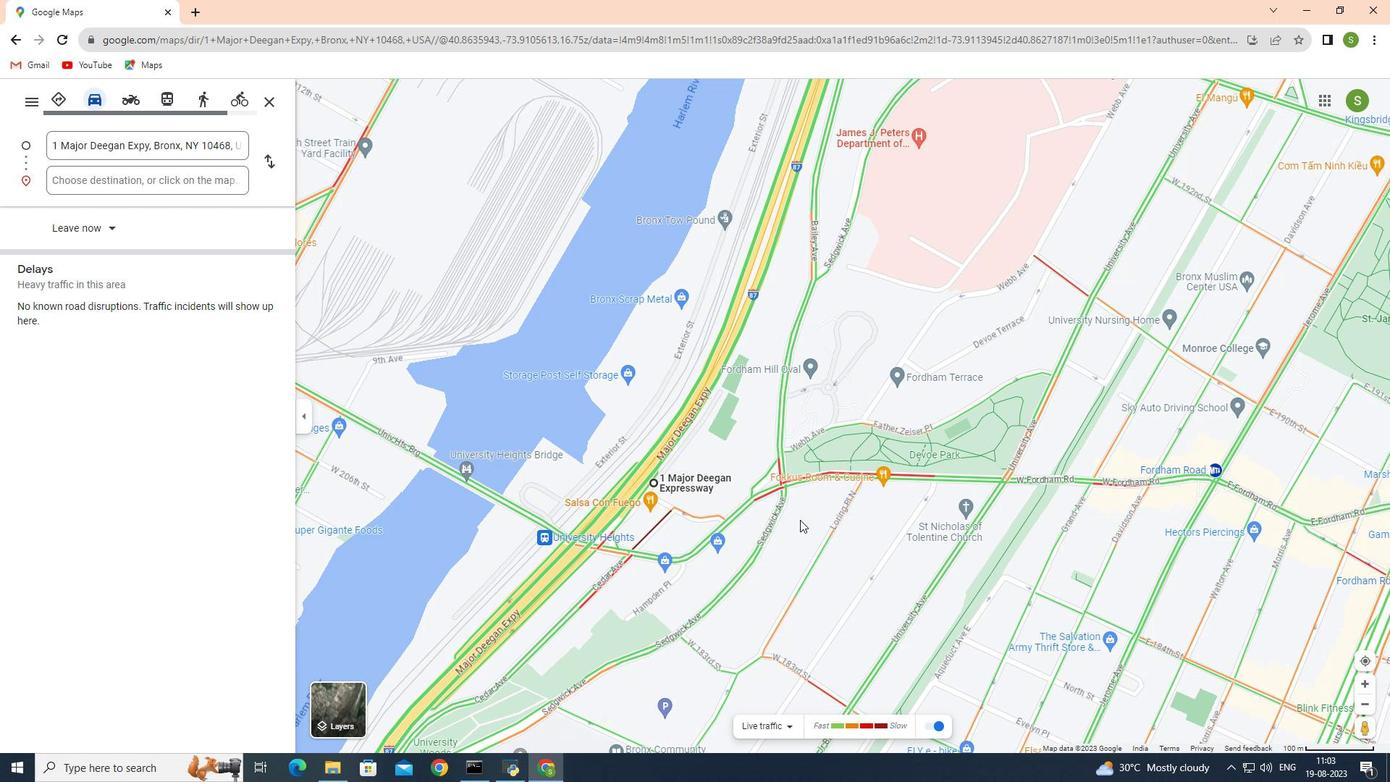 
Action: Mouse scrolled (800, 519) with delta (0, 0)
Screenshot: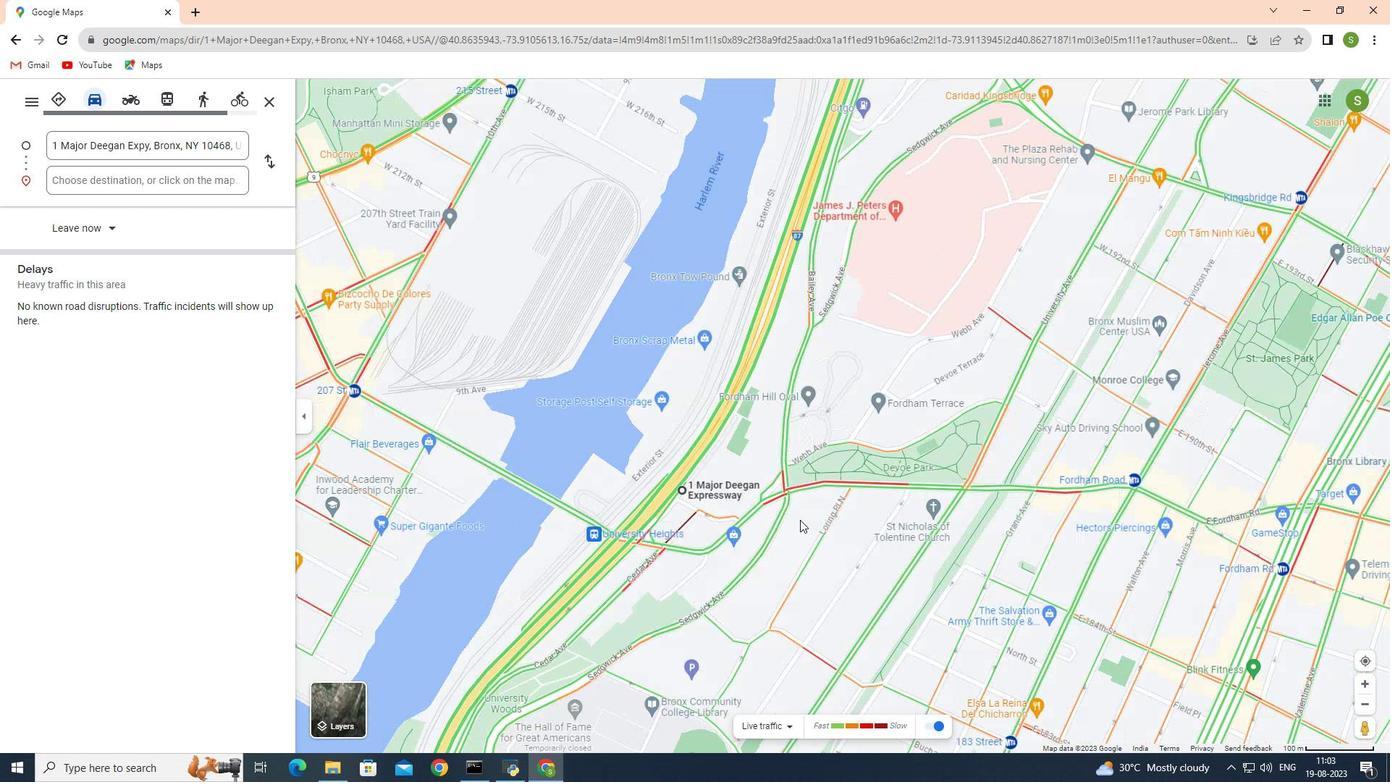 
Action: Mouse scrolled (800, 519) with delta (0, 0)
Screenshot: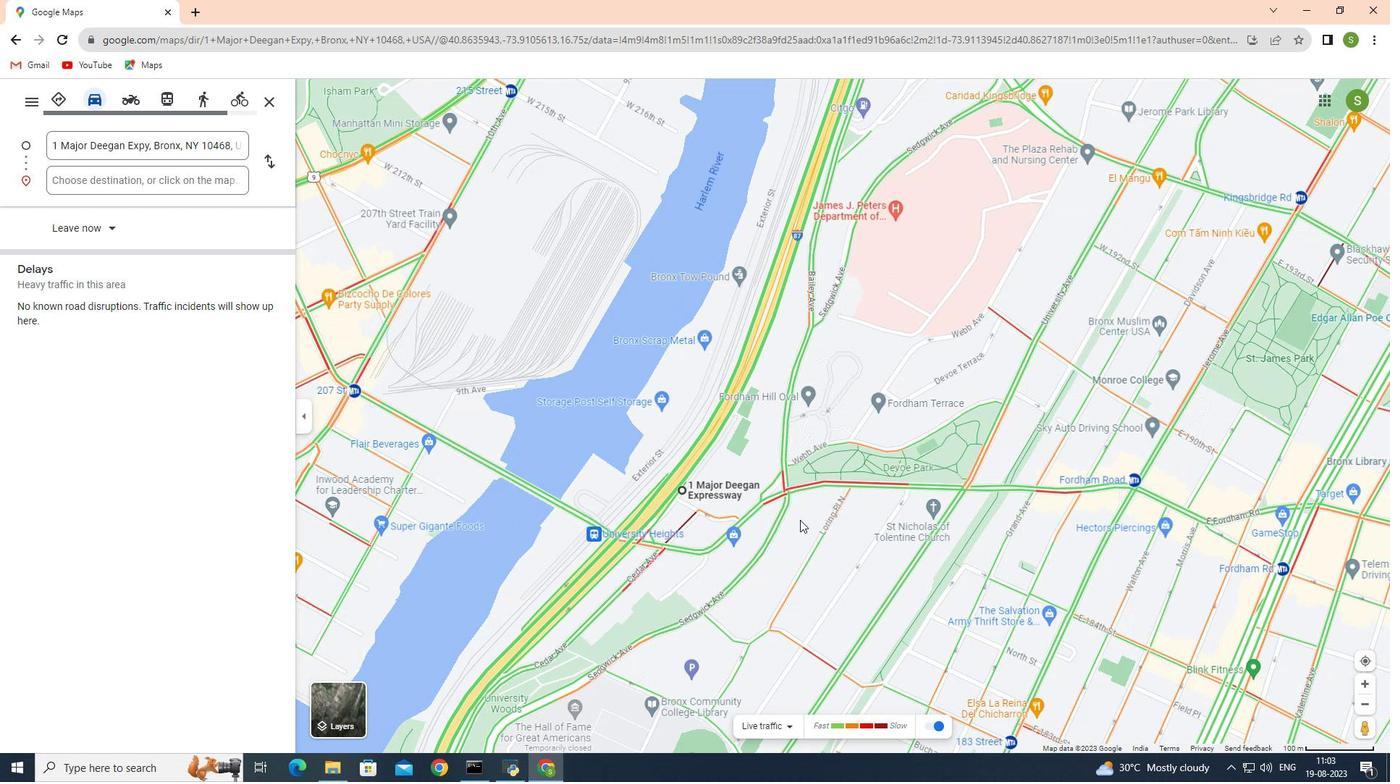 
Action: Mouse moved to (799, 520)
Screenshot: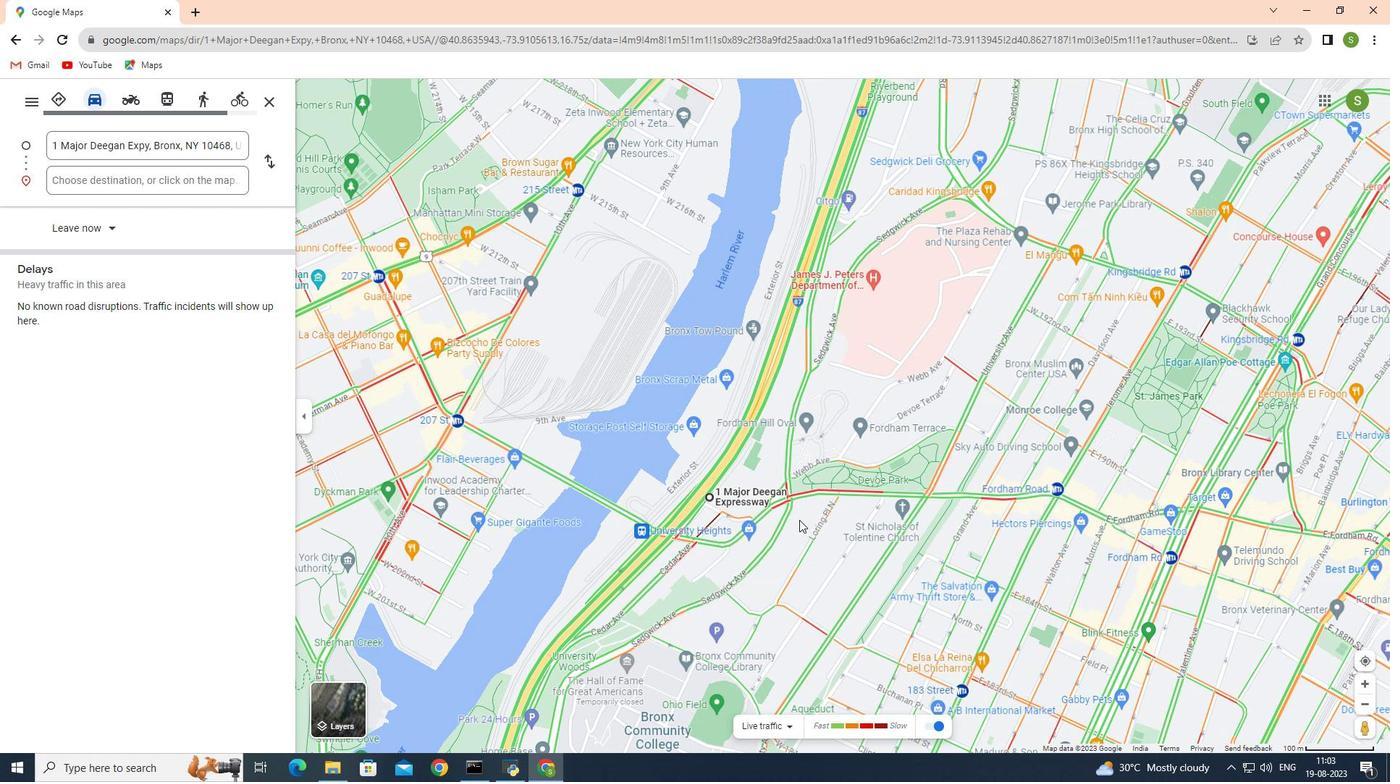 
Action: Mouse scrolled (799, 519) with delta (0, 0)
Screenshot: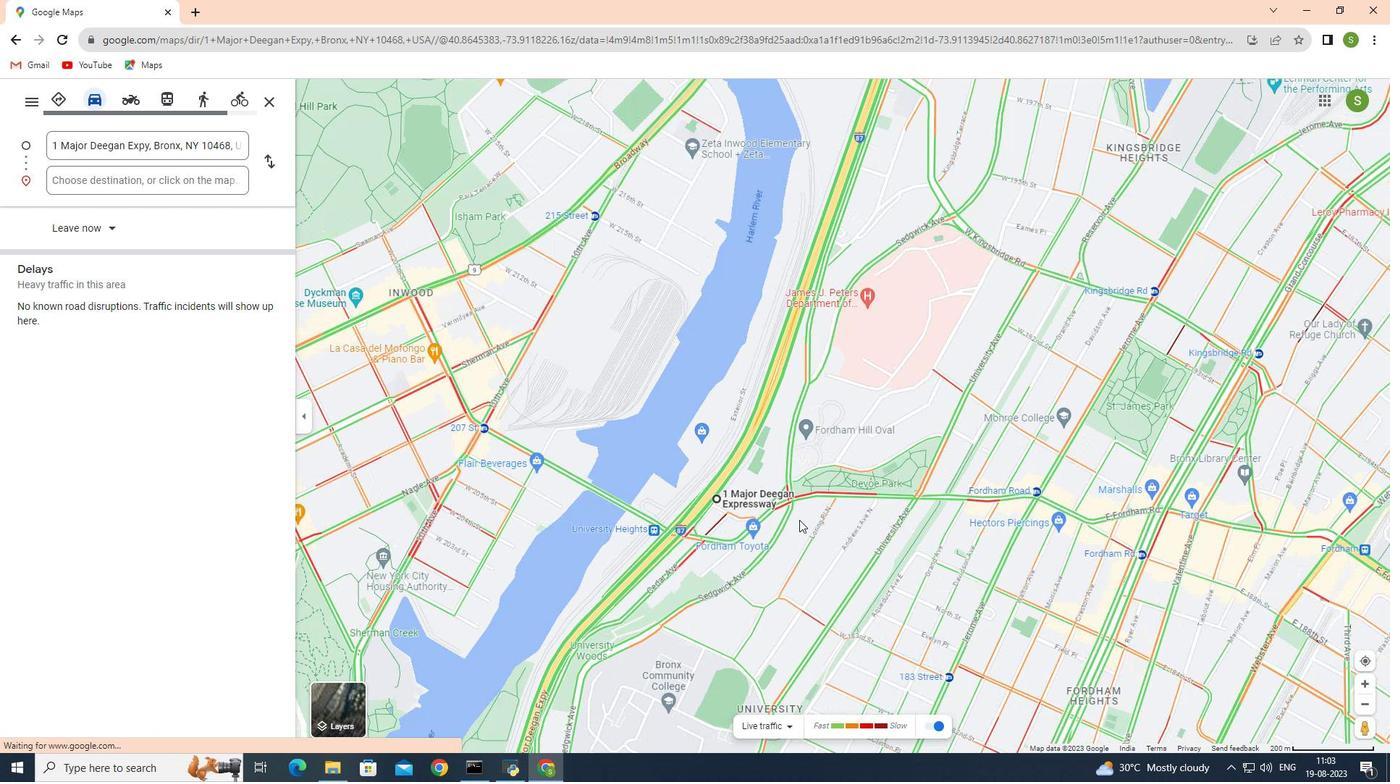 
Action: Mouse scrolled (799, 519) with delta (0, 0)
Screenshot: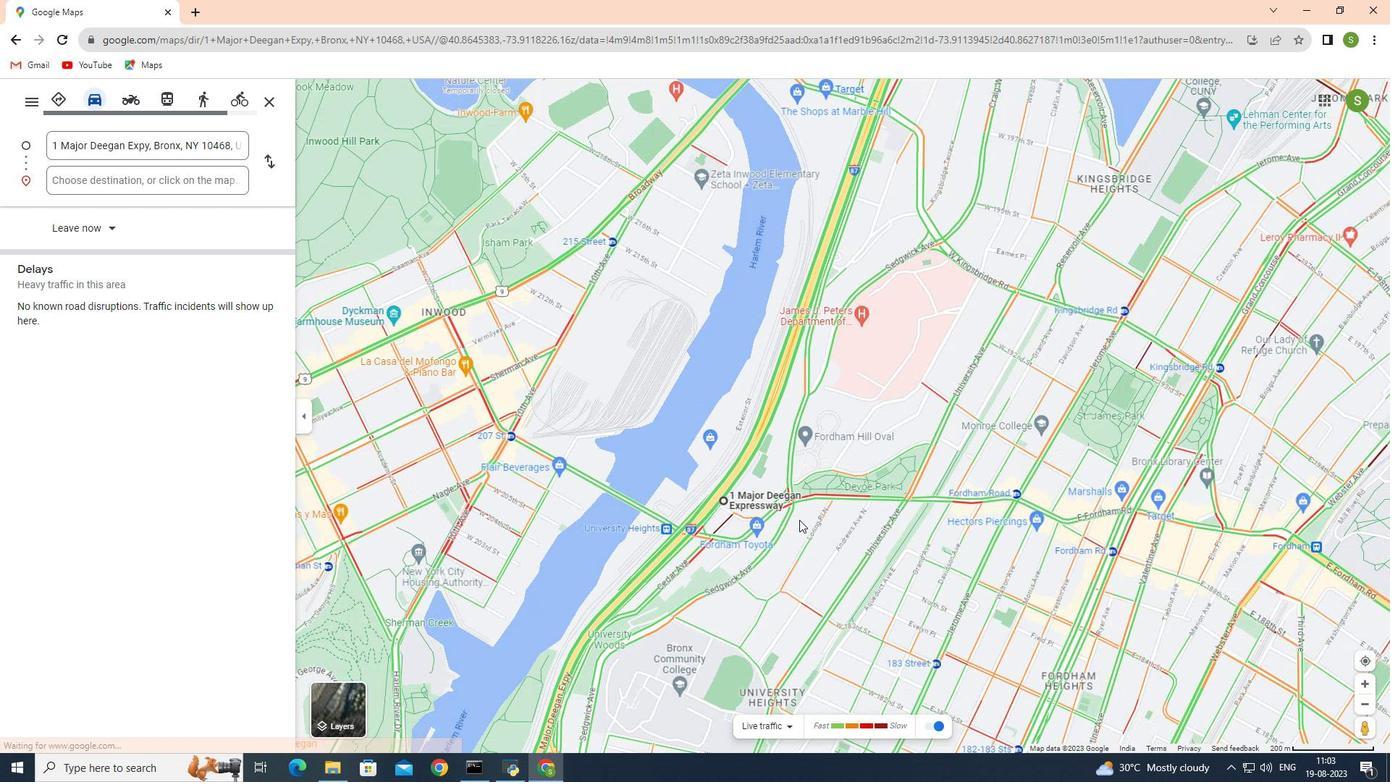 
Action: Mouse scrolled (799, 519) with delta (0, 0)
Screenshot: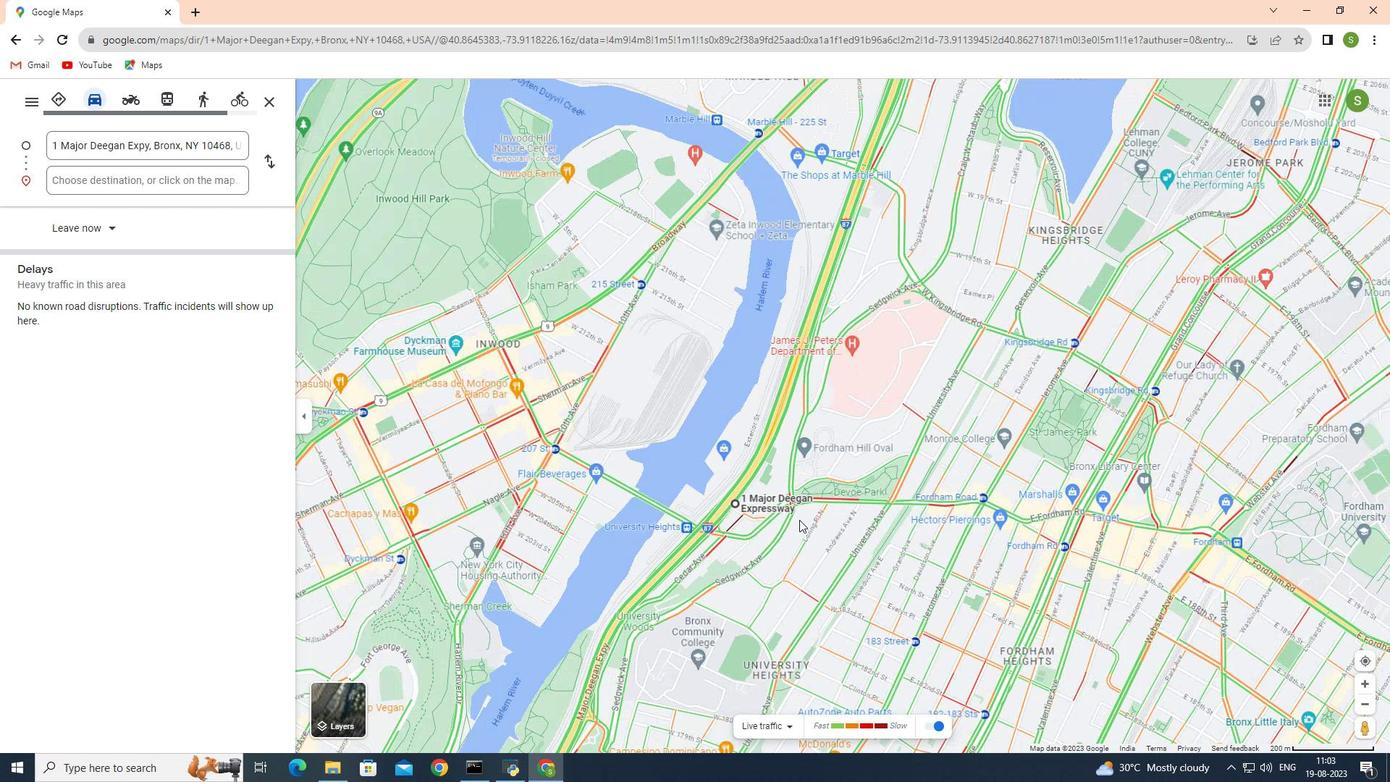 
Action: Mouse moved to (762, 507)
Screenshot: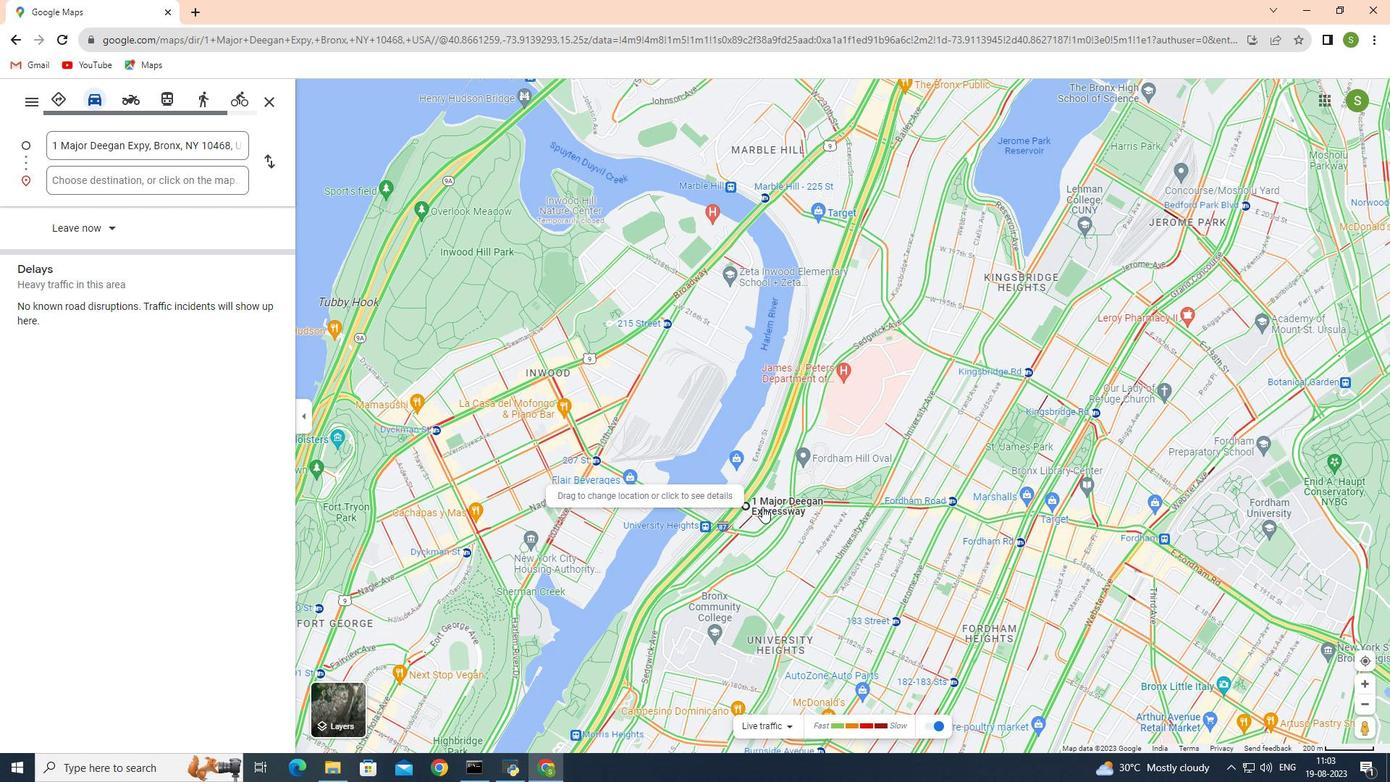 
Action: Mouse scrolled (762, 507) with delta (0, 0)
Screenshot: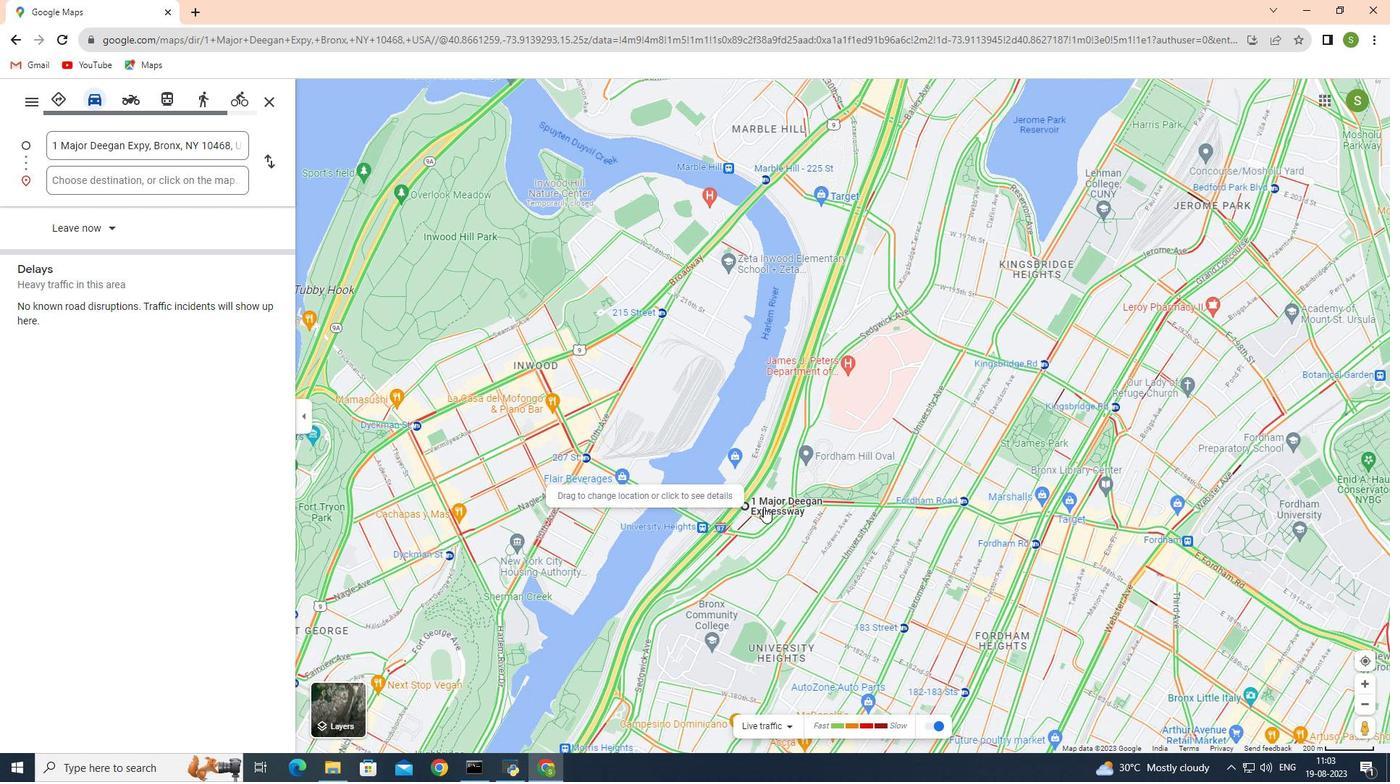 
Action: Mouse moved to (764, 507)
Screenshot: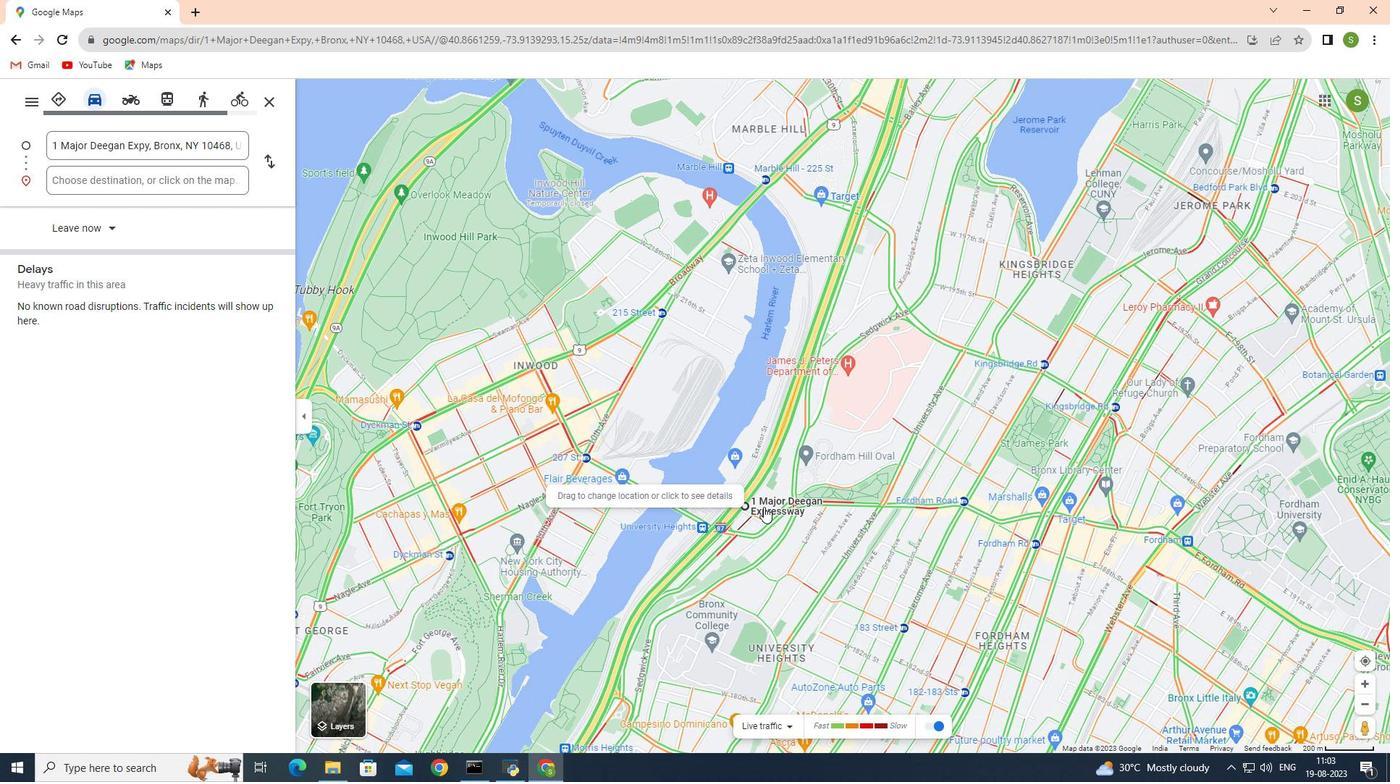 
Action: Mouse scrolled (764, 507) with delta (0, 0)
Screenshot: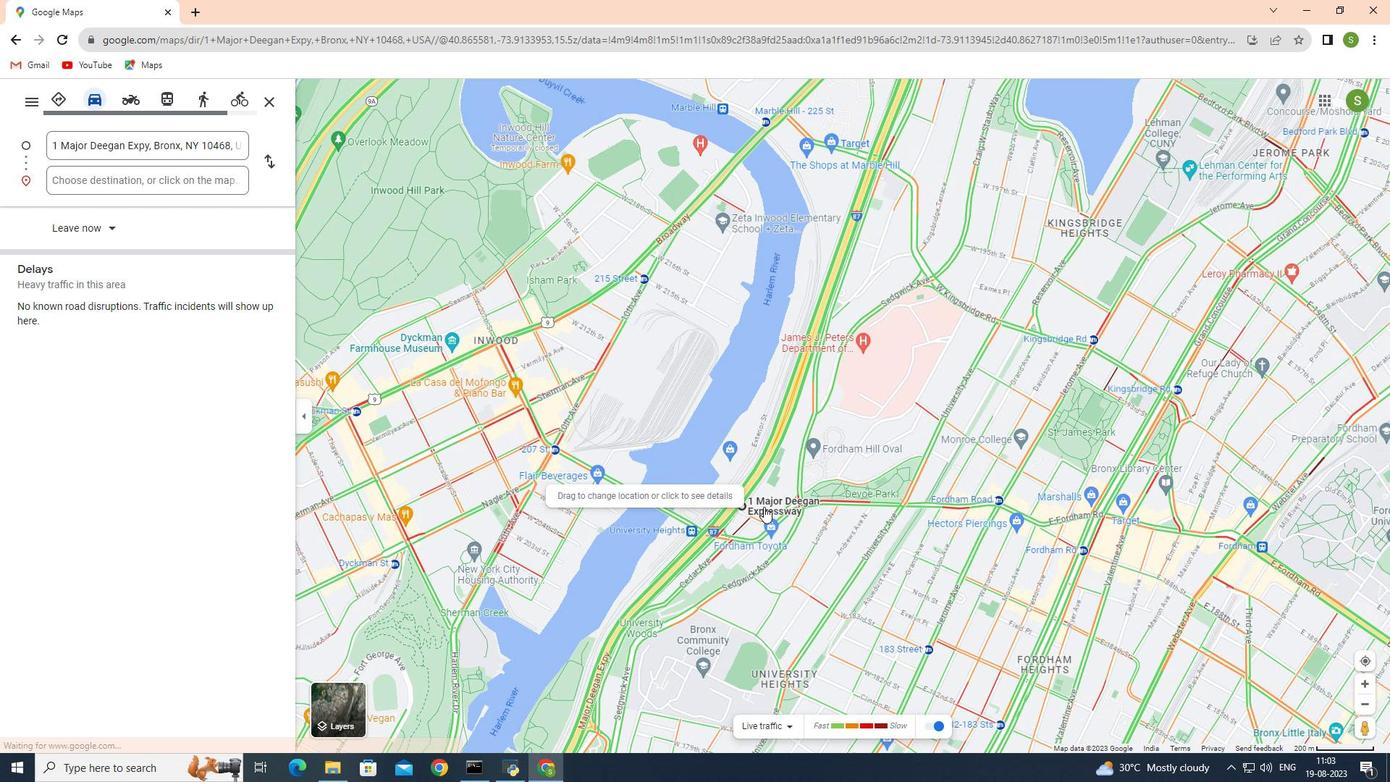 
Action: Mouse scrolled (764, 507) with delta (0, 0)
Screenshot: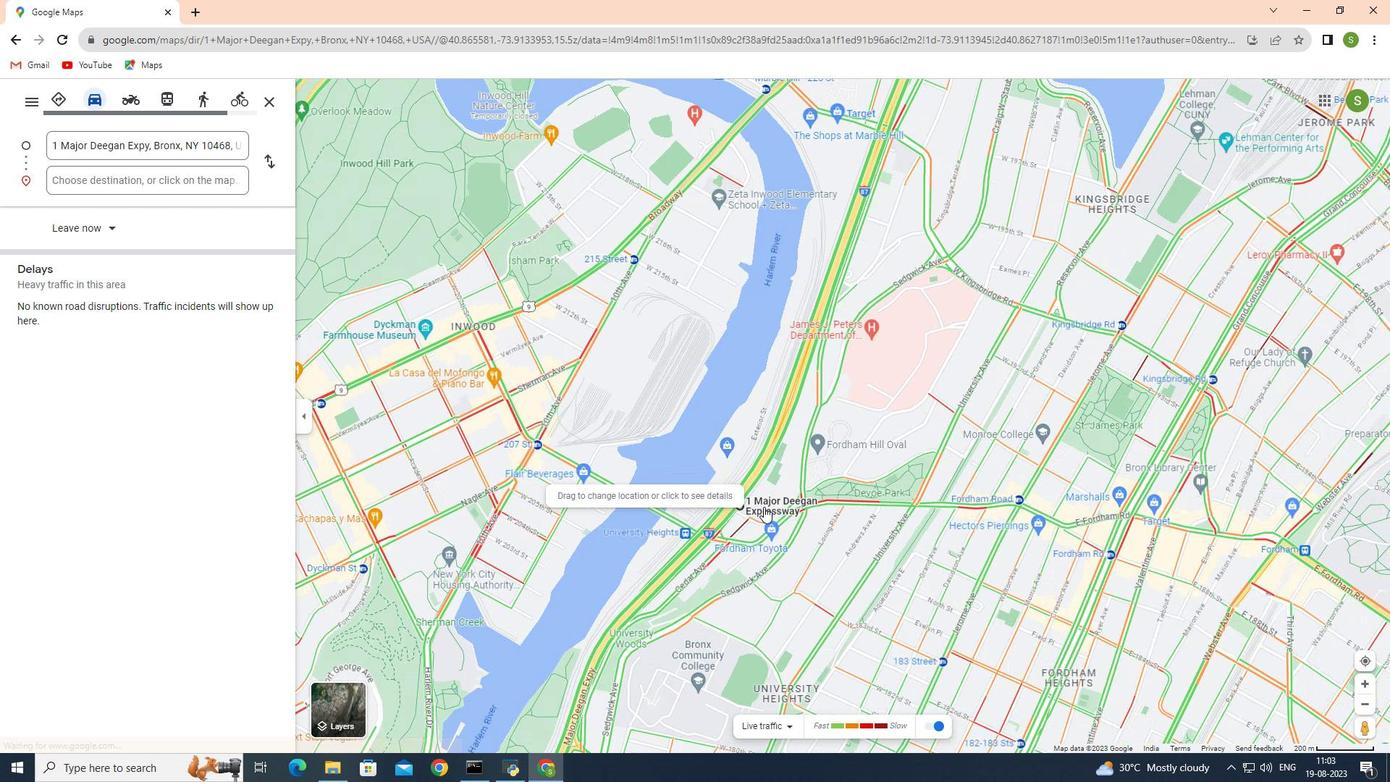 
Action: Mouse scrolled (764, 507) with delta (0, 0)
Screenshot: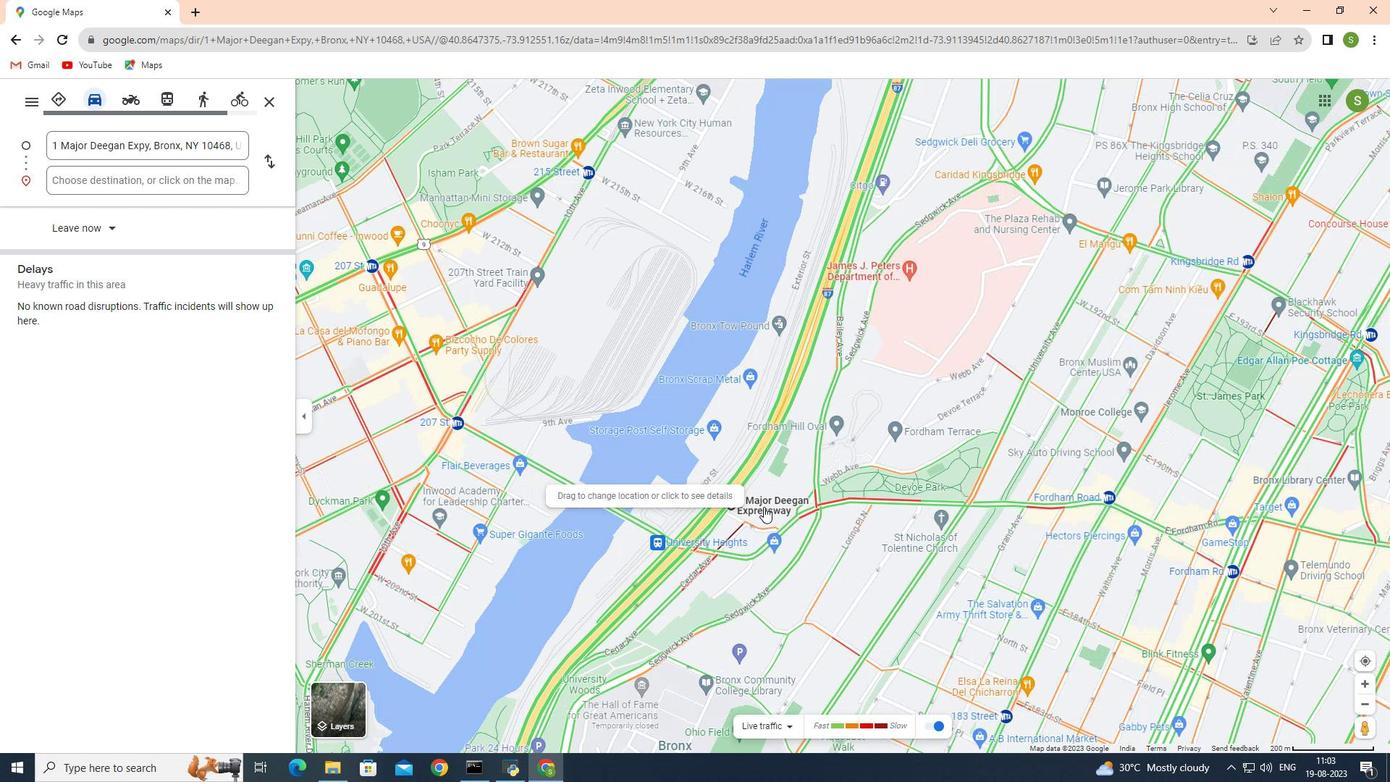
Action: Mouse scrolled (764, 507) with delta (0, 0)
Screenshot: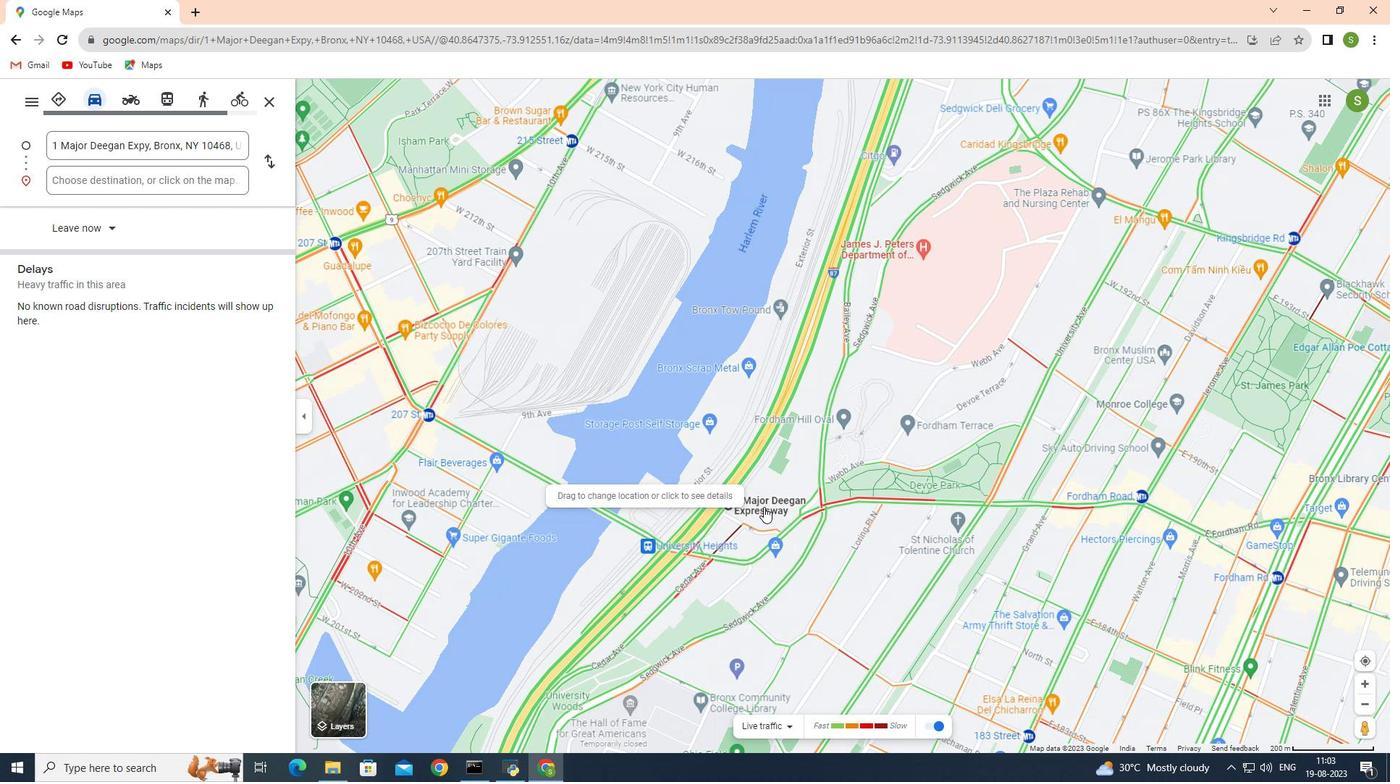 
Action: Mouse scrolled (764, 507) with delta (0, 0)
Screenshot: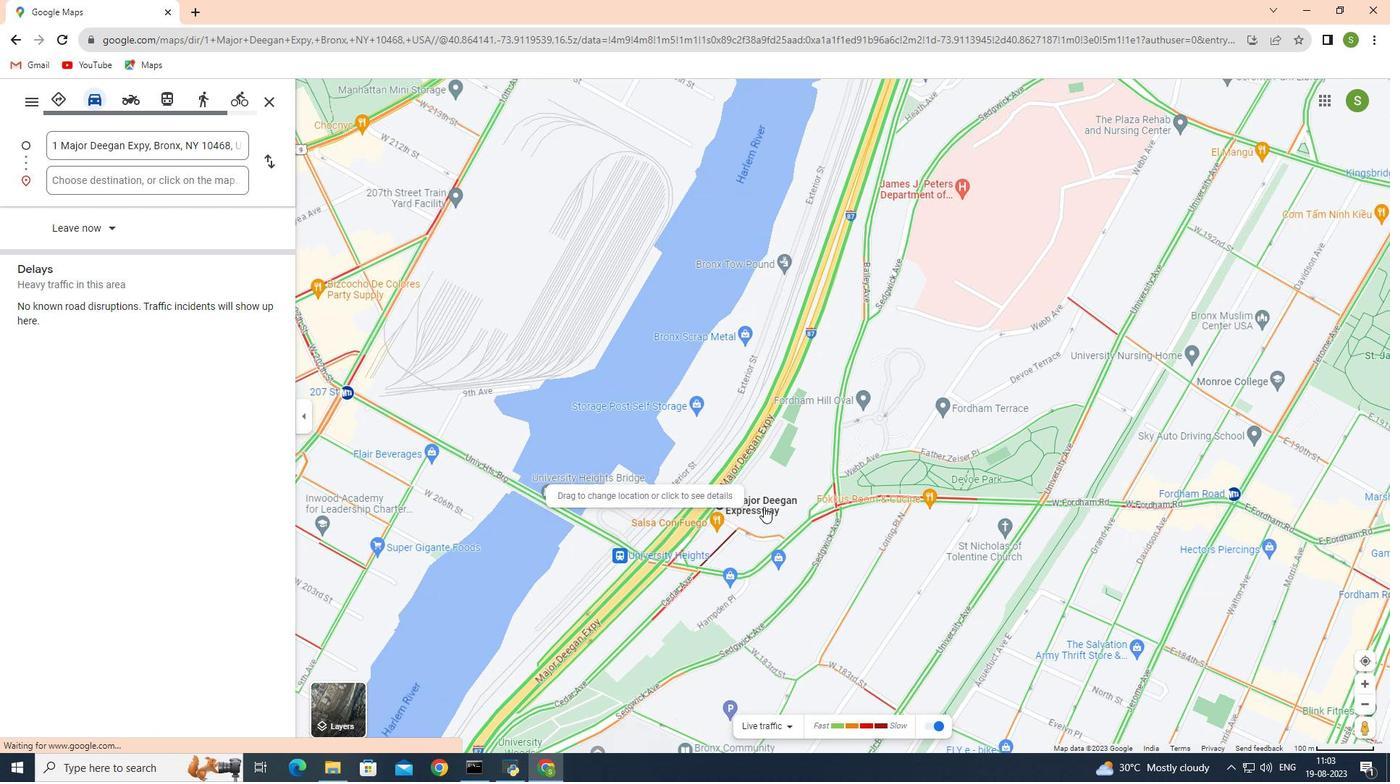 
Action: Mouse scrolled (764, 507) with delta (0, 0)
Screenshot: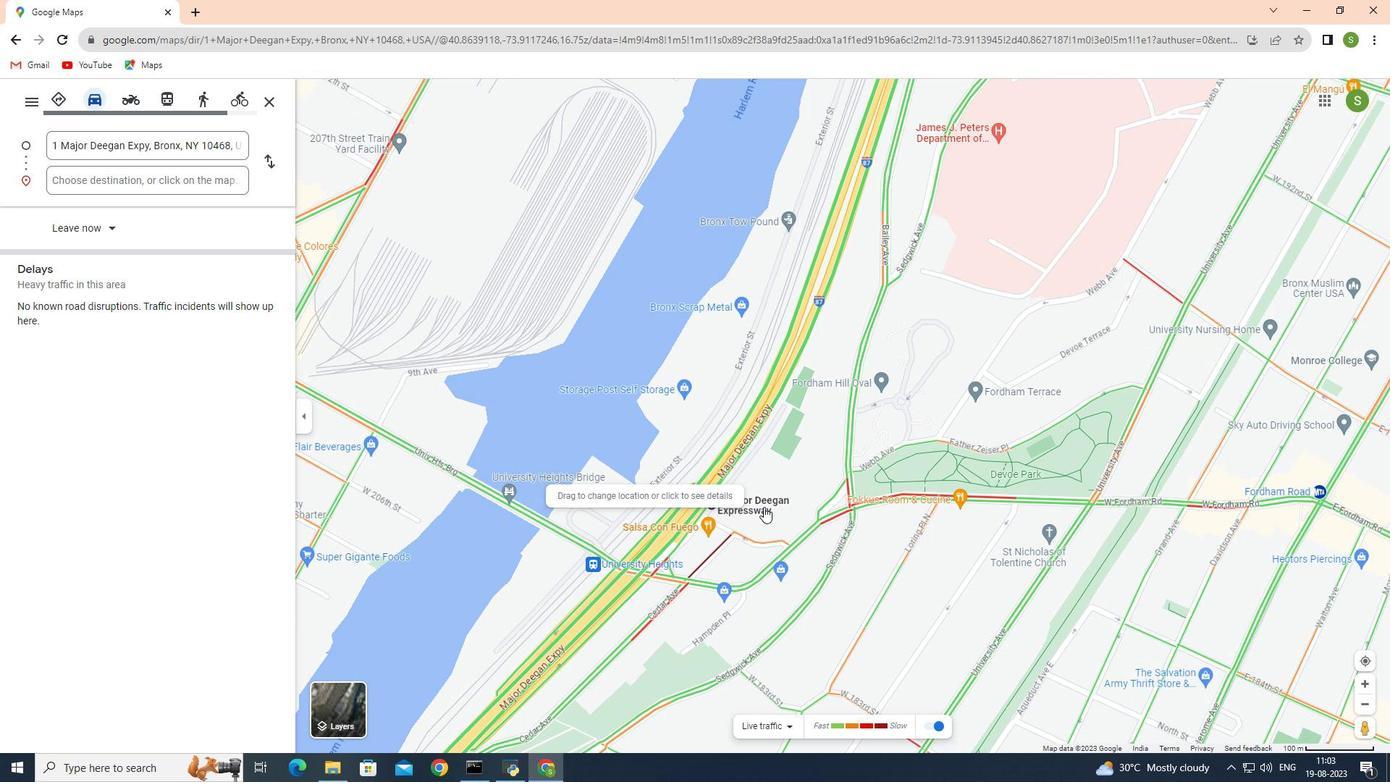 
Action: Mouse scrolled (764, 507) with delta (0, 0)
Screenshot: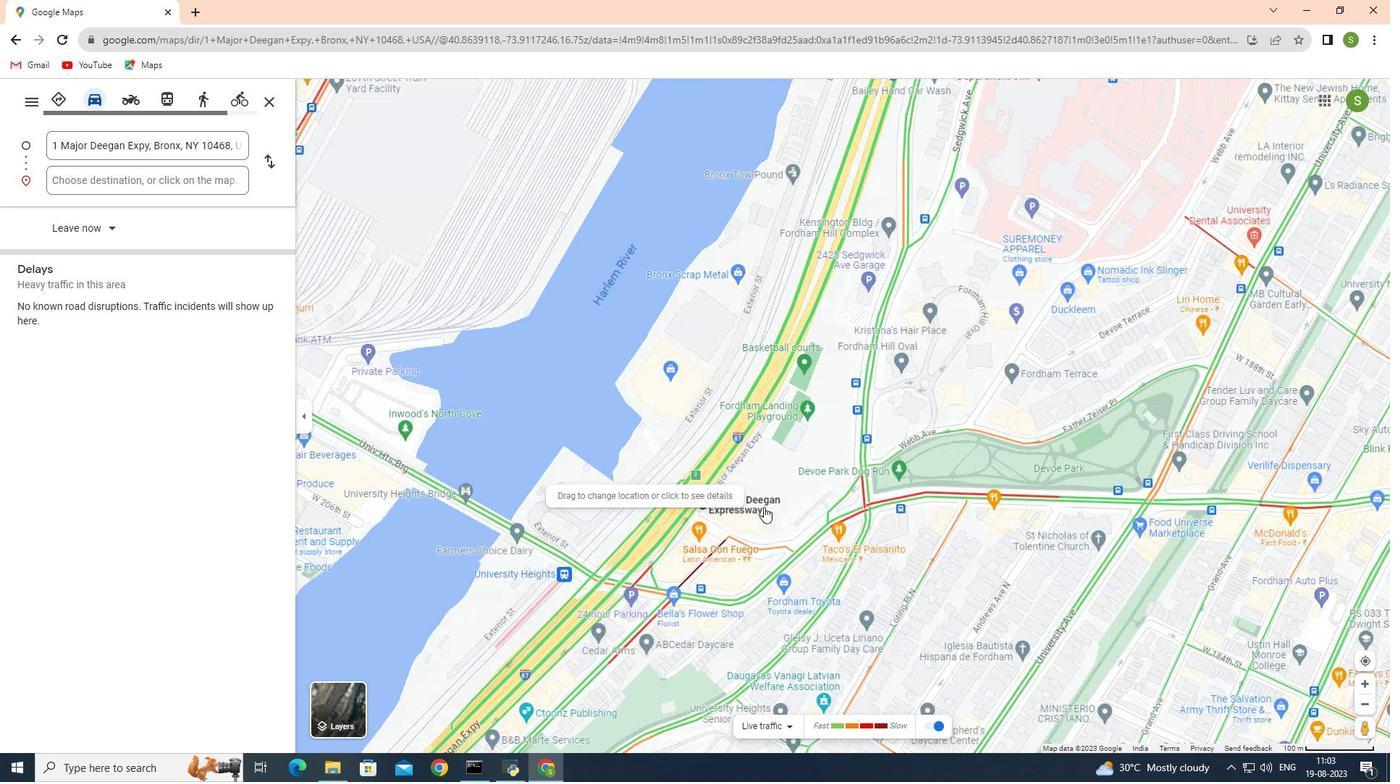 
Action: Mouse scrolled (764, 507) with delta (0, 0)
Screenshot: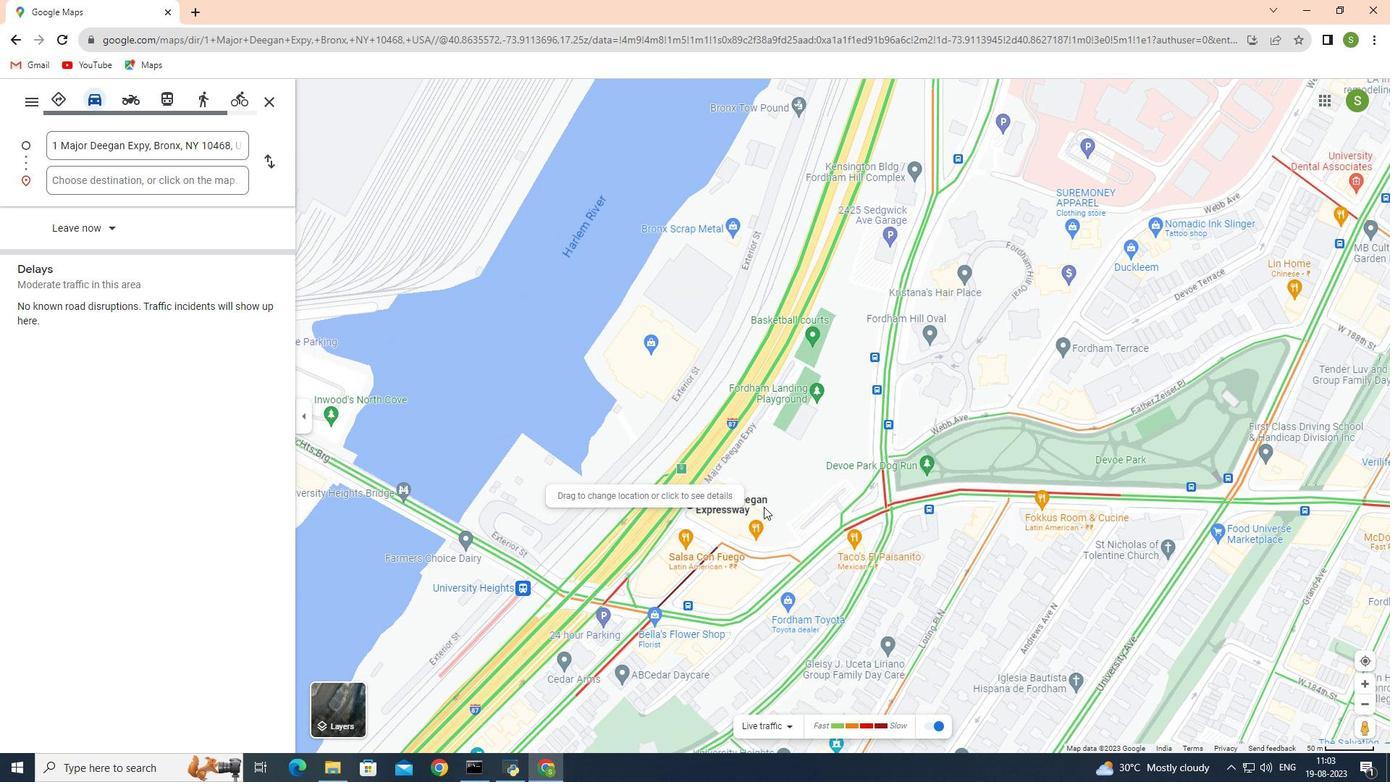 
Action: Mouse scrolled (764, 507) with delta (0, 0)
Screenshot: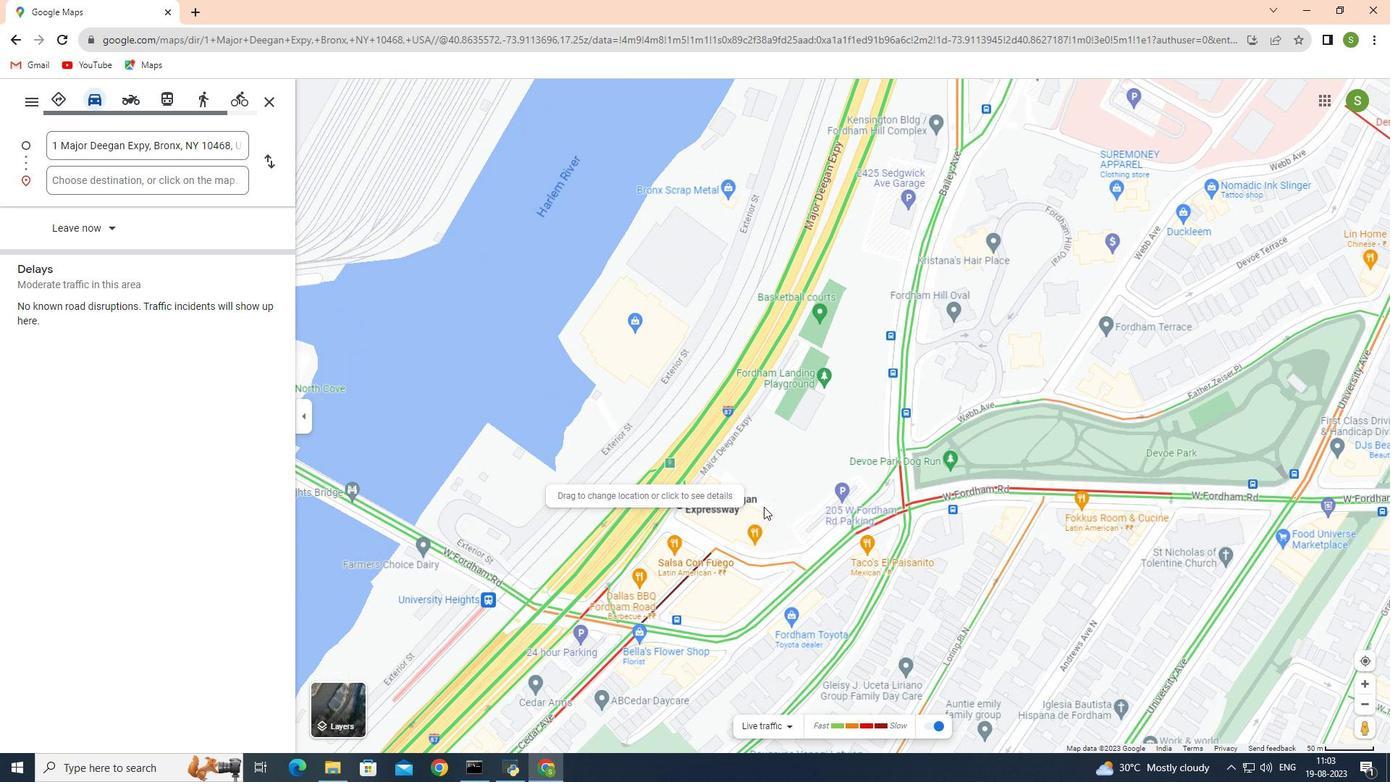 
Action: Mouse scrolled (764, 507) with delta (0, 0)
Screenshot: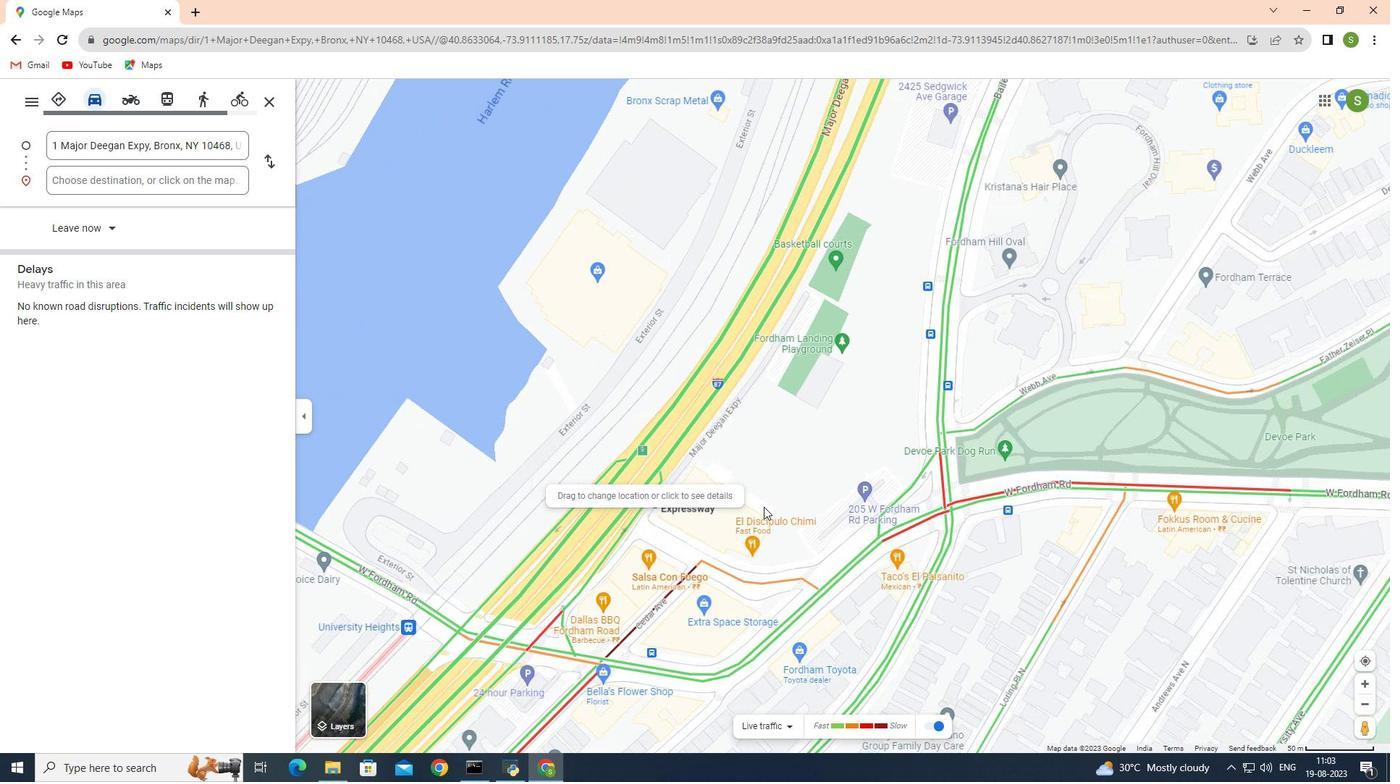 
Action: Mouse scrolled (764, 507) with delta (0, 0)
Screenshot: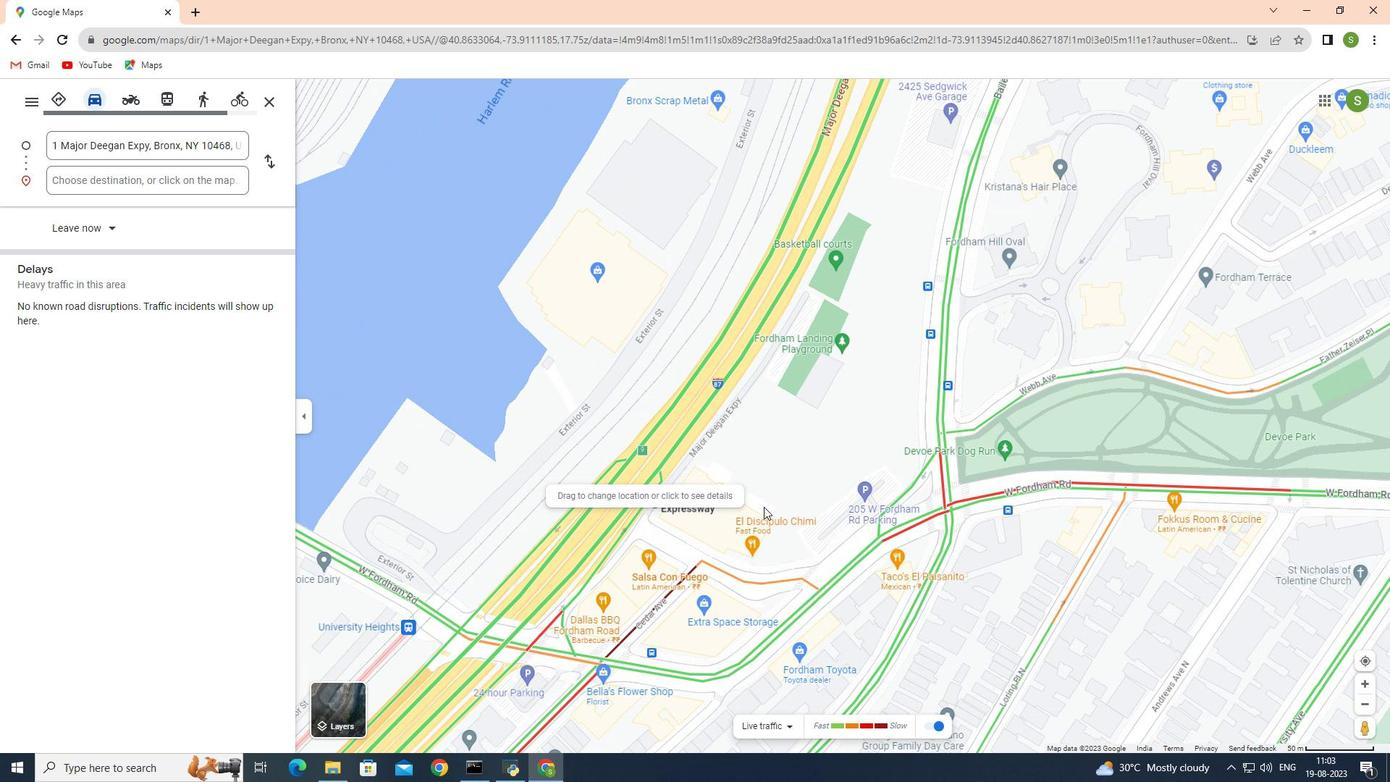 
Action: Mouse scrolled (764, 506) with delta (0, 0)
Screenshot: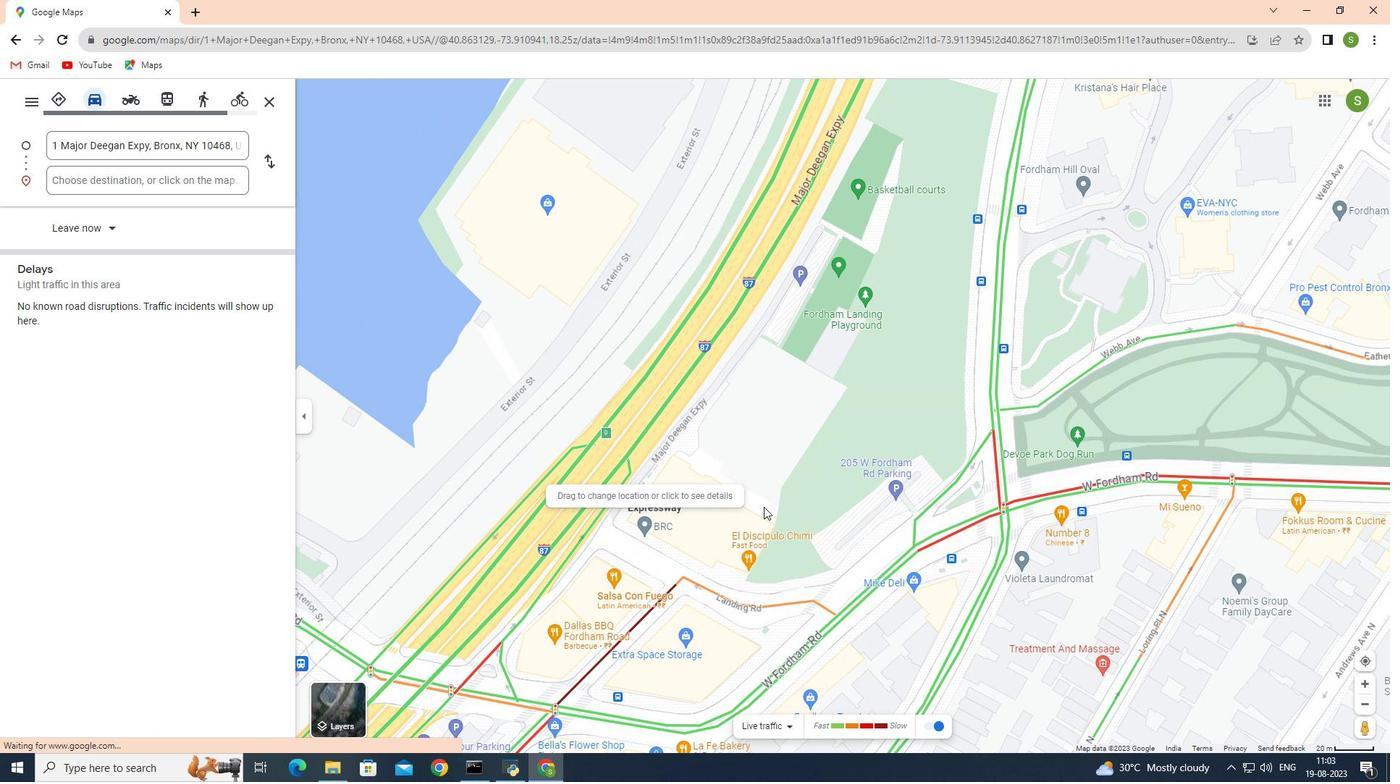 
Action: Mouse scrolled (764, 506) with delta (0, 0)
Screenshot: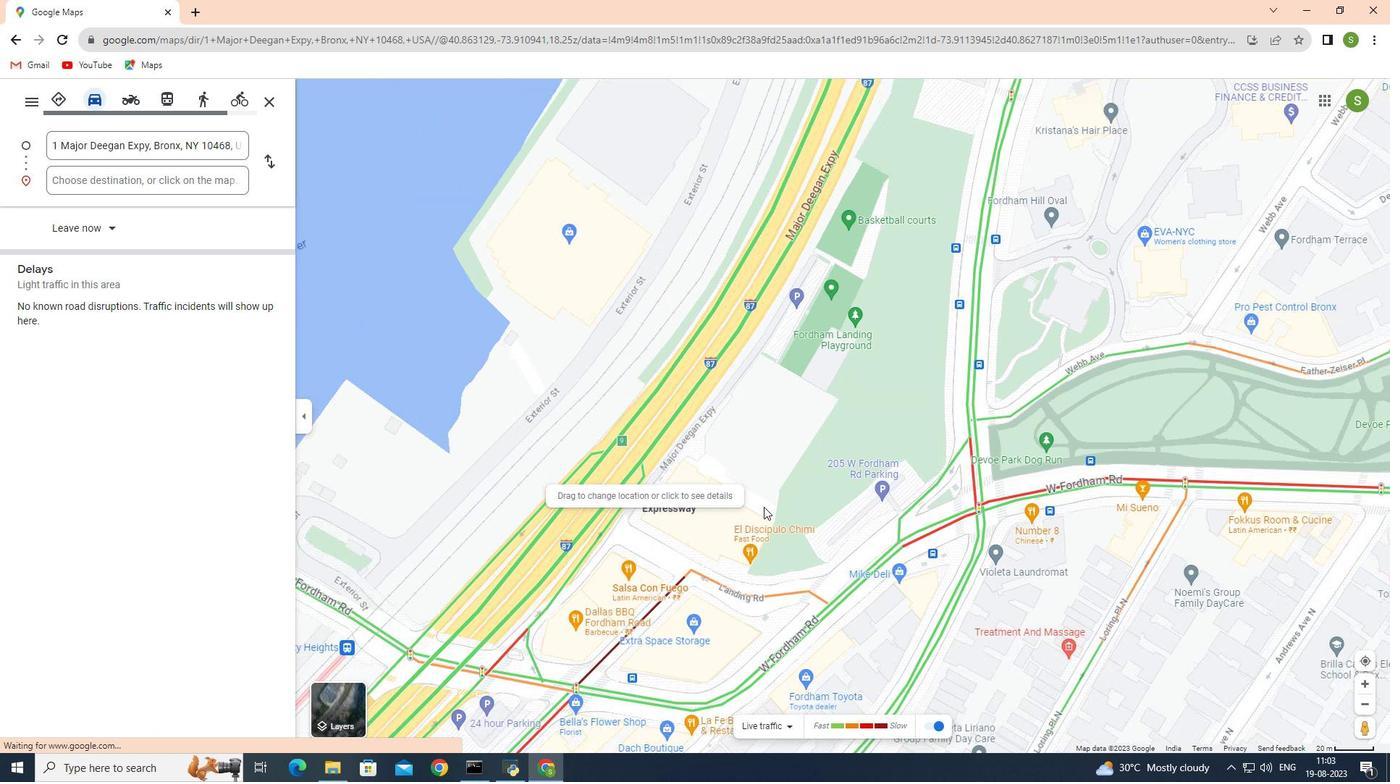 
Action: Mouse scrolled (764, 506) with delta (0, 0)
Screenshot: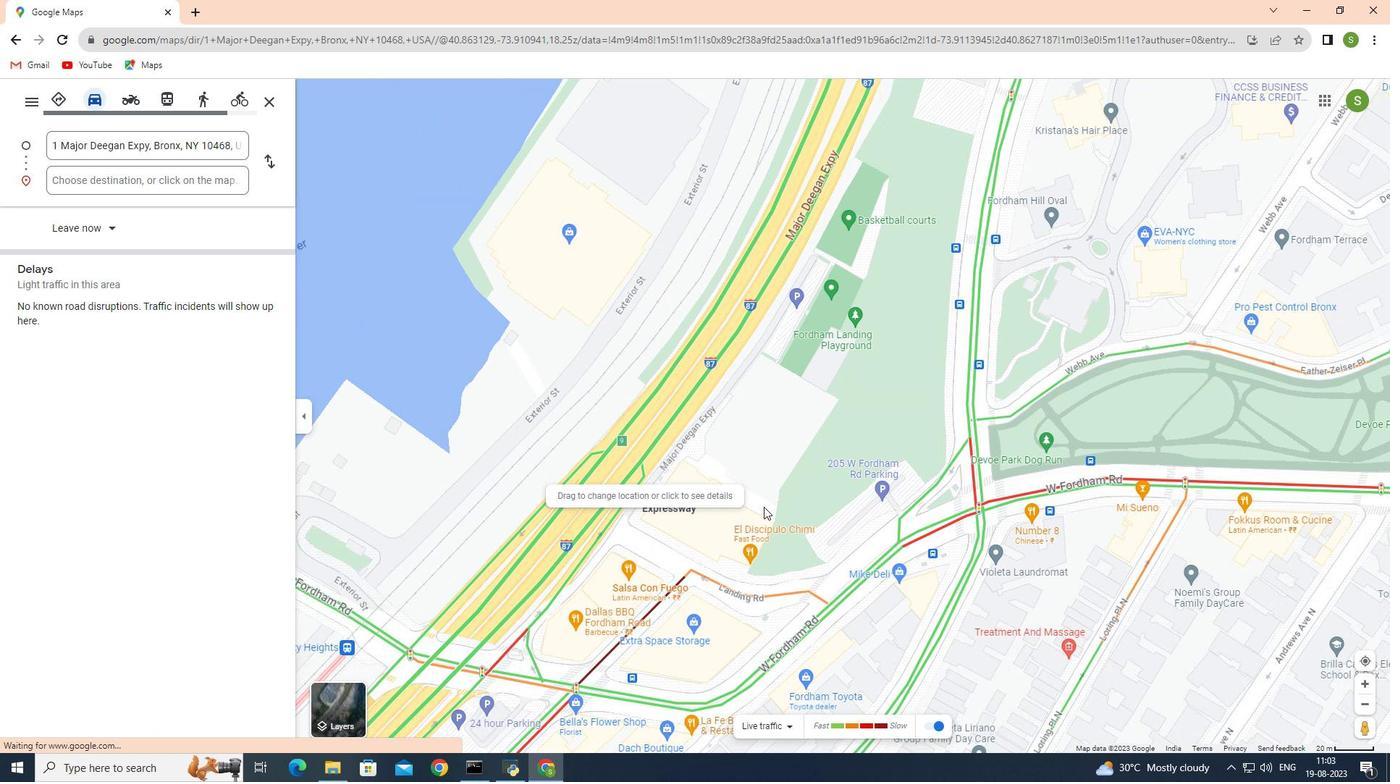 
Action: Mouse scrolled (764, 506) with delta (0, 0)
Screenshot: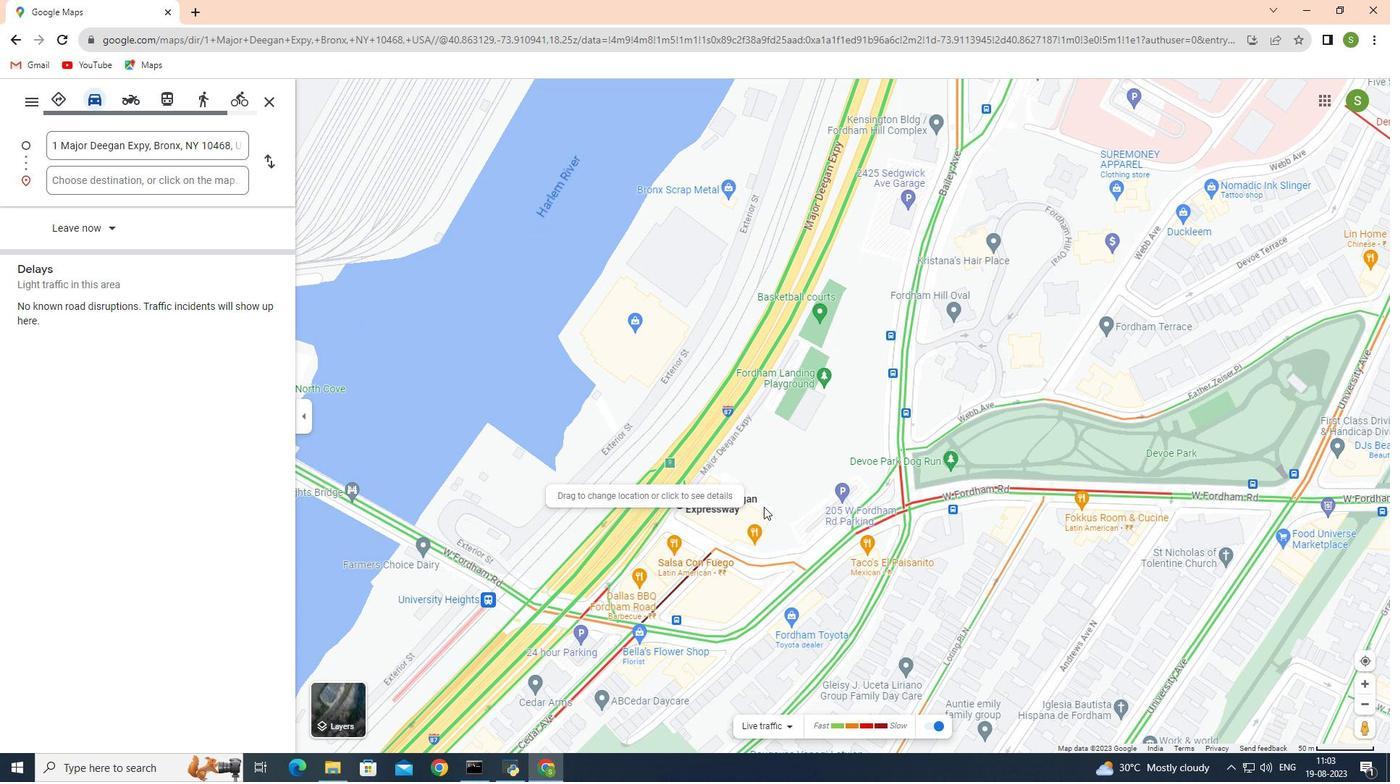 
Action: Mouse scrolled (764, 506) with delta (0, 0)
Screenshot: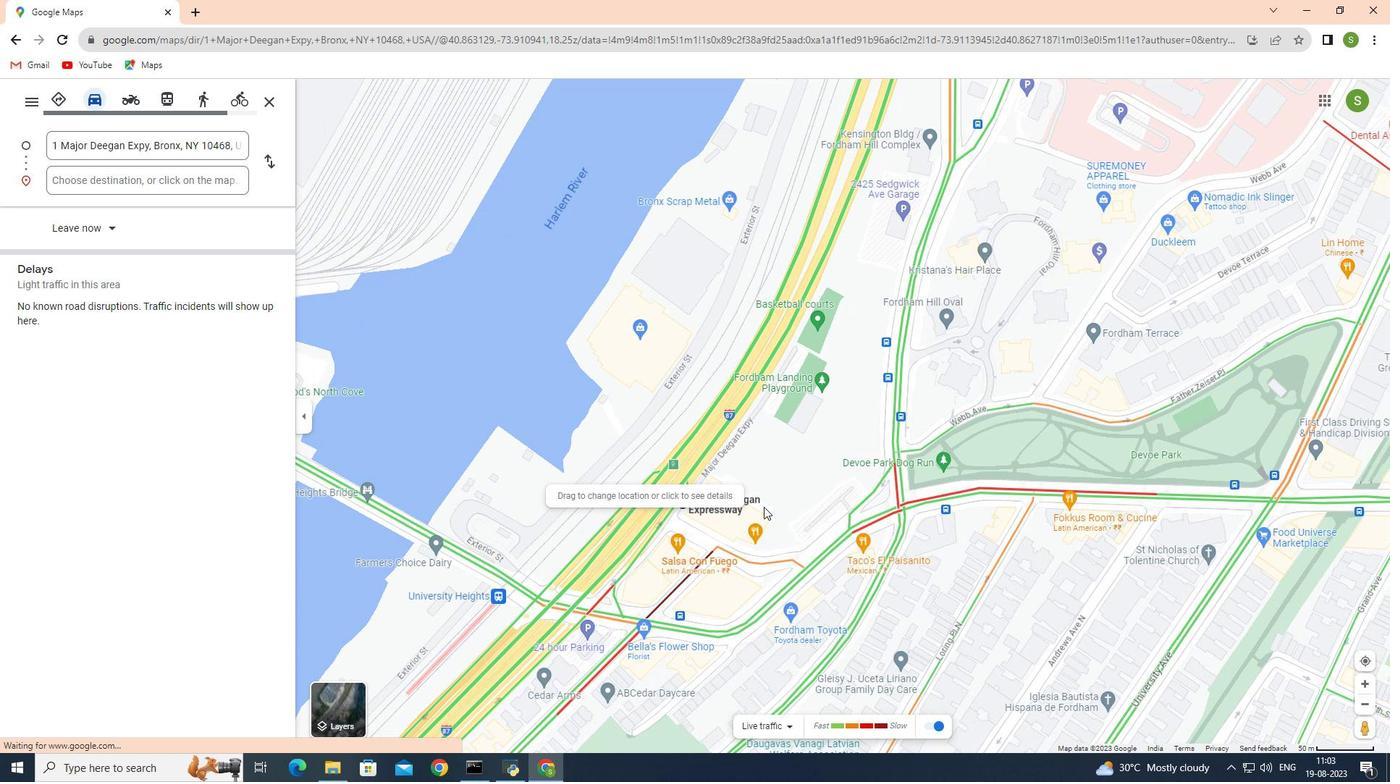 
Action: Mouse scrolled (764, 506) with delta (0, 0)
Screenshot: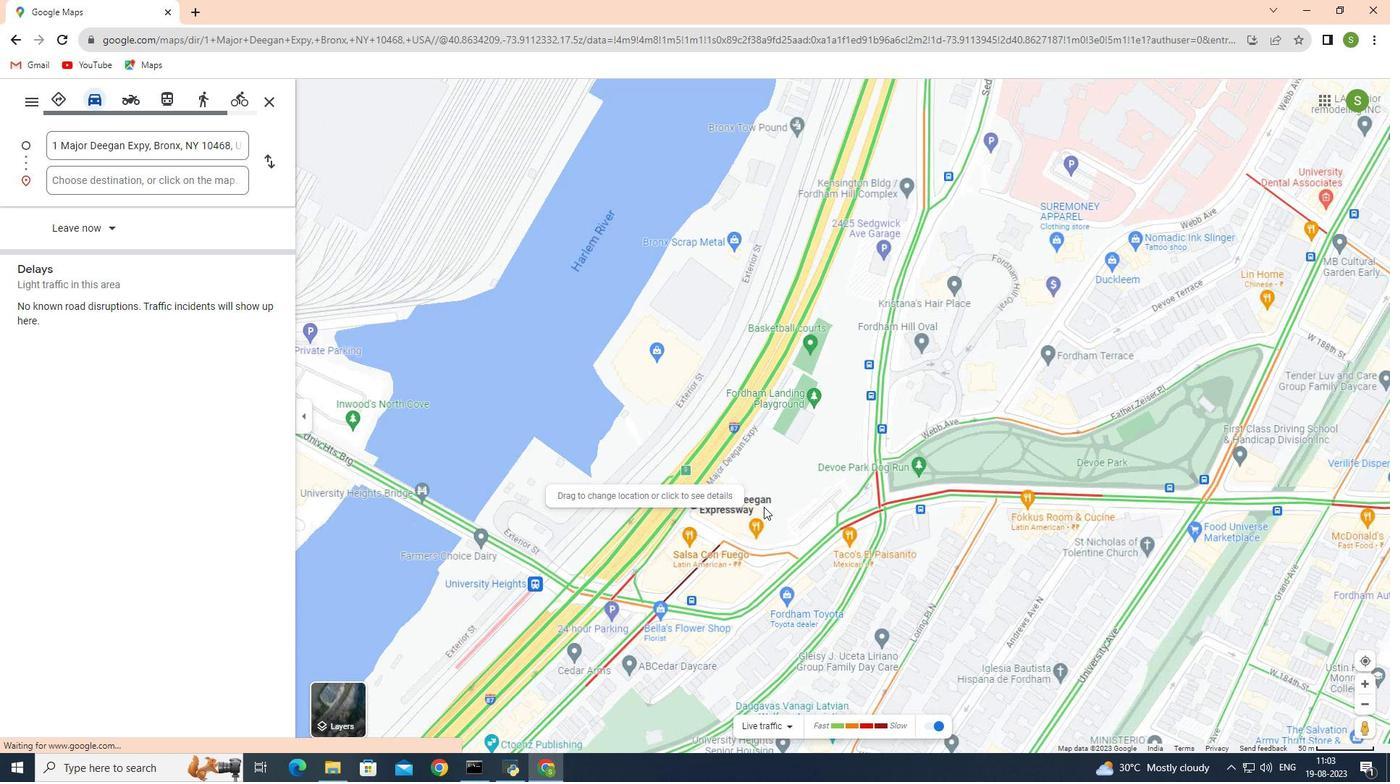 
Action: Mouse scrolled (764, 506) with delta (0, 0)
Screenshot: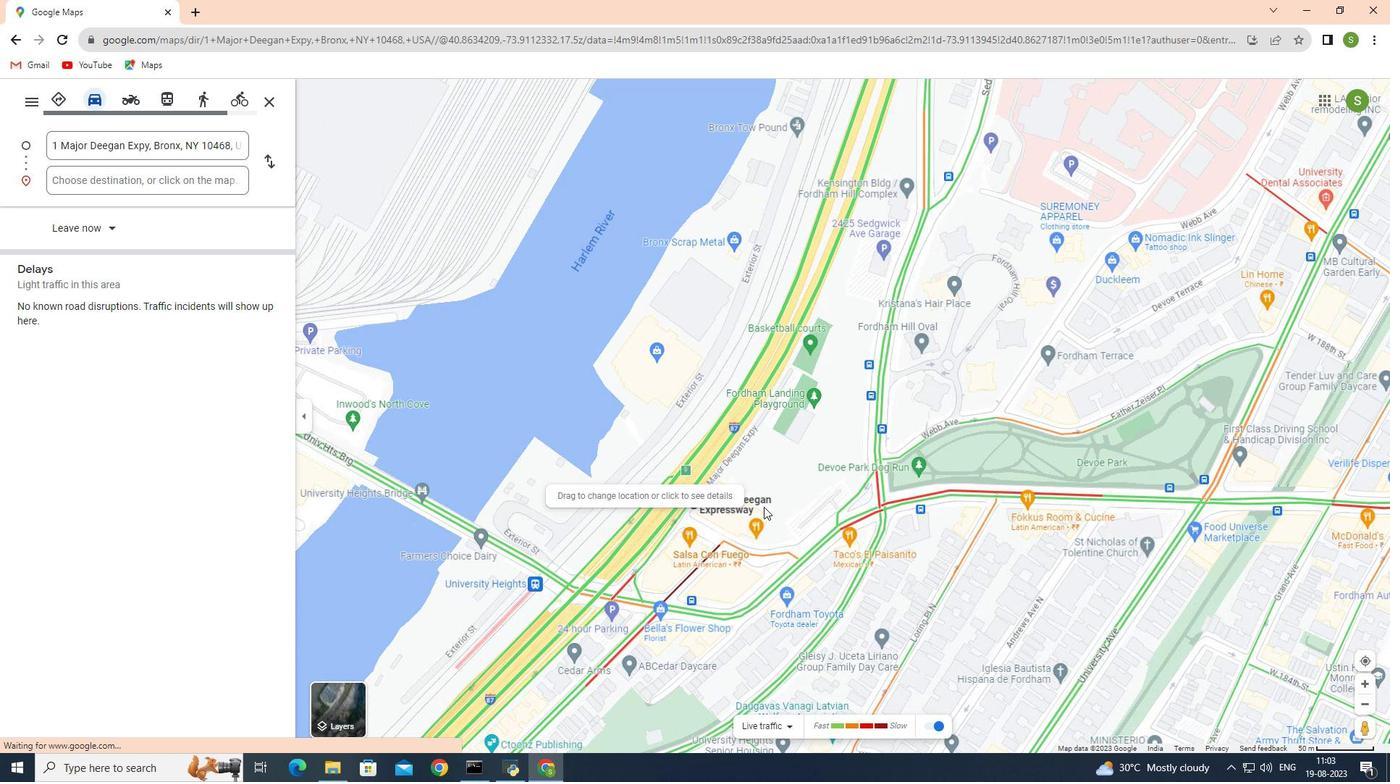 
Action: Mouse scrolled (764, 506) with delta (0, 0)
Screenshot: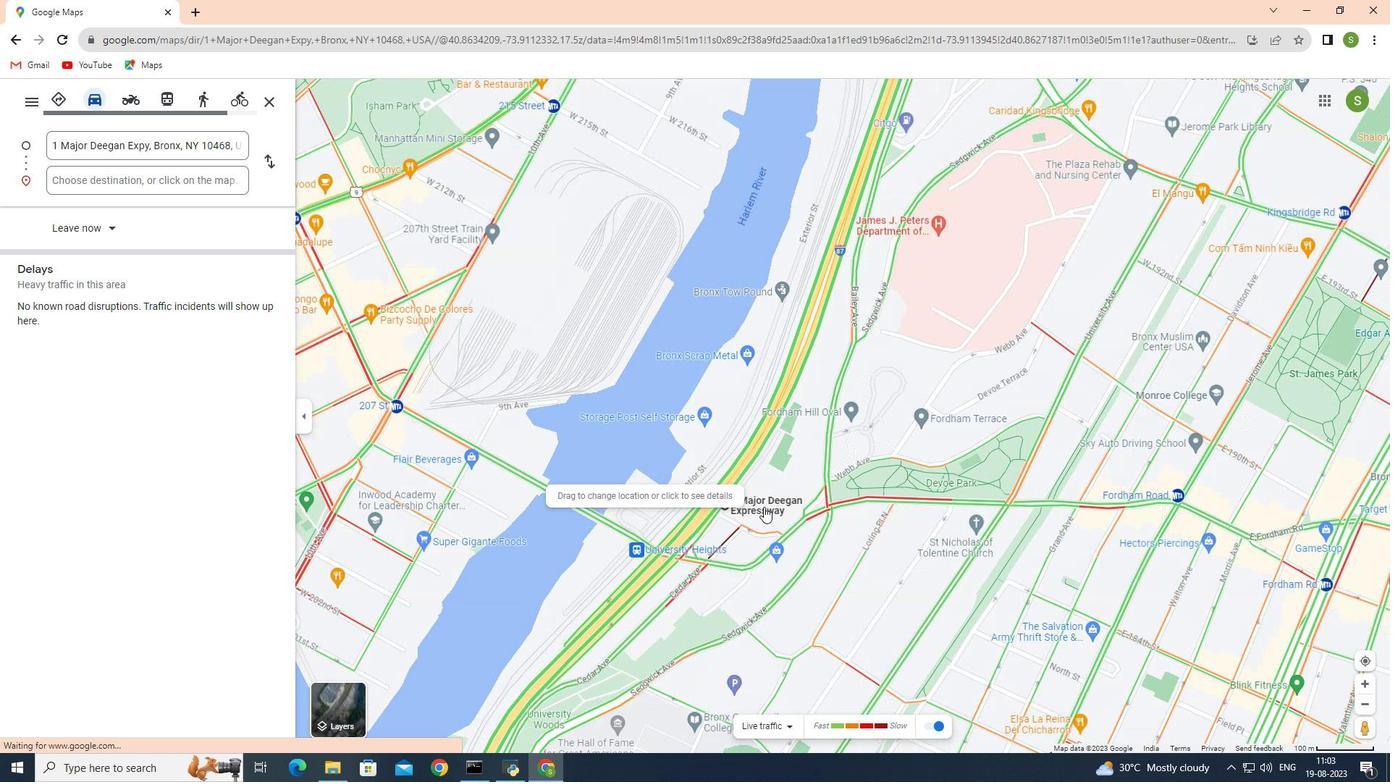 
Action: Mouse scrolled (764, 506) with delta (0, 0)
Screenshot: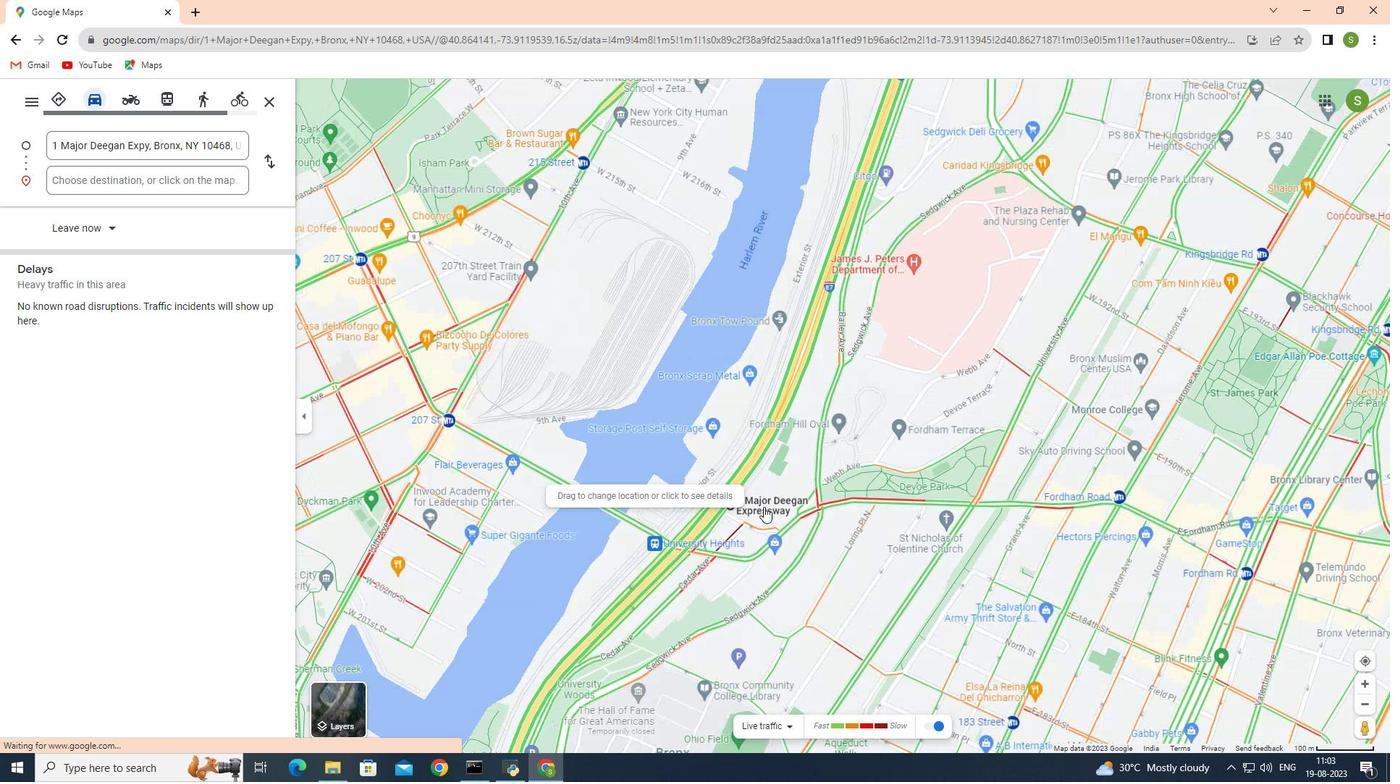 
Action: Mouse scrolled (764, 506) with delta (0, 0)
Screenshot: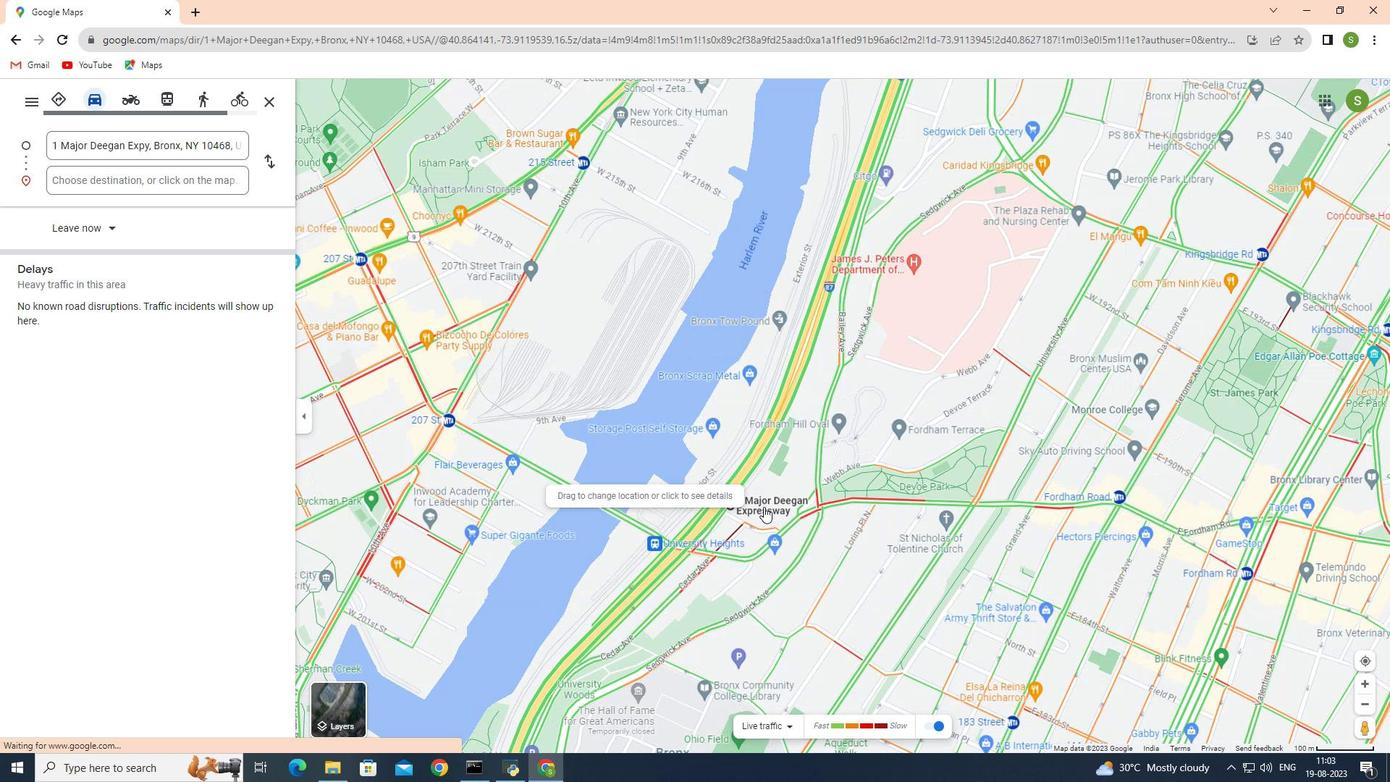 
Action: Mouse scrolled (764, 506) with delta (0, 0)
Screenshot: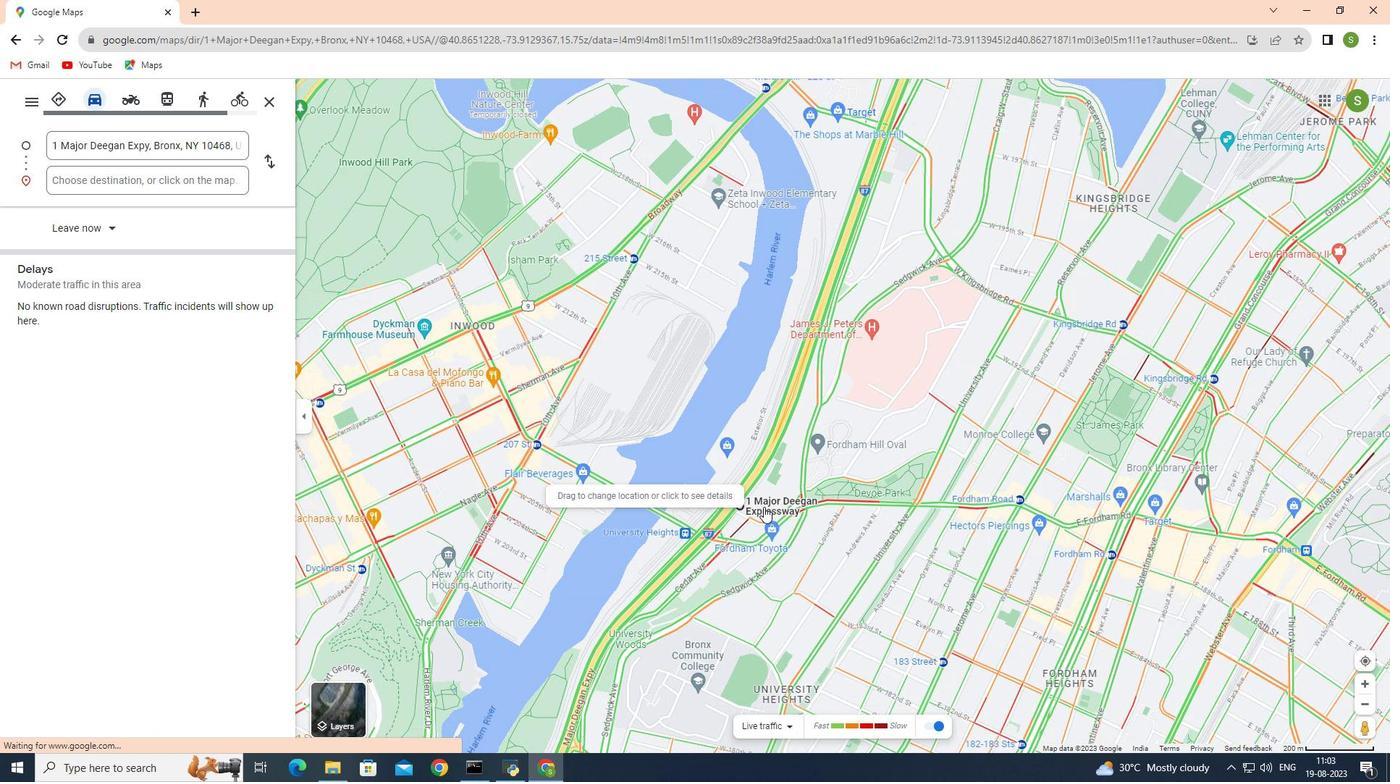 
Action: Mouse scrolled (764, 506) with delta (0, 0)
Screenshot: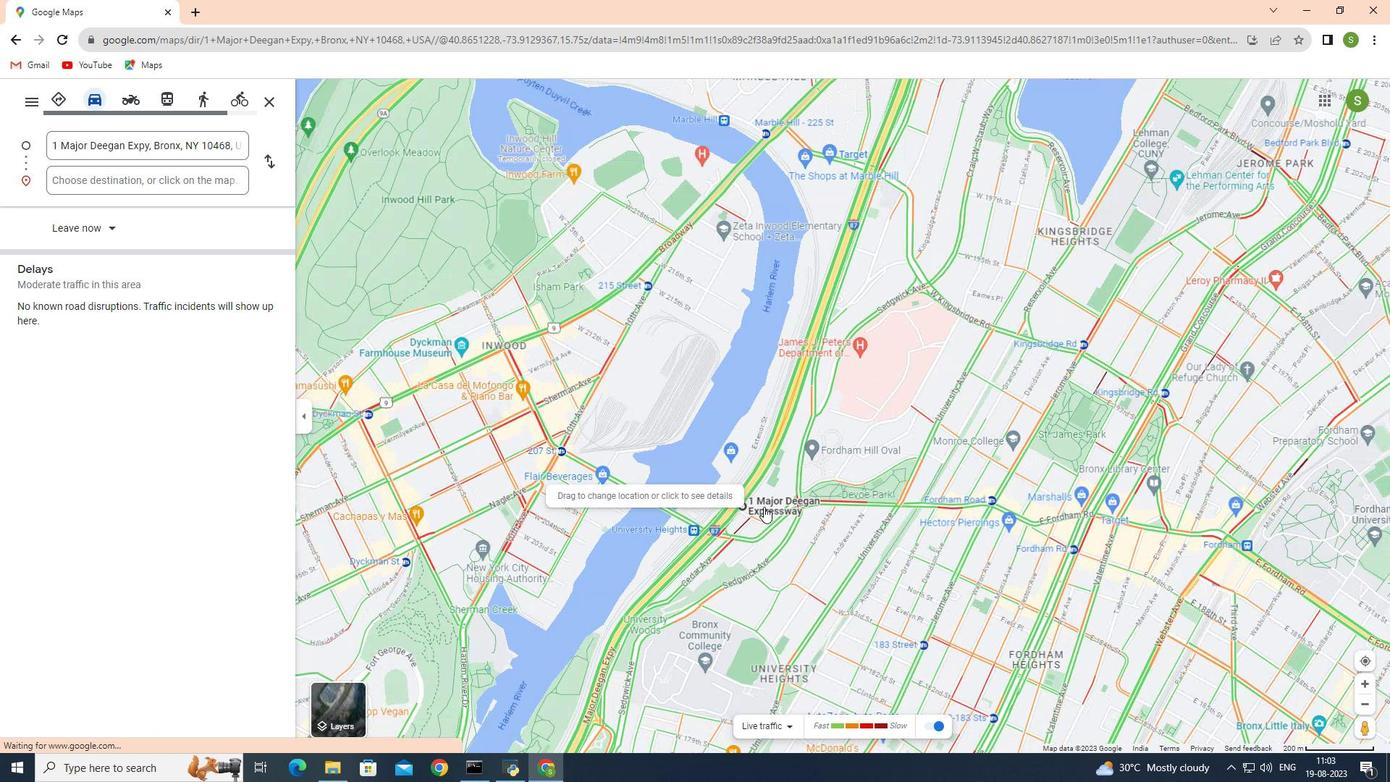 
Action: Mouse scrolled (764, 506) with delta (0, 0)
Screenshot: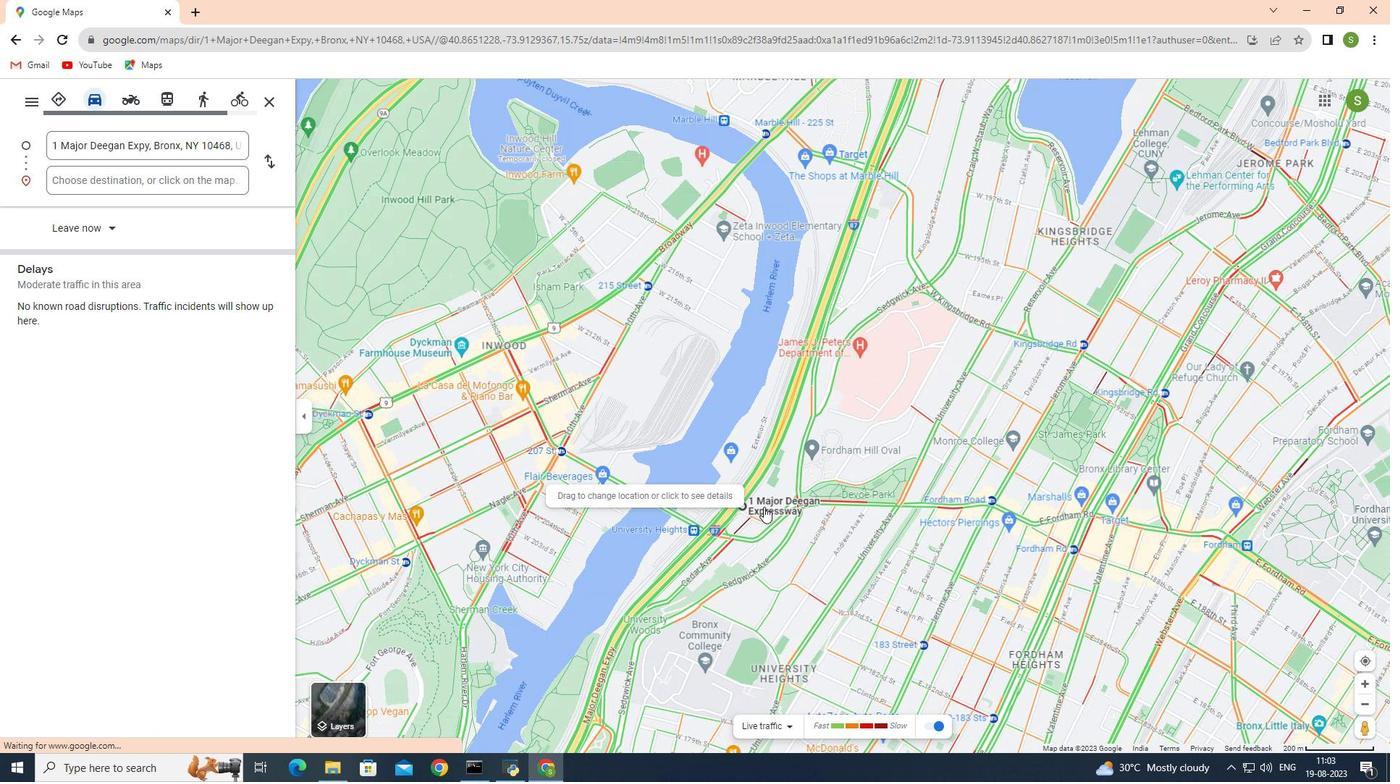 
Action: Mouse scrolled (764, 506) with delta (0, 0)
Screenshot: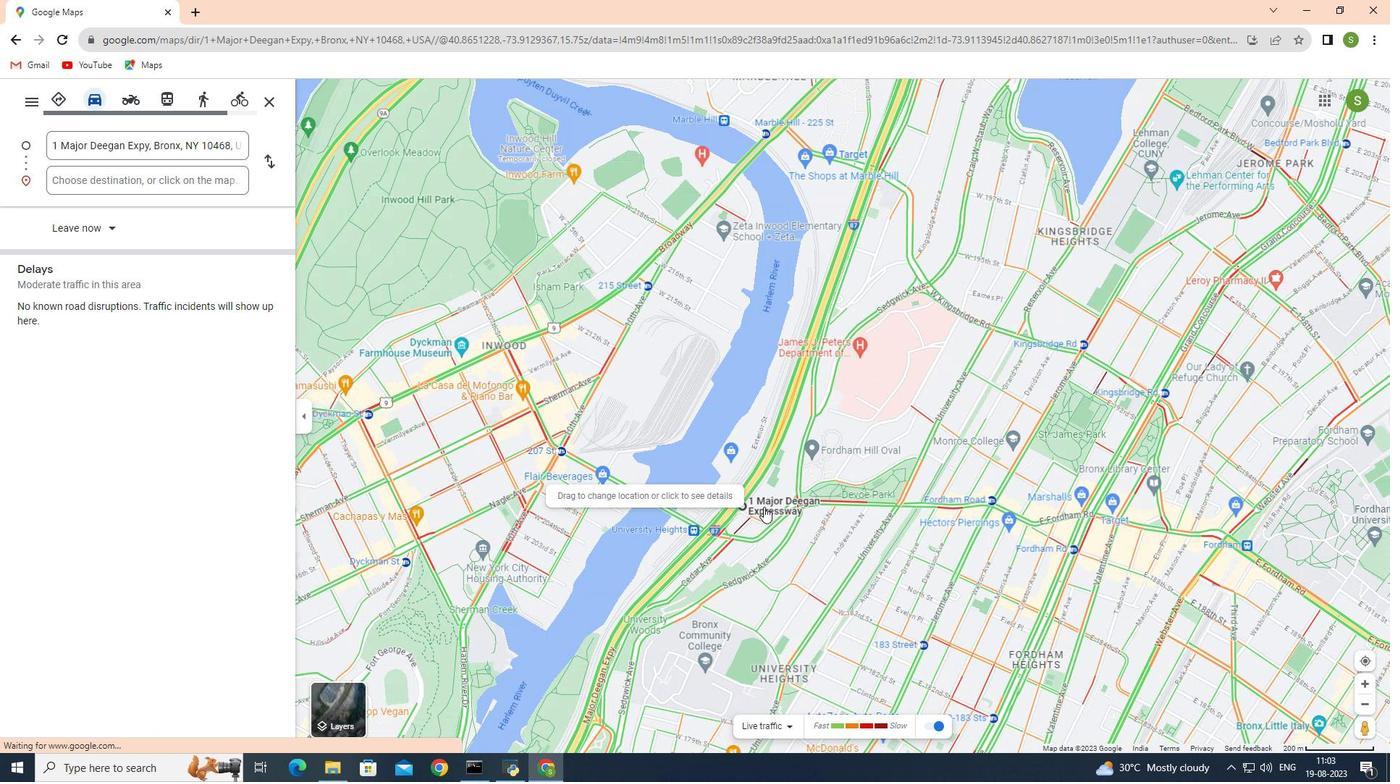 
Action: Mouse scrolled (764, 506) with delta (0, 0)
Screenshot: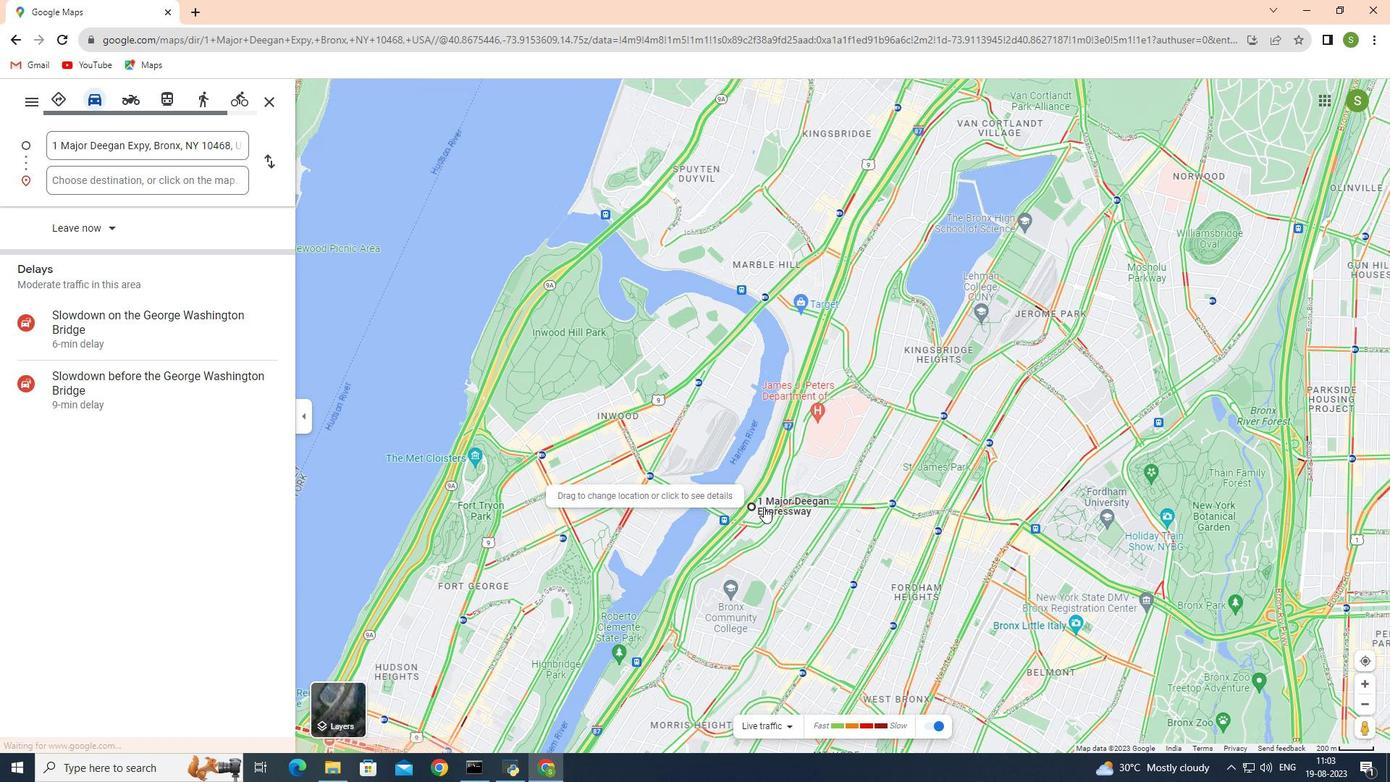 
Action: Mouse scrolled (764, 506) with delta (0, 0)
Screenshot: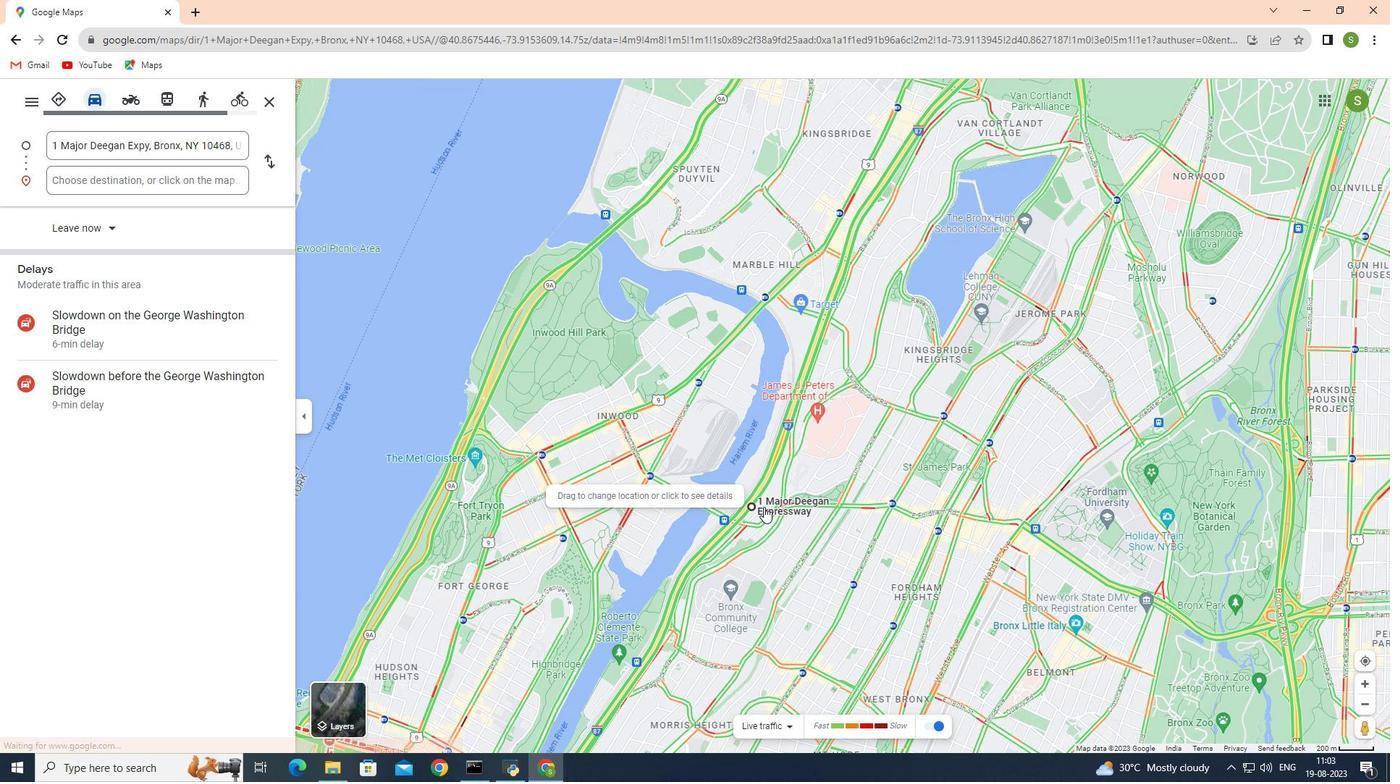 
Action: Mouse scrolled (764, 506) with delta (0, 0)
Screenshot: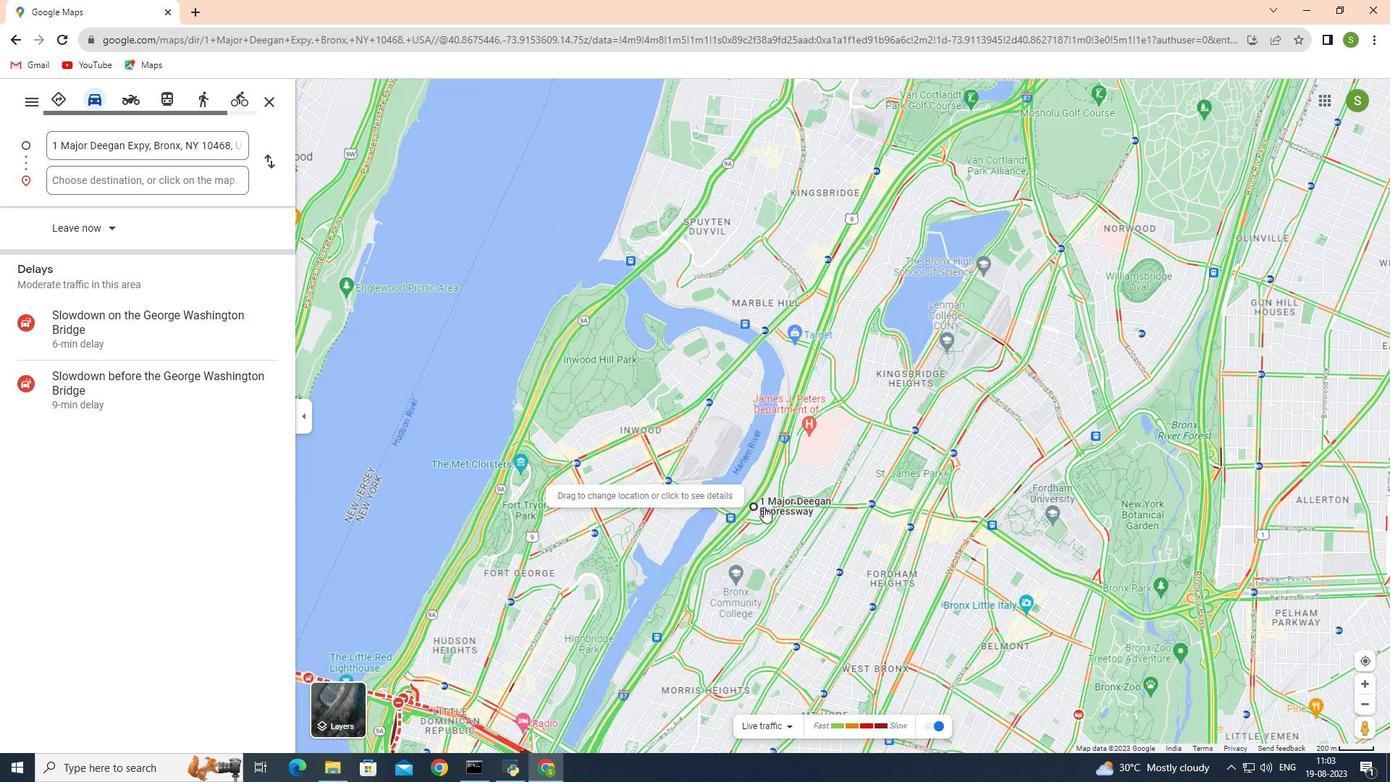 
Action: Mouse scrolled (764, 506) with delta (0, 0)
Screenshot: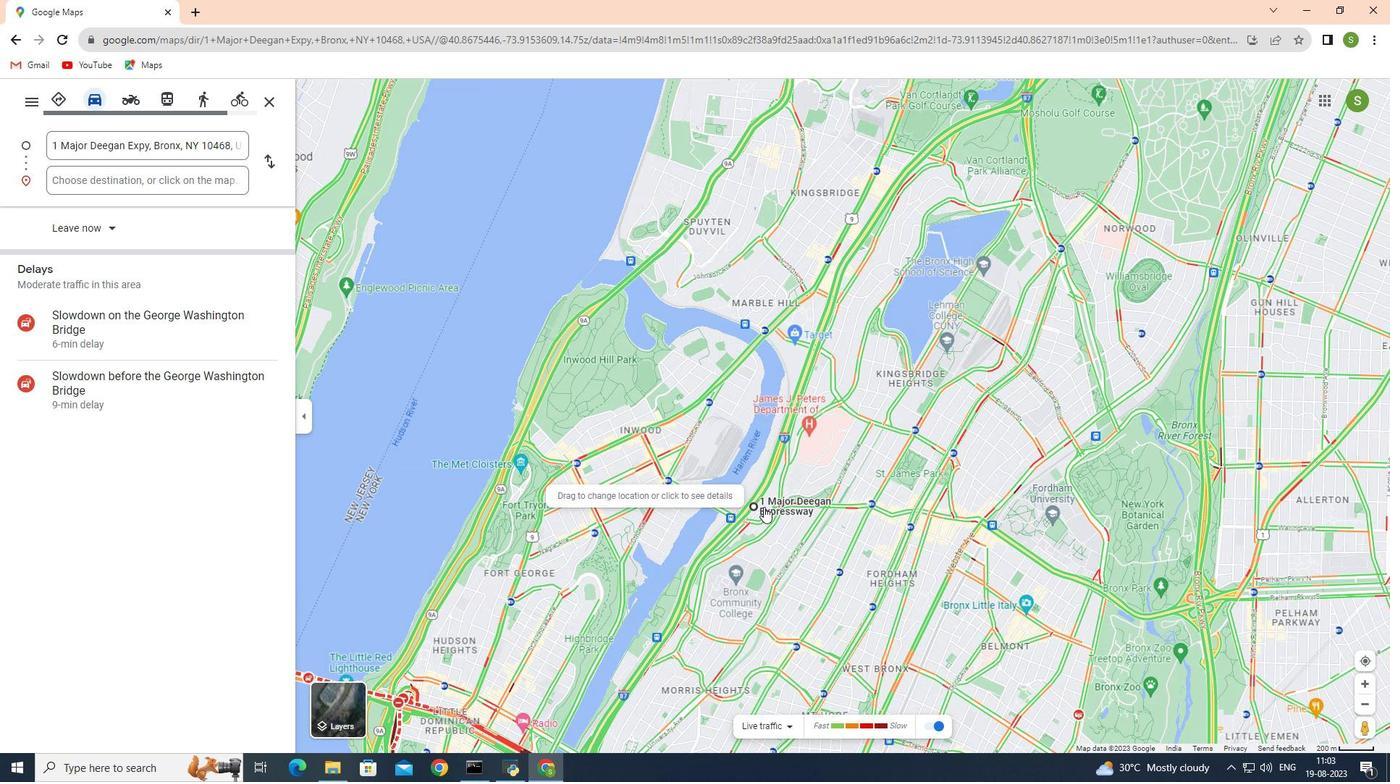 
Action: Mouse scrolled (764, 506) with delta (0, 0)
Screenshot: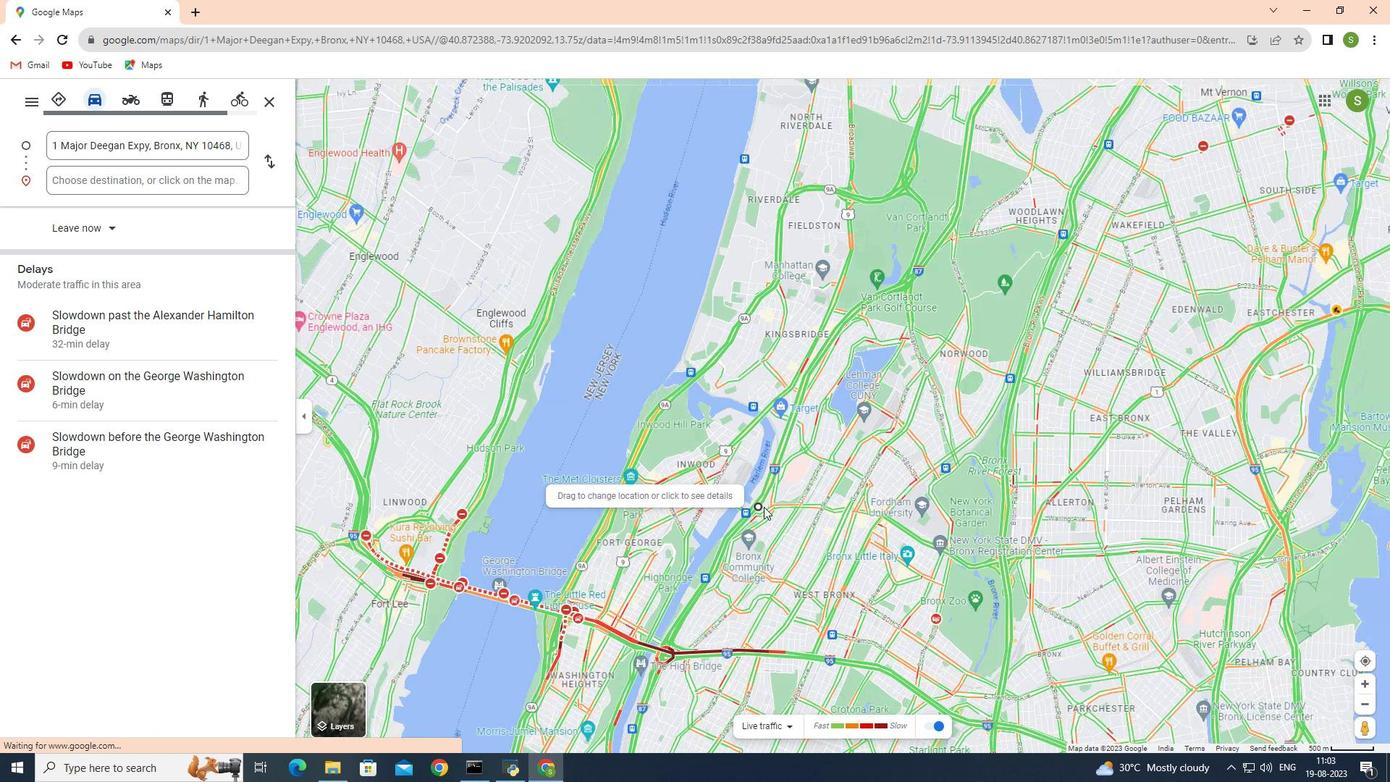 
Action: Mouse scrolled (764, 506) with delta (0, 0)
Screenshot: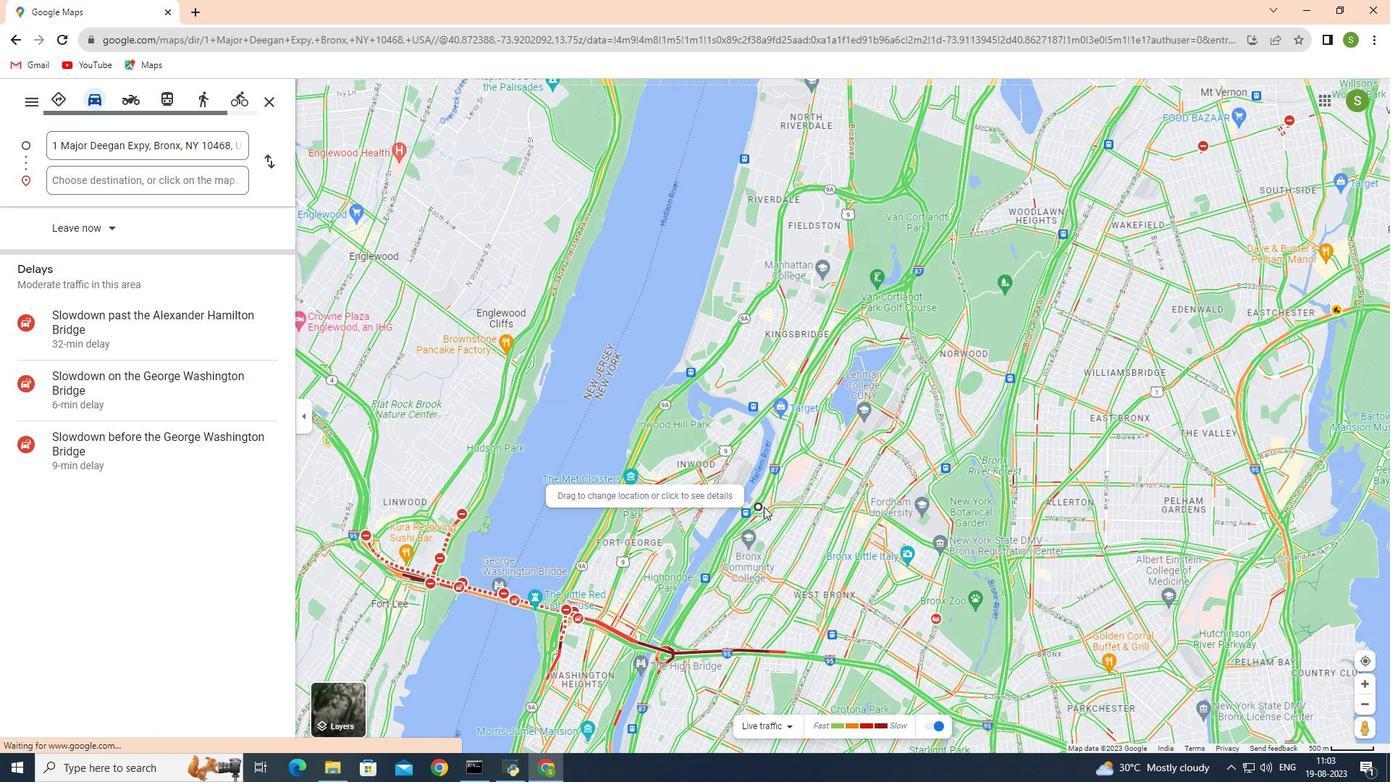 
Action: Mouse scrolled (764, 506) with delta (0, 0)
Screenshot: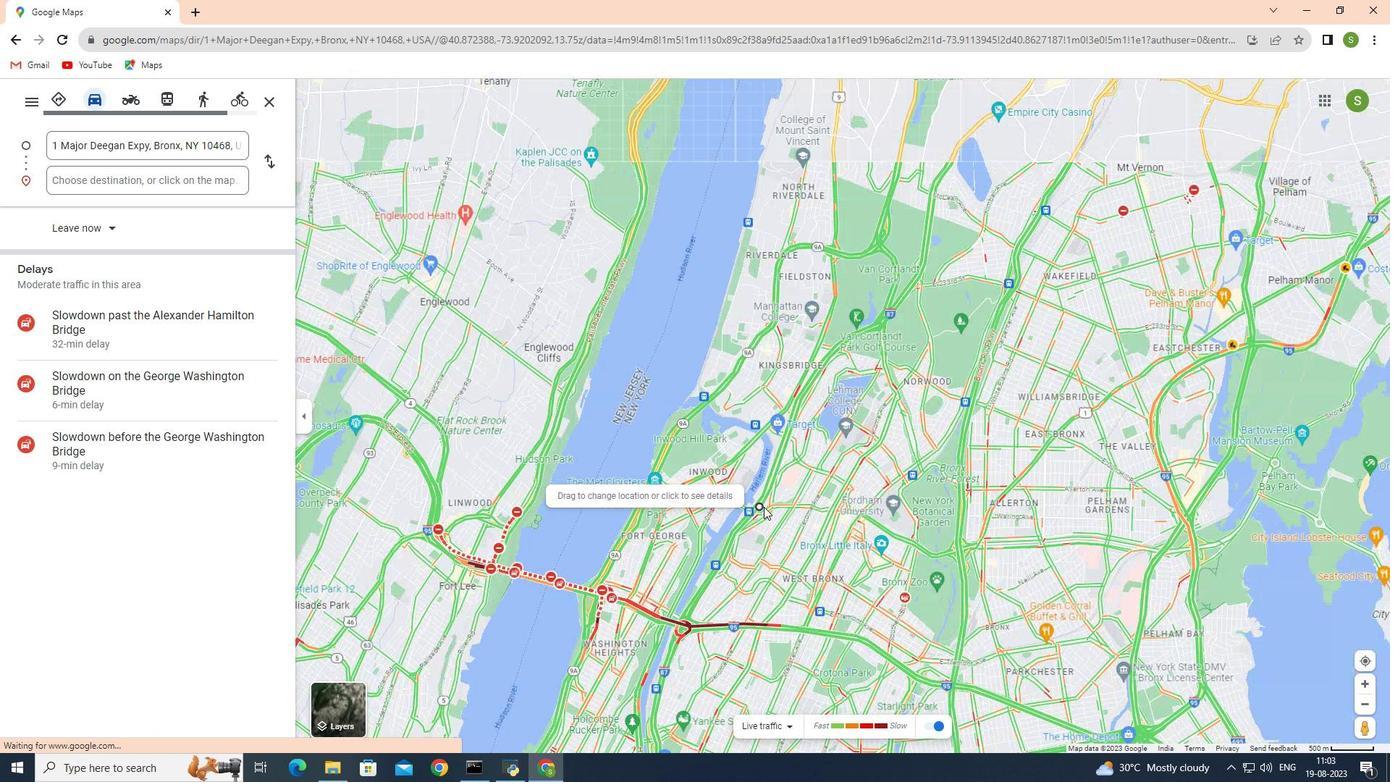 
Action: Mouse scrolled (764, 507) with delta (0, 0)
Screenshot: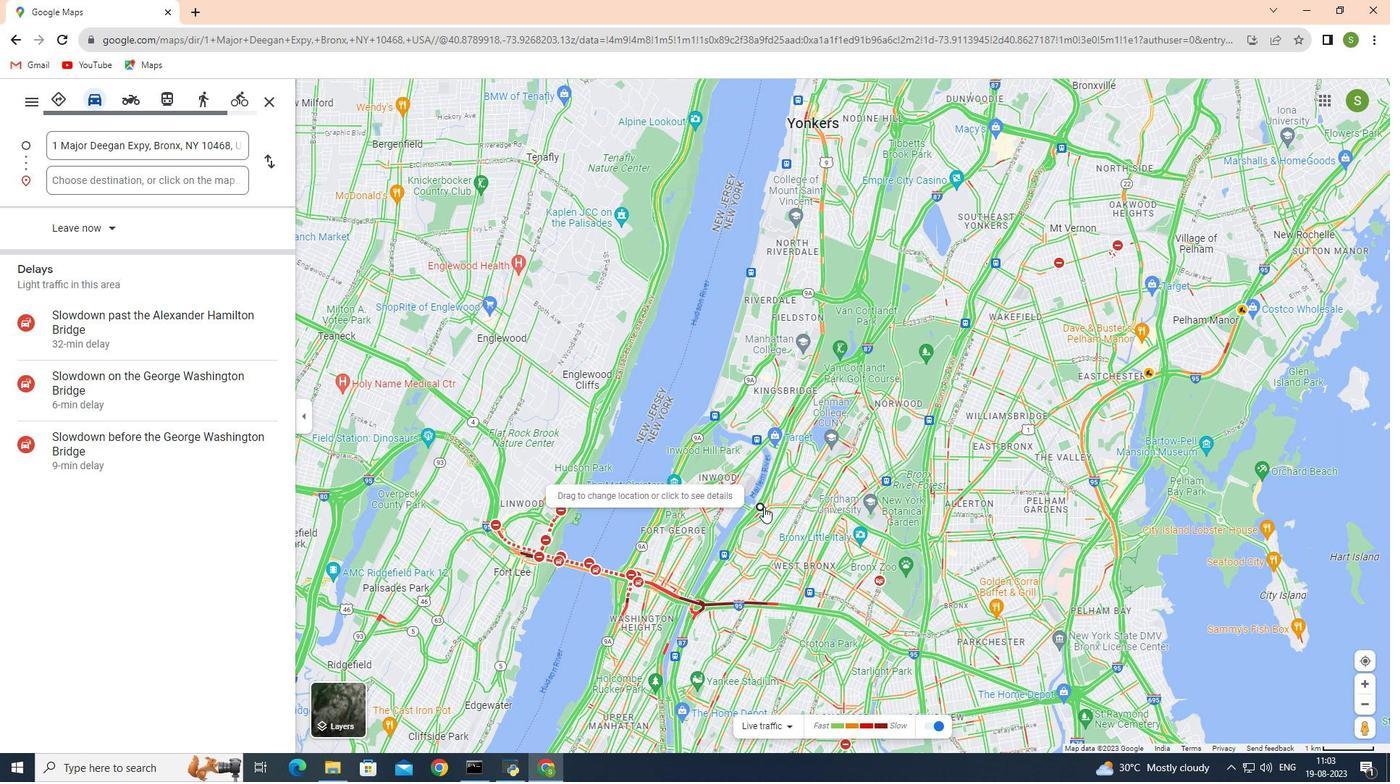 
Action: Mouse scrolled (764, 507) with delta (0, 0)
Screenshot: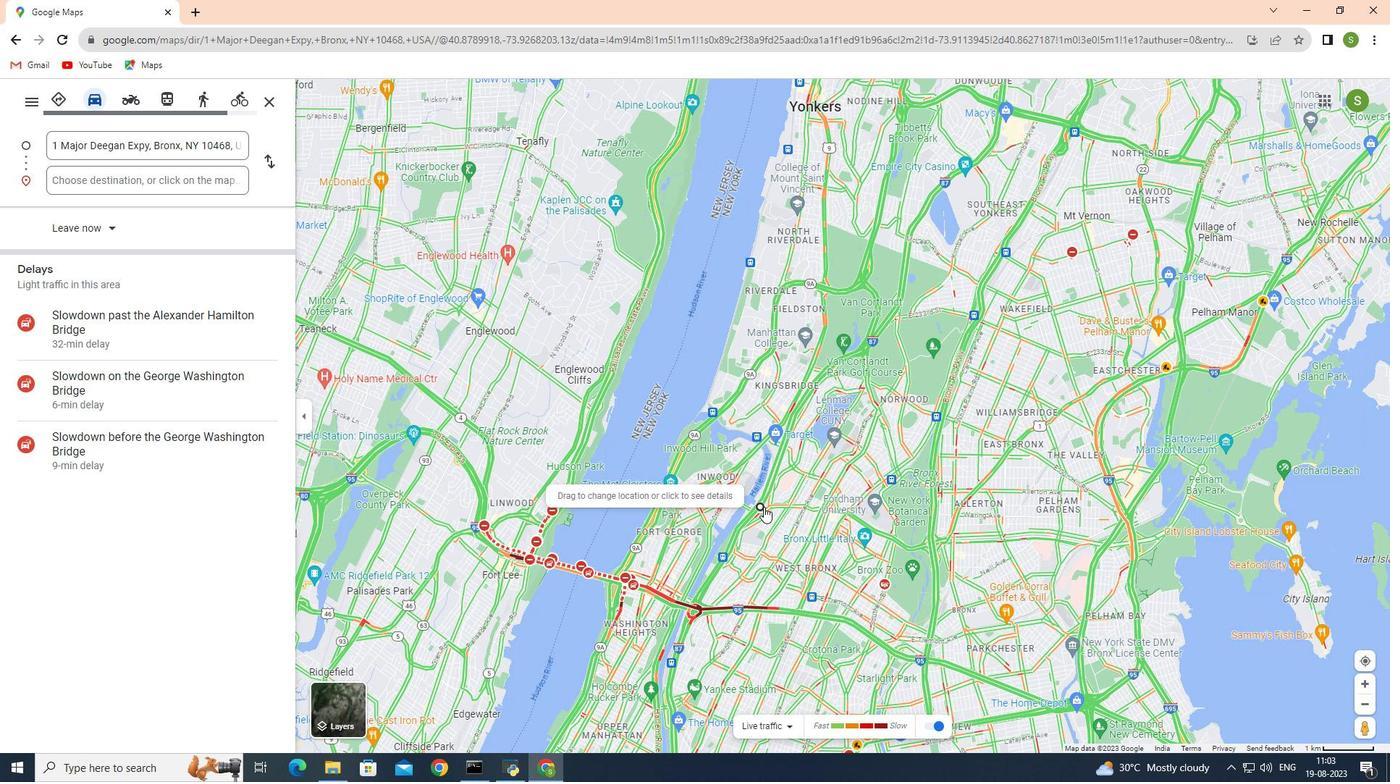 
Action: Mouse scrolled (764, 507) with delta (0, 0)
Screenshot: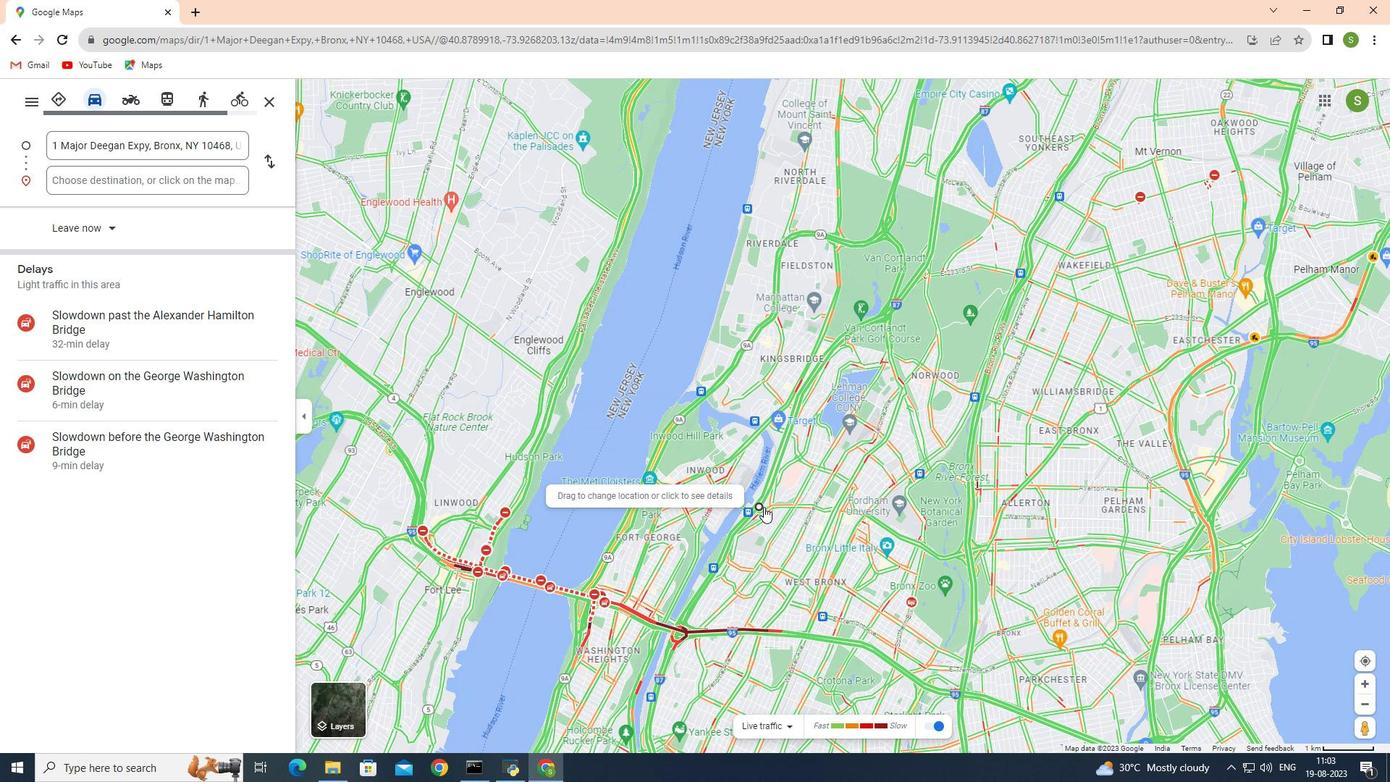 
Action: Mouse scrolled (764, 507) with delta (0, 0)
Screenshot: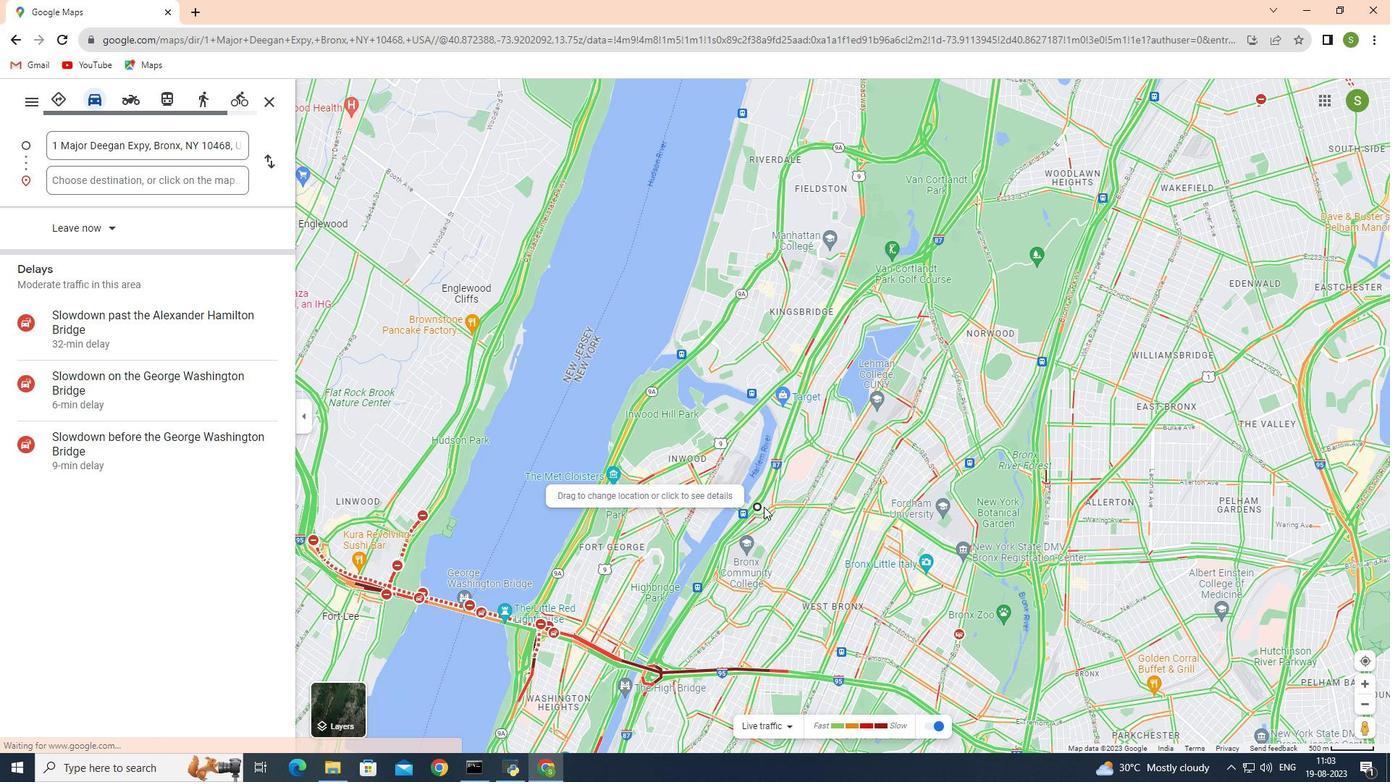 
Action: Mouse scrolled (764, 507) with delta (0, 0)
Screenshot: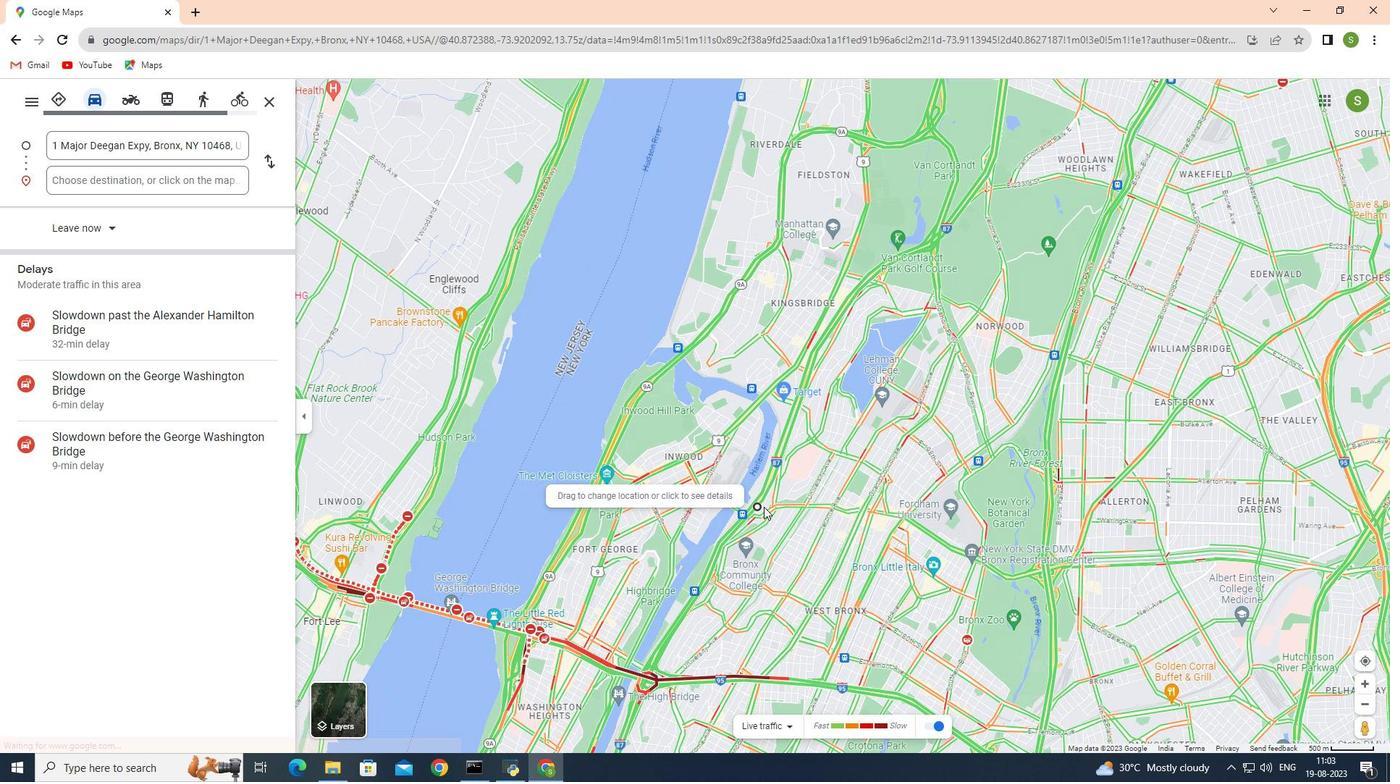 
Action: Mouse scrolled (764, 507) with delta (0, 0)
Screenshot: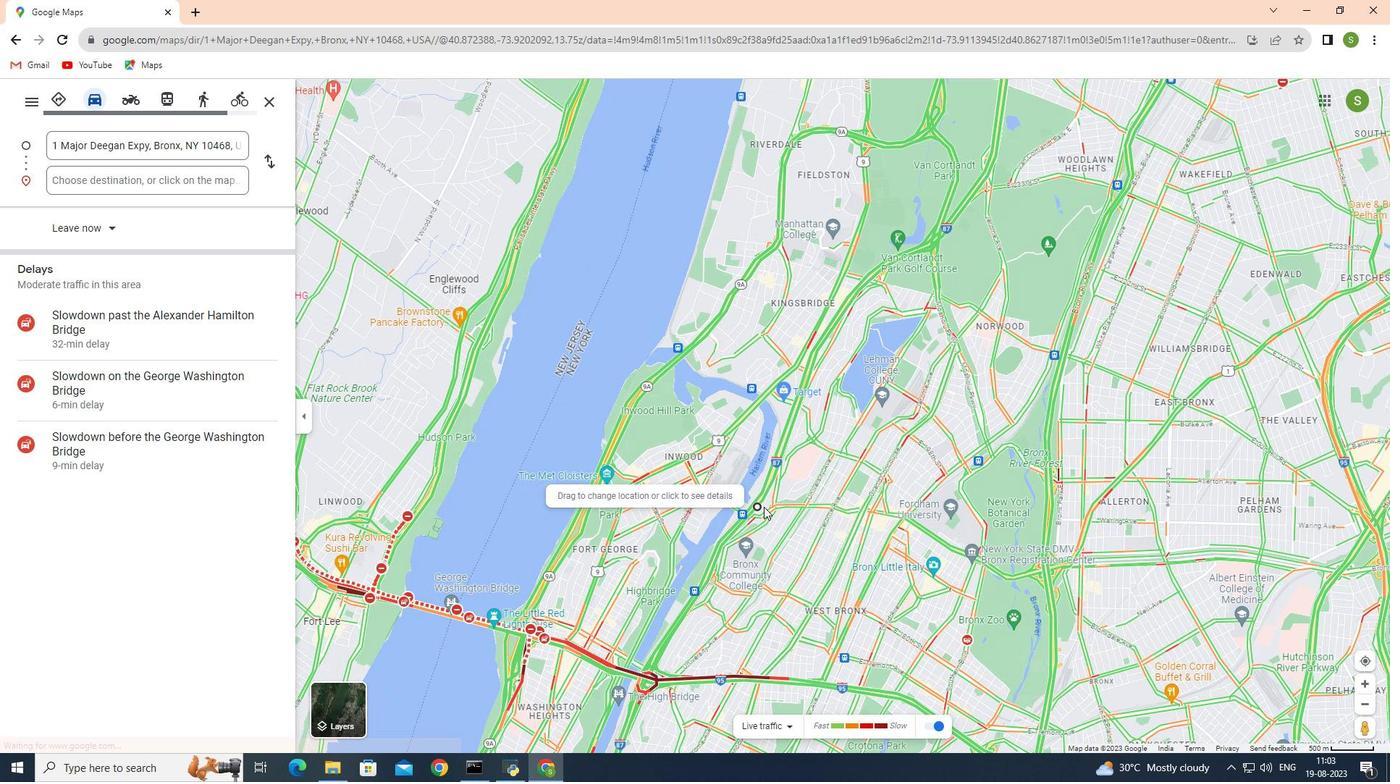 
Action: Mouse scrolled (764, 507) with delta (0, 0)
Screenshot: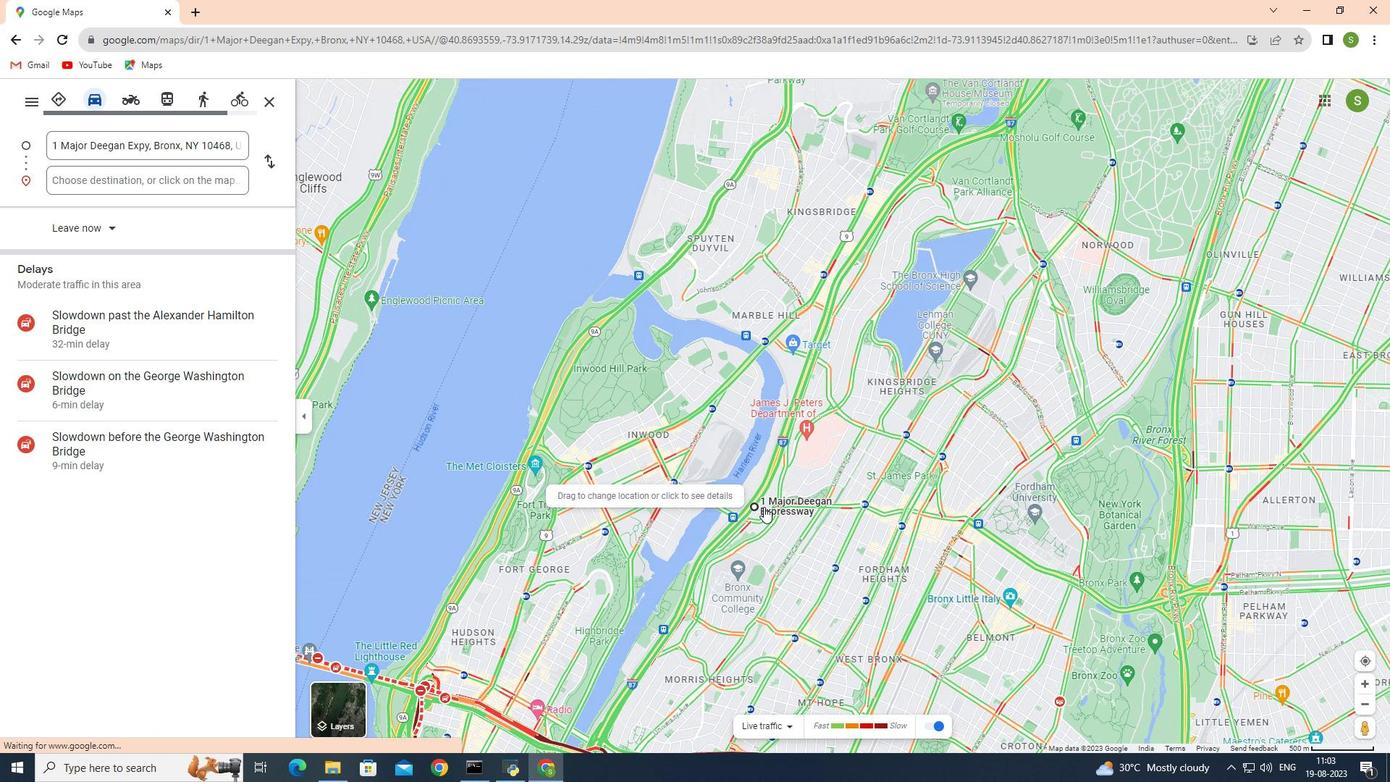 
Action: Mouse scrolled (764, 507) with delta (0, 0)
Screenshot: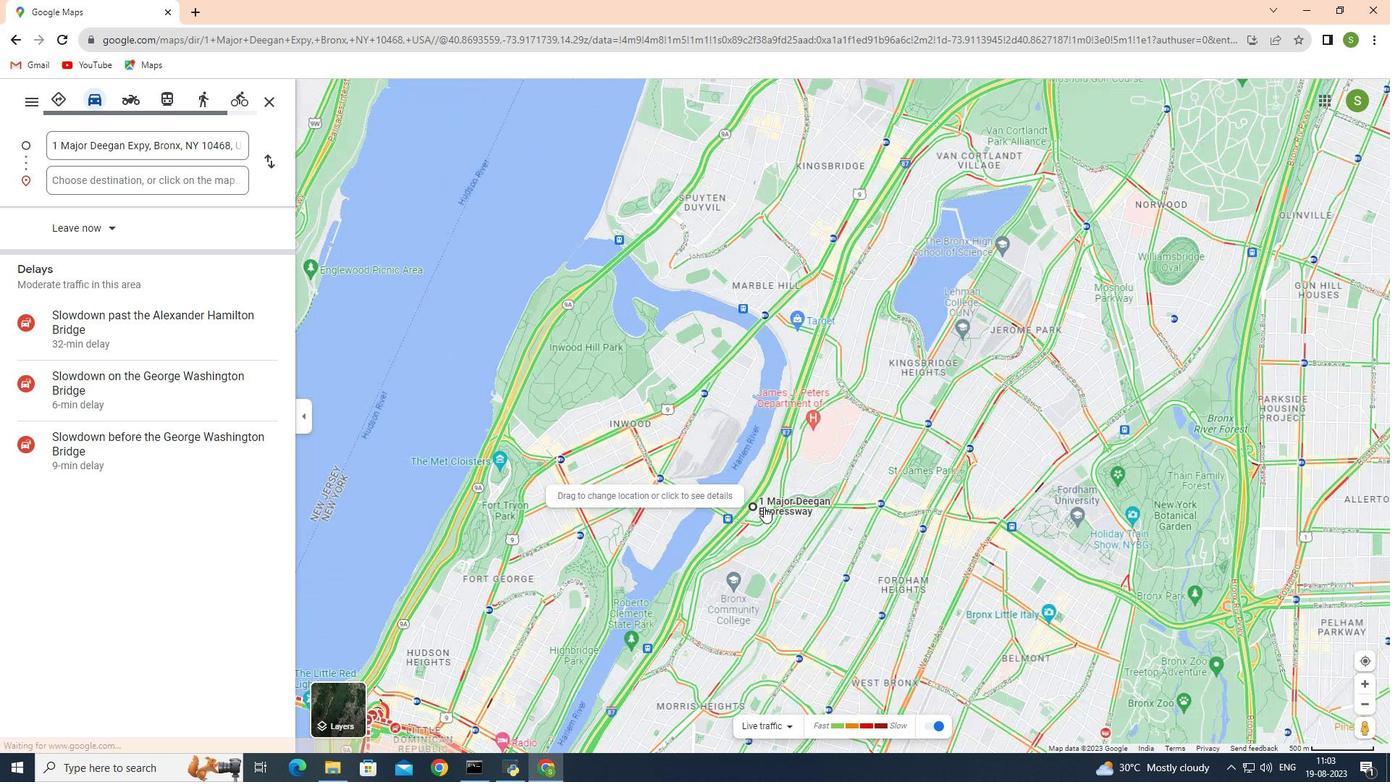 
Action: Mouse scrolled (764, 507) with delta (0, 0)
Screenshot: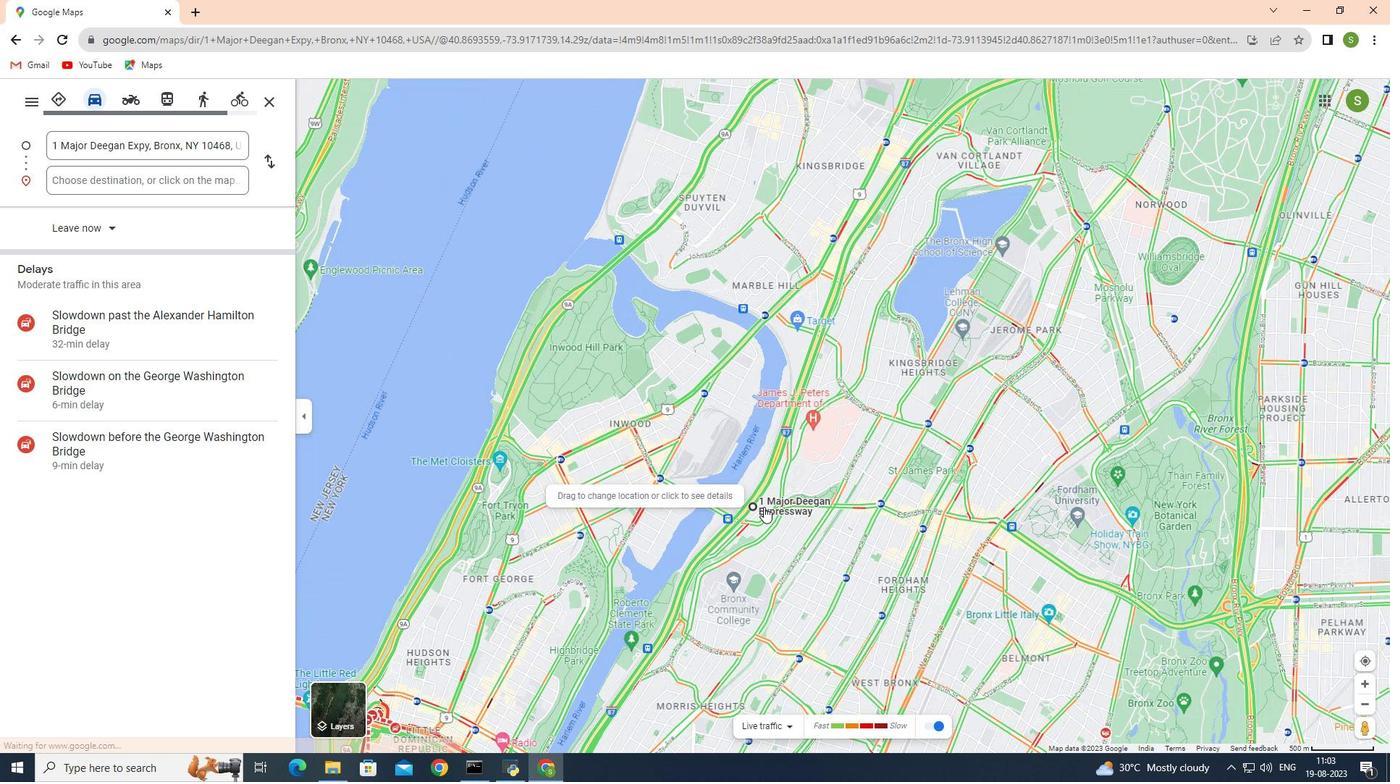 
Action: Mouse scrolled (764, 507) with delta (0, 0)
Screenshot: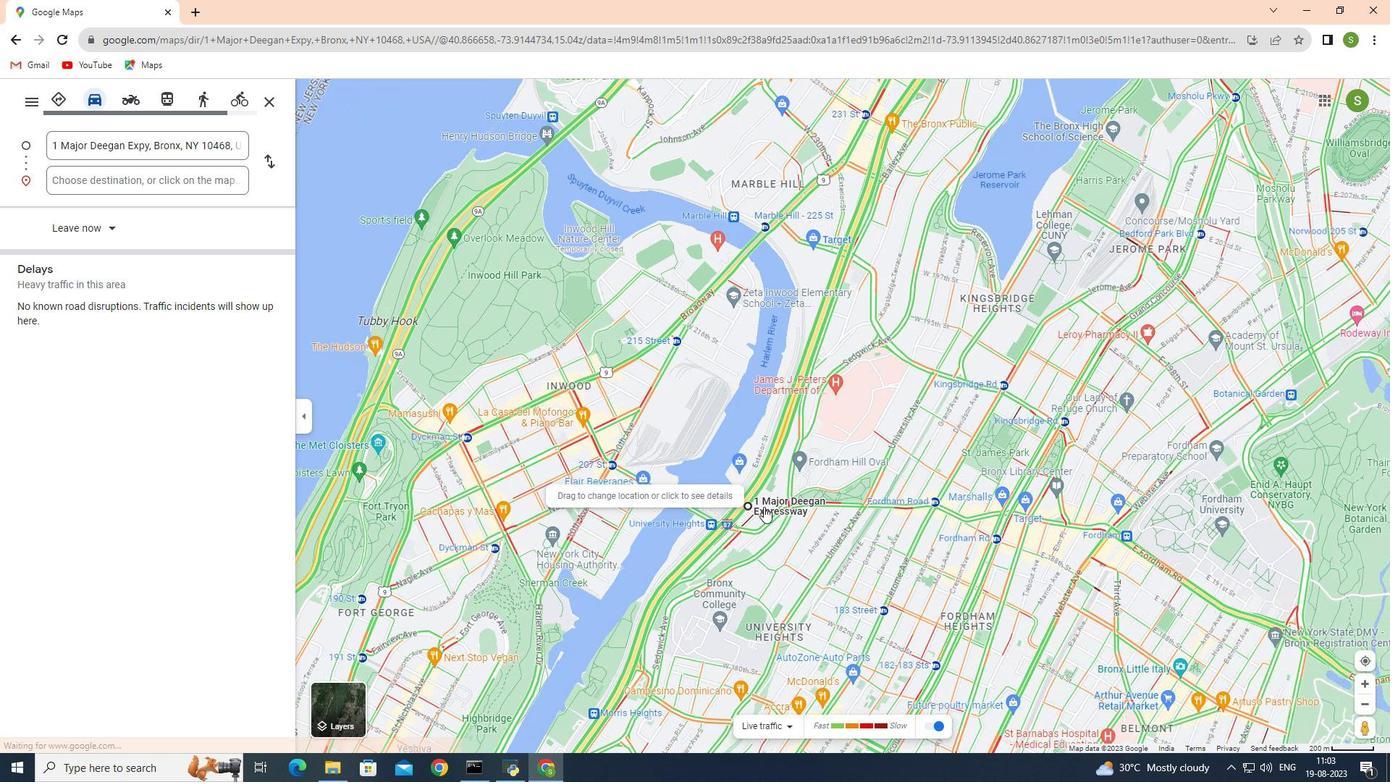 
Action: Mouse scrolled (764, 507) with delta (0, 0)
Screenshot: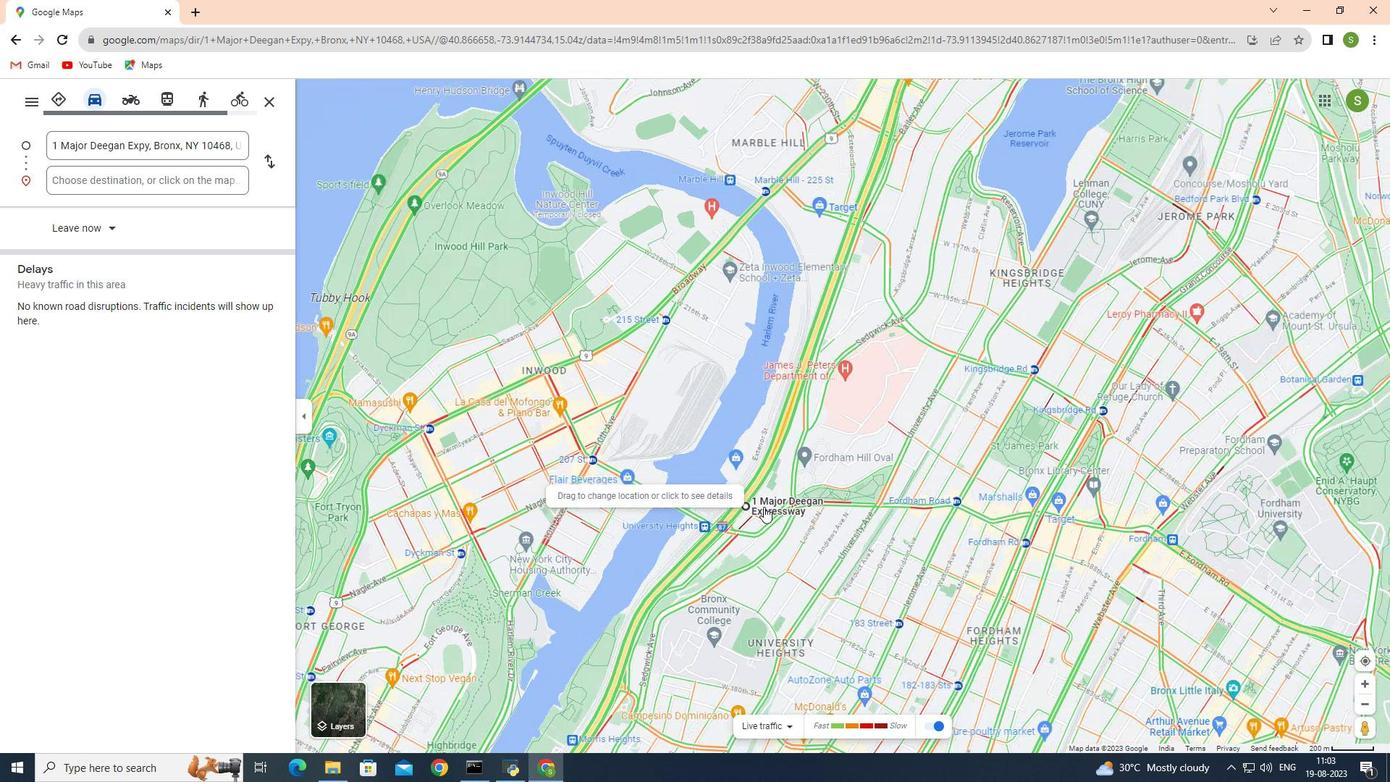 
Action: Mouse scrolled (764, 507) with delta (0, 0)
Screenshot: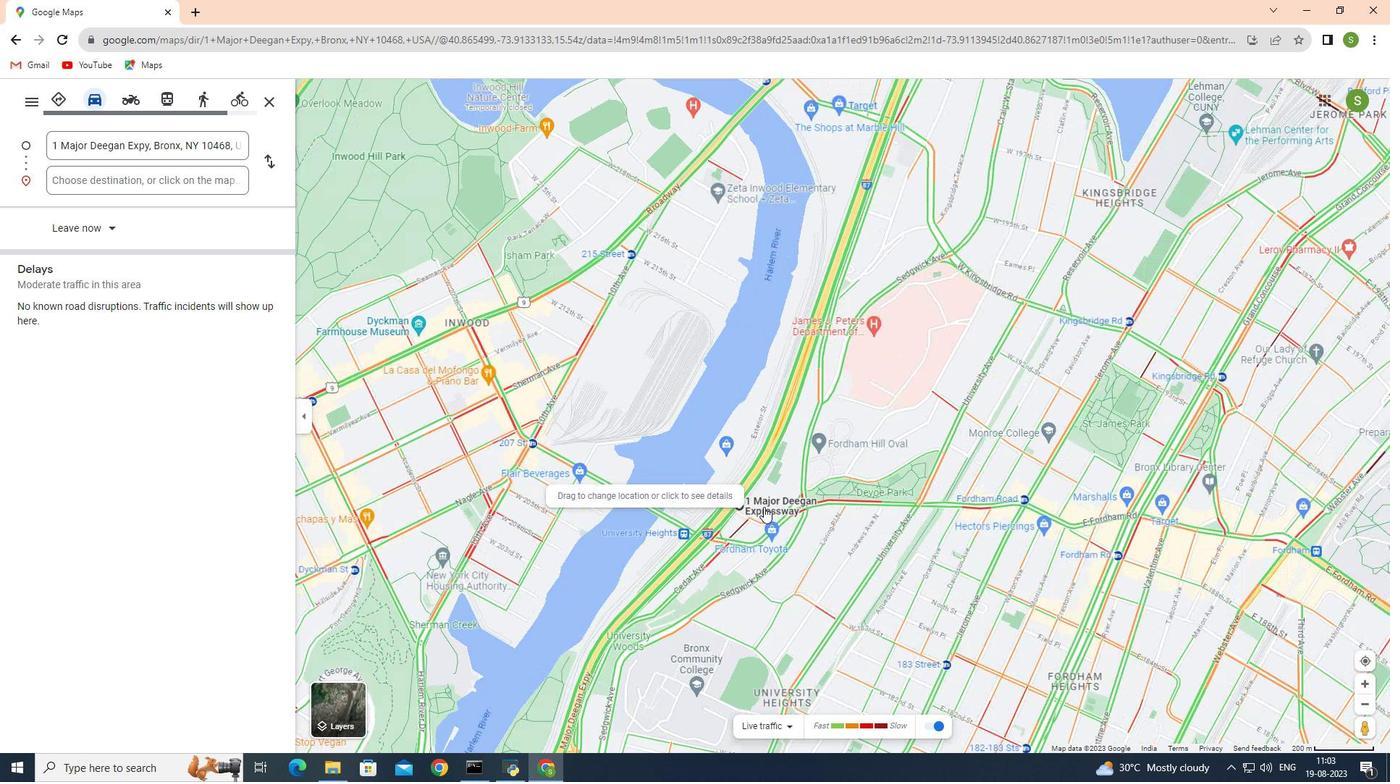 
Action: Mouse scrolled (764, 507) with delta (0, 0)
Screenshot: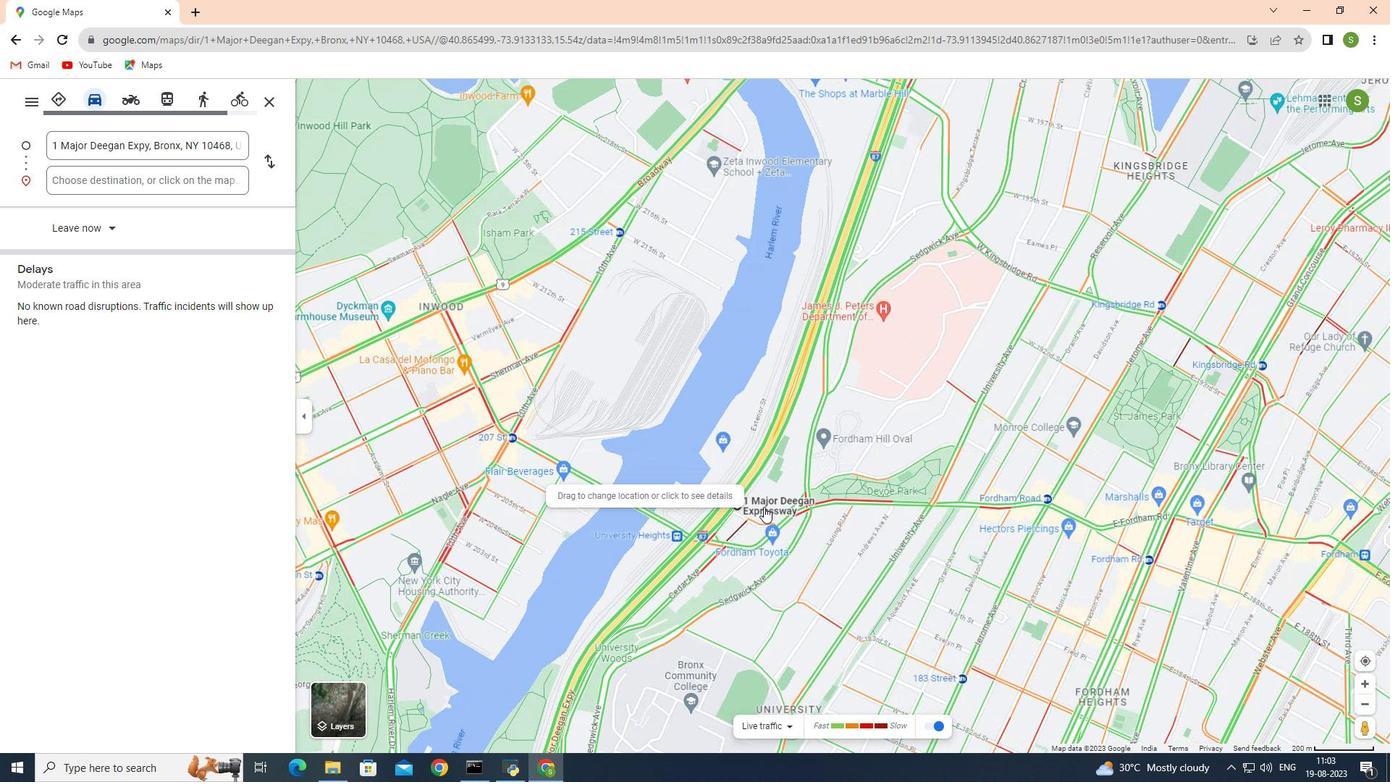 
Action: Mouse scrolled (764, 507) with delta (0, 0)
Screenshot: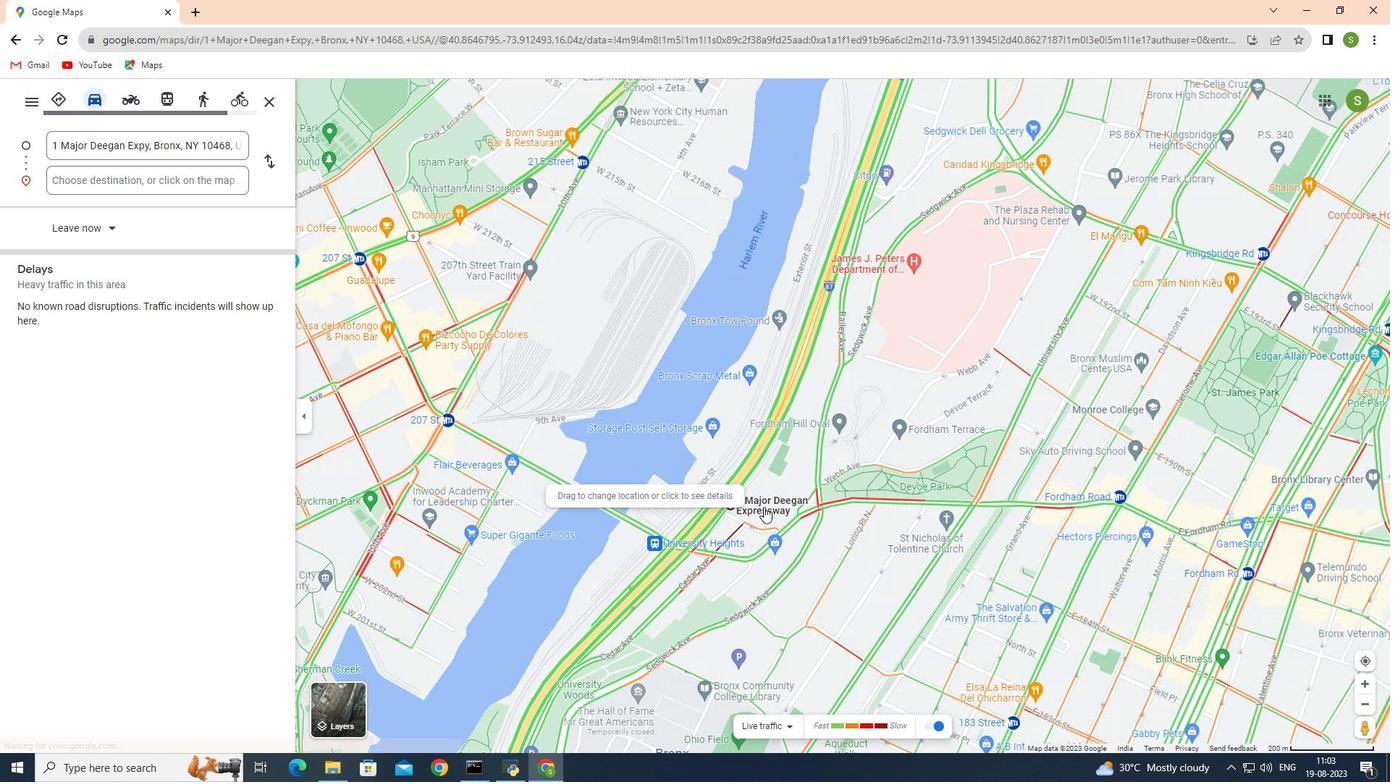 
Action: Mouse scrolled (764, 507) with delta (0, 0)
Screenshot: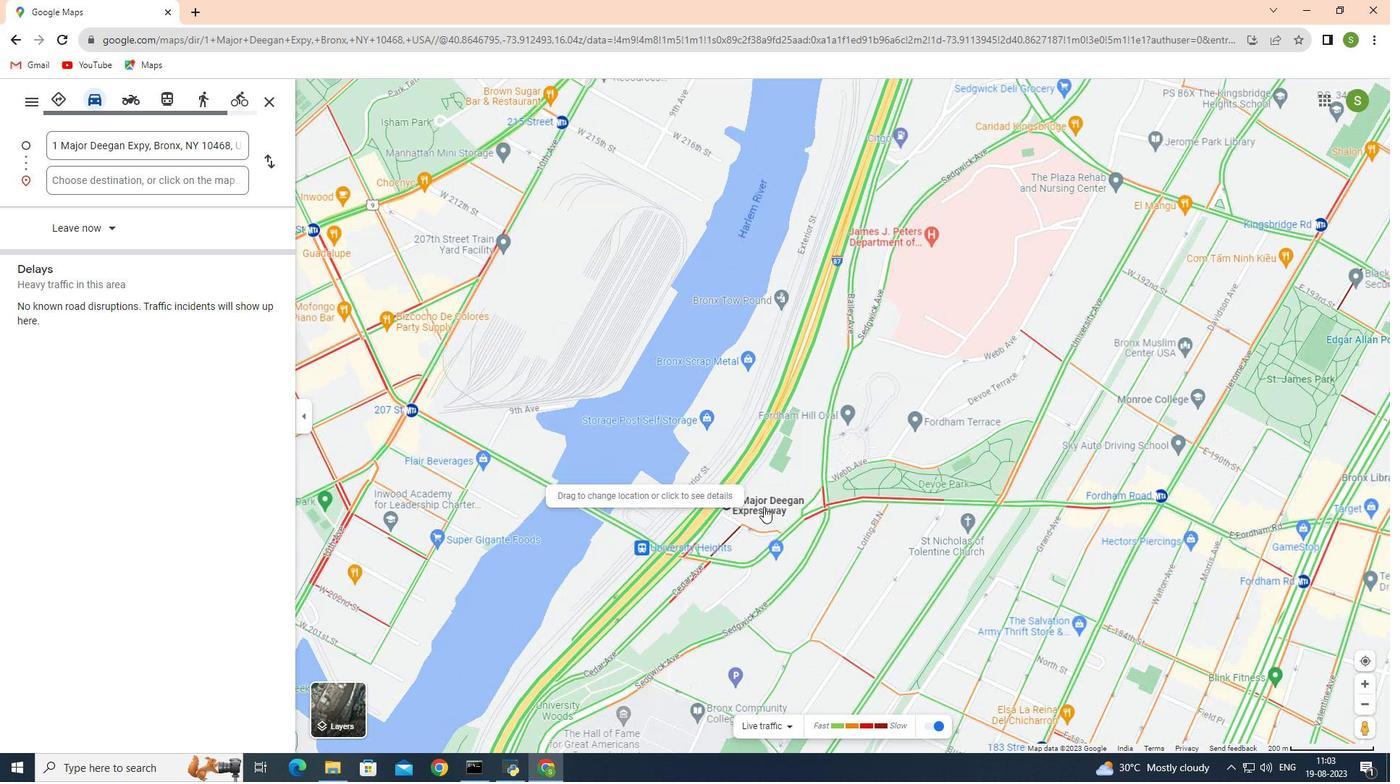
Action: Mouse scrolled (764, 507) with delta (0, 0)
Screenshot: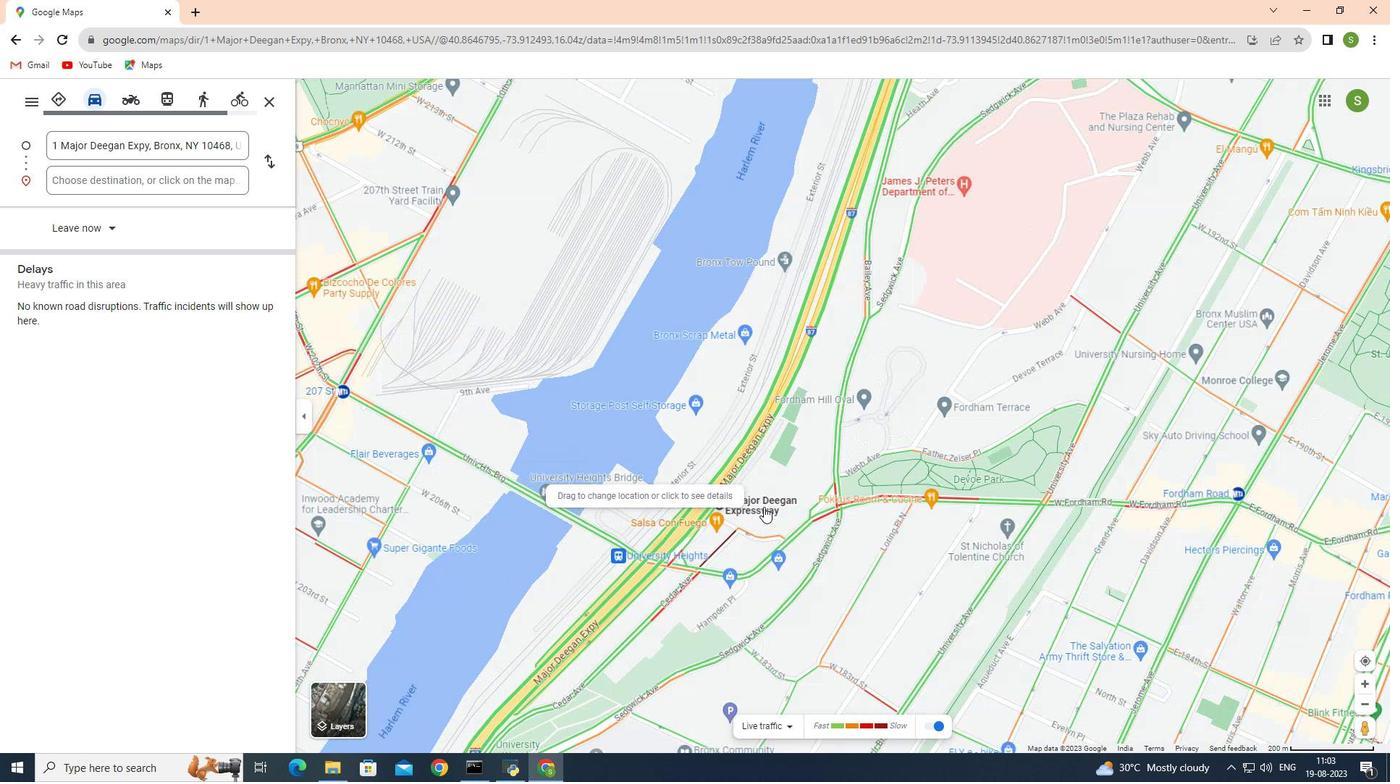 
Action: Mouse scrolled (764, 507) with delta (0, 0)
Screenshot: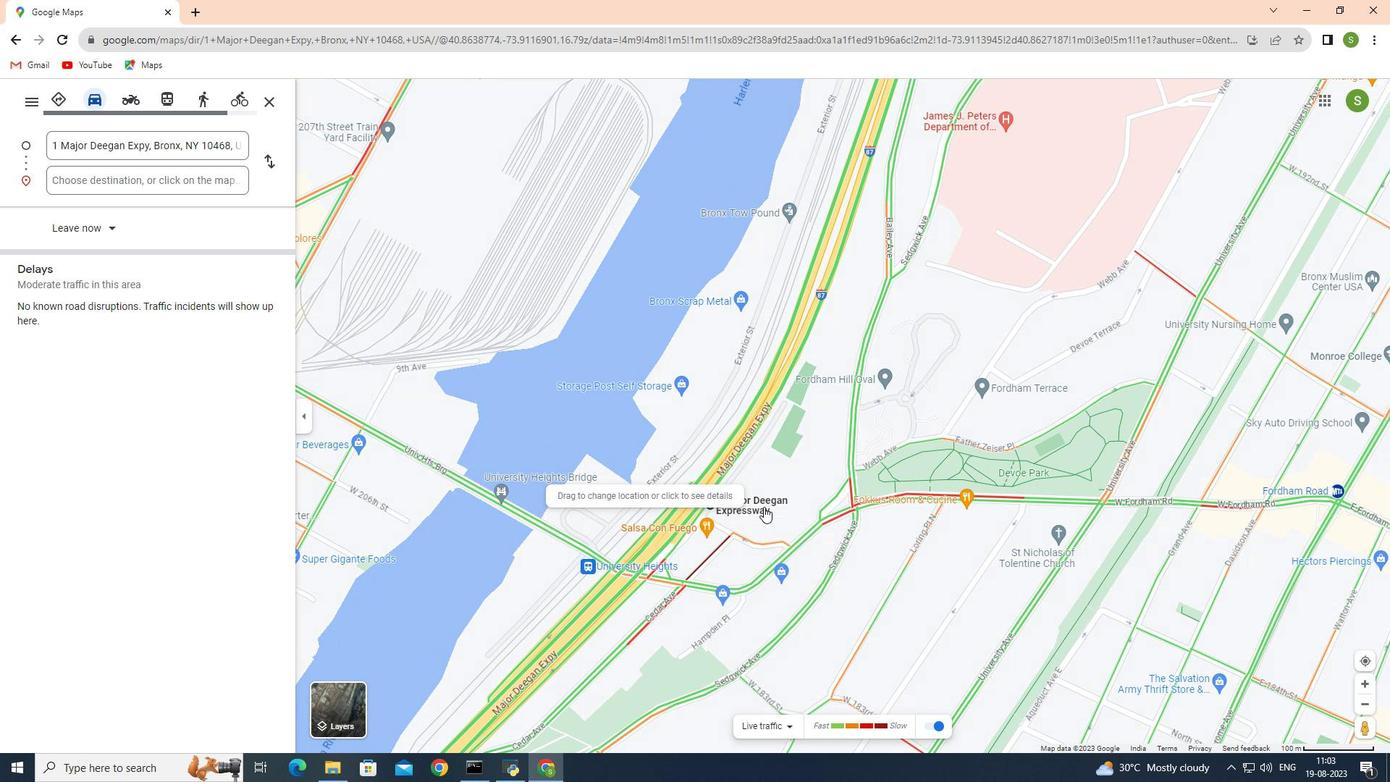 
Action: Mouse scrolled (764, 507) with delta (0, 0)
Screenshot: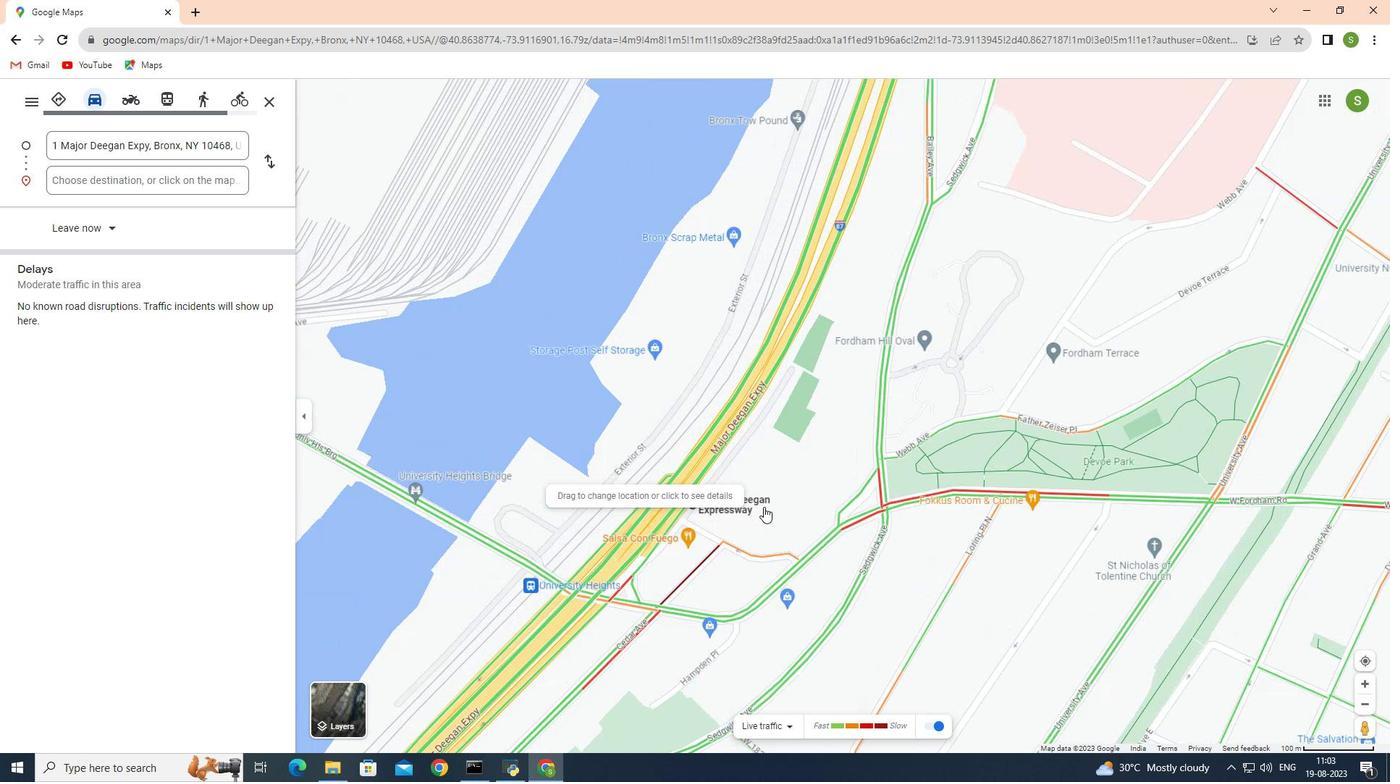 
Action: Mouse scrolled (764, 507) with delta (0, 0)
Screenshot: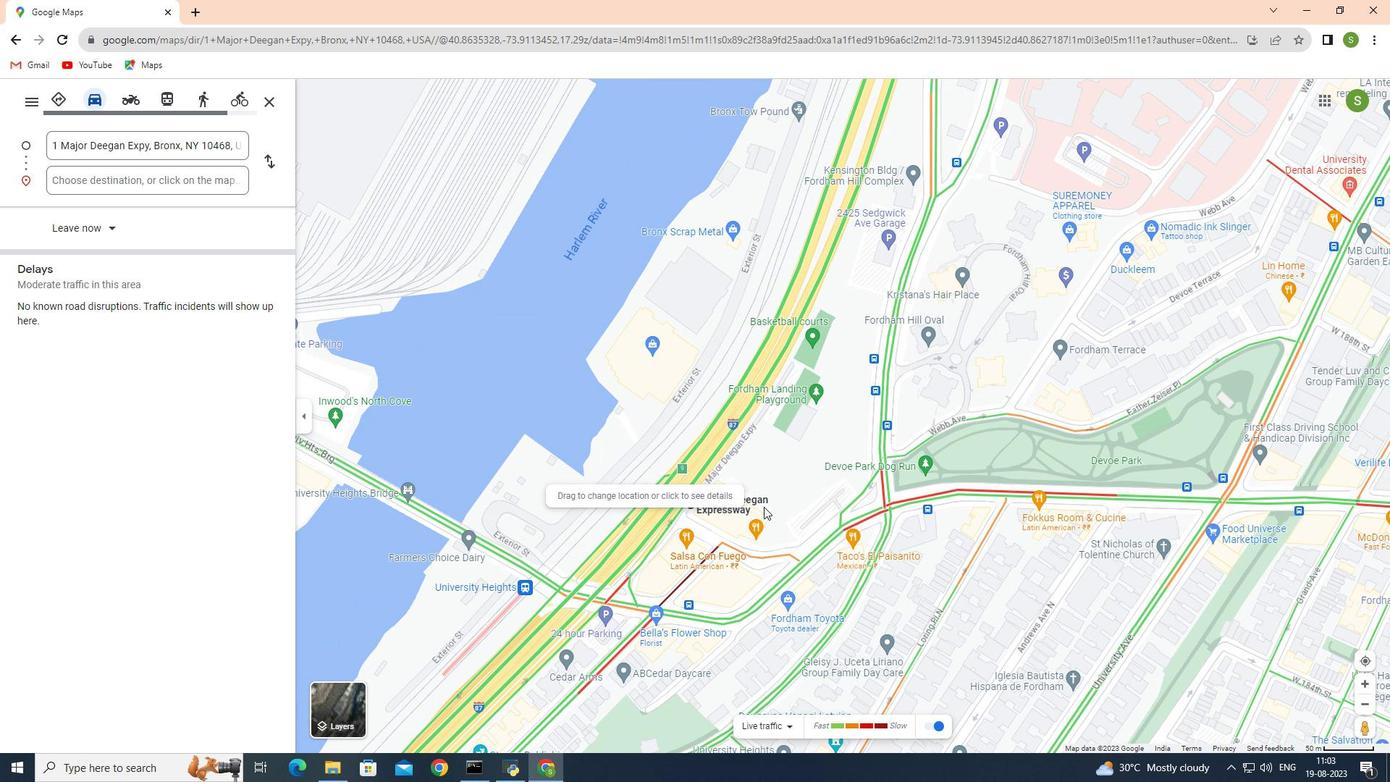 
Action: Mouse scrolled (764, 507) with delta (0, 0)
Screenshot: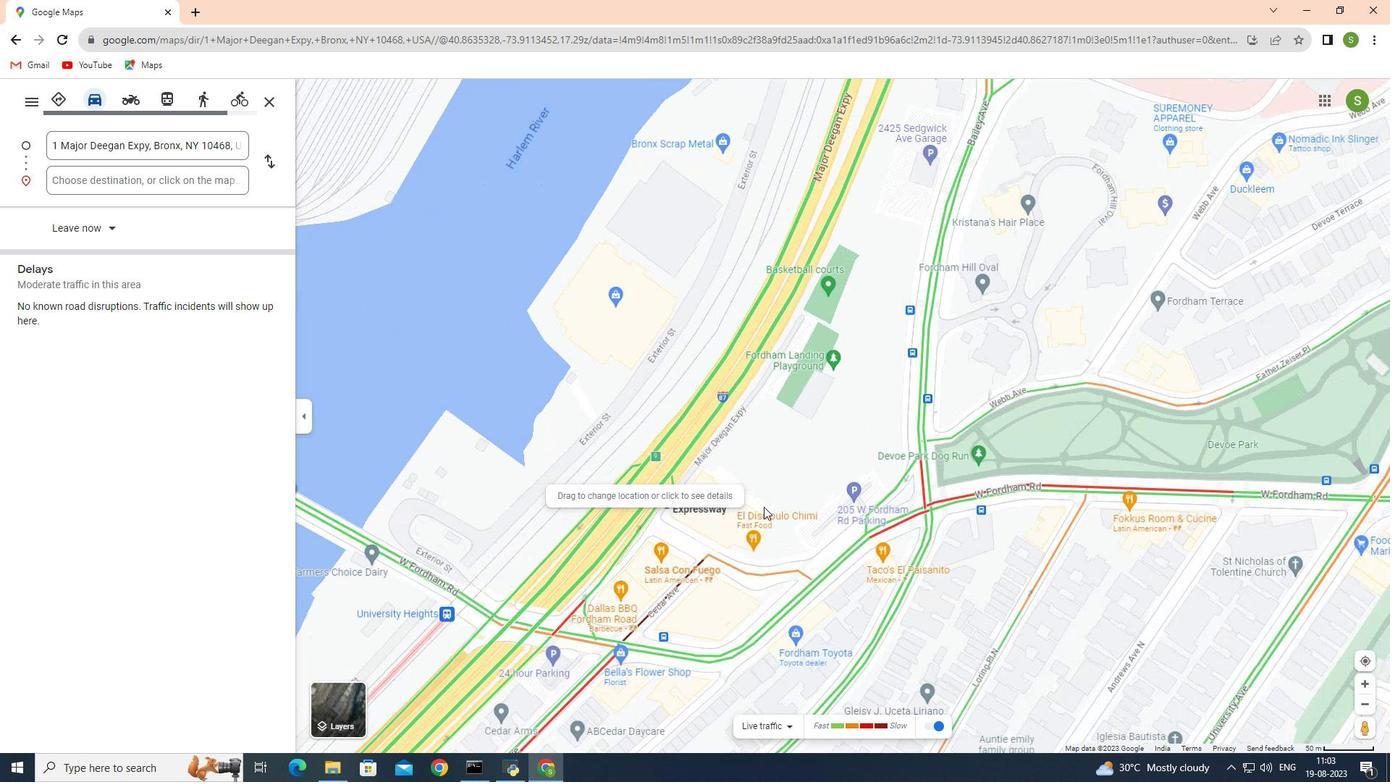 
Action: Mouse scrolled (764, 507) with delta (0, 0)
Screenshot: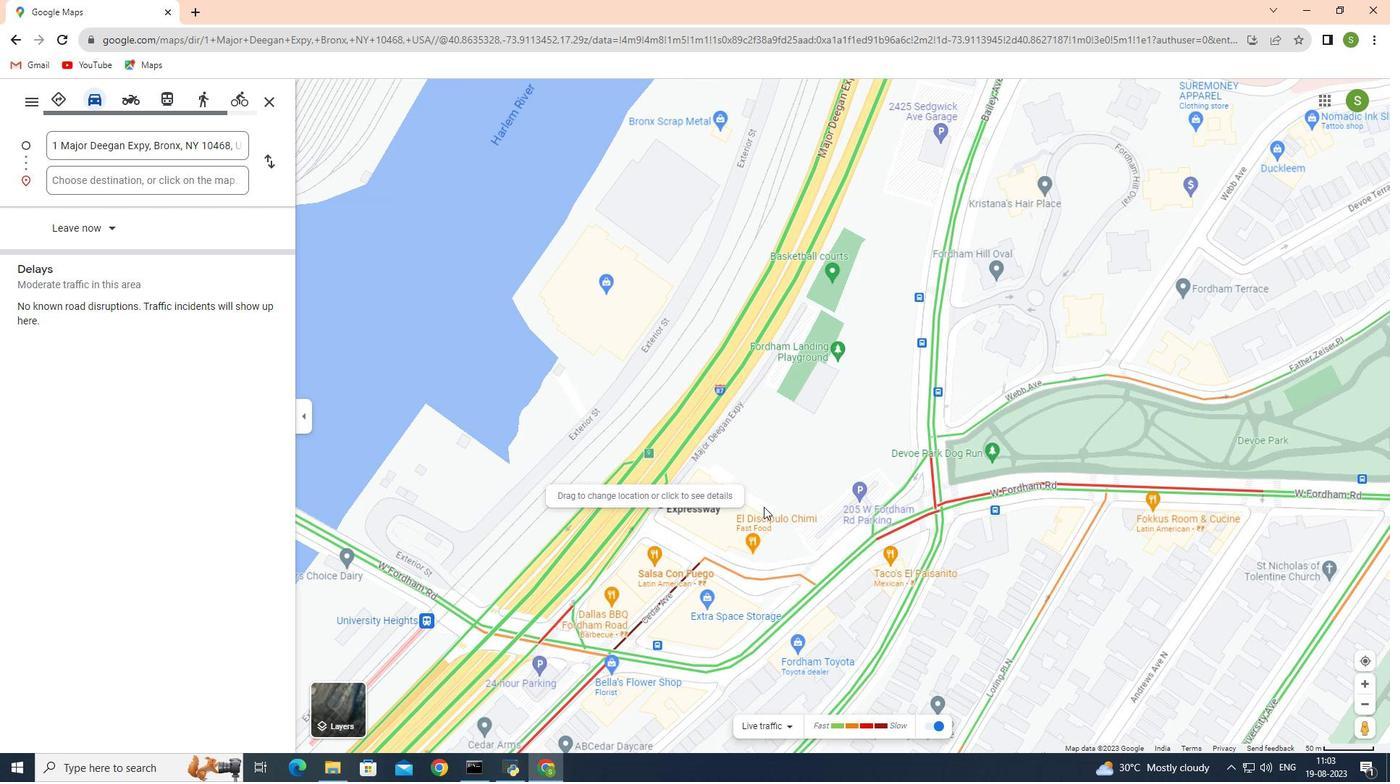
Action: Mouse scrolled (764, 506) with delta (0, 0)
Screenshot: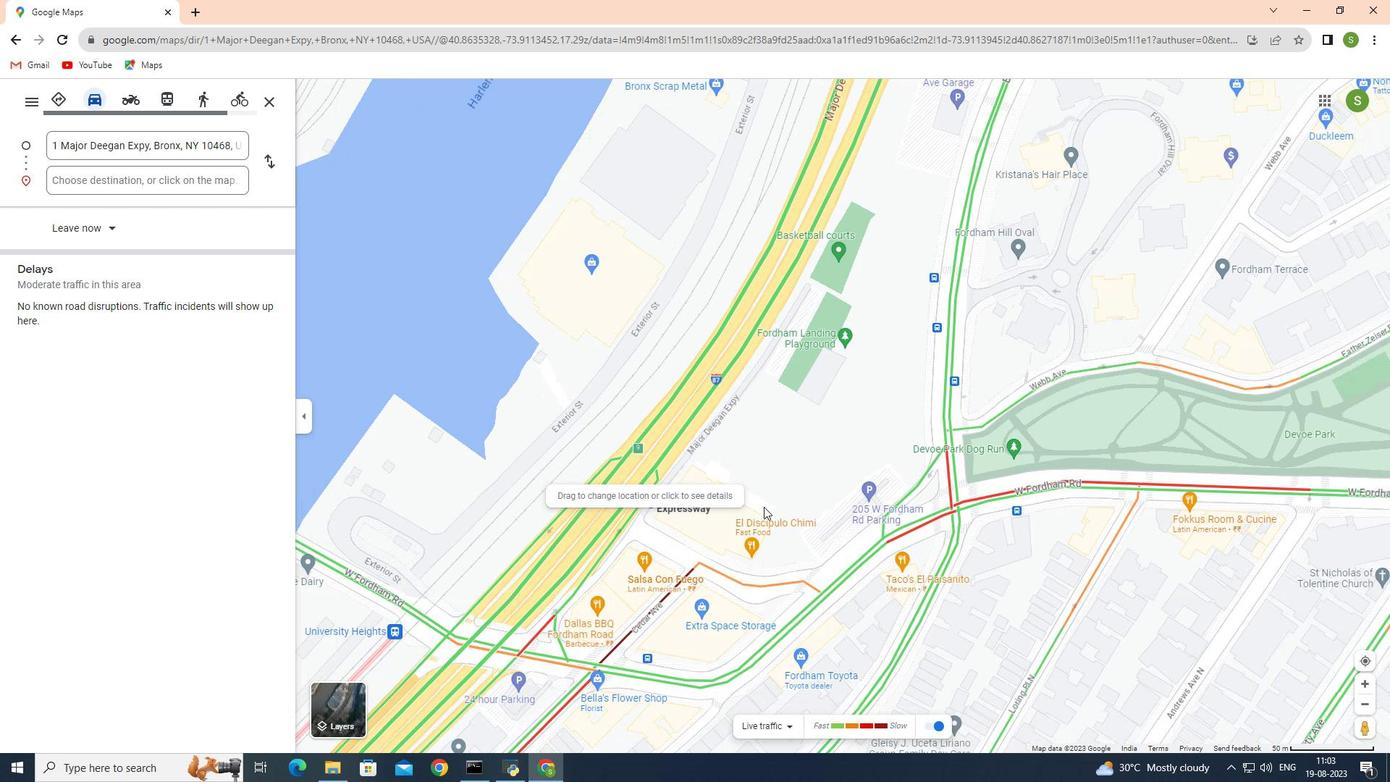 
Action: Mouse scrolled (764, 506) with delta (0, 0)
Screenshot: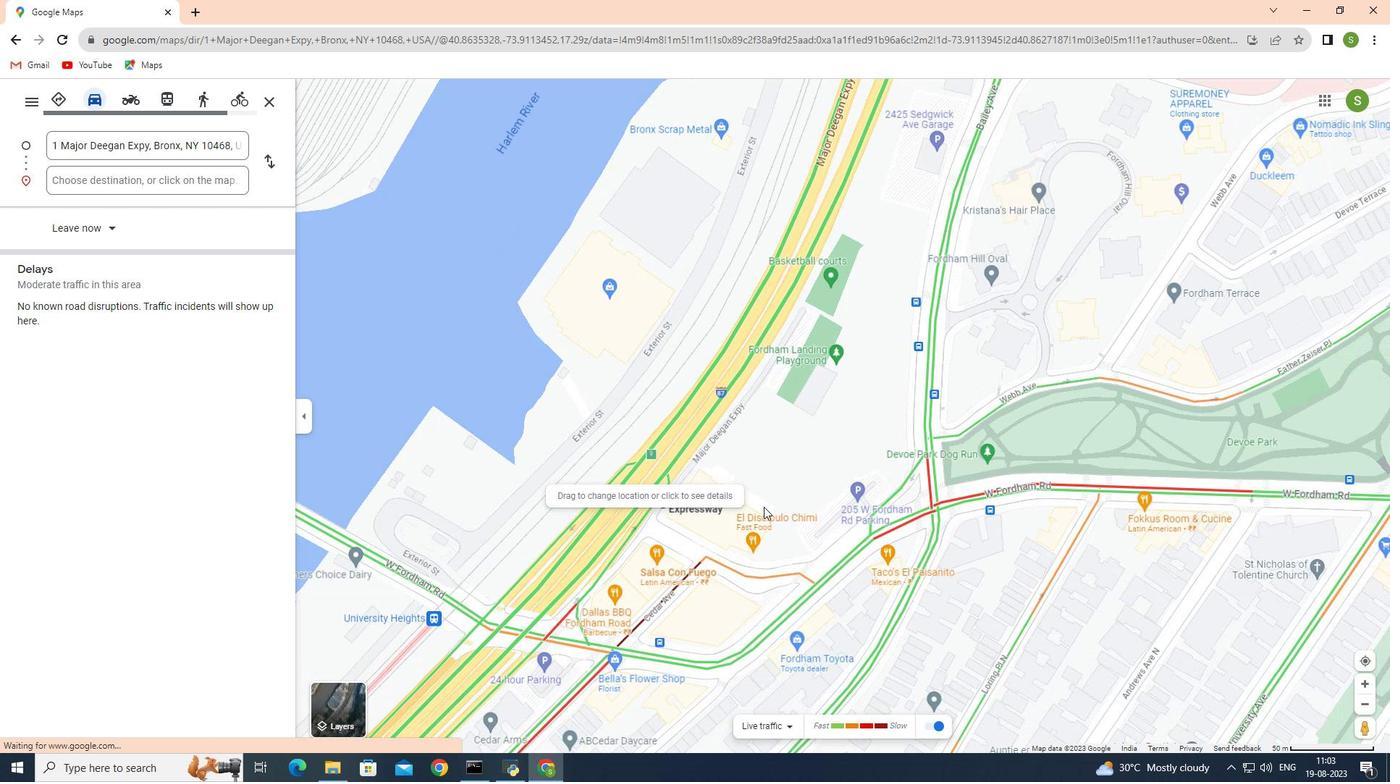 
Action: Mouse scrolled (764, 506) with delta (0, 0)
Screenshot: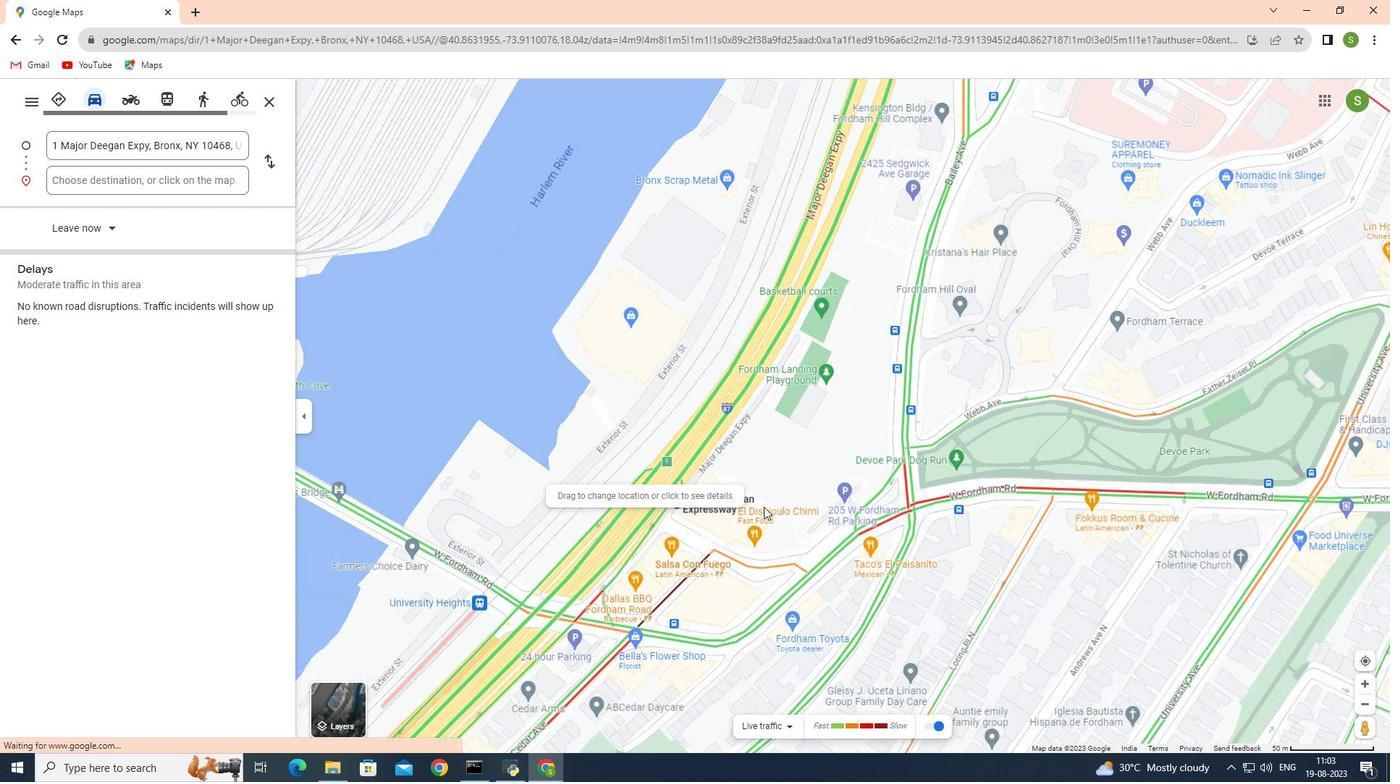 
Action: Mouse scrolled (764, 506) with delta (0, 0)
Screenshot: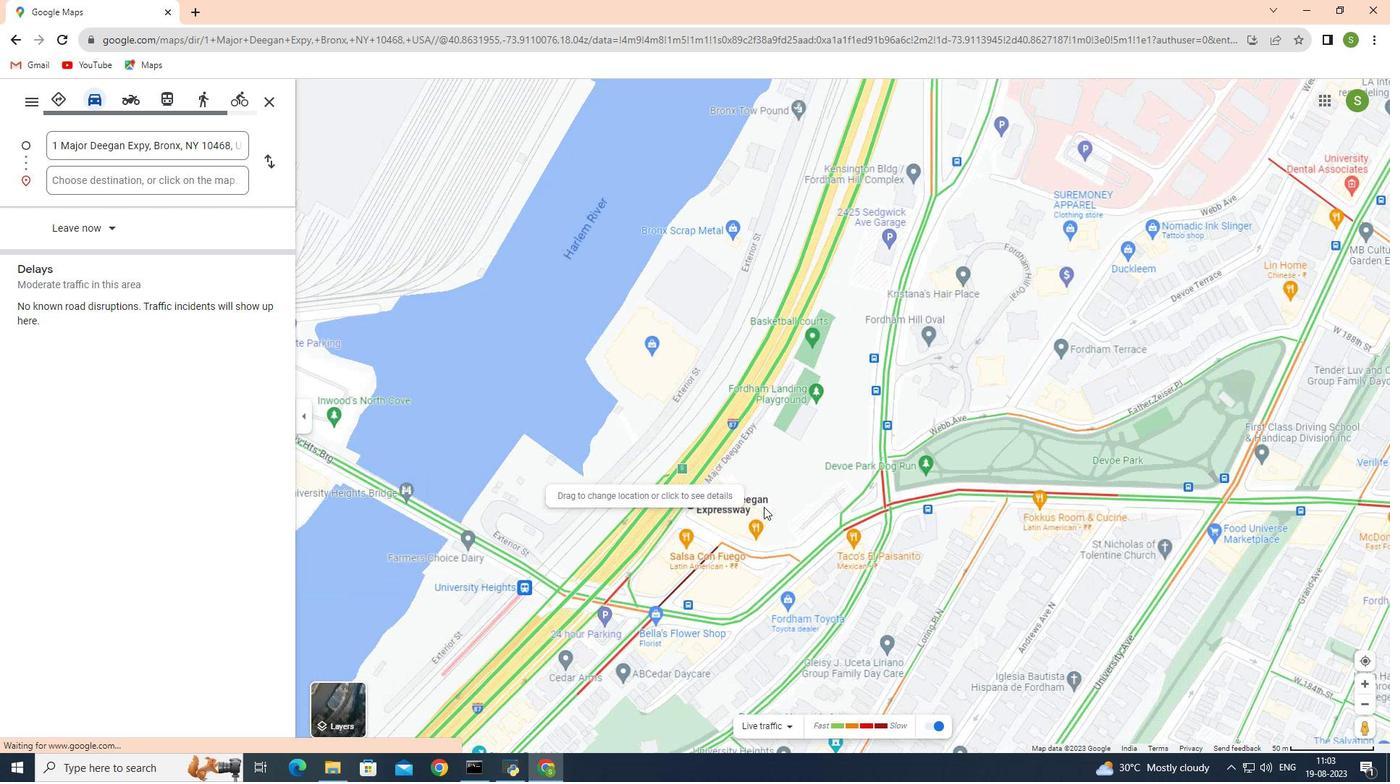 
Action: Mouse scrolled (764, 506) with delta (0, 0)
Screenshot: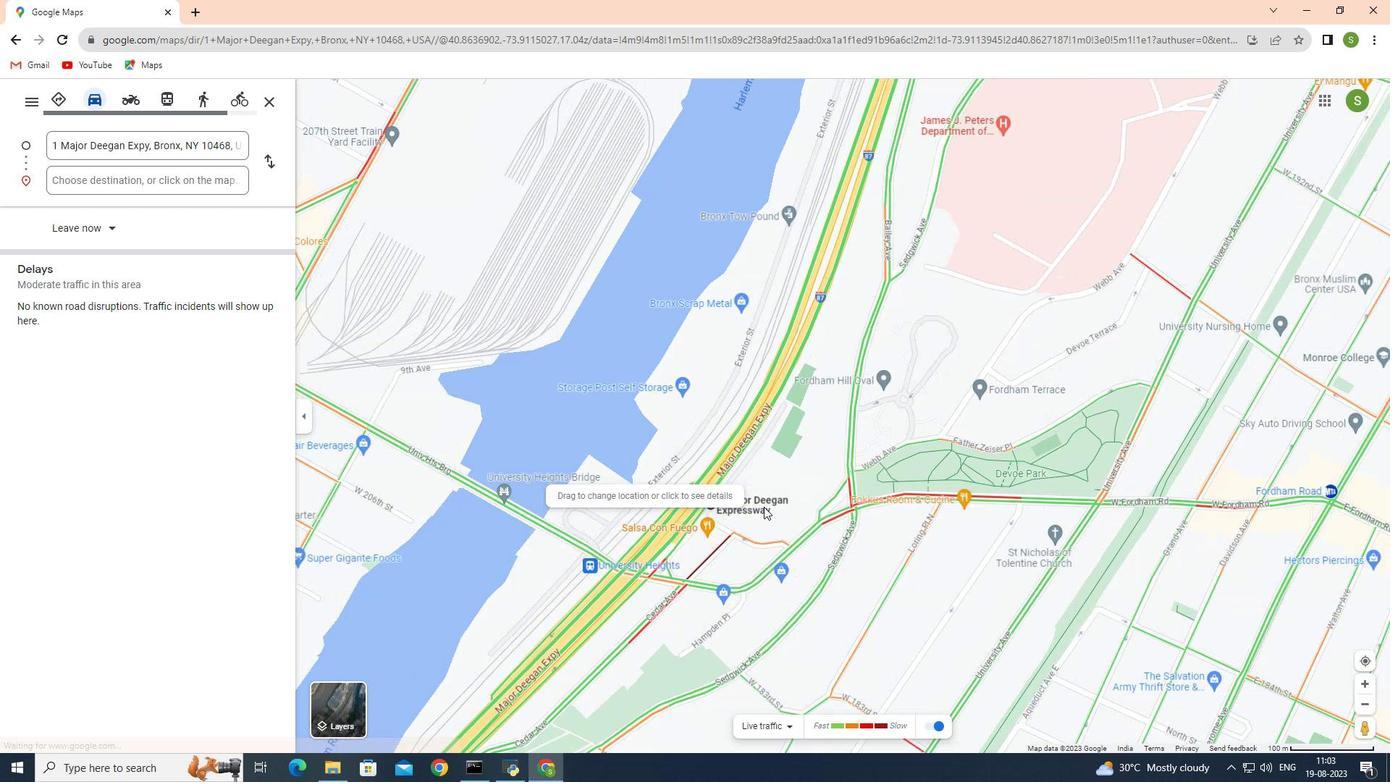 
Action: Mouse moved to (740, 465)
Screenshot: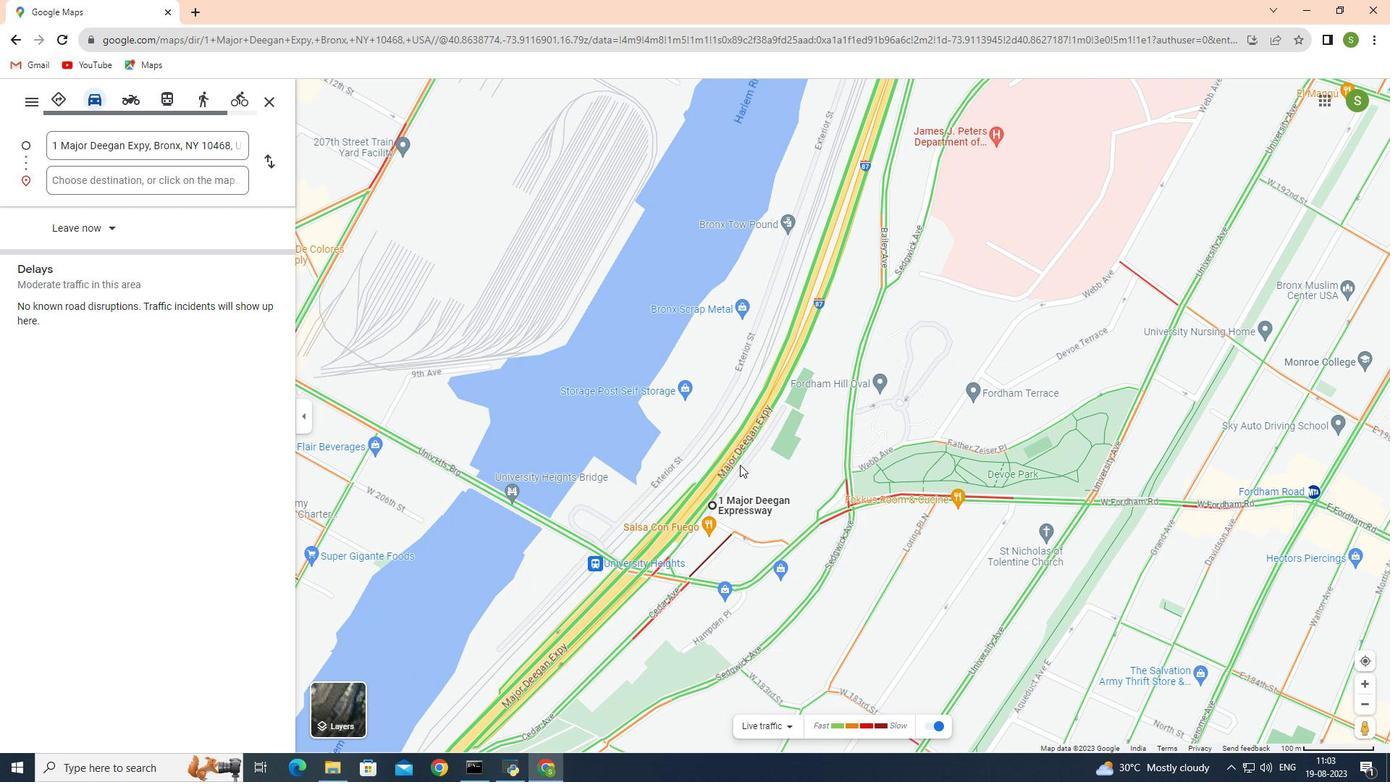 
Action: Mouse scrolled (740, 465) with delta (0, 0)
Screenshot: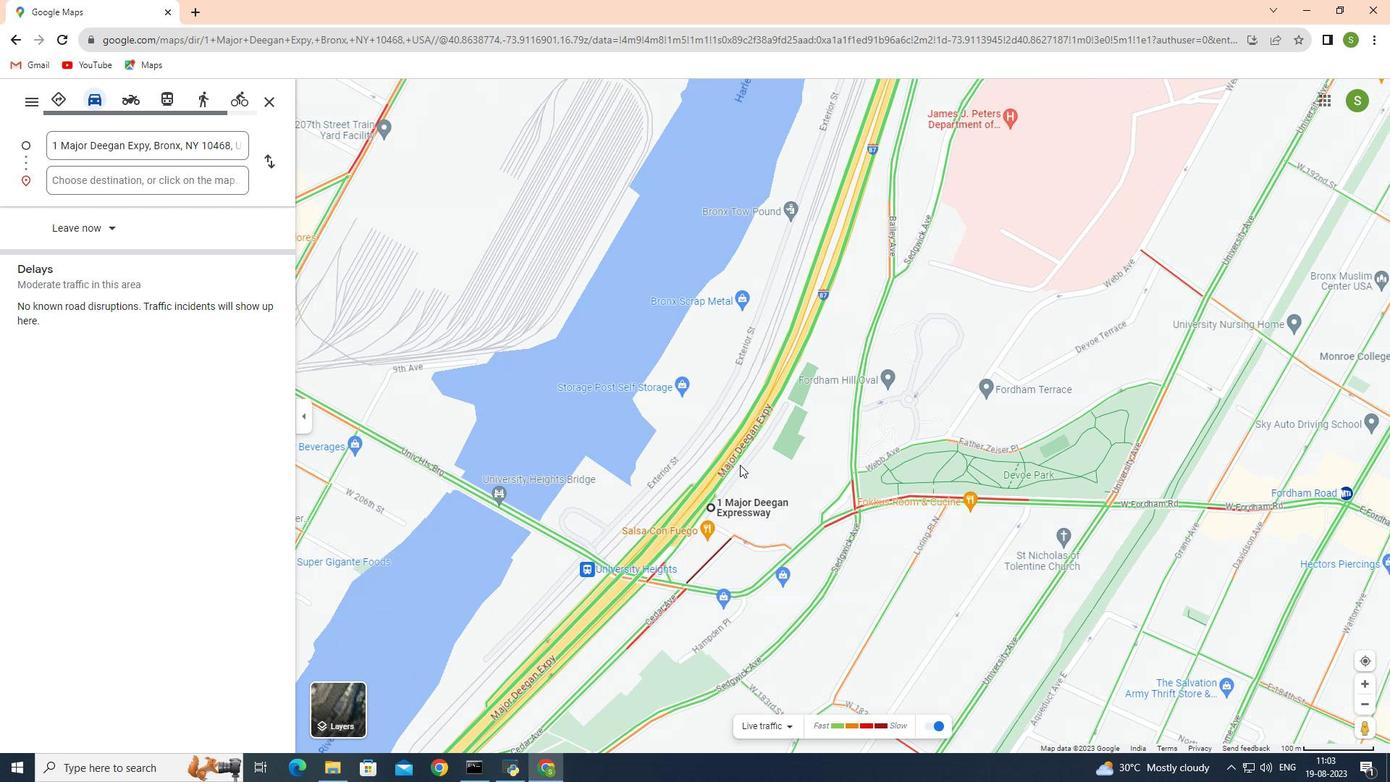 
Action: Mouse scrolled (740, 465) with delta (0, 0)
Screenshot: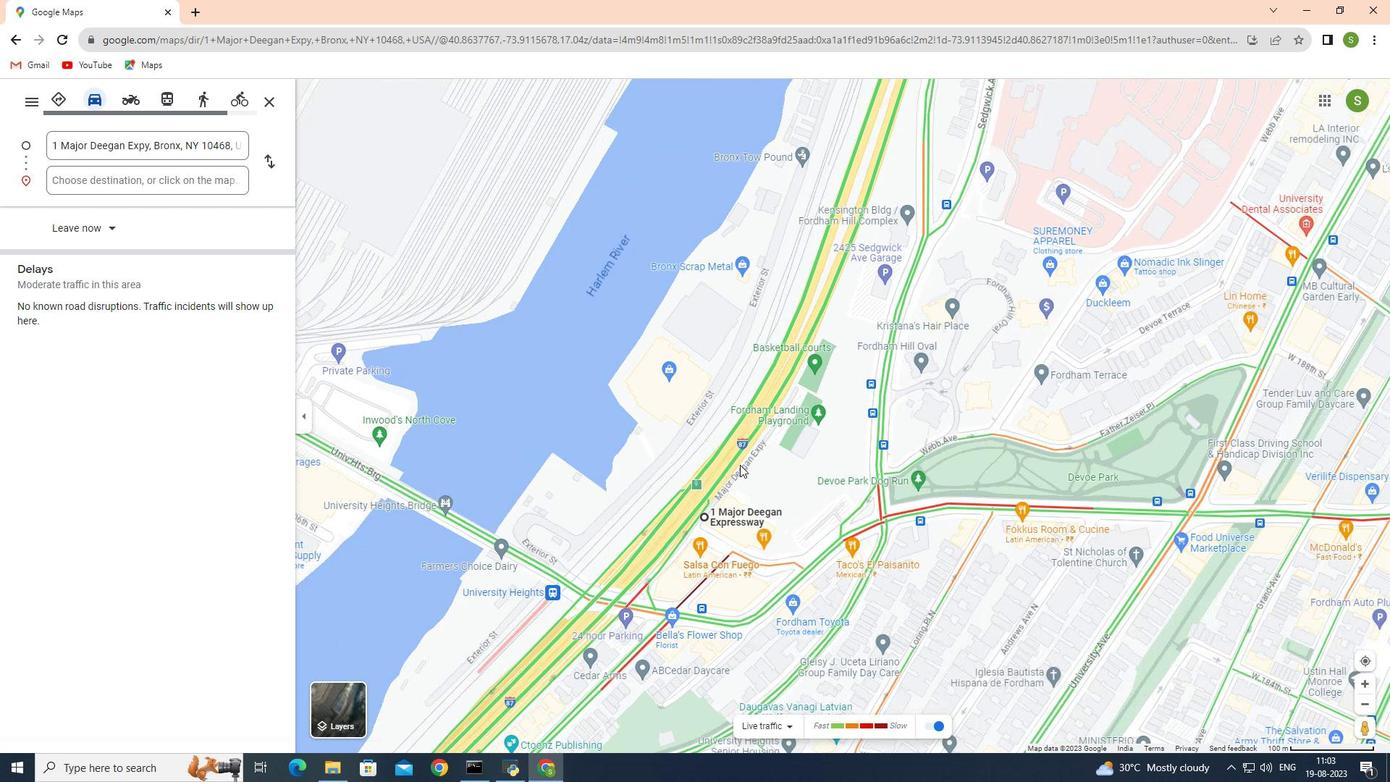 
Action: Mouse scrolled (740, 465) with delta (0, 0)
Screenshot: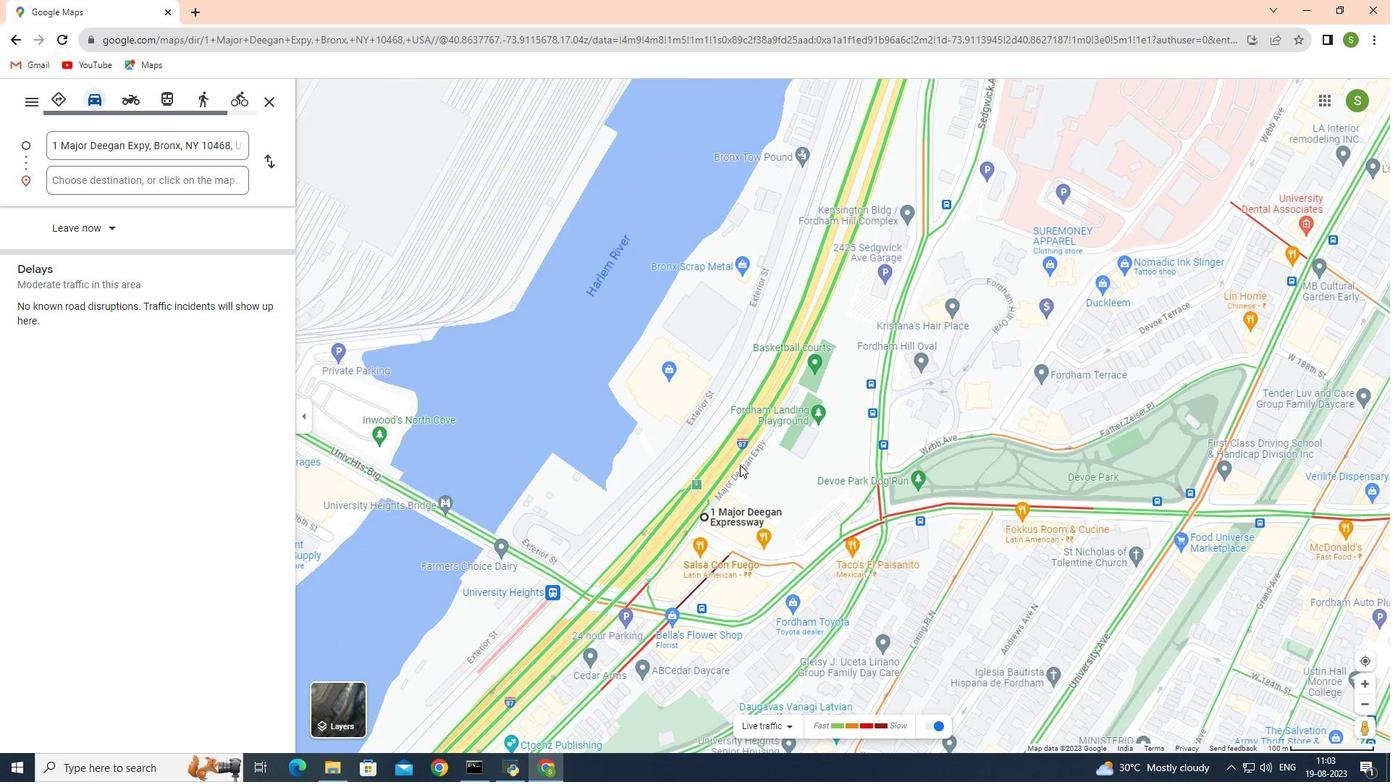 
Action: Mouse scrolled (740, 465) with delta (0, 0)
Screenshot: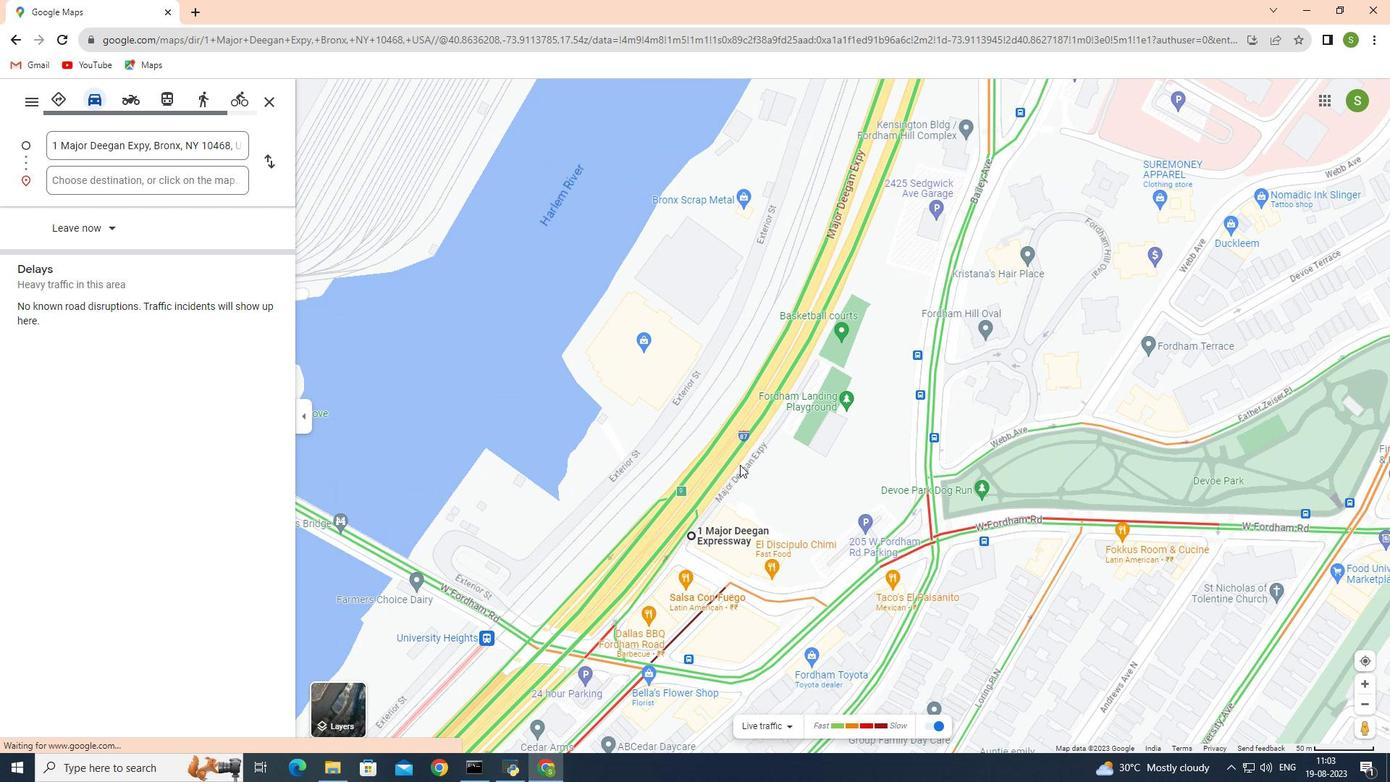 
Action: Mouse scrolled (740, 465) with delta (0, 0)
Screenshot: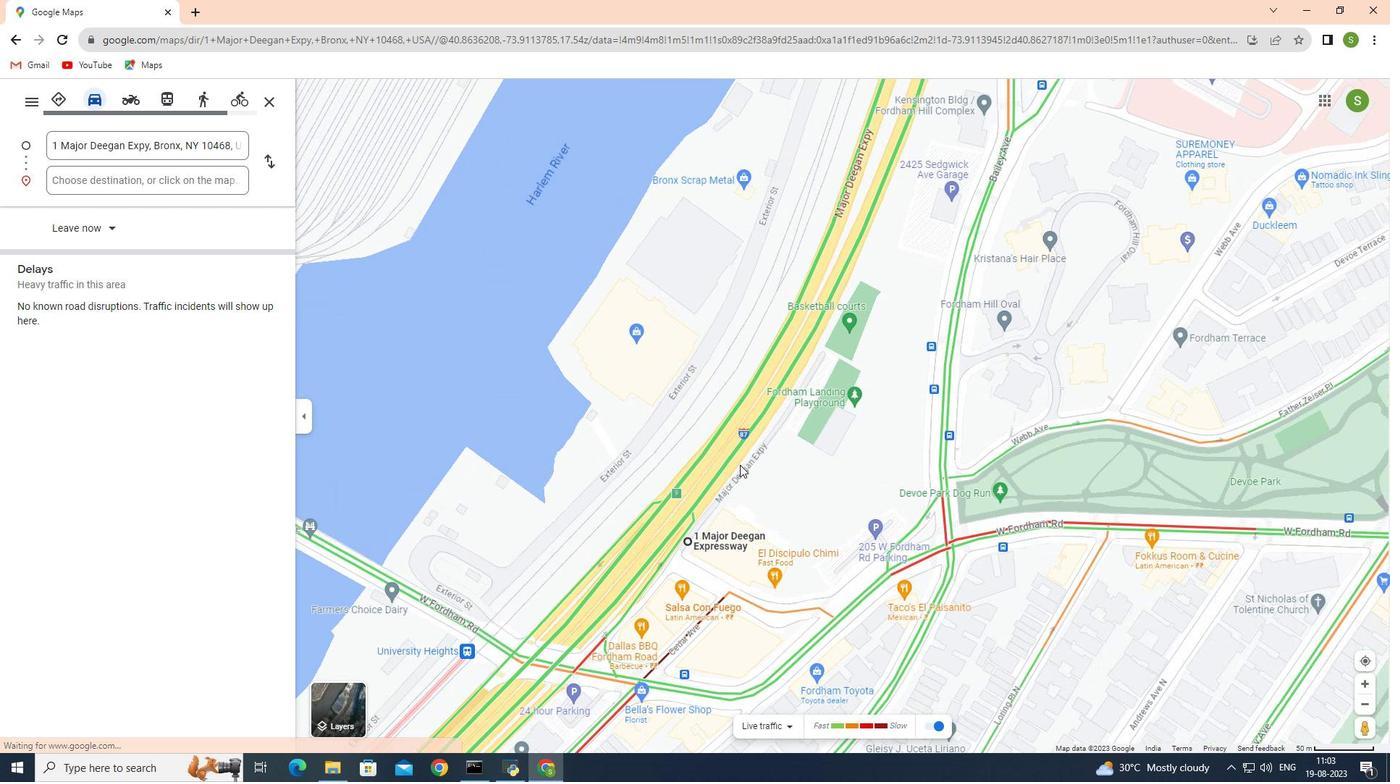 
Action: Mouse scrolled (740, 465) with delta (0, 0)
Screenshot: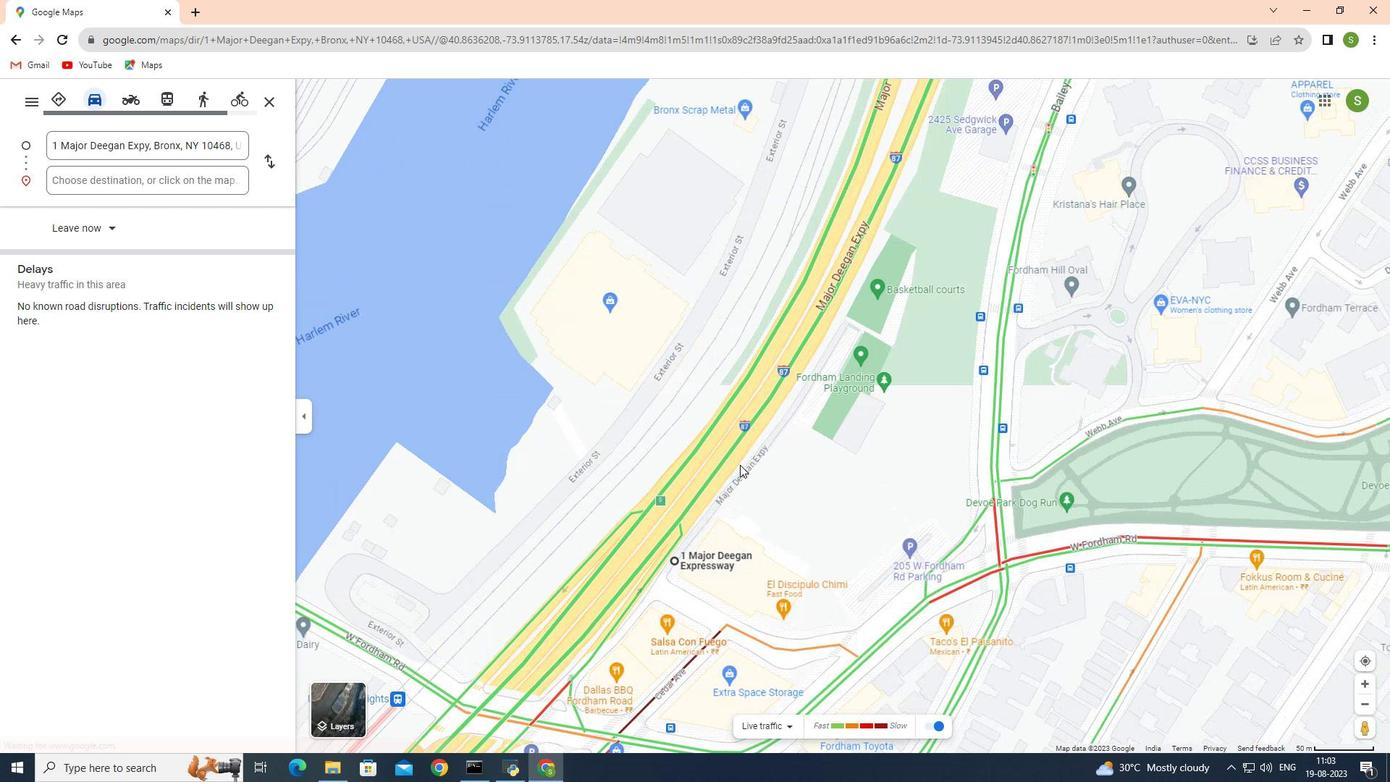 
Action: Mouse scrolled (740, 465) with delta (0, 0)
Screenshot: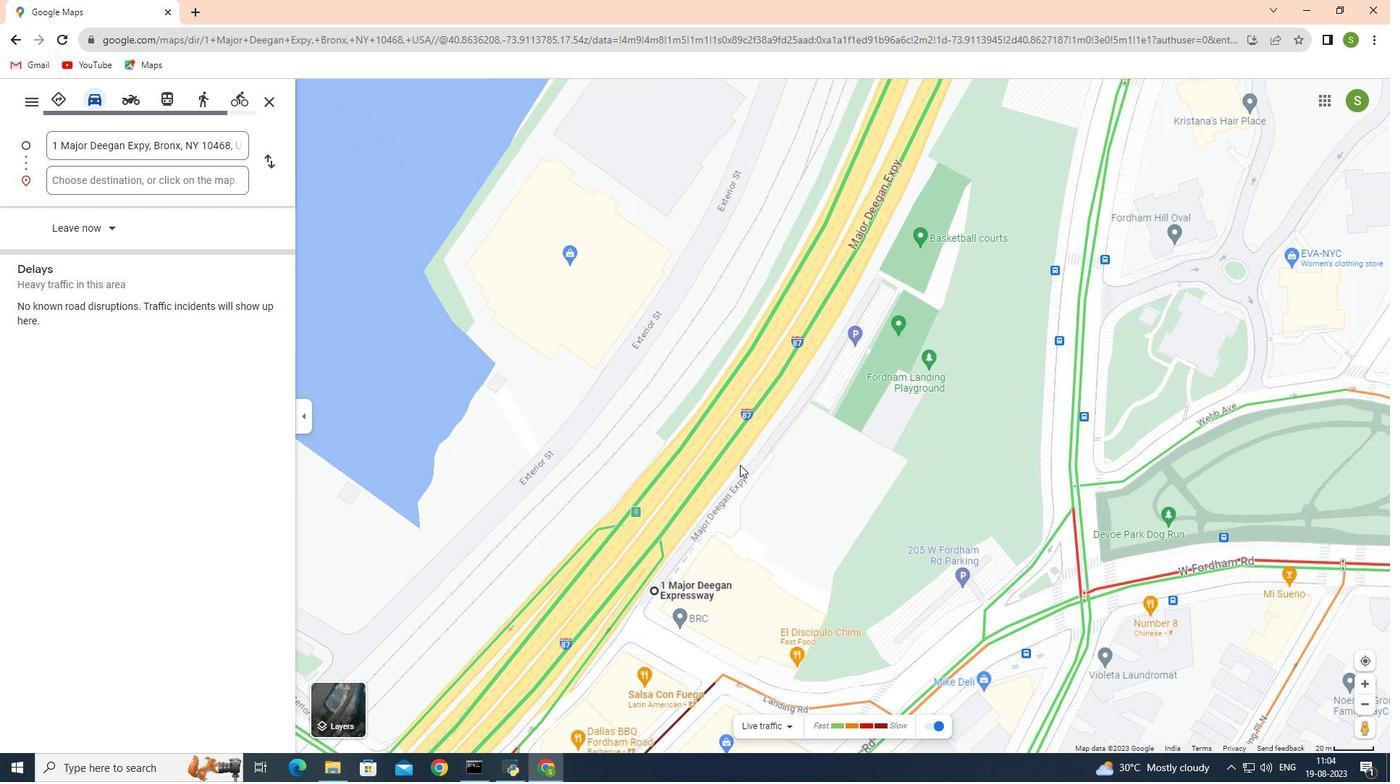 
Action: Mouse scrolled (740, 465) with delta (0, 0)
Screenshot: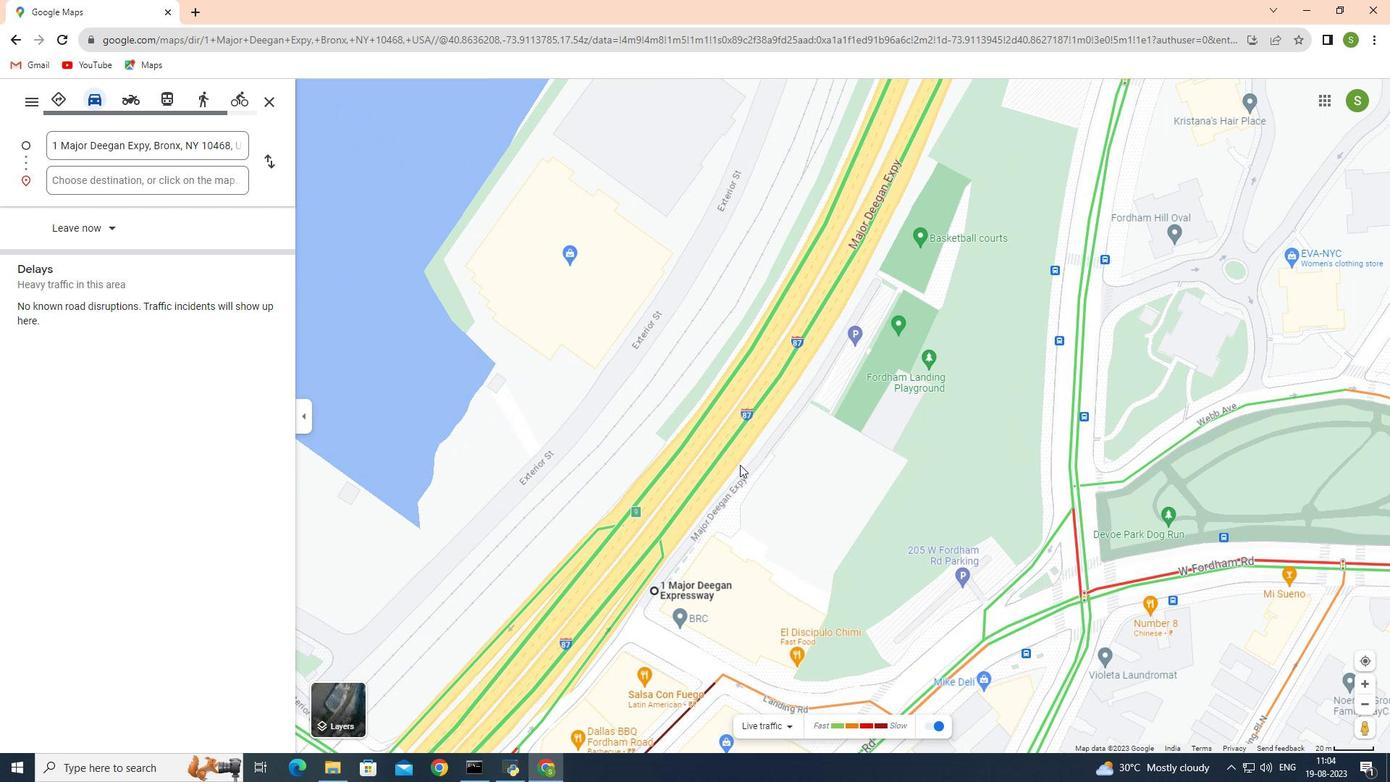 
Action: Mouse scrolled (740, 465) with delta (0, 0)
Screenshot: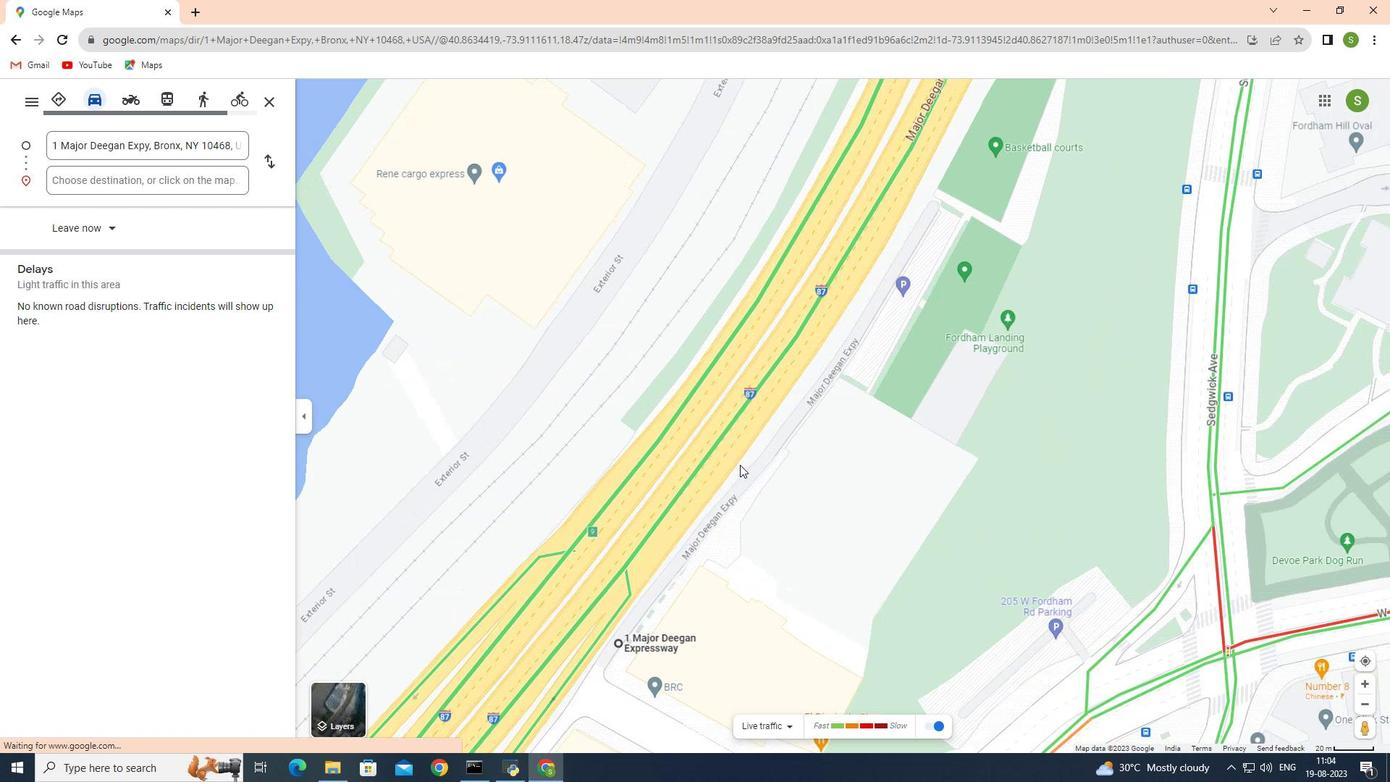 
Action: Mouse scrolled (740, 465) with delta (0, 0)
Screenshot: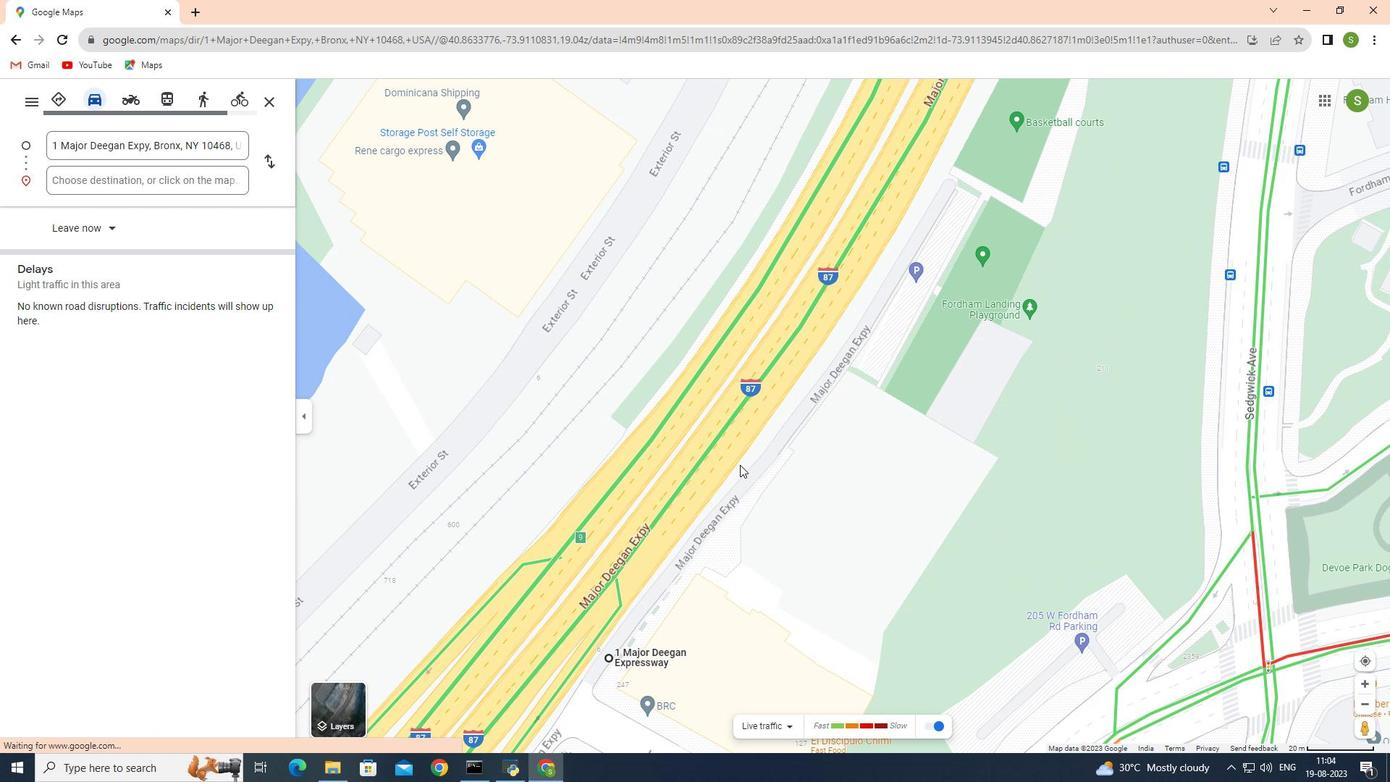 
Action: Mouse moved to (740, 465)
Screenshot: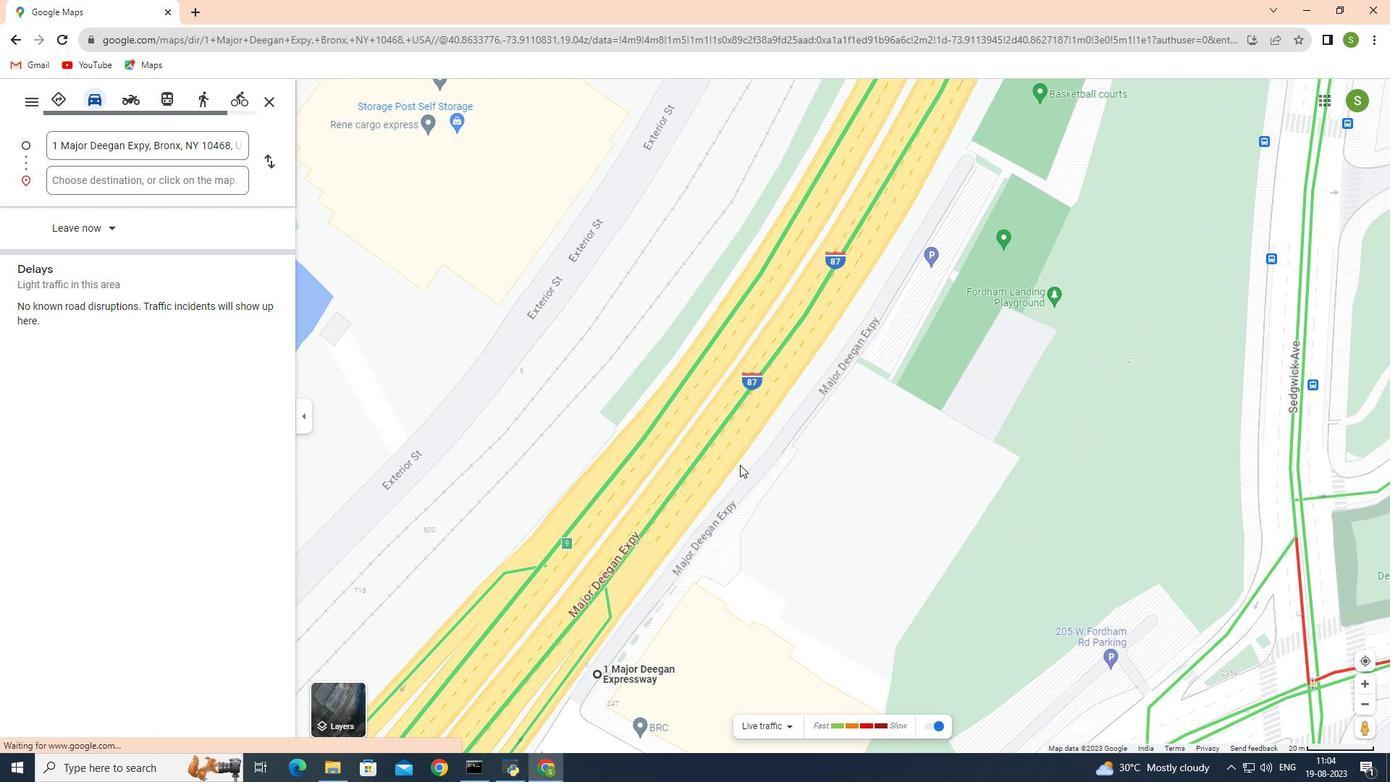 
Action: Mouse scrolled (740, 465) with delta (0, 0)
Screenshot: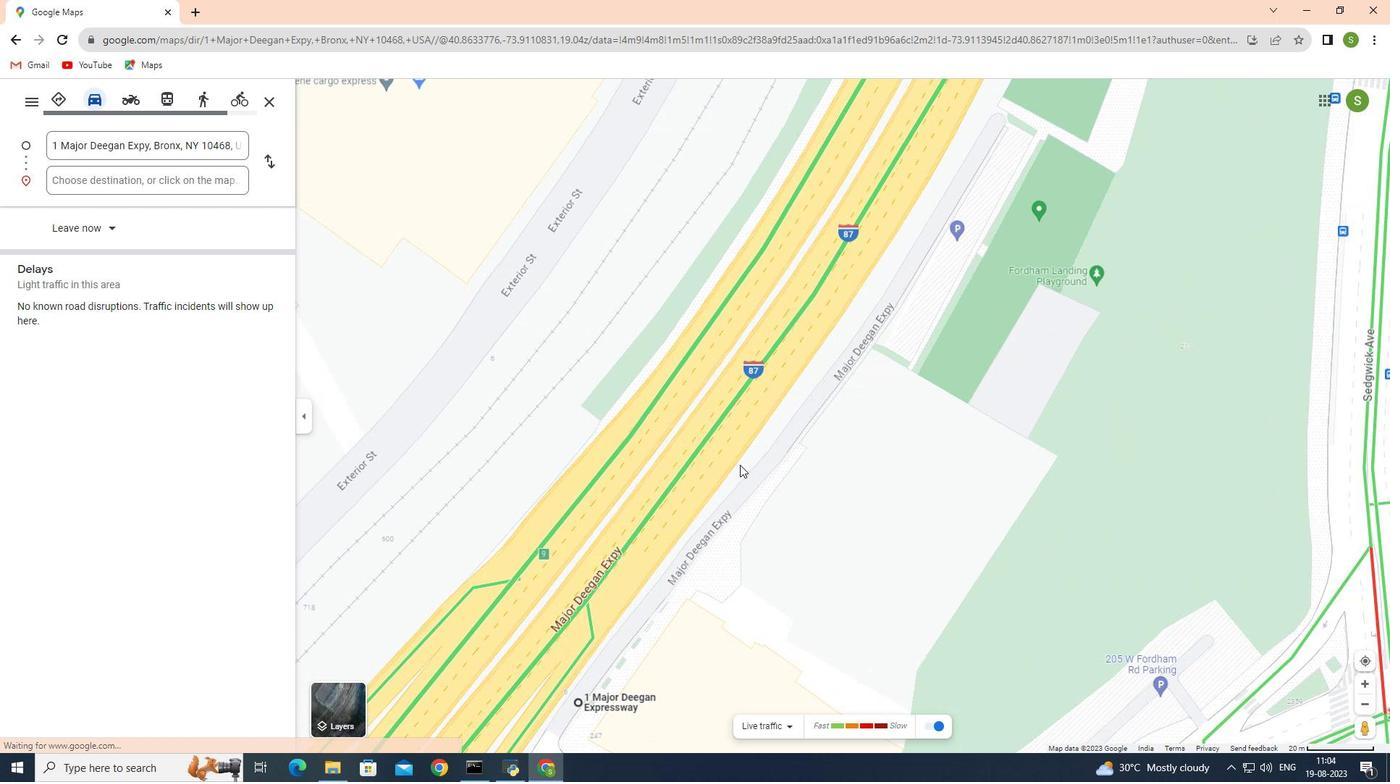 
Action: Mouse scrolled (740, 465) with delta (0, 0)
Screenshot: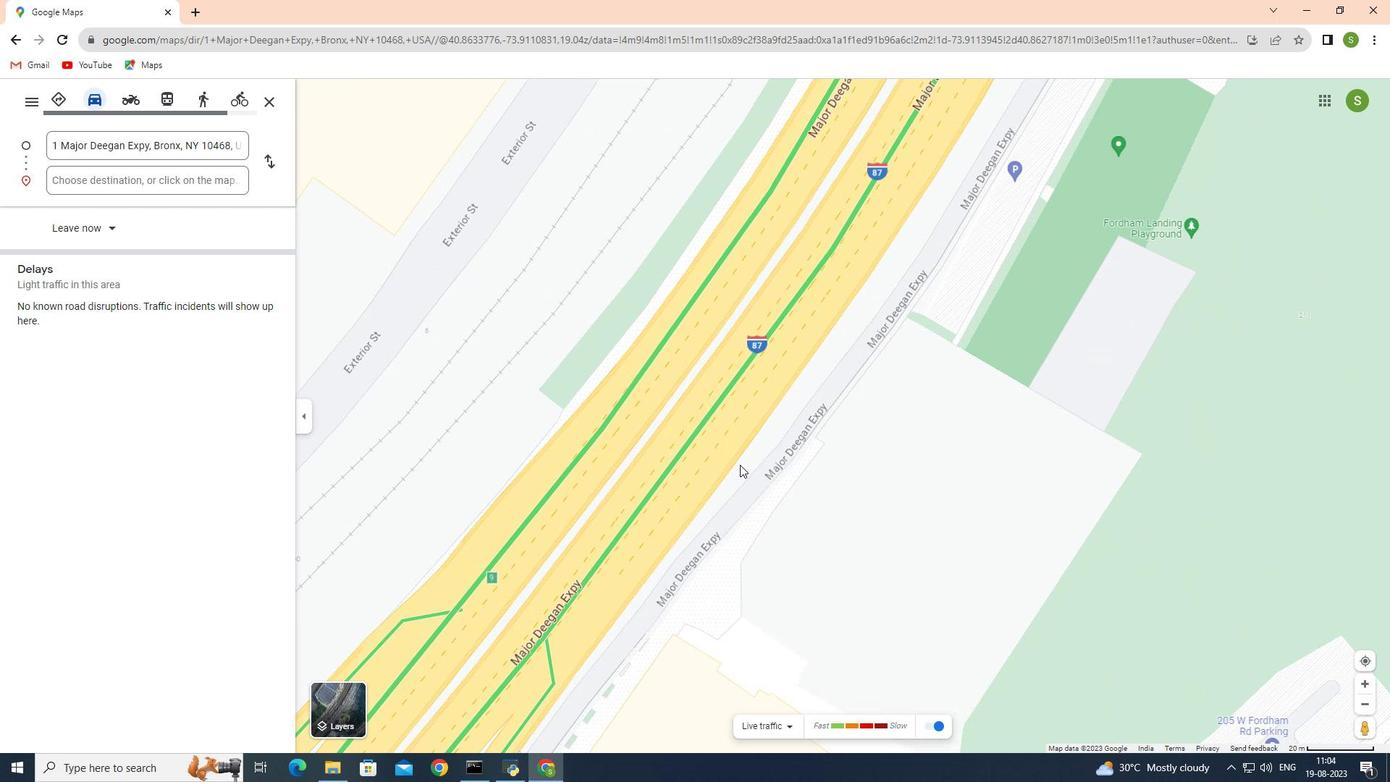 
Action: Mouse moved to (779, 408)
Screenshot: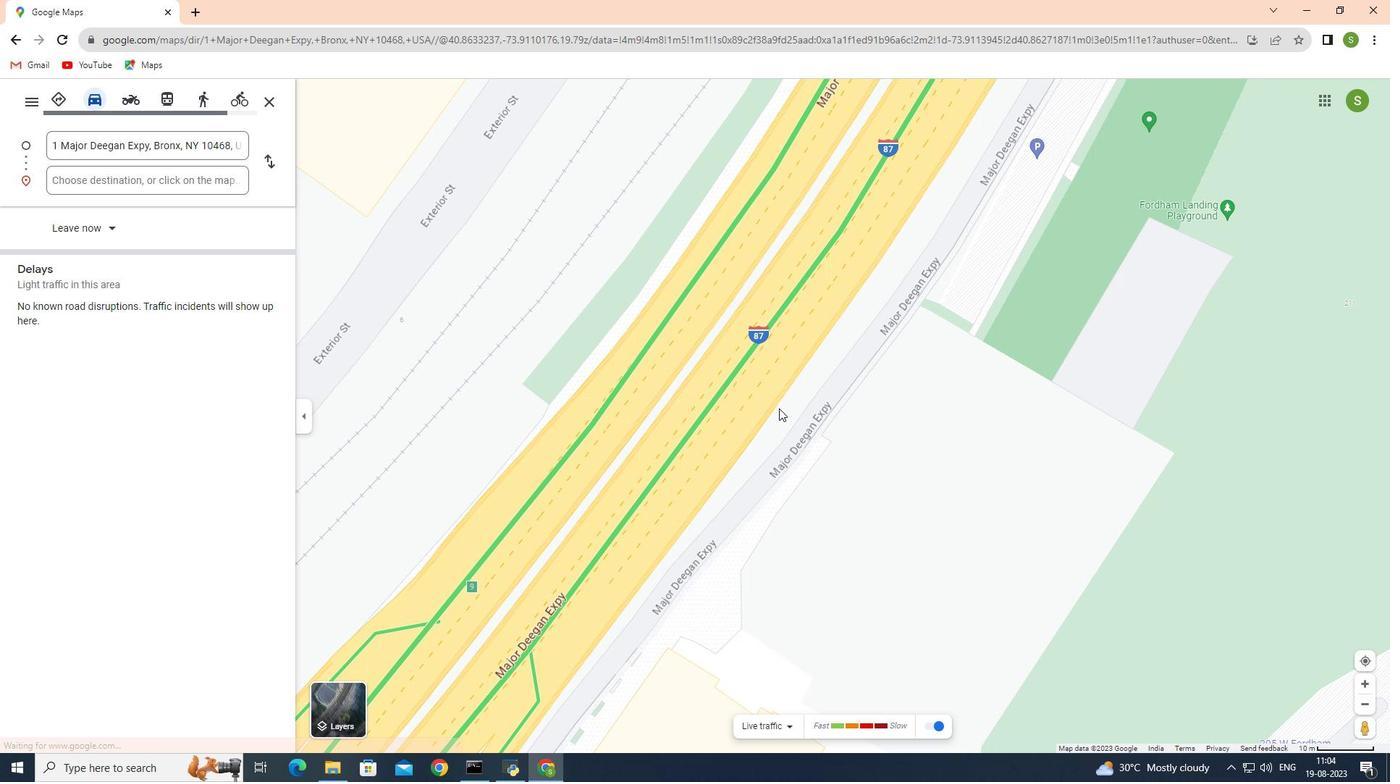 
Action: Mouse scrolled (779, 409) with delta (0, 0)
Screenshot: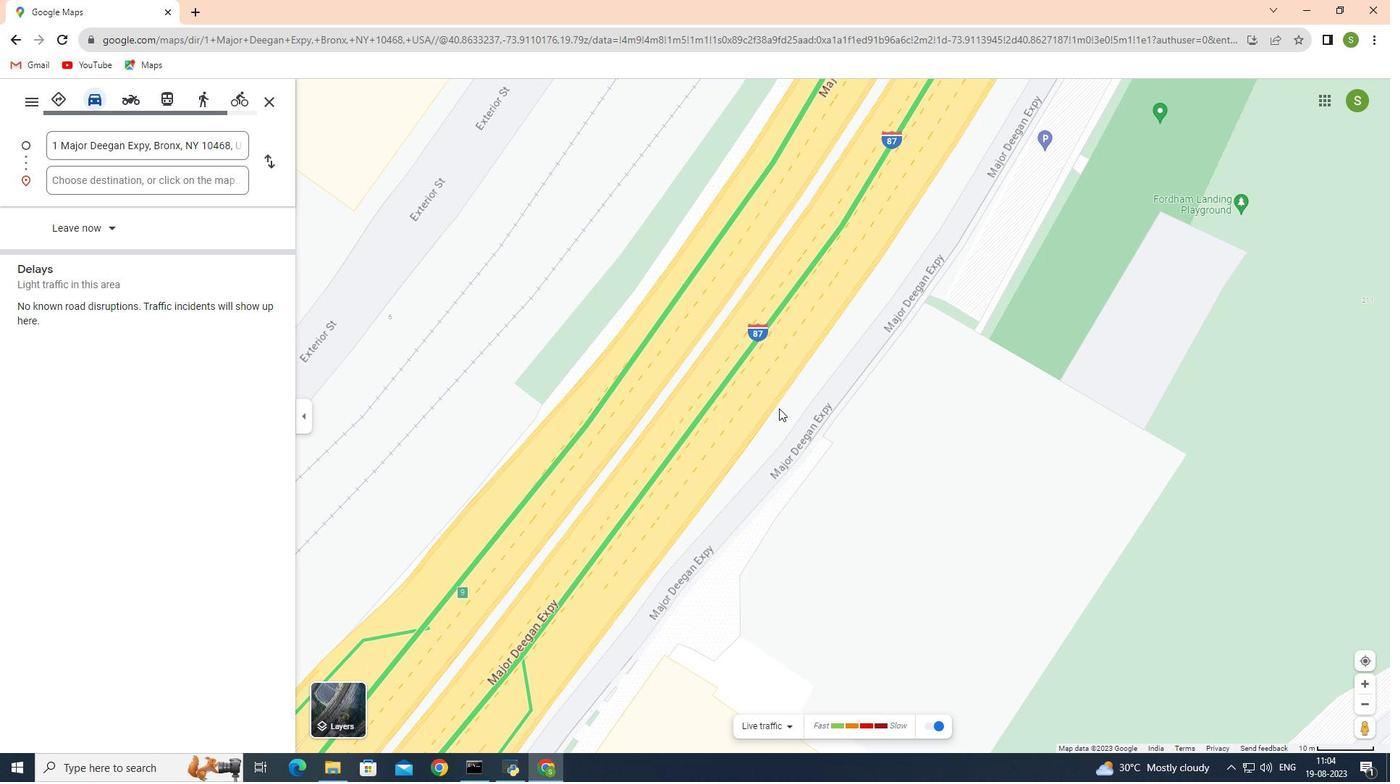 
Action: Mouse scrolled (779, 409) with delta (0, 0)
Screenshot: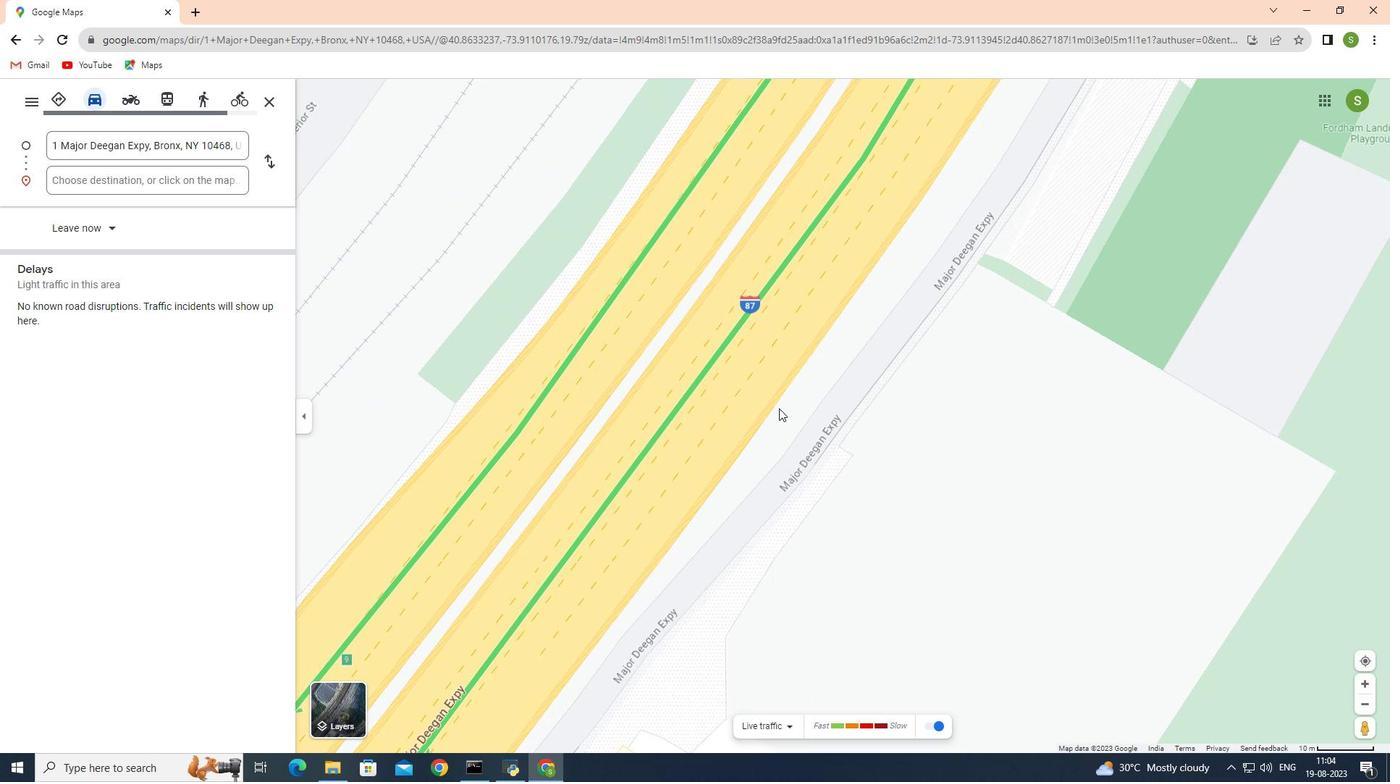 
Action: Mouse scrolled (779, 407) with delta (0, 0)
Screenshot: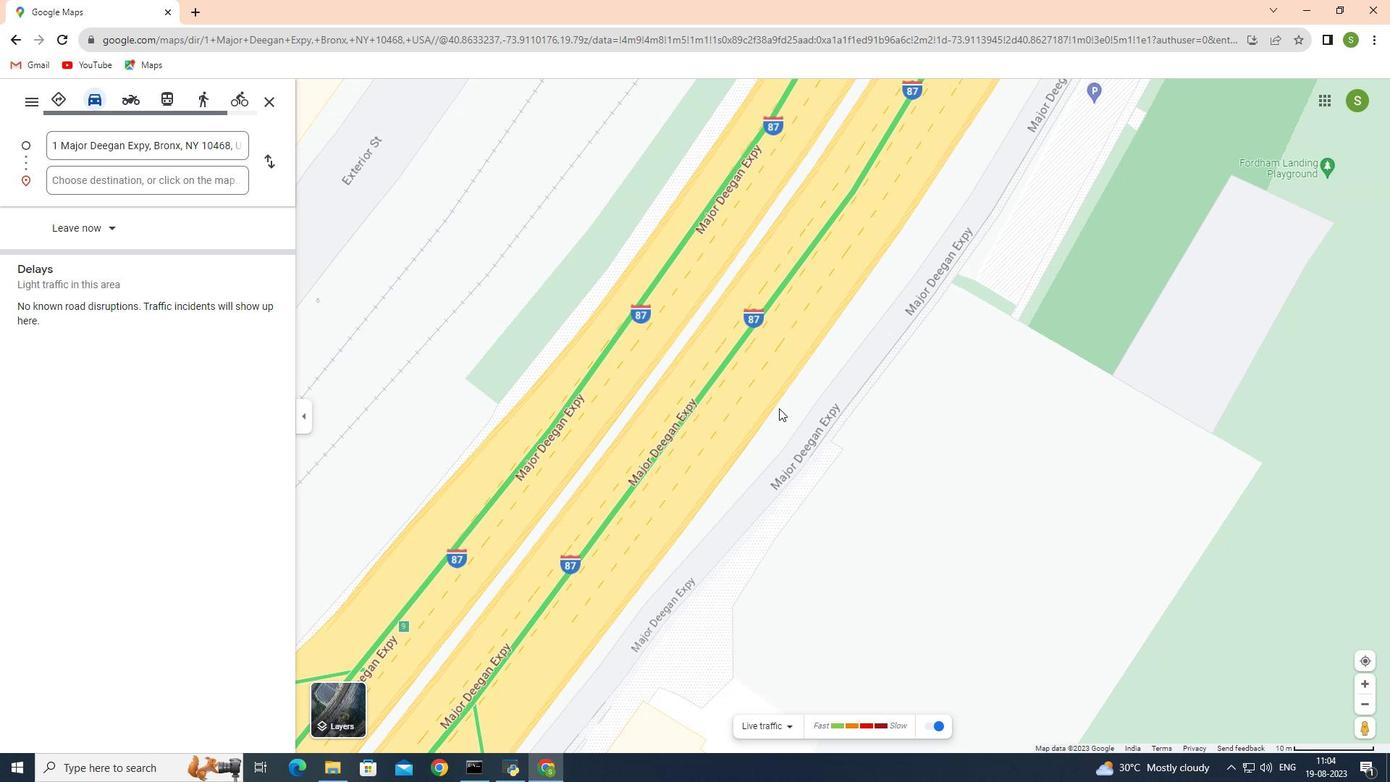 
Action: Mouse scrolled (779, 407) with delta (0, 0)
Screenshot: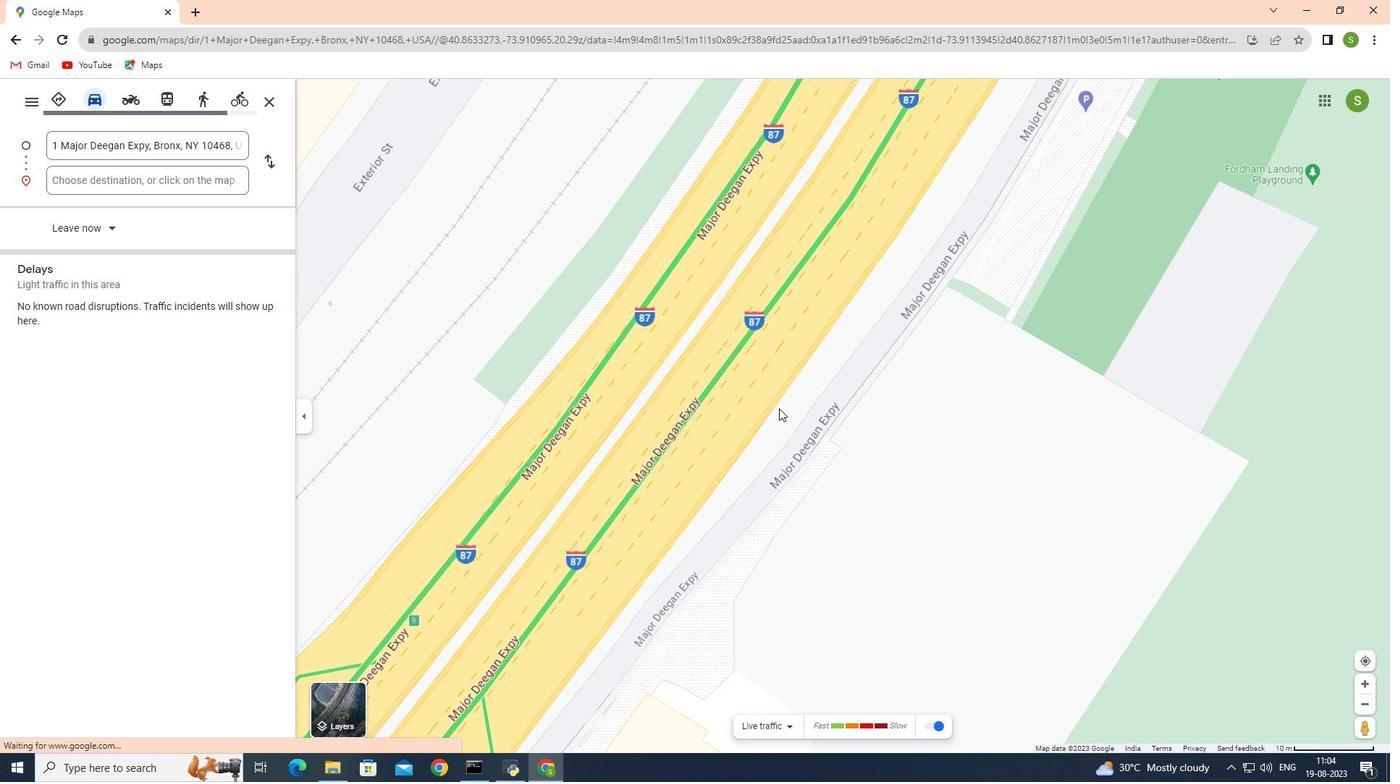 
Action: Mouse moved to (778, 412)
Screenshot: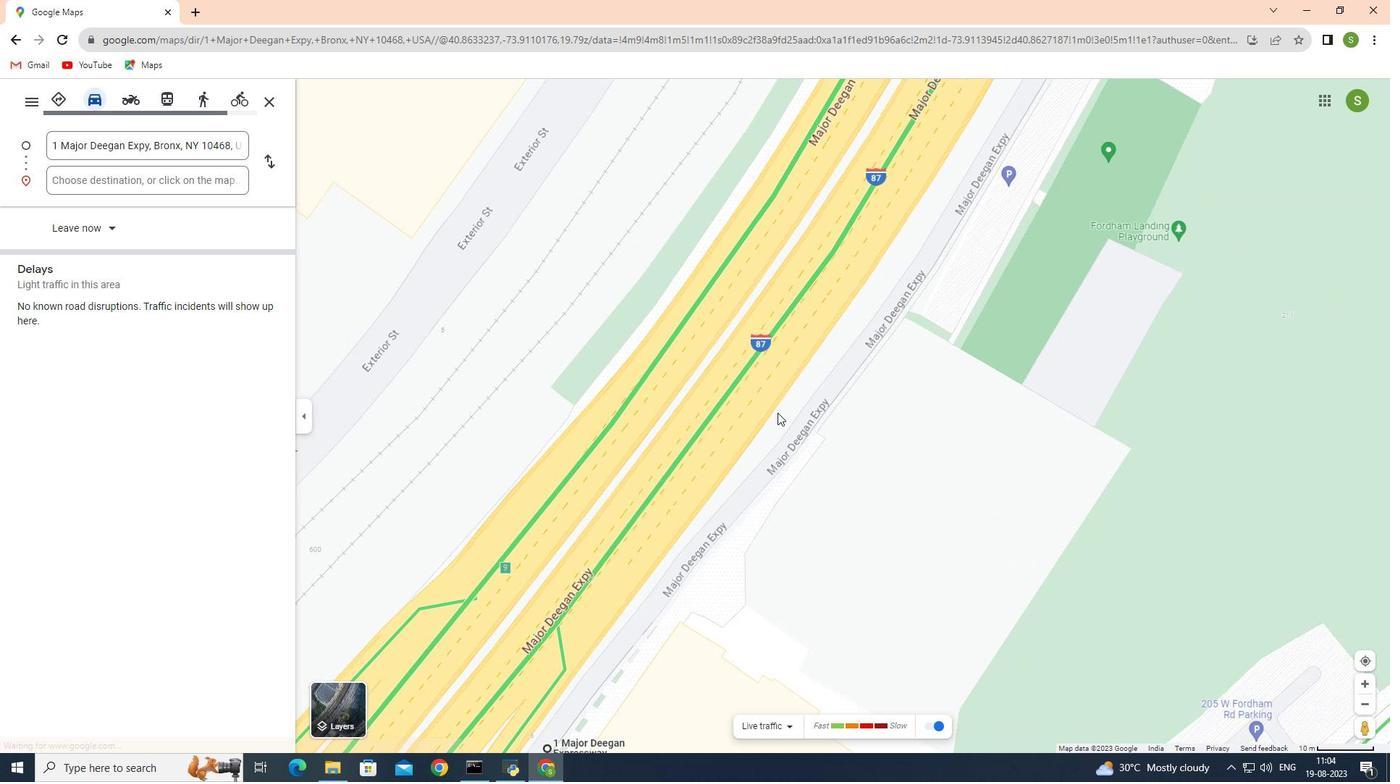 
Action: Mouse scrolled (778, 411) with delta (0, 0)
Screenshot: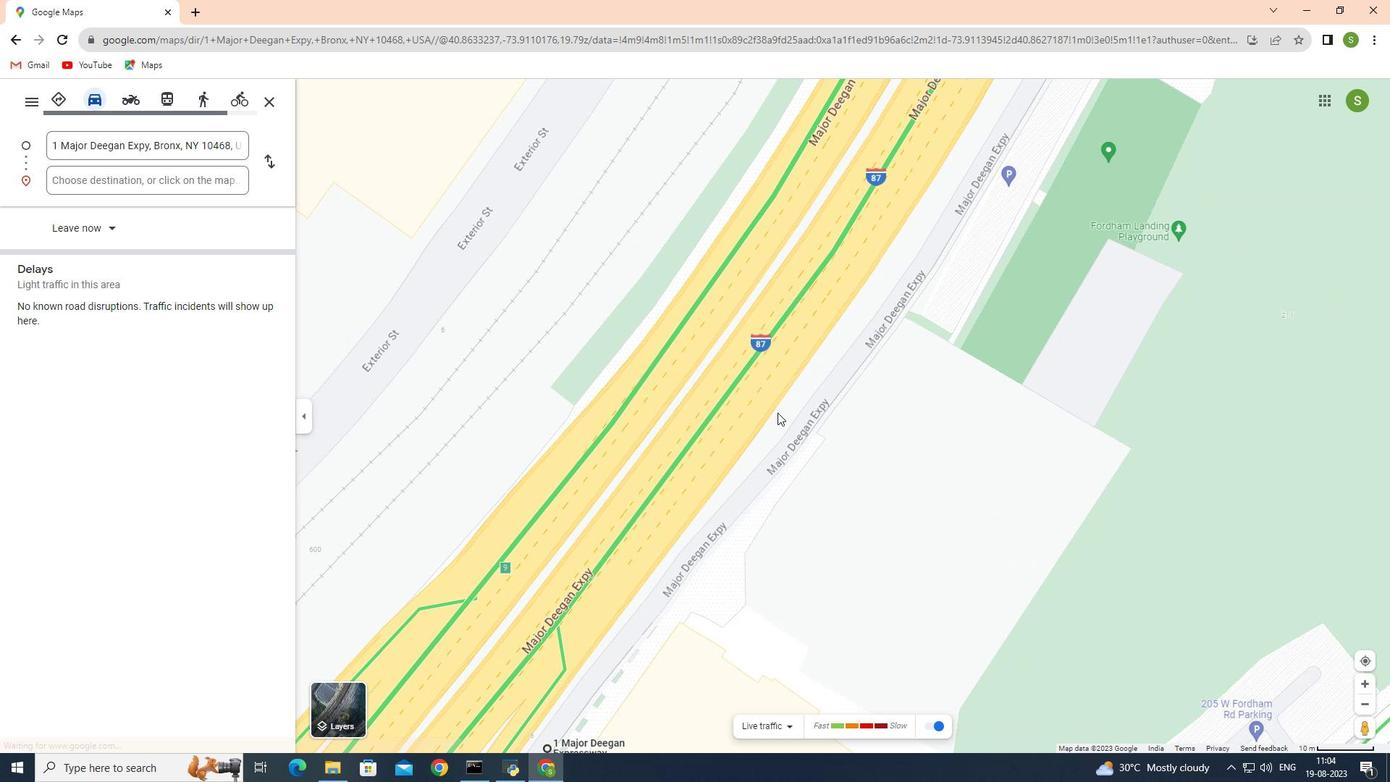 
Action: Mouse moved to (778, 412)
Screenshot: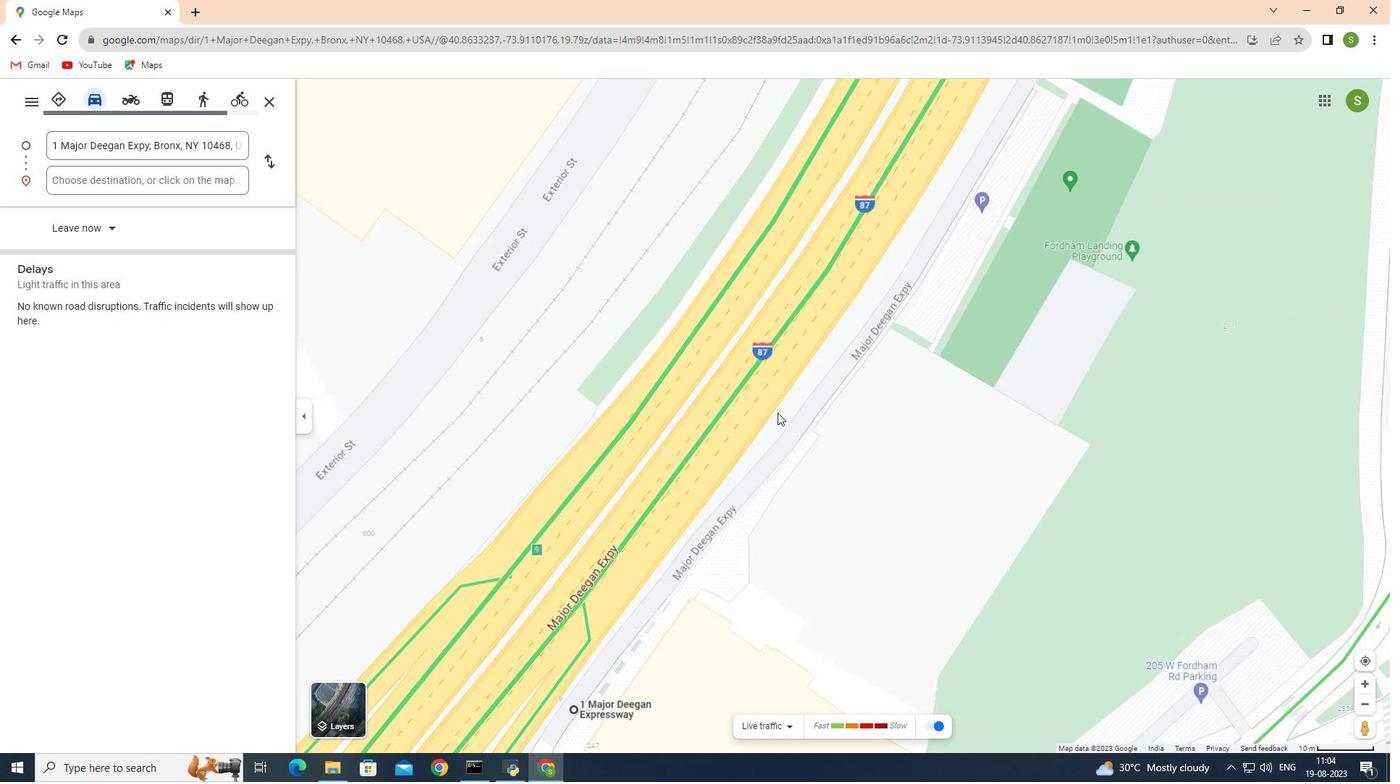 
Action: Mouse scrolled (778, 412) with delta (0, 0)
Screenshot: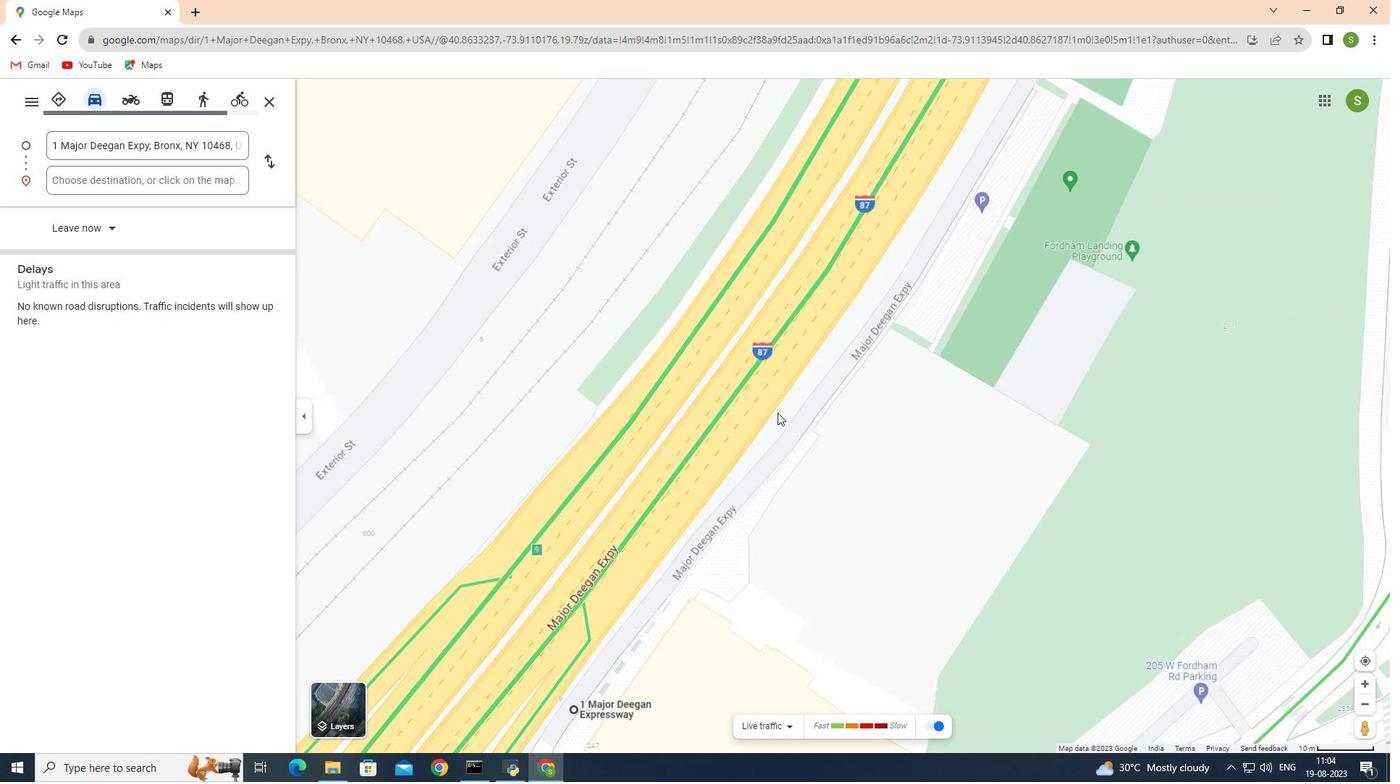 
Action: Mouse scrolled (778, 412) with delta (0, 0)
Screenshot: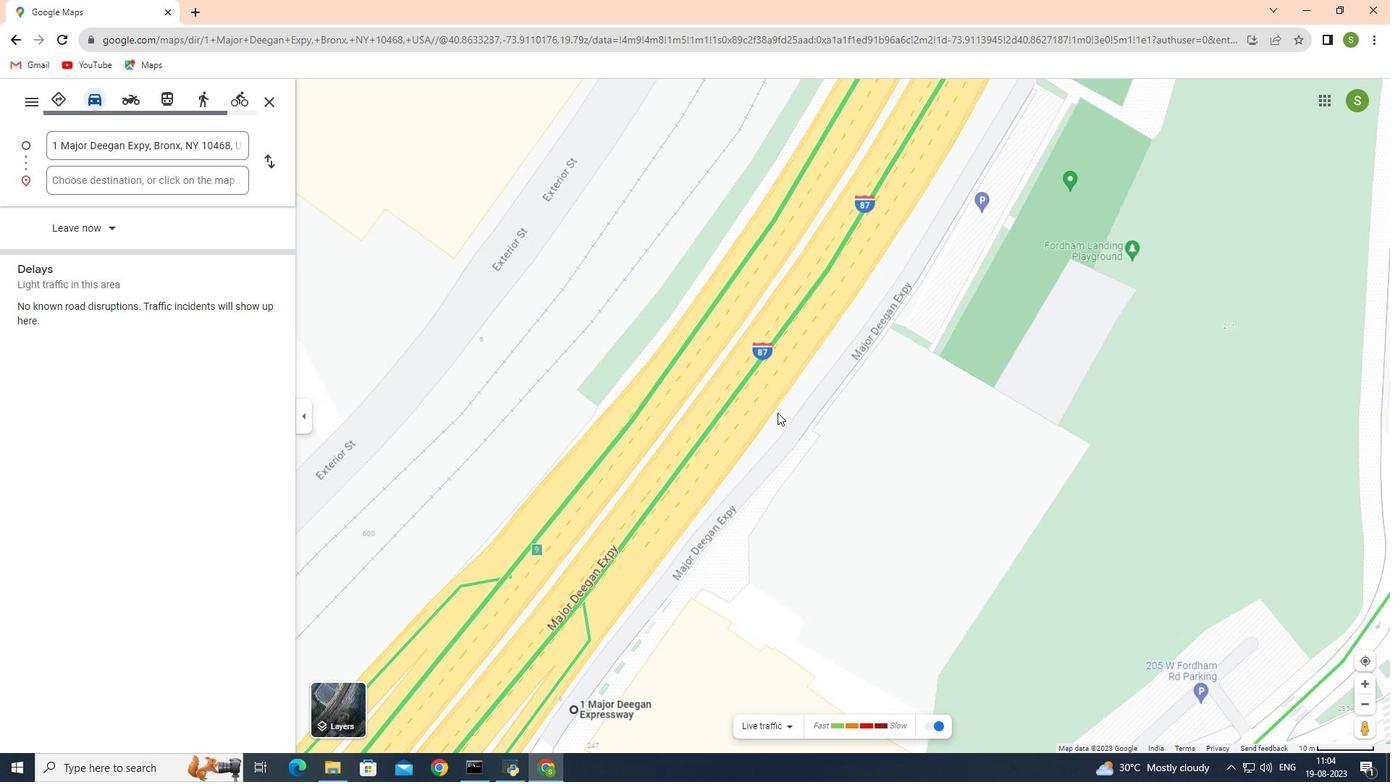 
Action: Mouse moved to (836, 350)
Screenshot: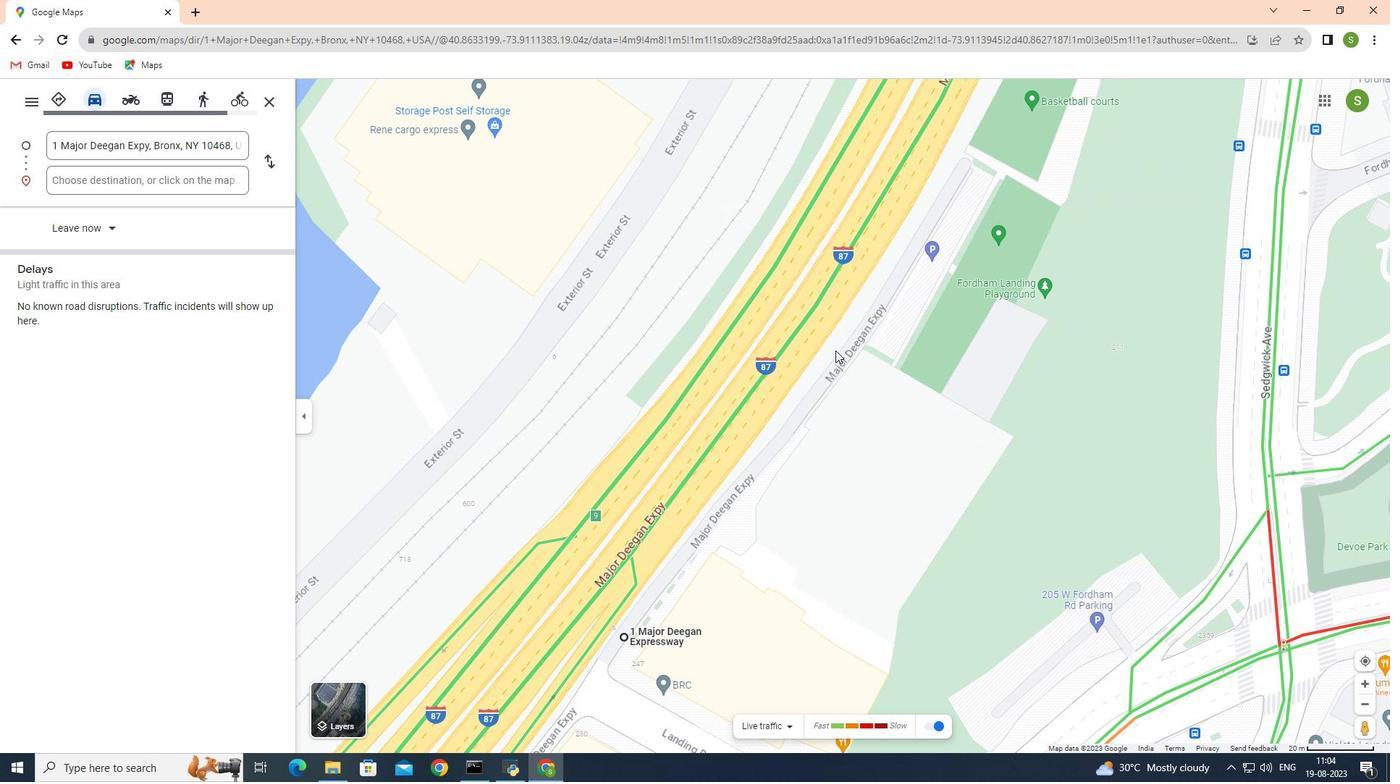
Action: Mouse scrolled (836, 349) with delta (0, 0)
Screenshot: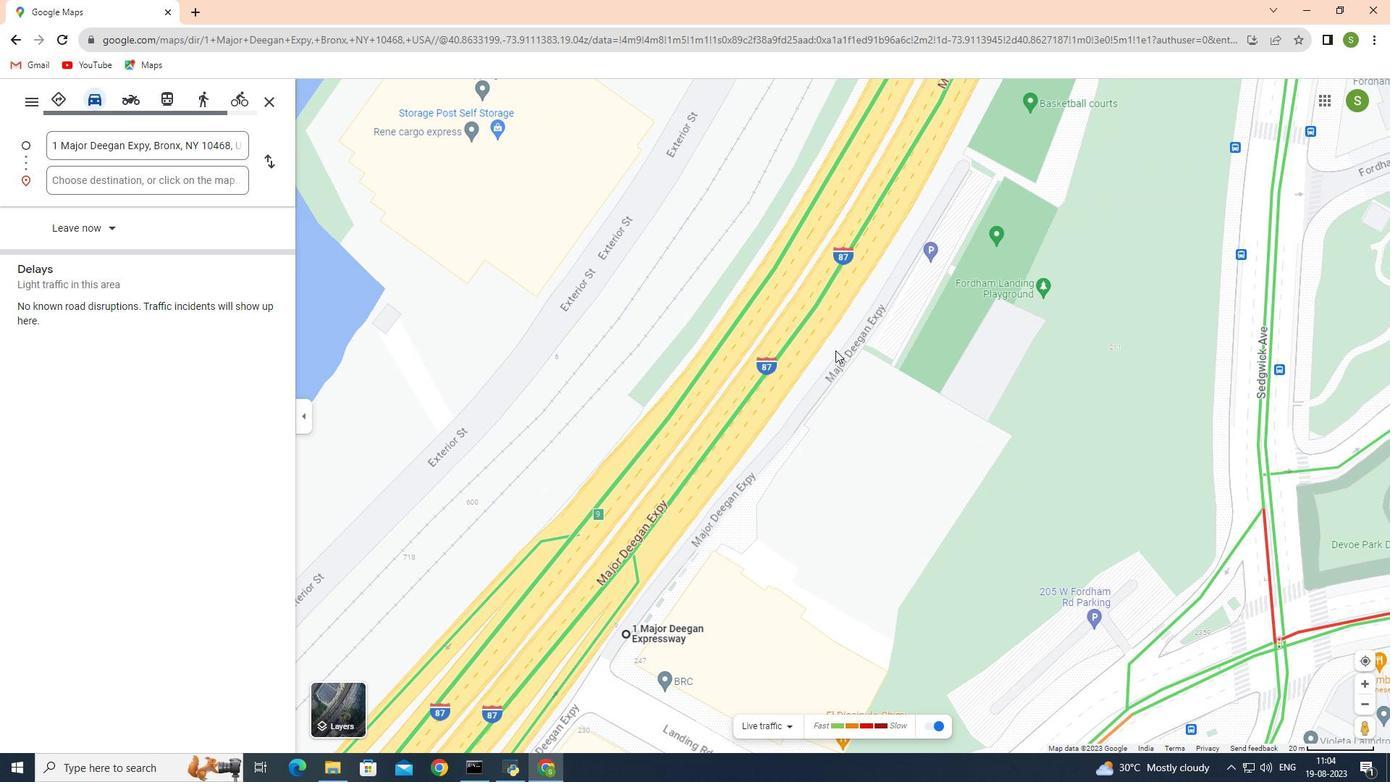 
Action: Mouse scrolled (836, 349) with delta (0, 0)
Screenshot: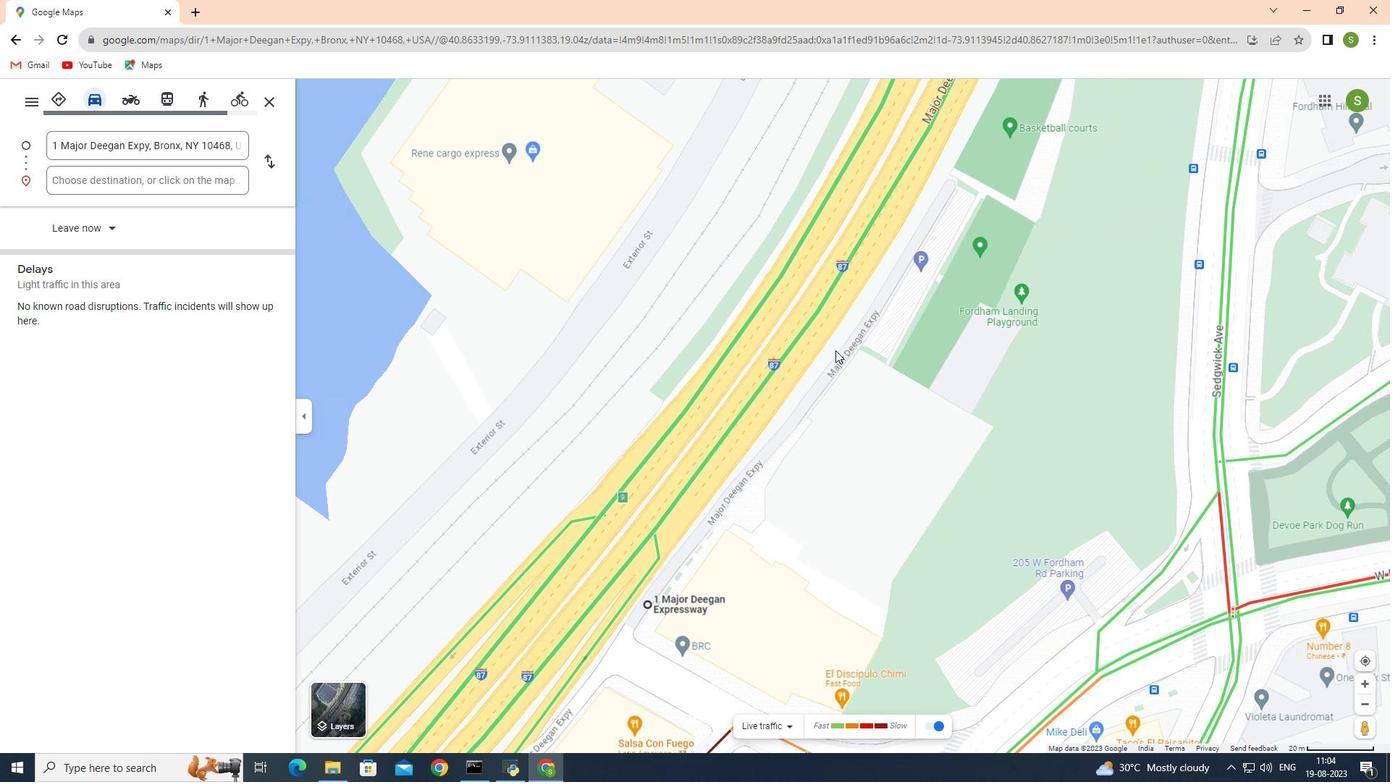 
Action: Mouse scrolled (836, 349) with delta (0, 0)
Screenshot: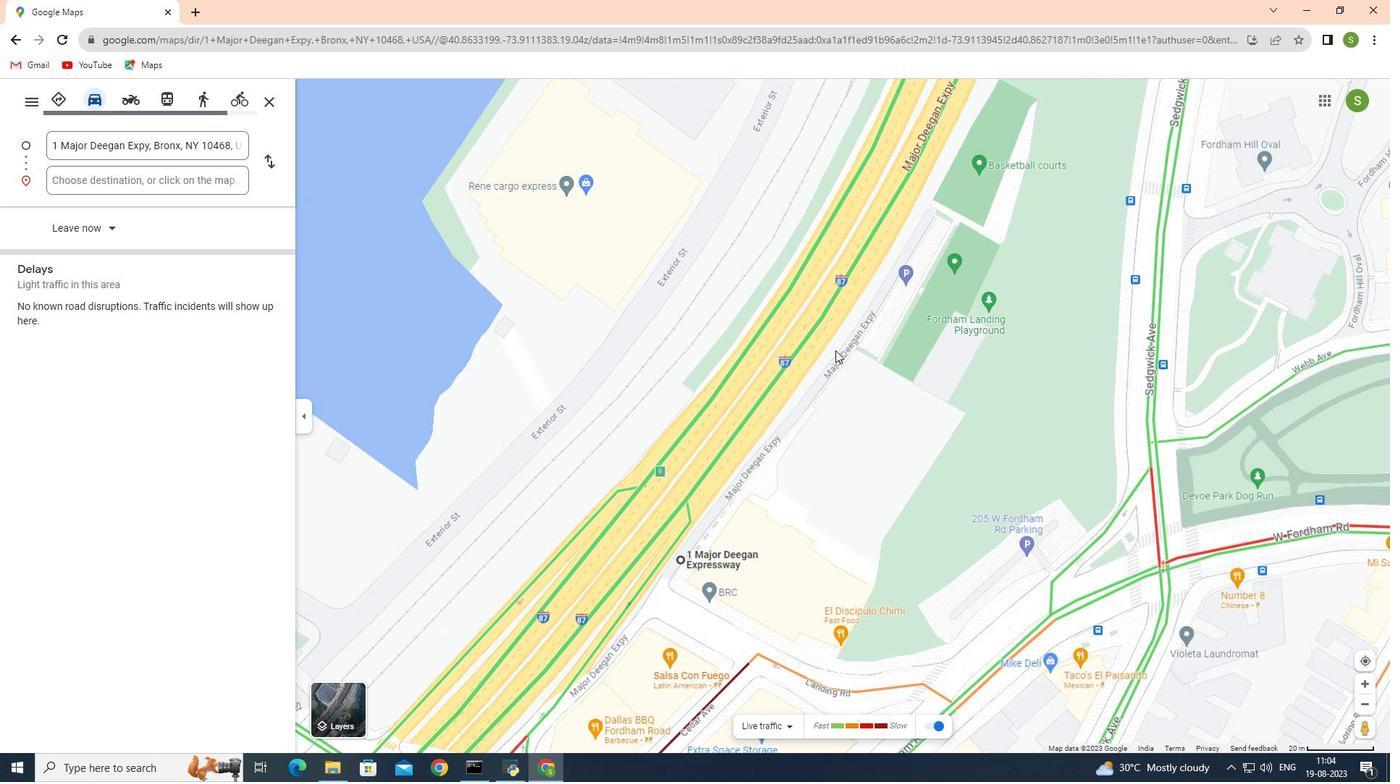 
Action: Mouse moved to (829, 354)
Screenshot: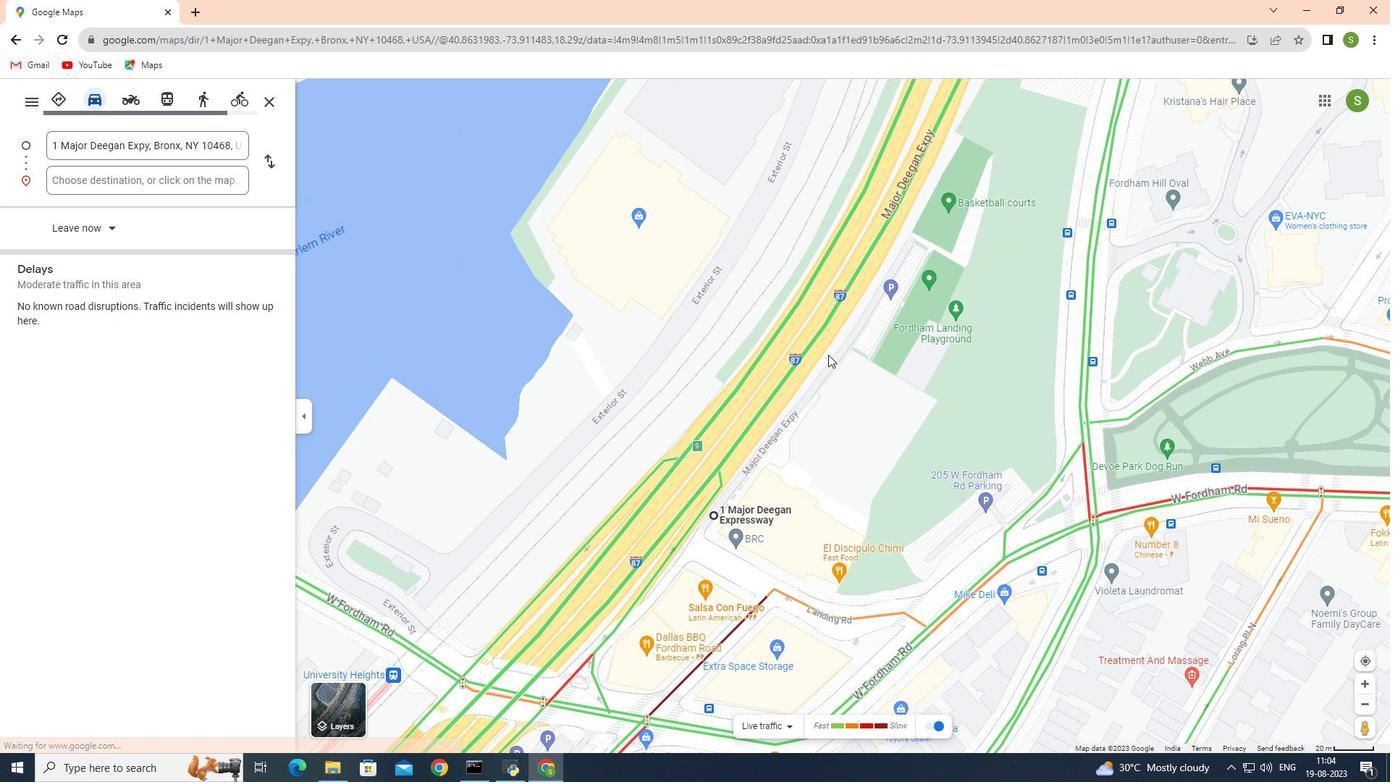 
Action: Mouse scrolled (829, 354) with delta (0, 0)
Screenshot: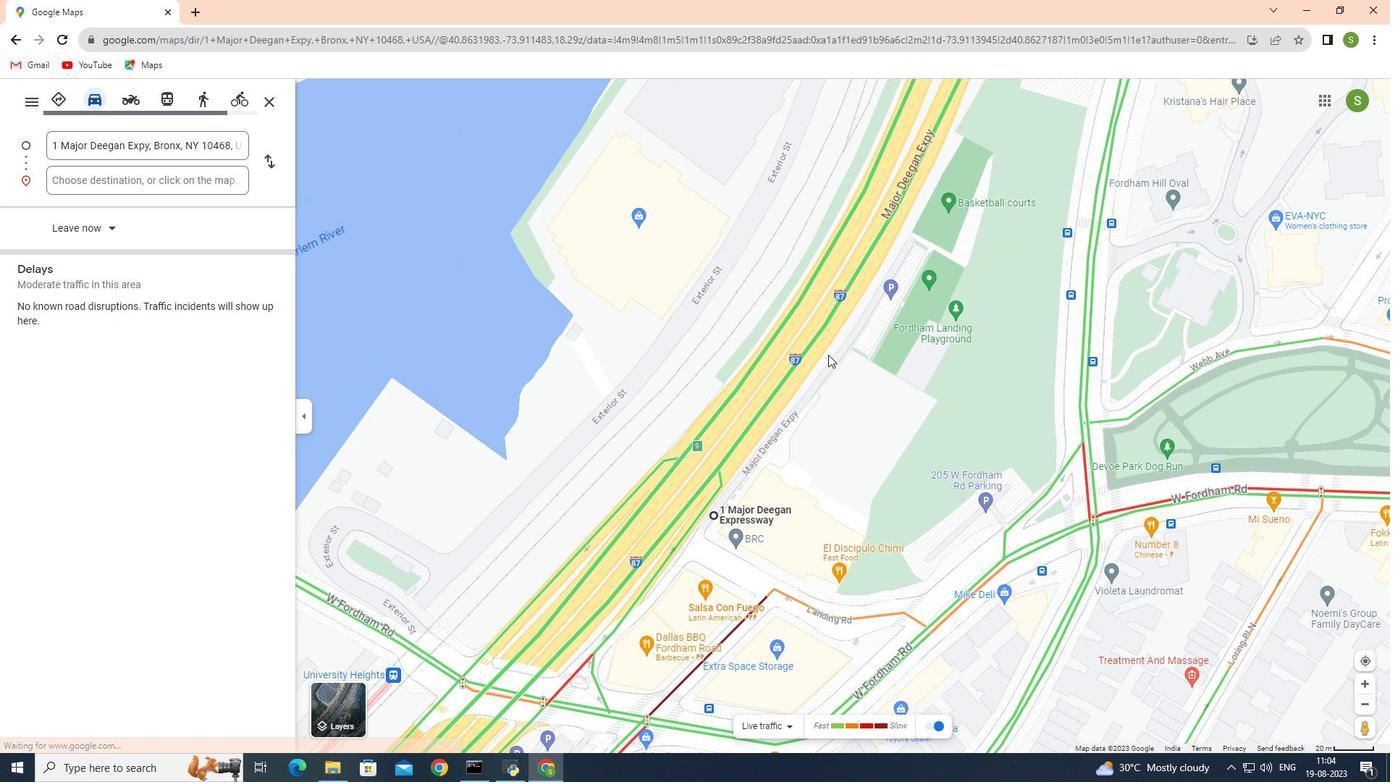 
Action: Mouse moved to (828, 354)
Screenshot: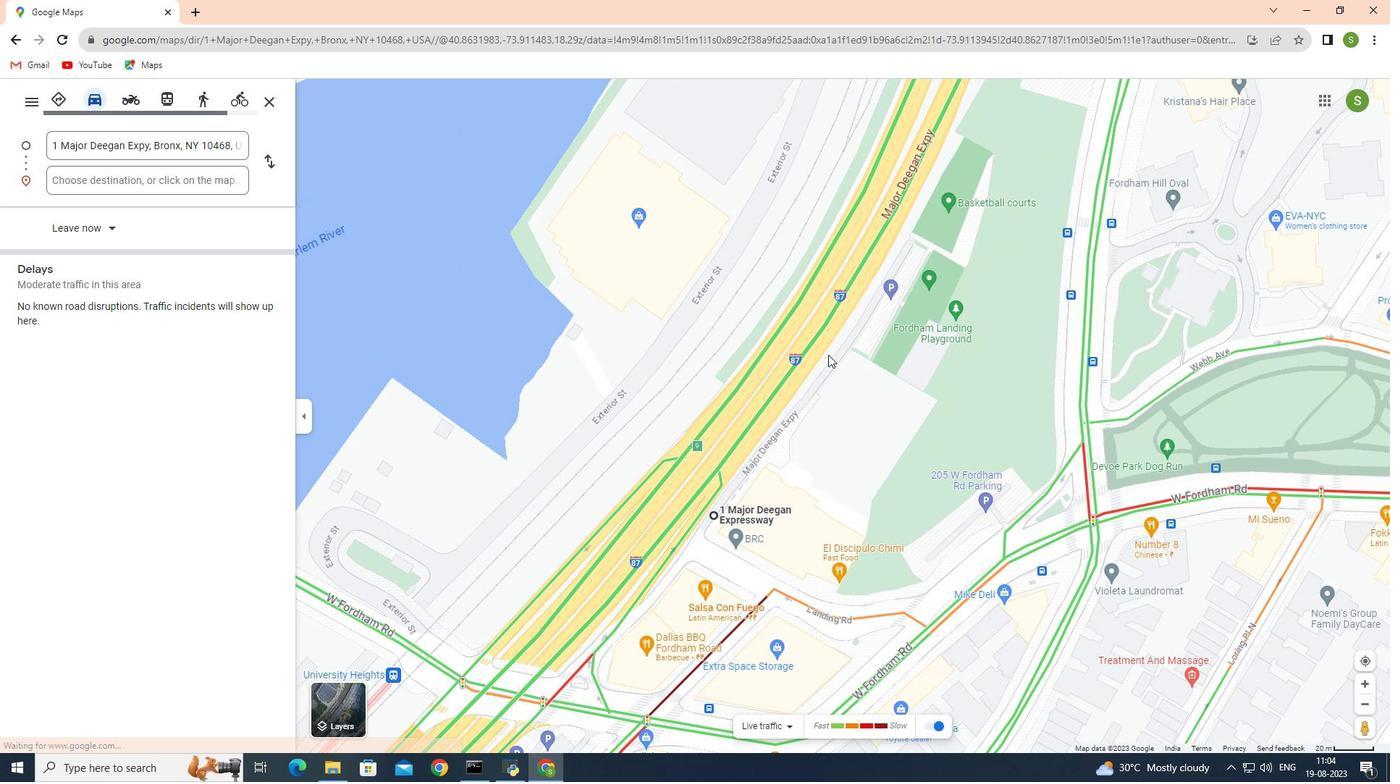 
Action: Mouse scrolled (828, 354) with delta (0, 0)
Screenshot: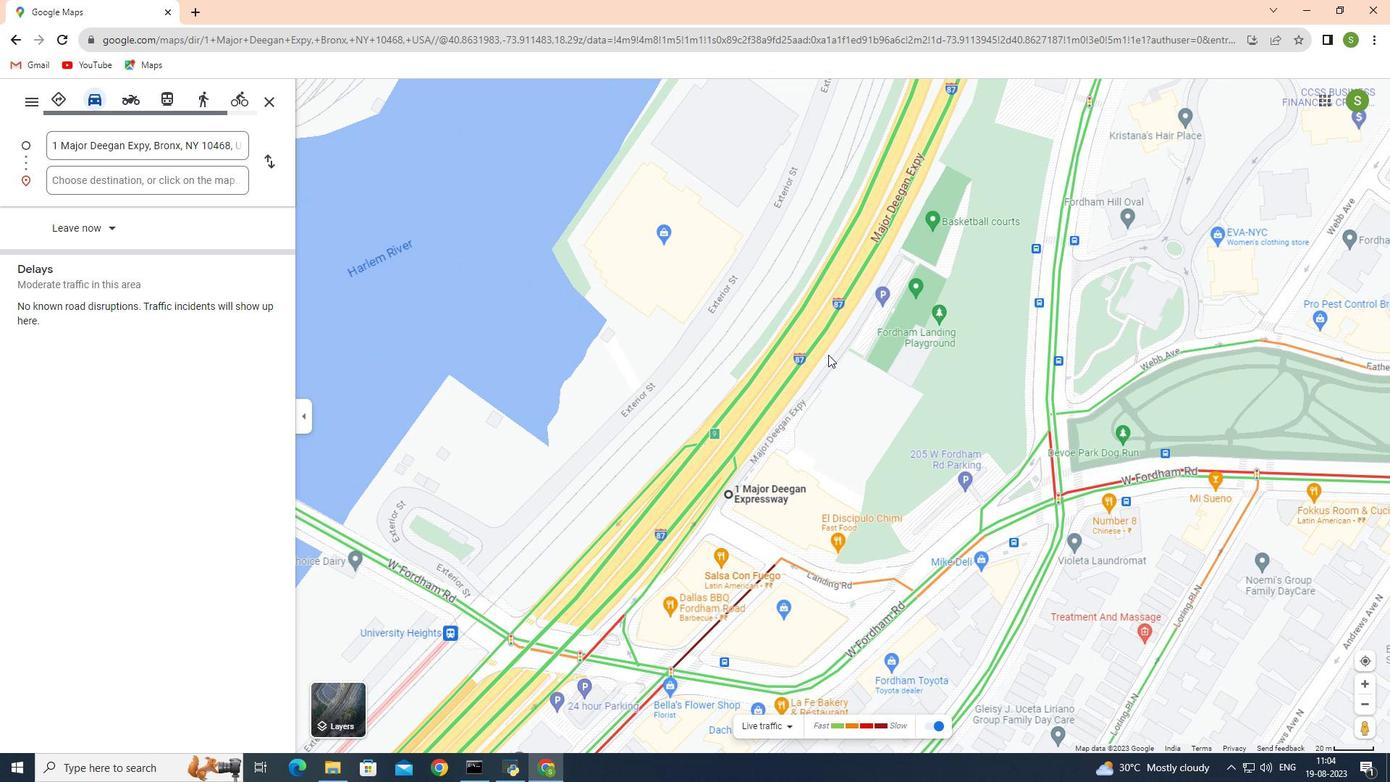 
Action: Mouse moved to (824, 357)
Screenshot: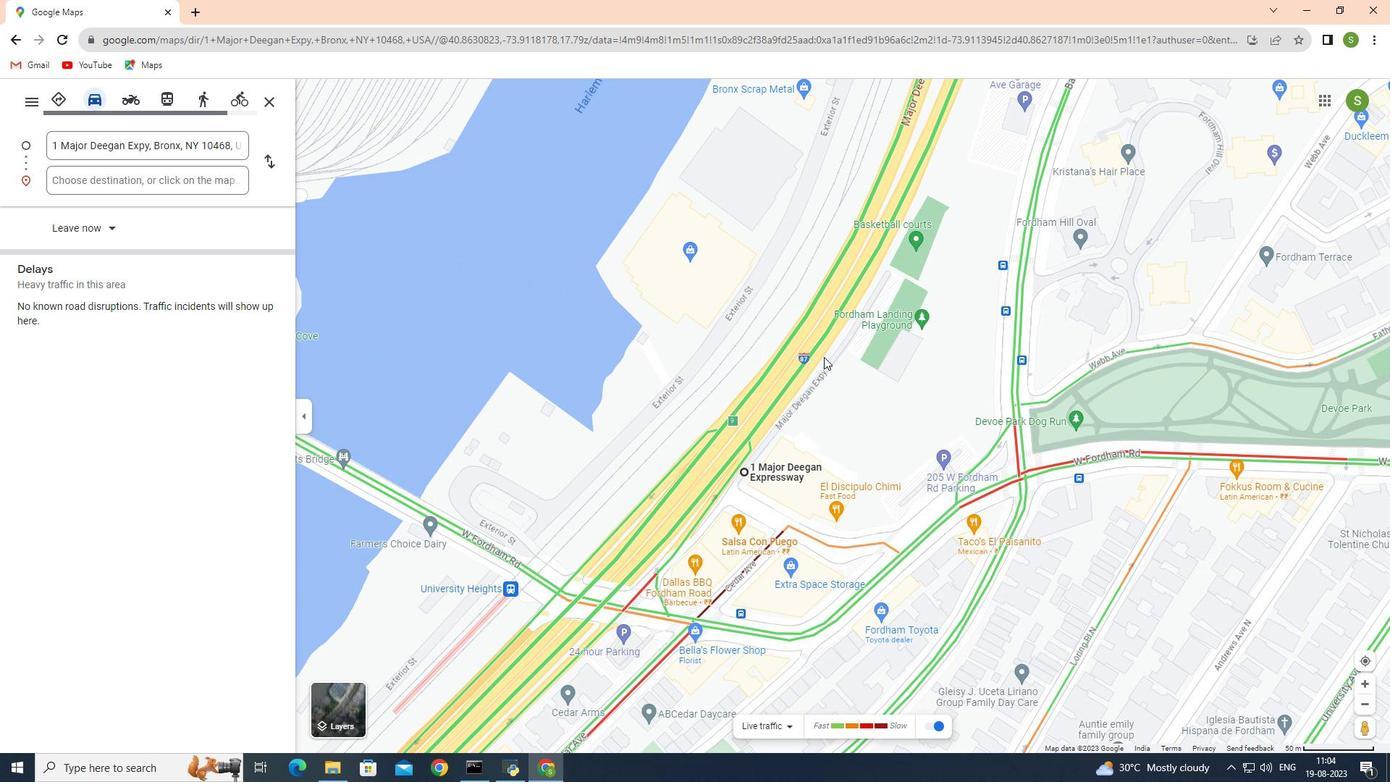 
Action: Mouse scrolled (824, 356) with delta (0, 0)
Screenshot: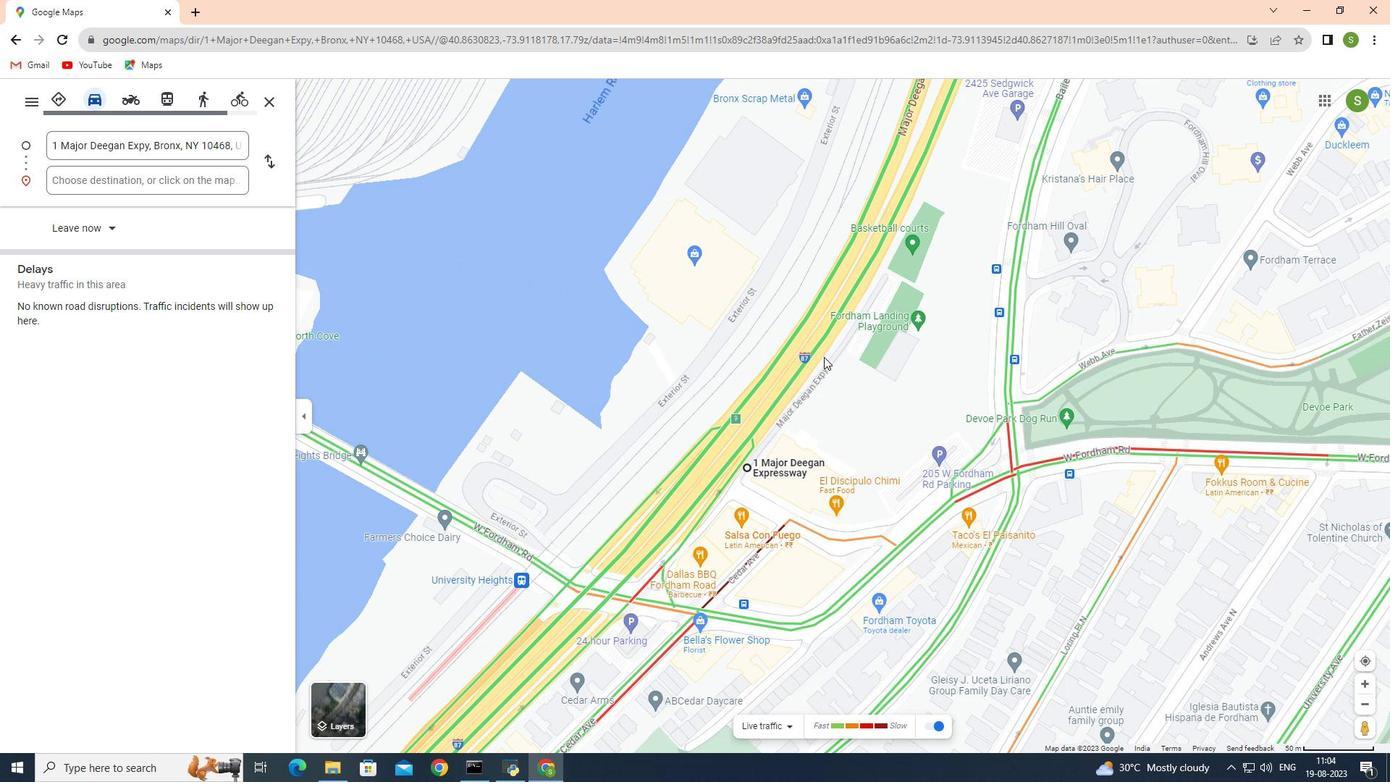 
Action: Mouse scrolled (824, 356) with delta (0, 0)
Screenshot: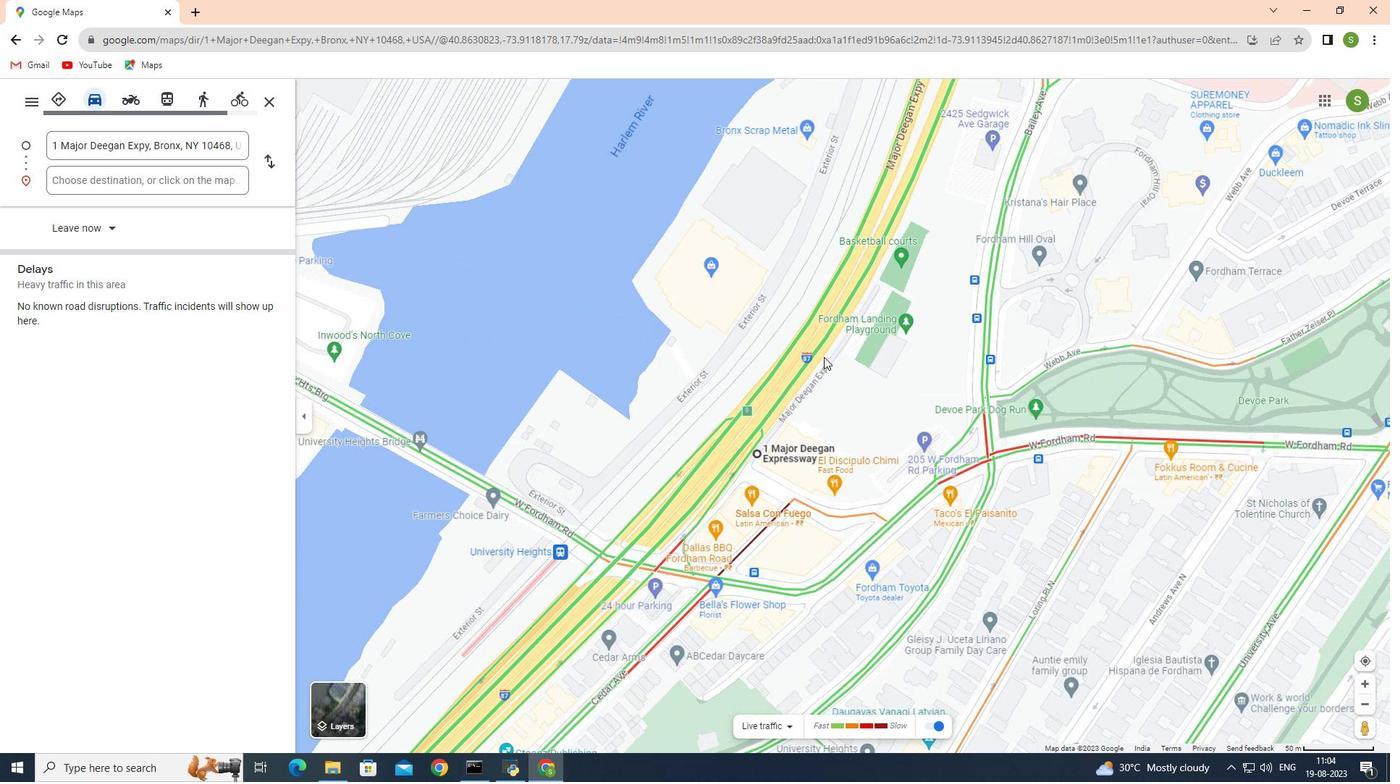 
Action: Mouse scrolled (824, 357) with delta (0, 0)
Screenshot: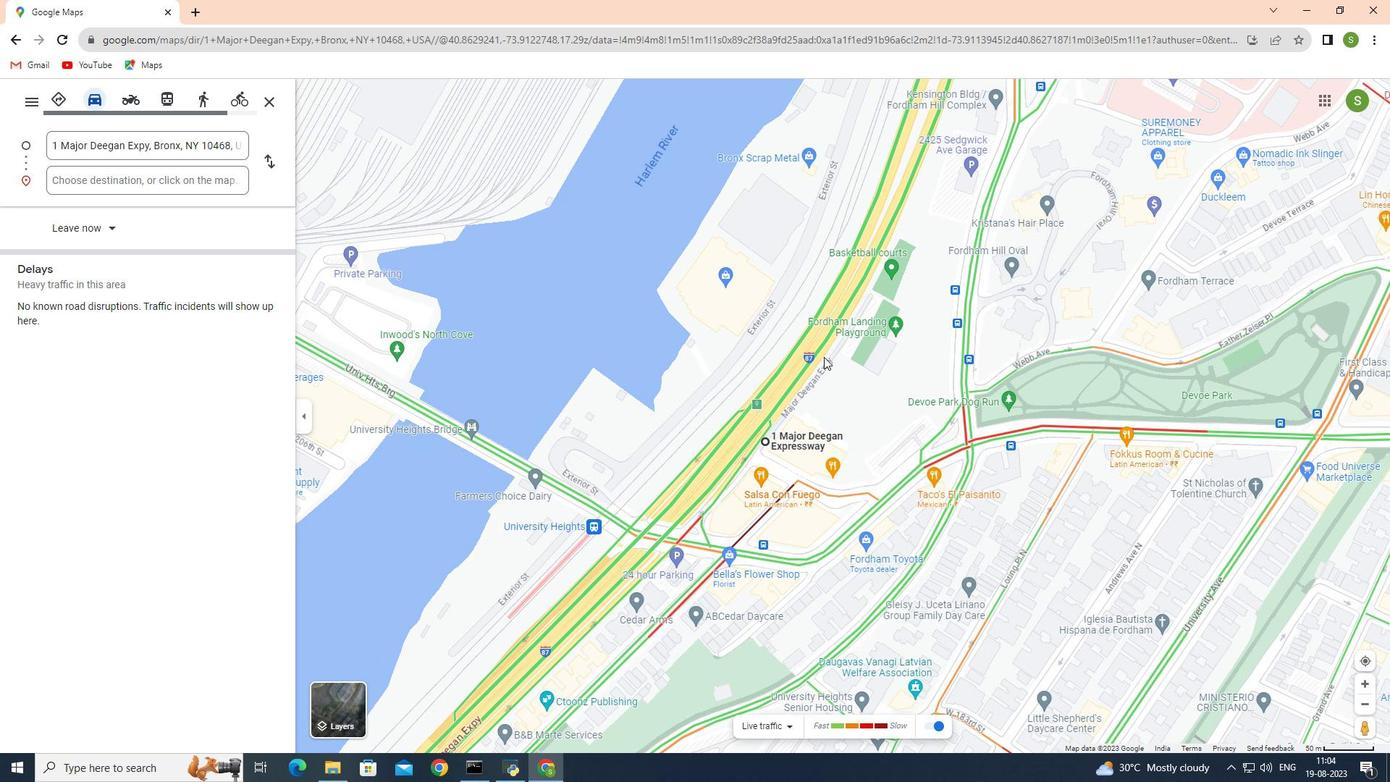 
Action: Mouse scrolled (824, 357) with delta (0, 0)
Screenshot: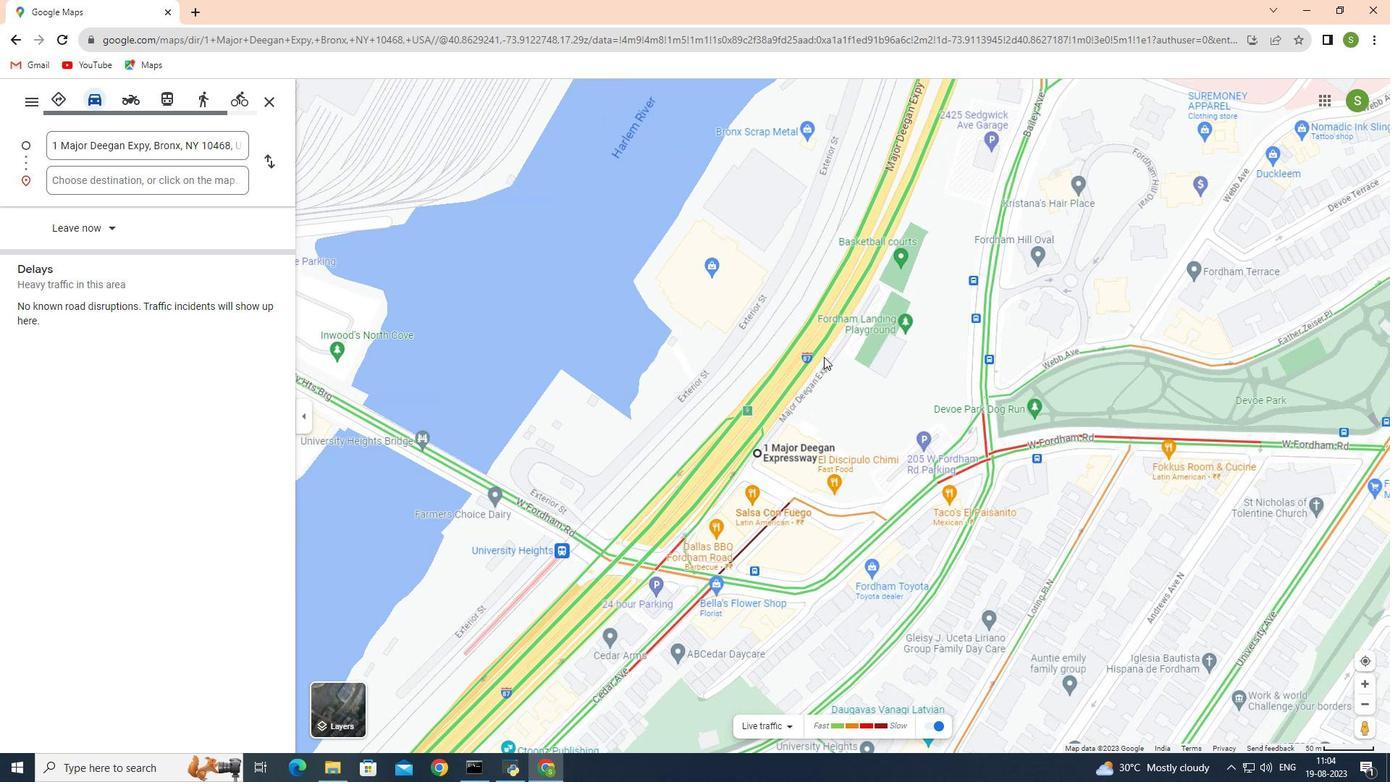 
Action: Mouse scrolled (824, 357) with delta (0, 0)
Screenshot: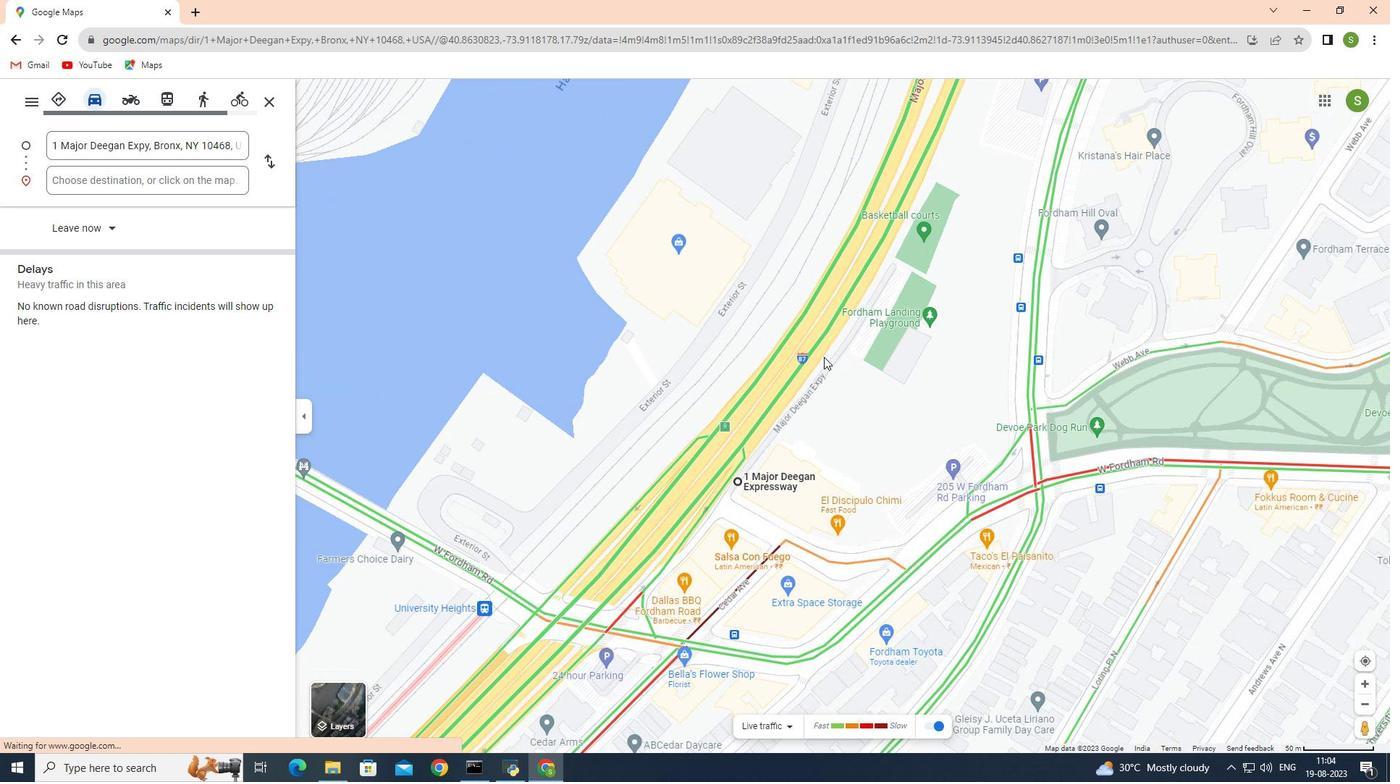
Action: Mouse scrolled (824, 357) with delta (0, 0)
Screenshot: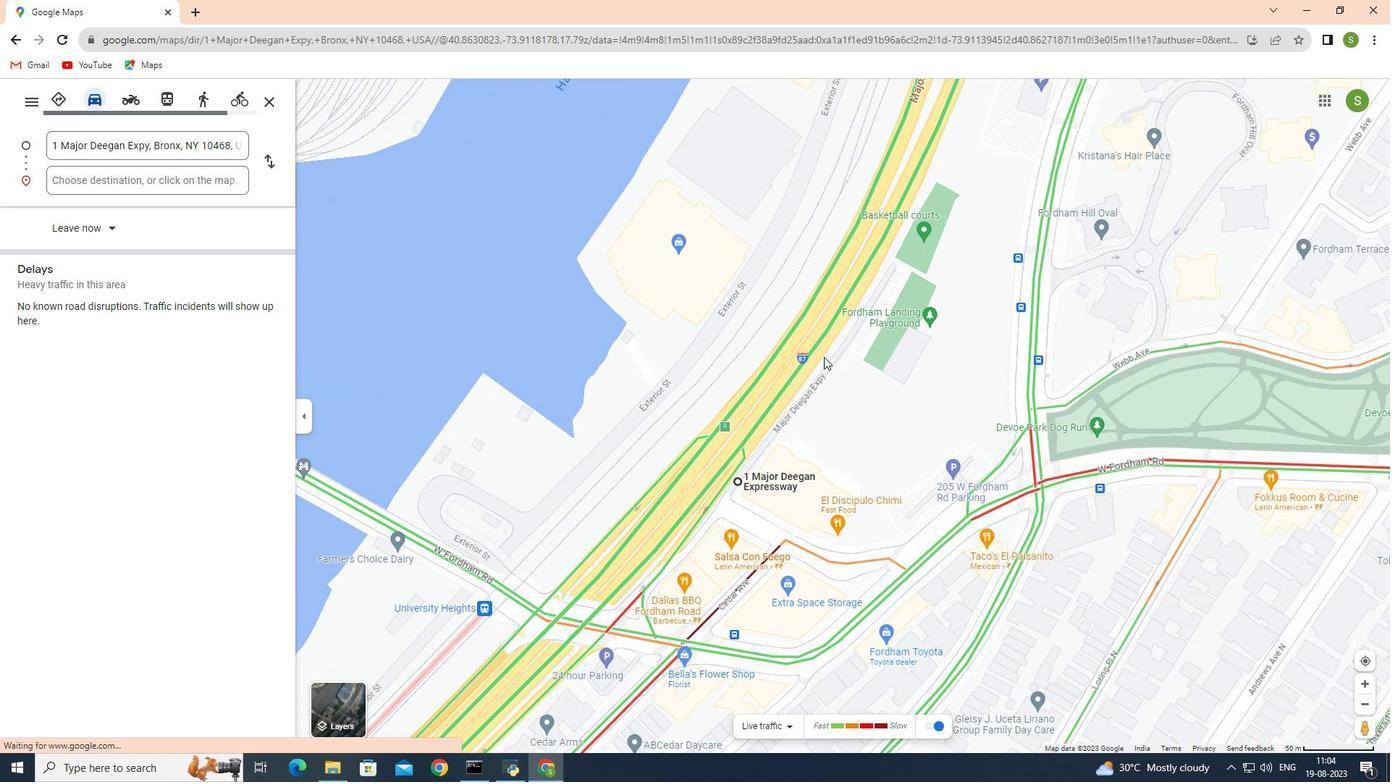 
Action: Mouse scrolled (824, 357) with delta (0, 0)
Screenshot: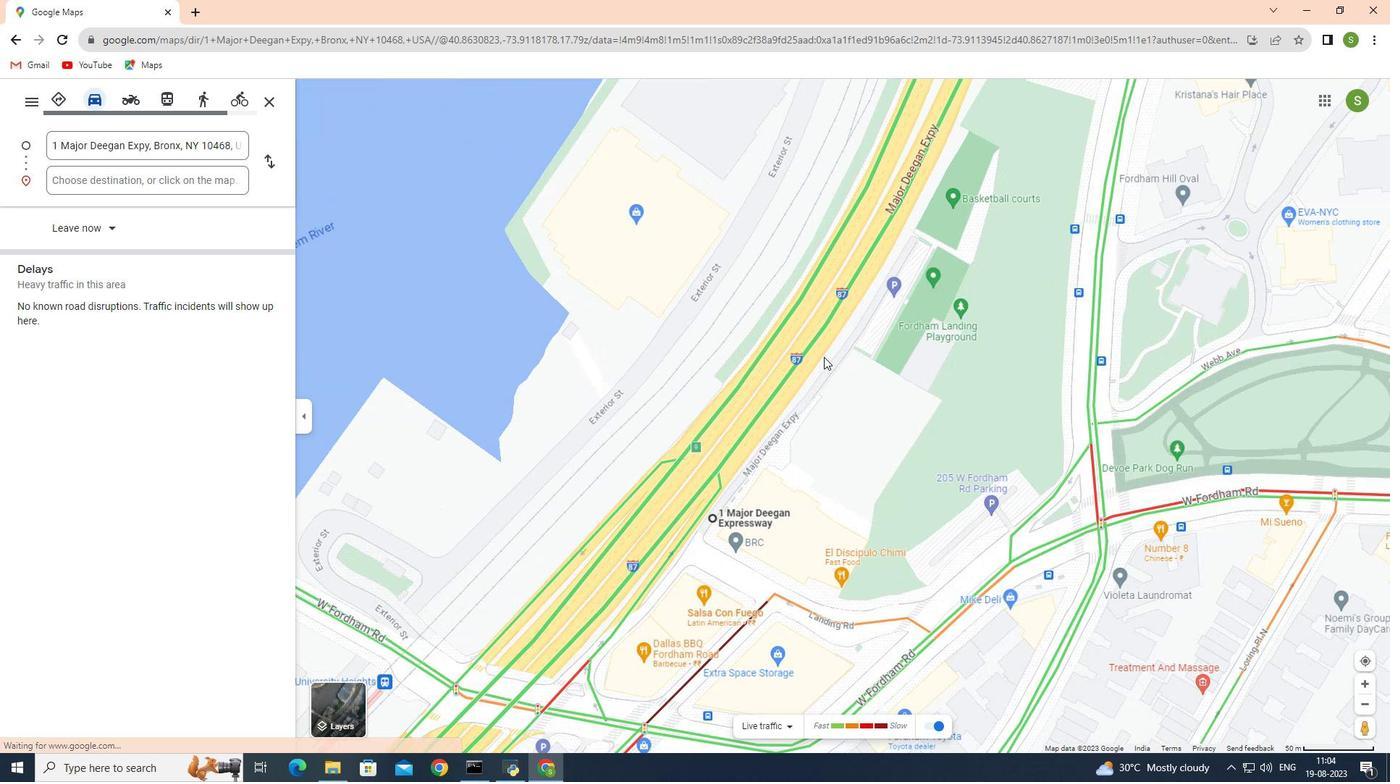
Action: Mouse scrolled (824, 357) with delta (0, 0)
Screenshot: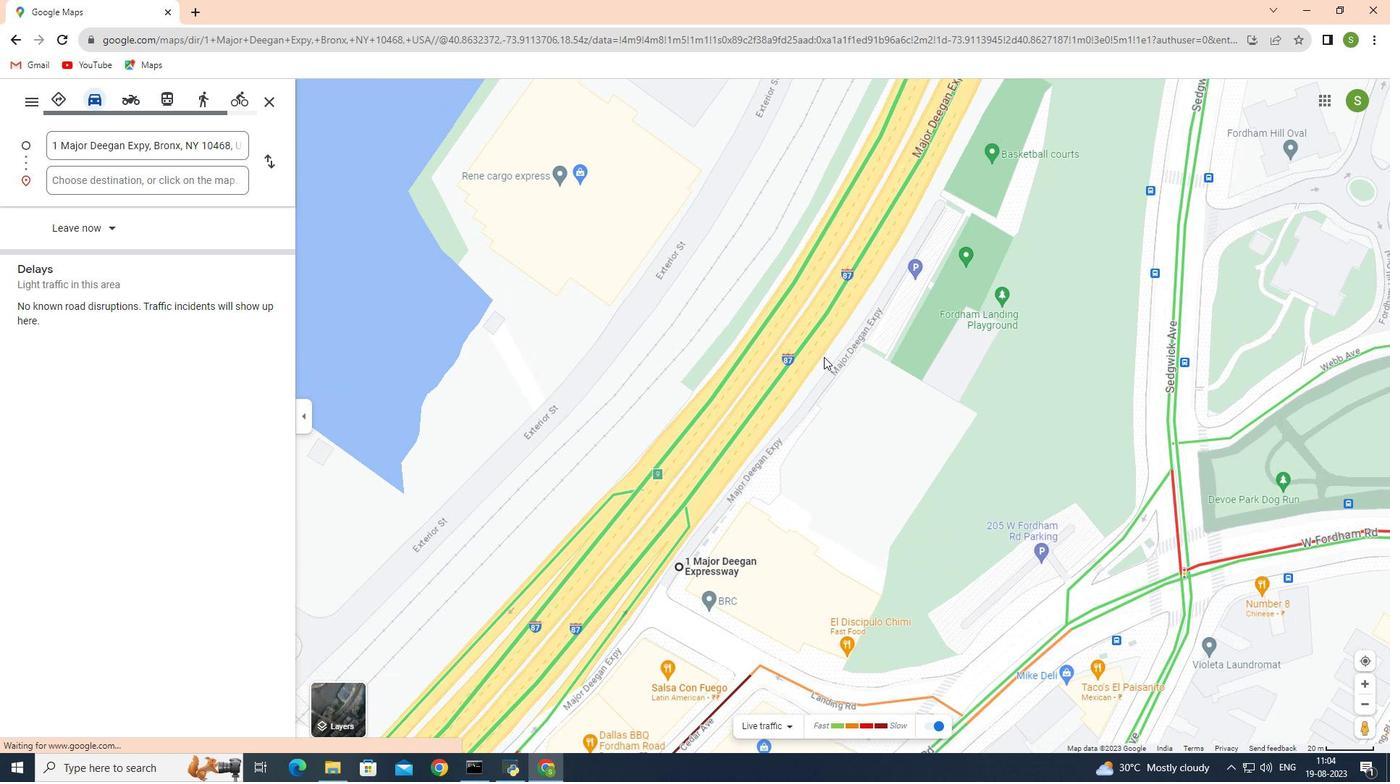 
Action: Mouse scrolled (824, 357) with delta (0, 0)
Screenshot: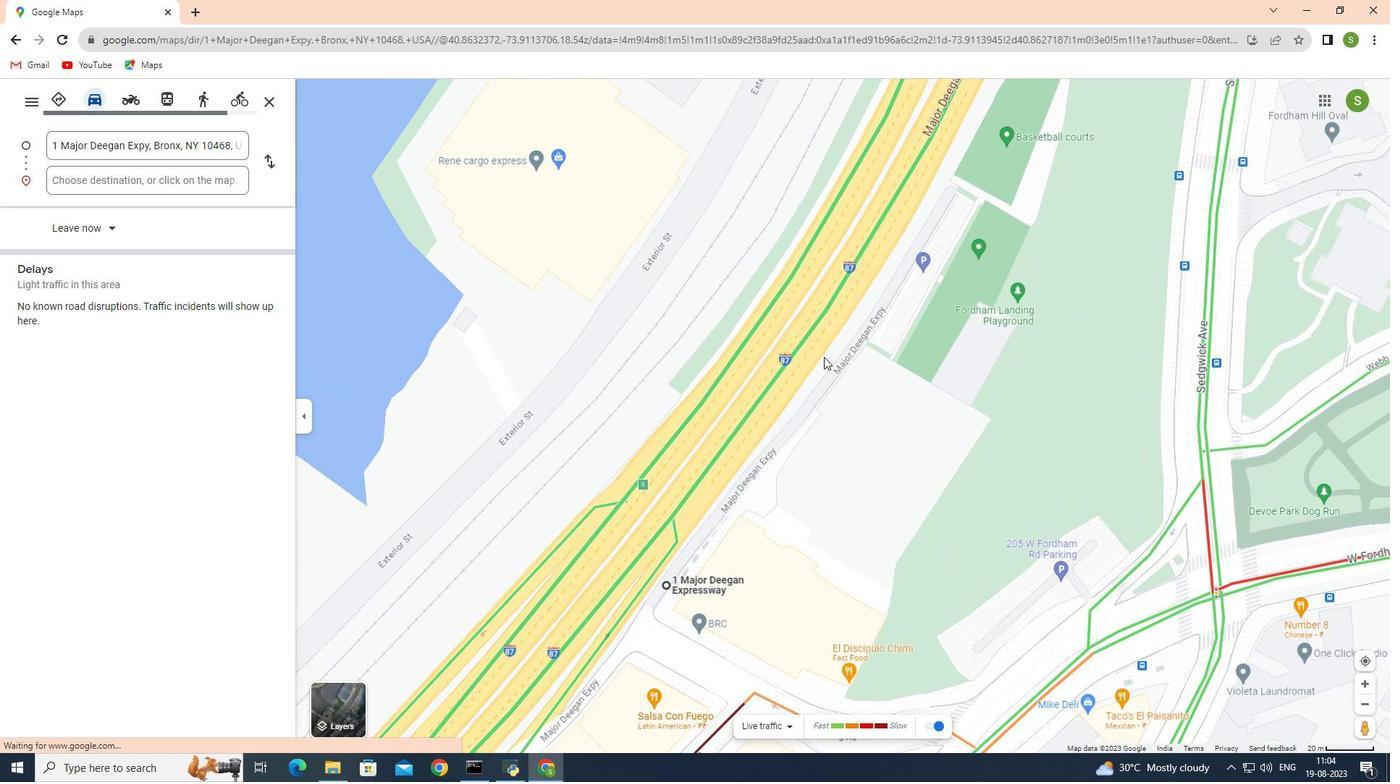 
Action: Mouse scrolled (824, 357) with delta (0, 0)
Screenshot: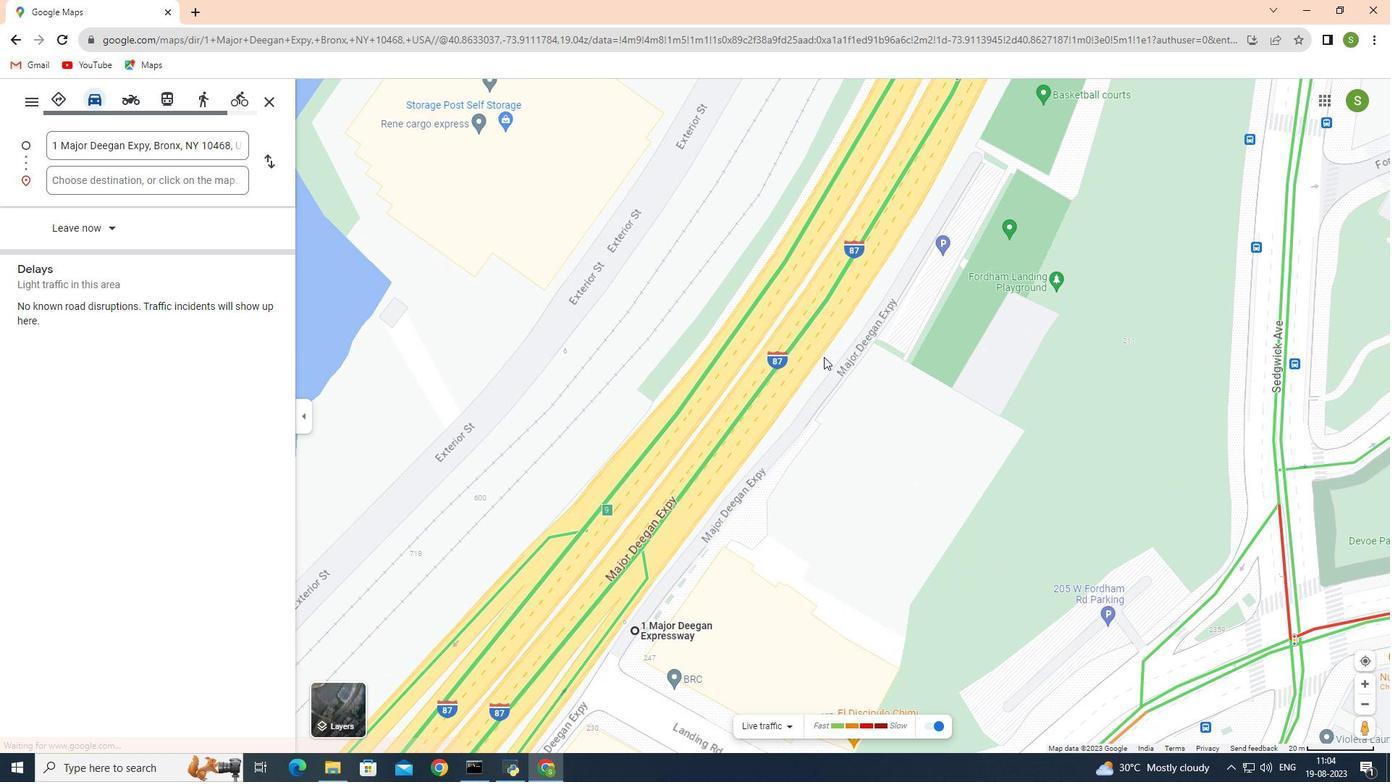 
Action: Mouse scrolled (824, 357) with delta (0, 0)
Screenshot: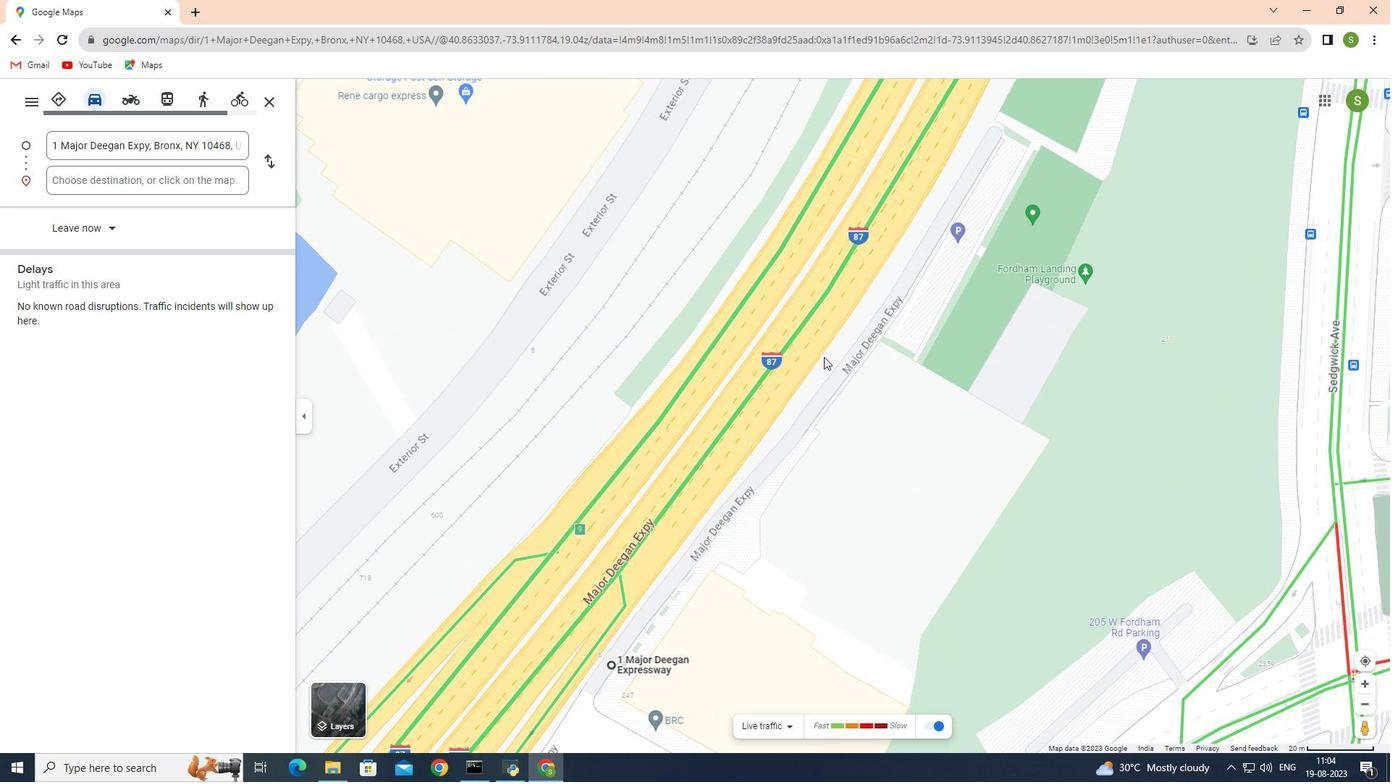 
Action: Mouse scrolled (824, 357) with delta (0, 0)
Screenshot: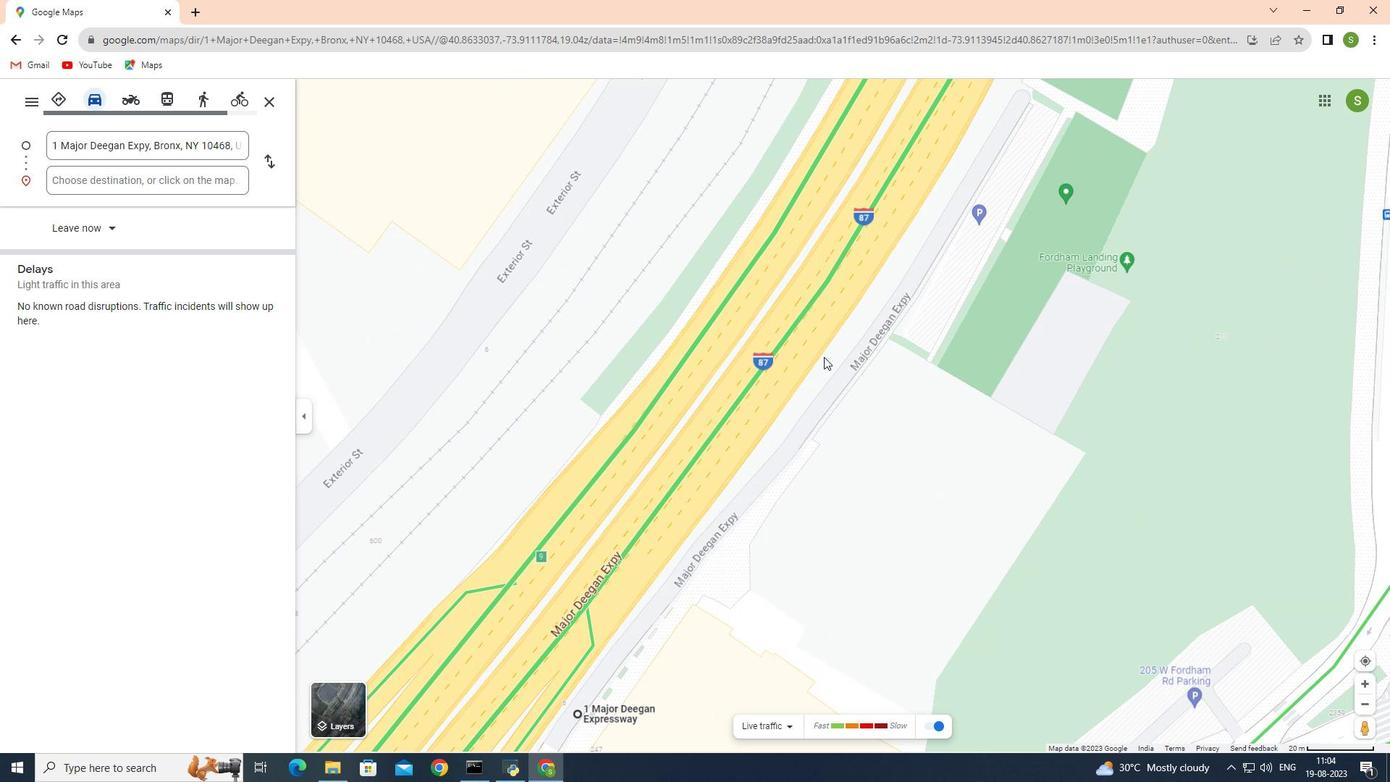 
Action: Mouse scrolled (824, 357) with delta (0, 0)
Screenshot: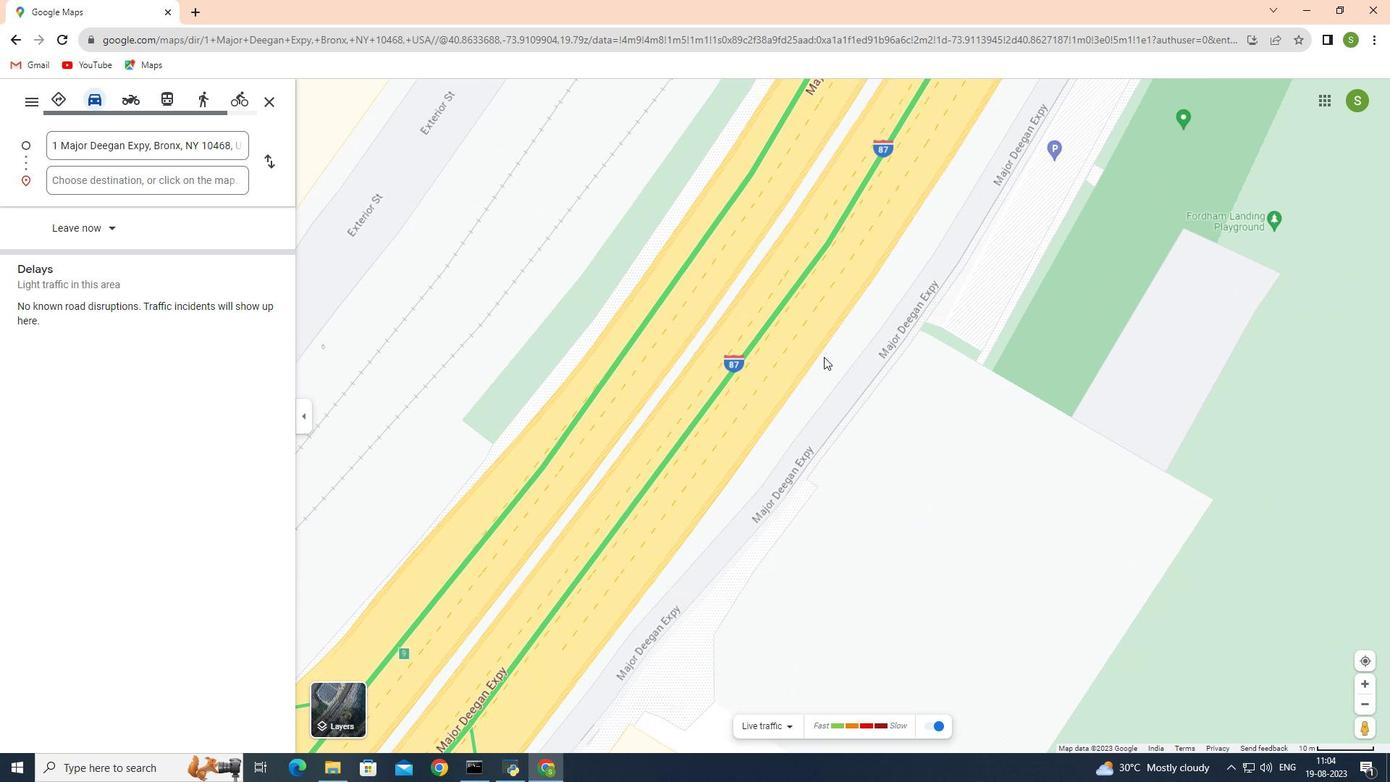 
Action: Mouse moved to (827, 317)
Screenshot: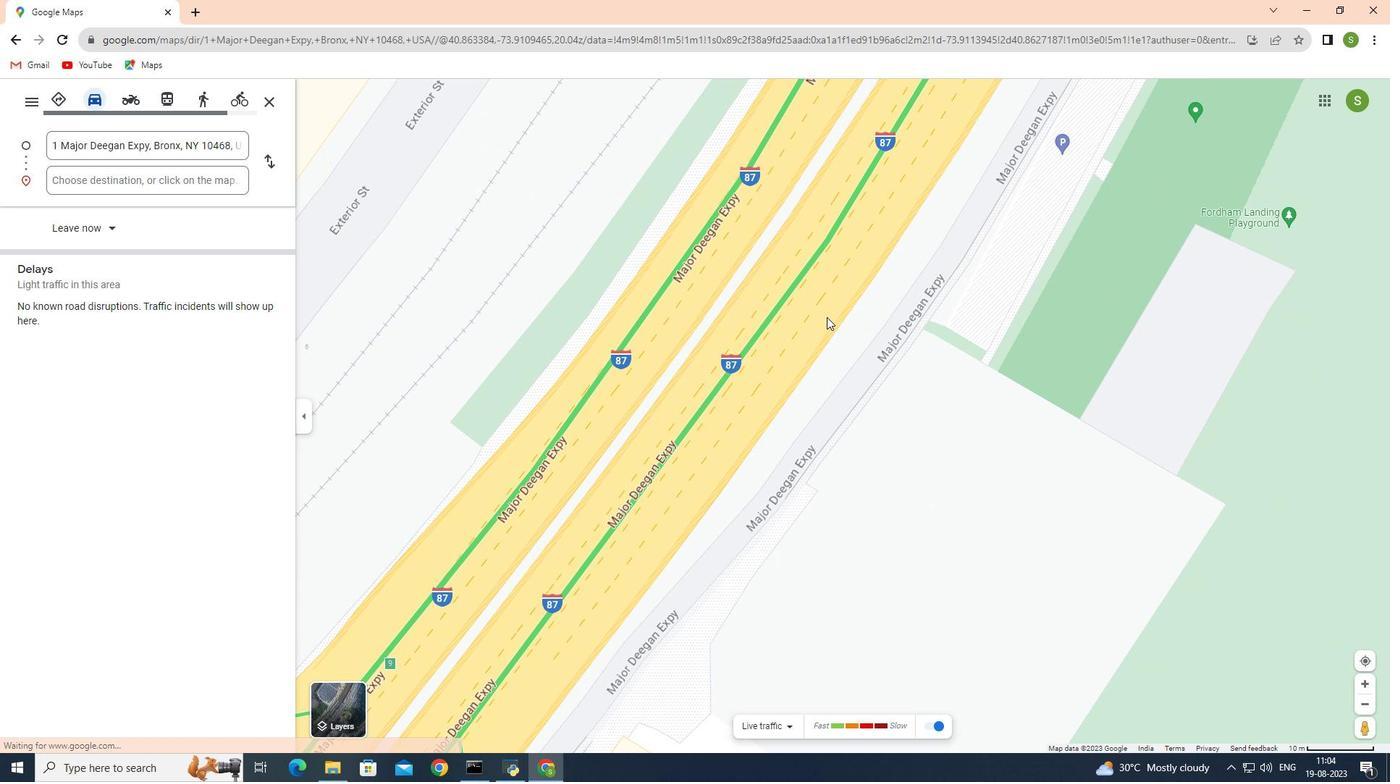 
Action: Mouse scrolled (827, 318) with delta (0, 0)
Screenshot: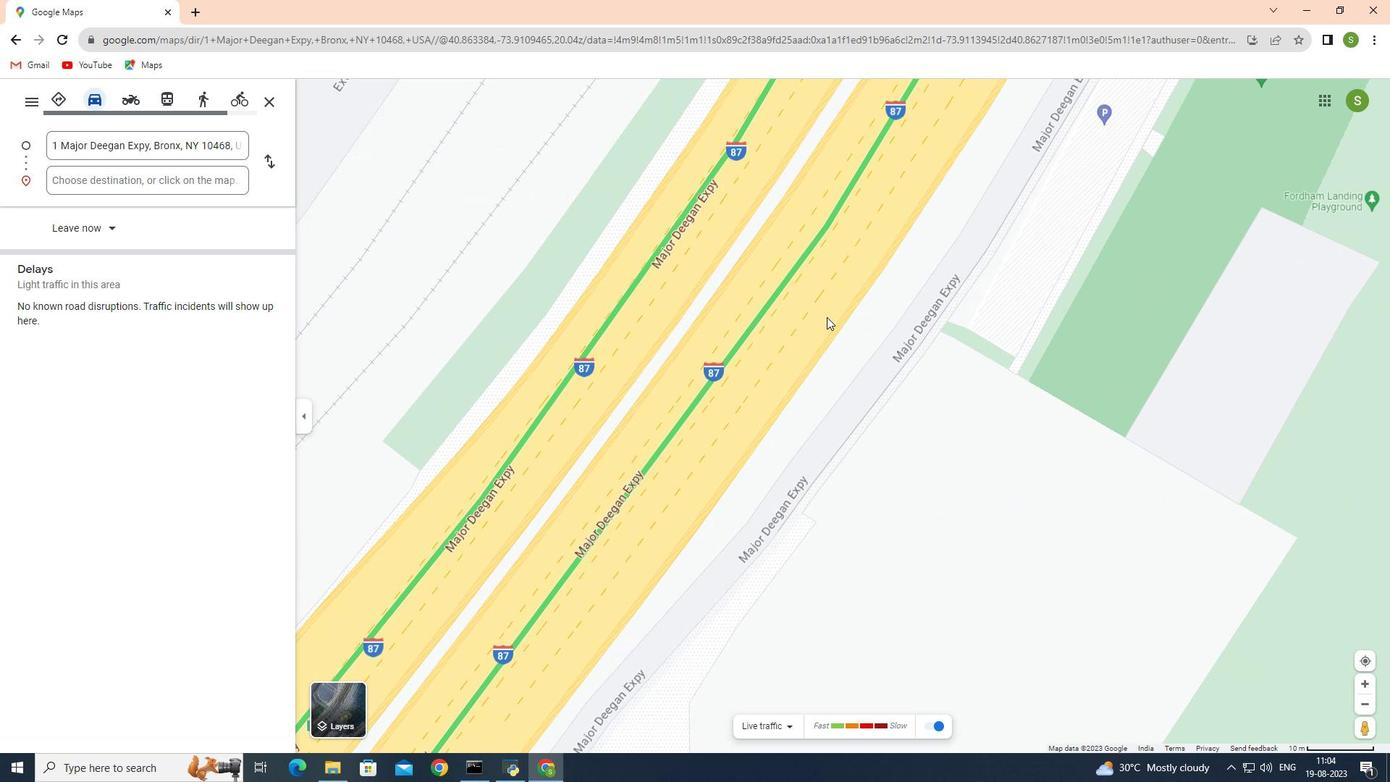 
Action: Mouse scrolled (827, 318) with delta (0, 0)
Screenshot: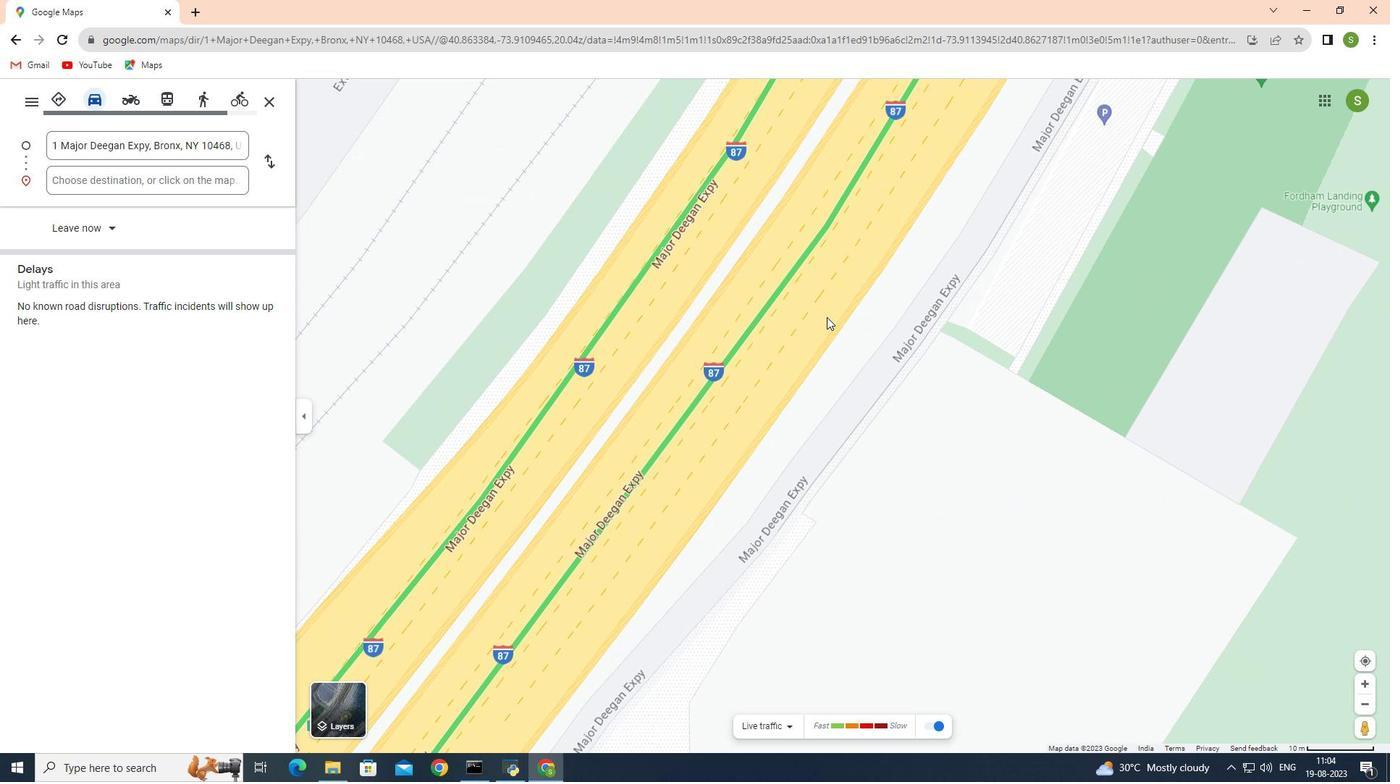 
Action: Mouse scrolled (827, 318) with delta (0, 0)
Screenshot: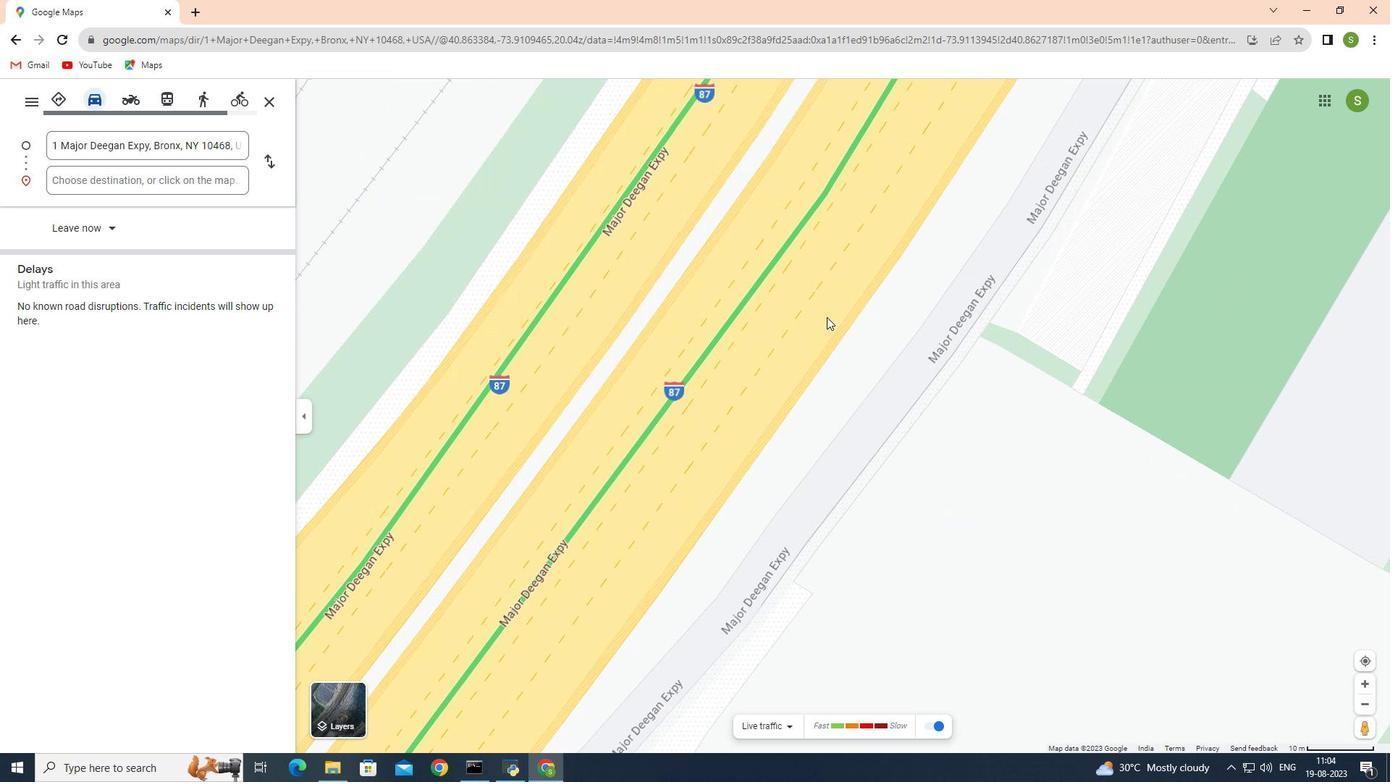 
Action: Mouse scrolled (827, 316) with delta (0, 0)
Screenshot: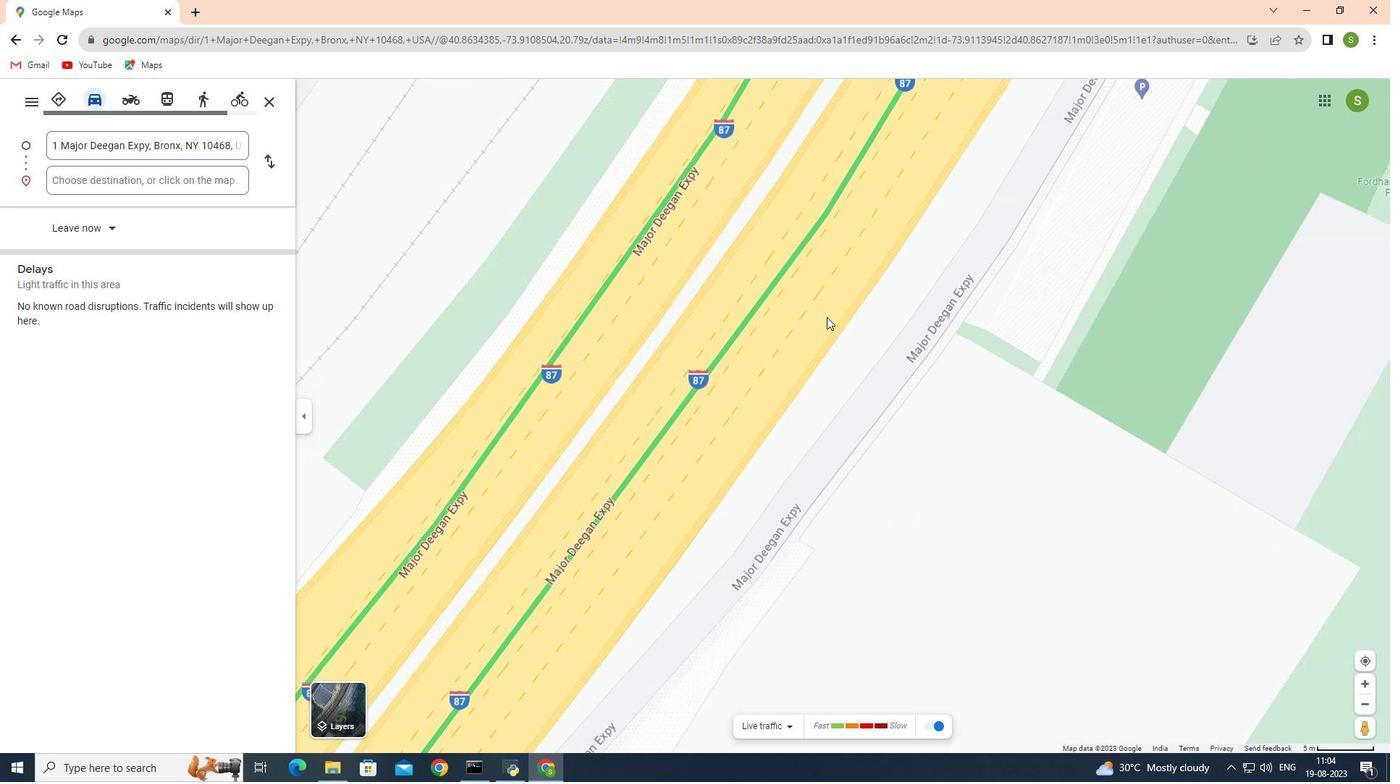 
Action: Mouse scrolled (827, 316) with delta (0, 0)
